 Task: Measure the distance and displacement between El Paso and Guadalupe Mountains National Park.
Action: Mouse moved to (85, 84)
Screenshot: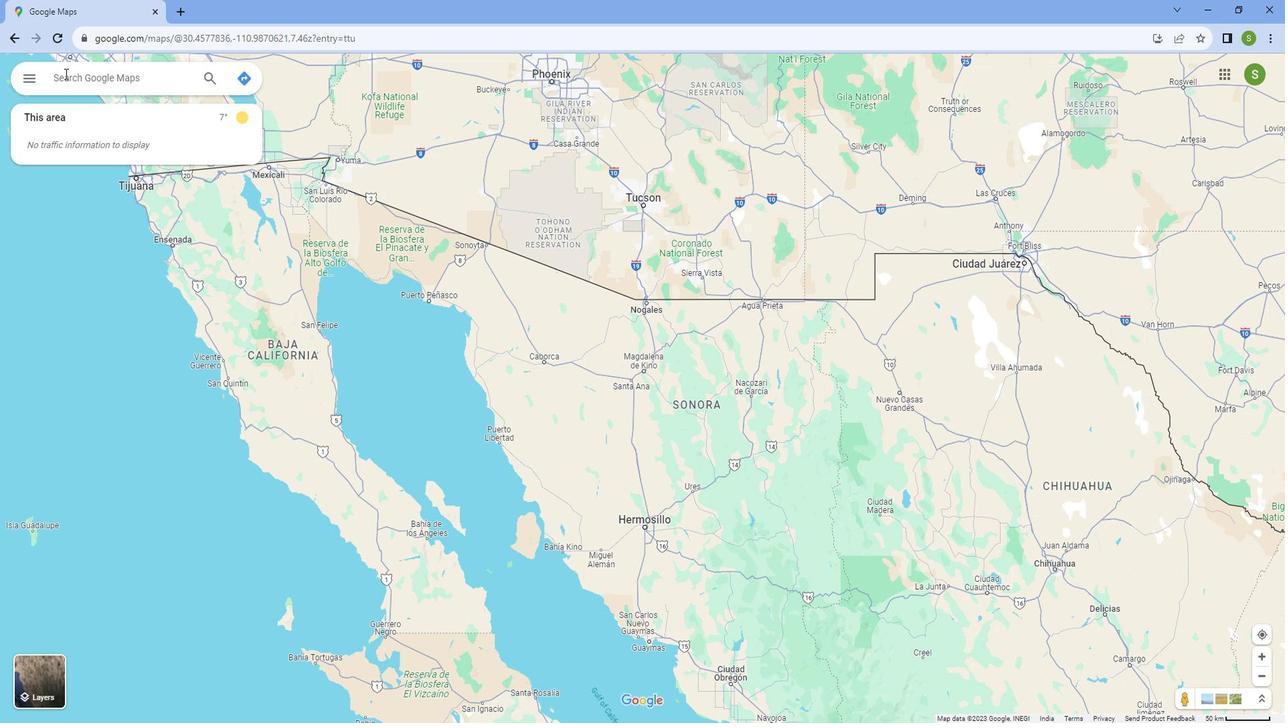 
Action: Mouse pressed left at (85, 84)
Screenshot: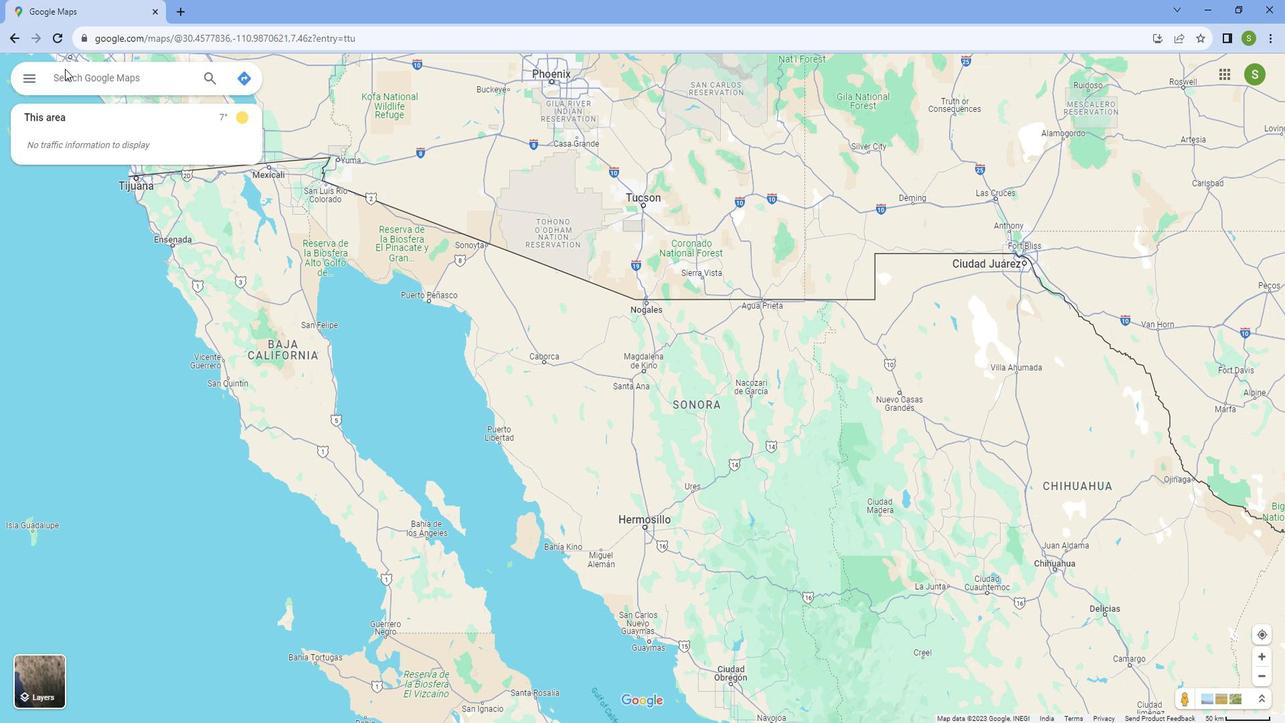 
Action: Mouse moved to (87, 91)
Screenshot: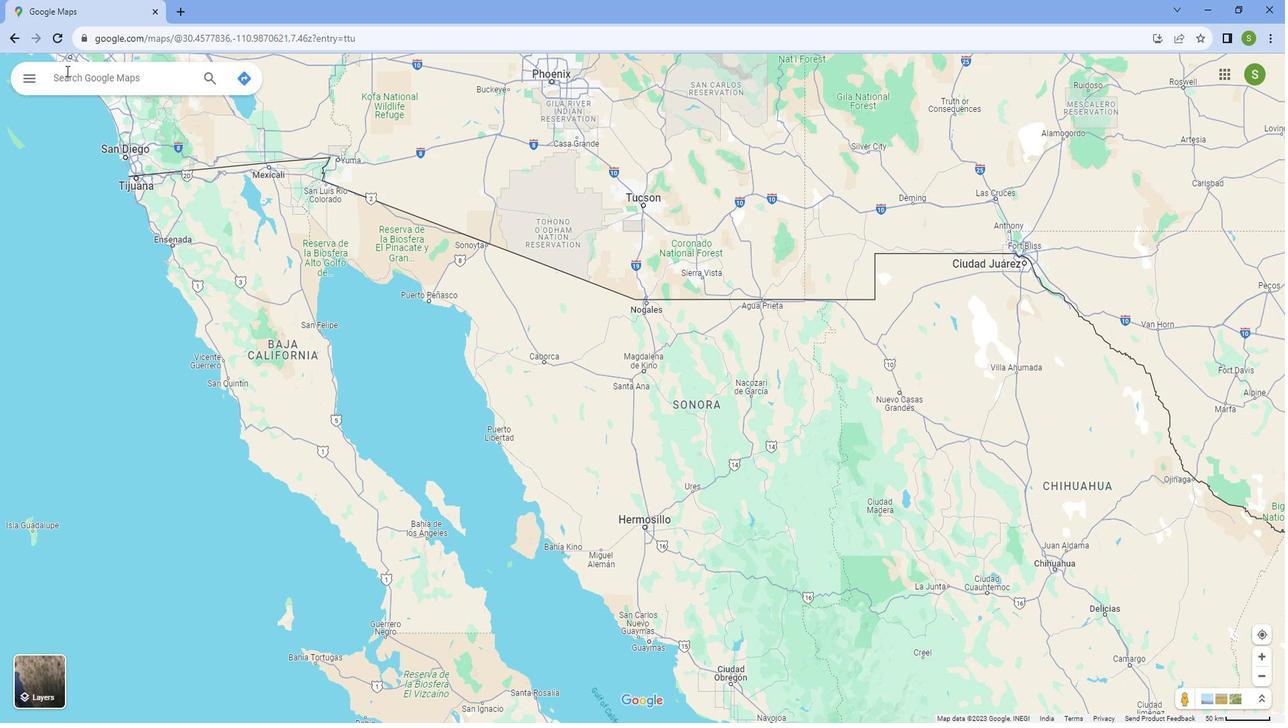 
Action: Mouse pressed left at (87, 91)
Screenshot: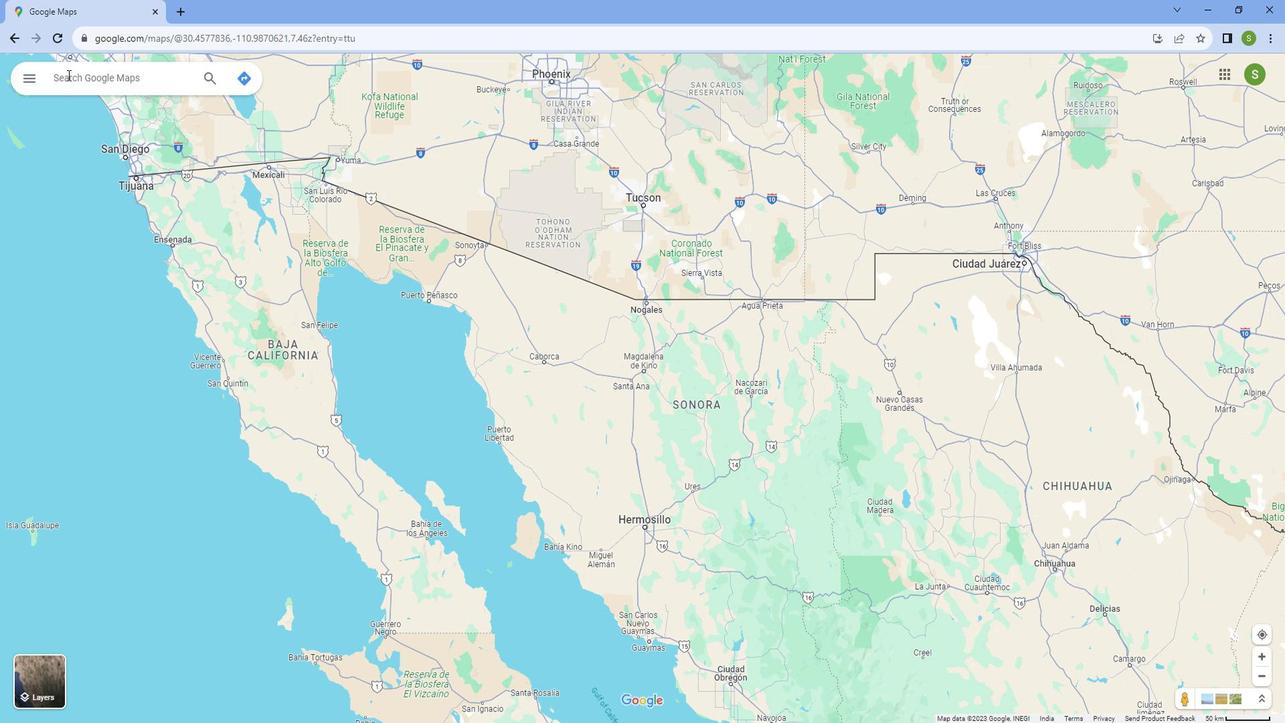
Action: Mouse moved to (263, 97)
Screenshot: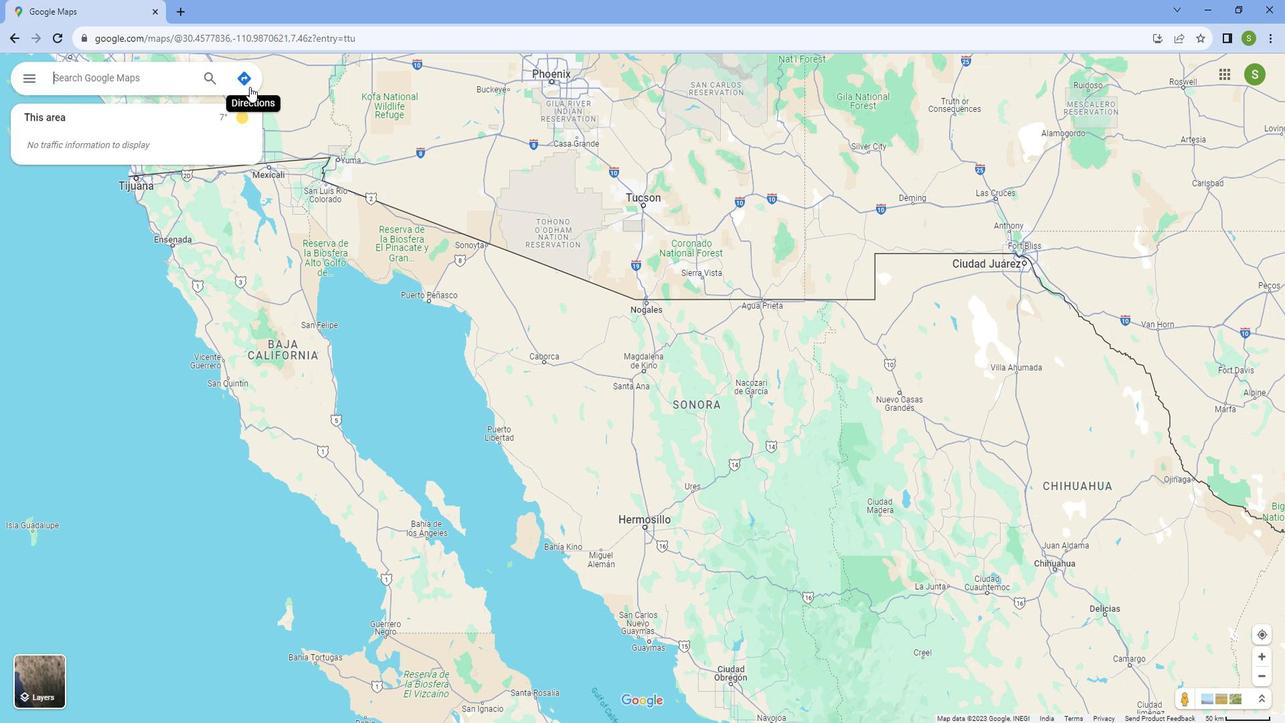 
Action: Mouse pressed left at (263, 97)
Screenshot: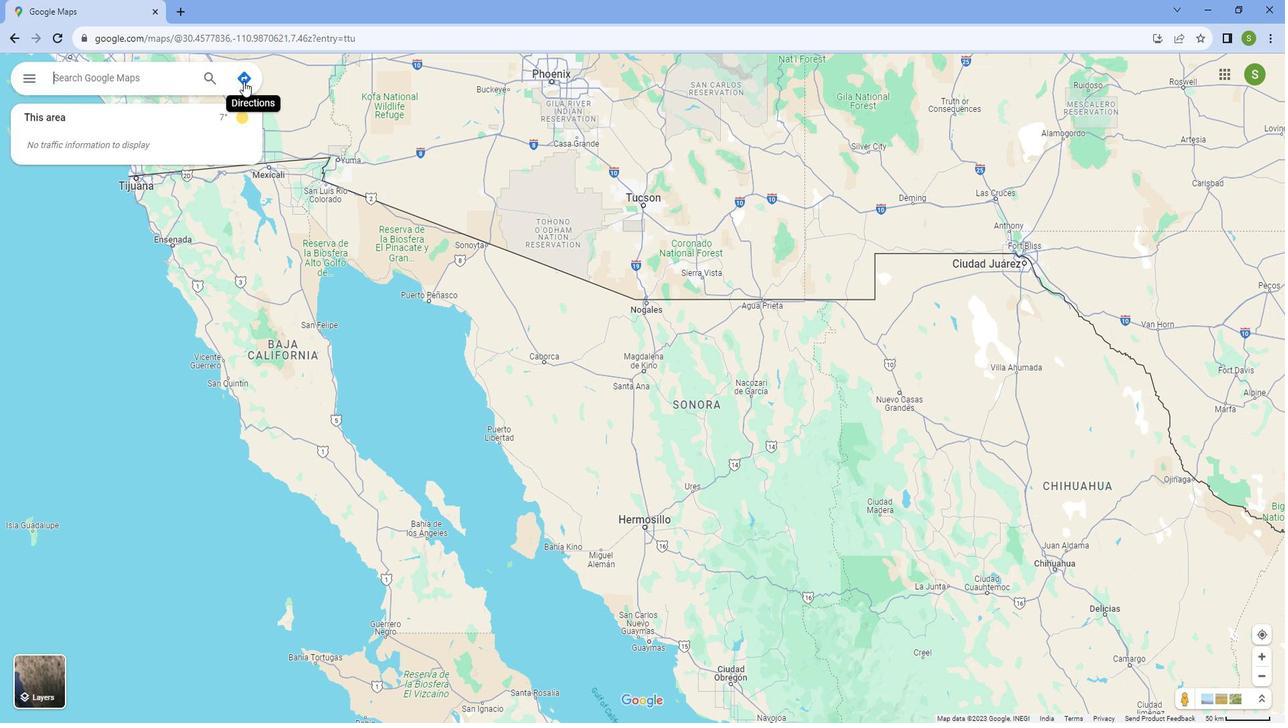 
Action: Mouse moved to (156, 130)
Screenshot: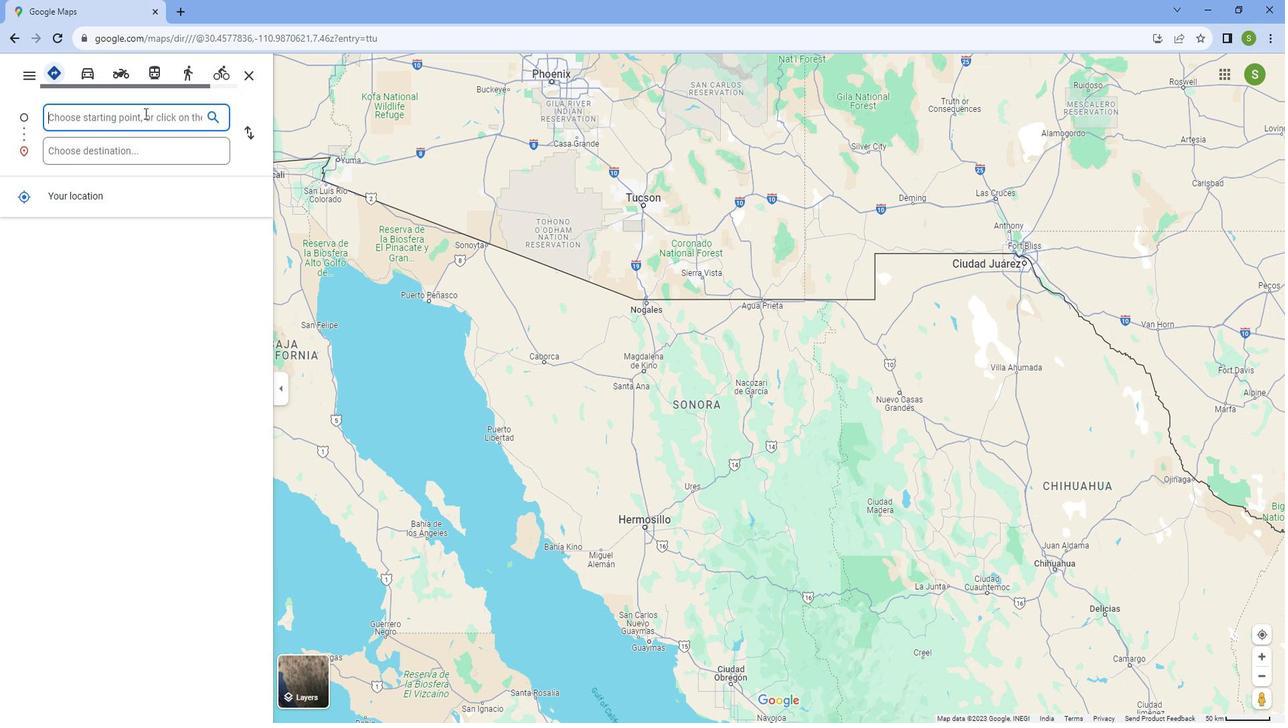 
Action: Mouse pressed left at (156, 130)
Screenshot: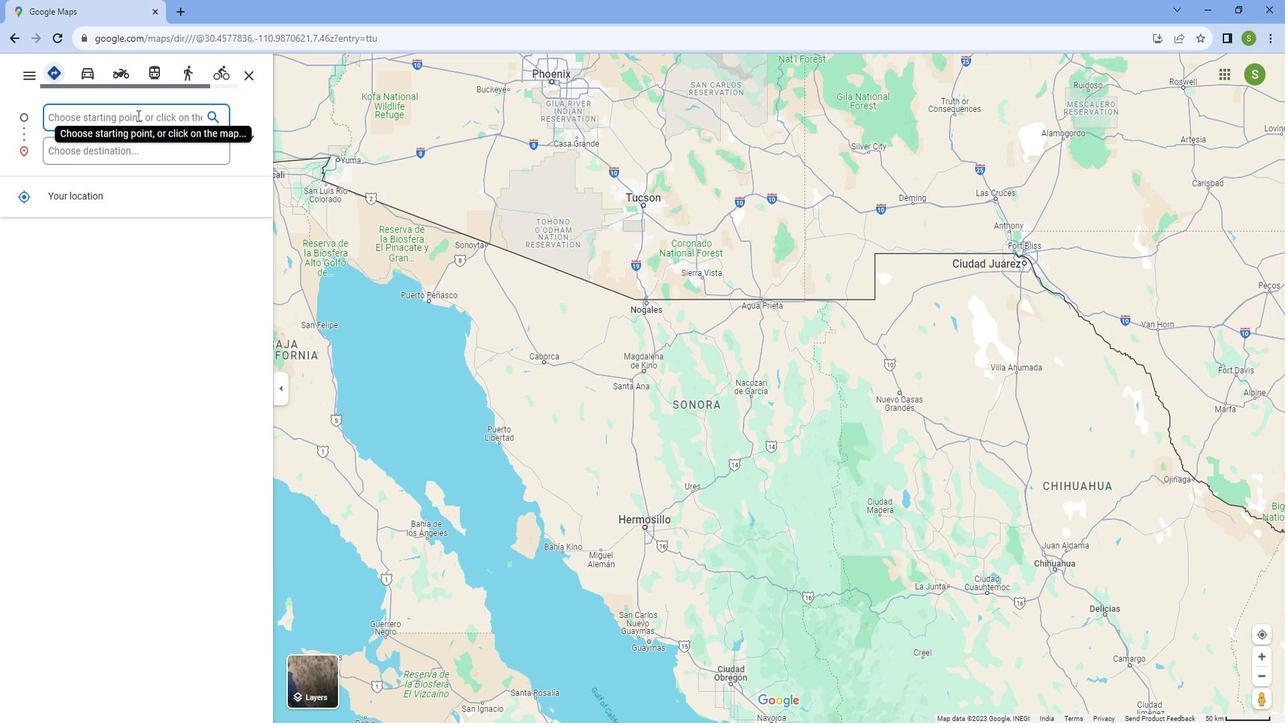 
Action: Mouse moved to (156, 129)
Screenshot: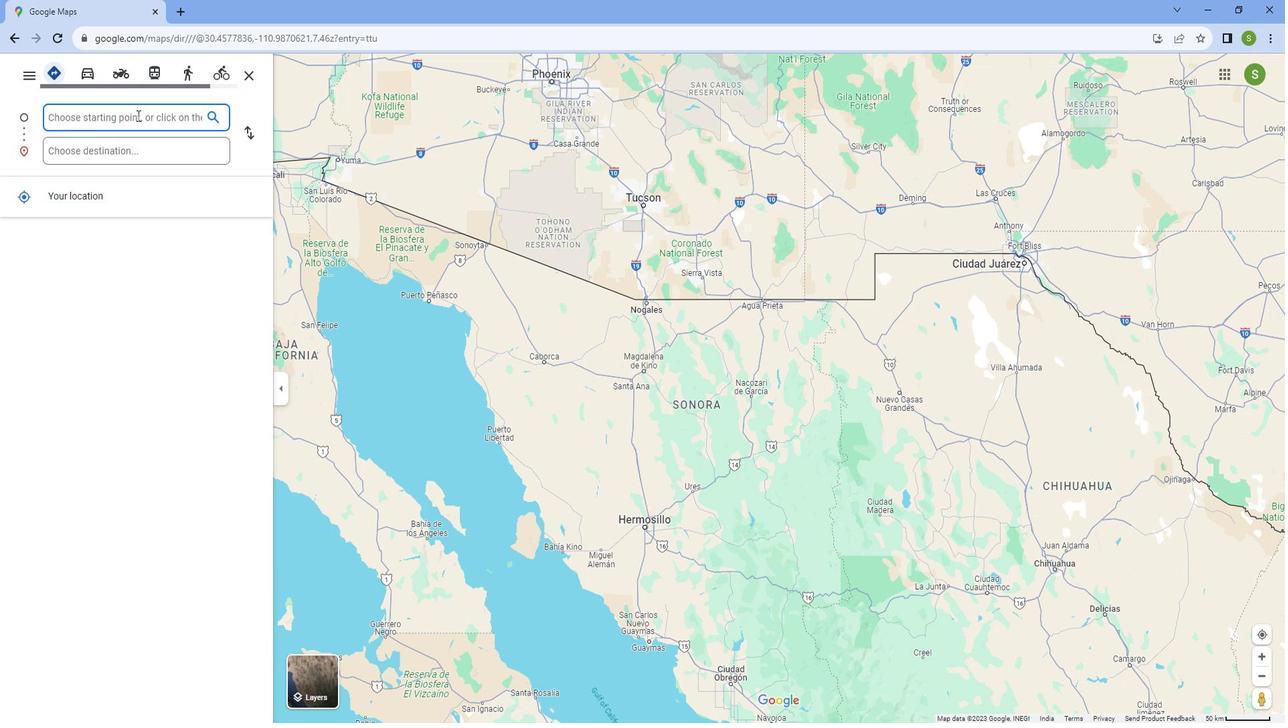 
Action: Key pressed <Key.caps_lock>E<Key.caps_lock>l<Key.space><Key.caps_lock>P<Key.caps_lock>aso
Screenshot: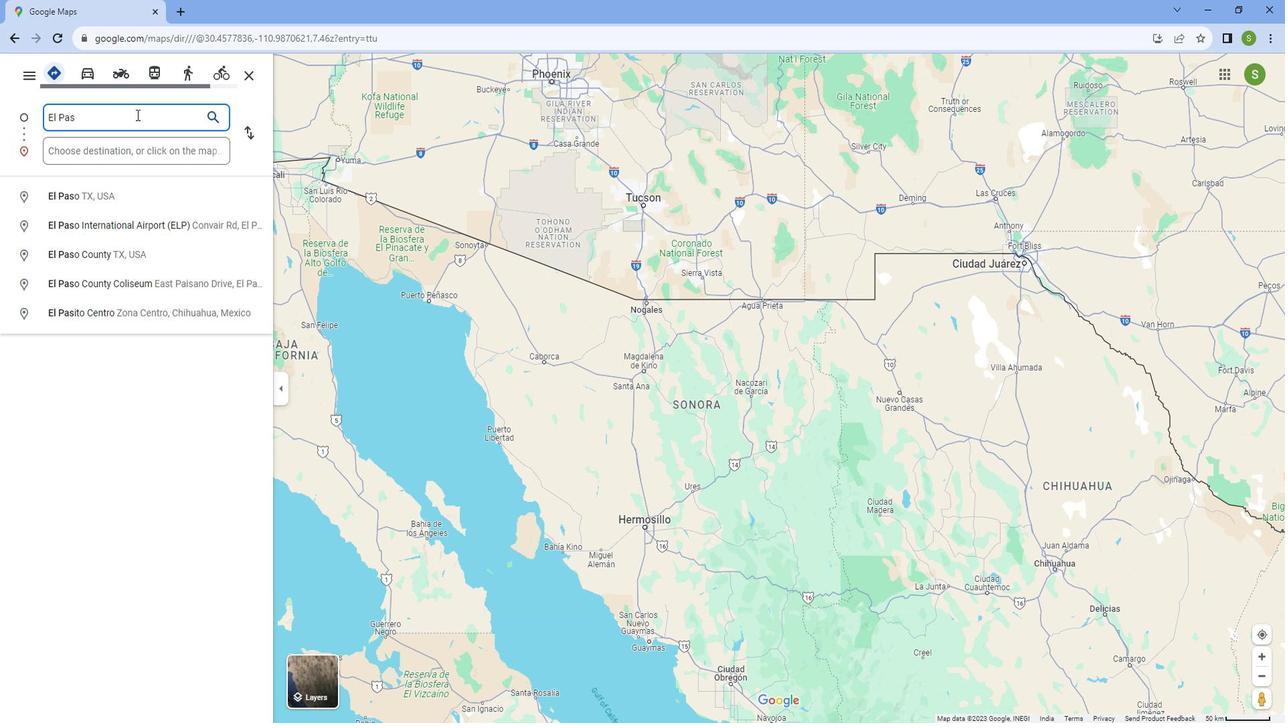 
Action: Mouse moved to (136, 204)
Screenshot: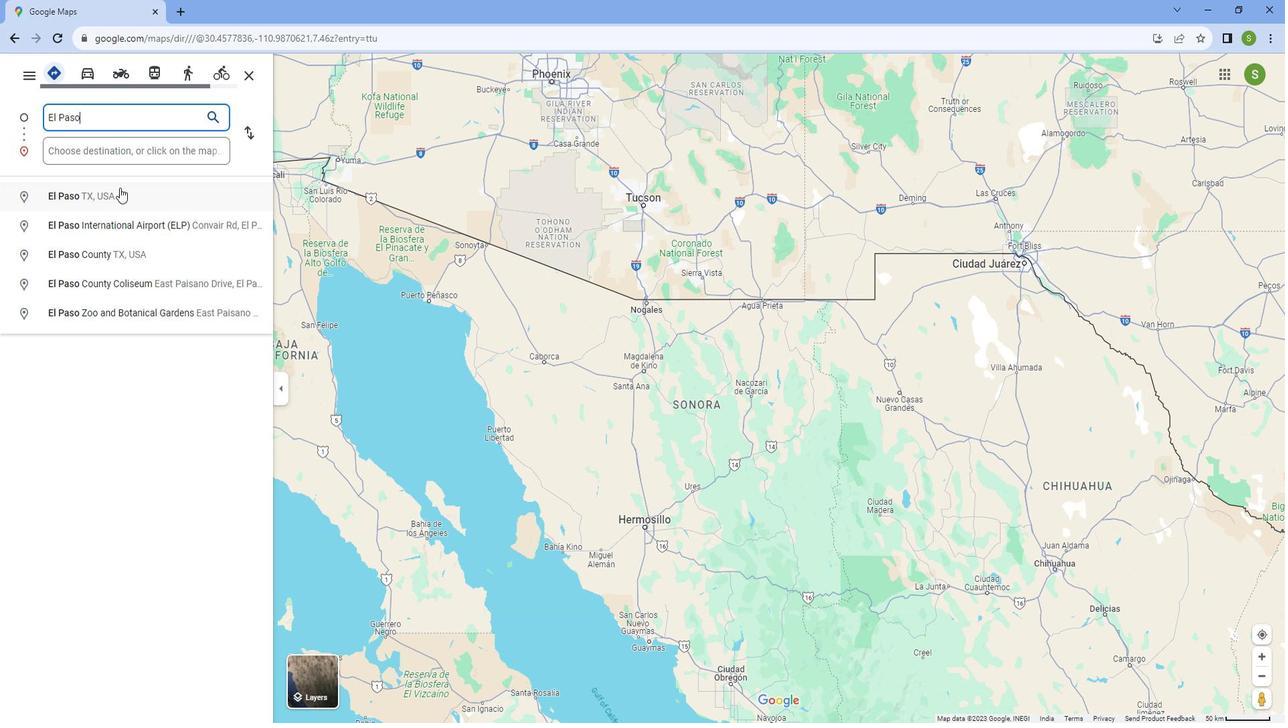 
Action: Mouse pressed left at (136, 204)
Screenshot: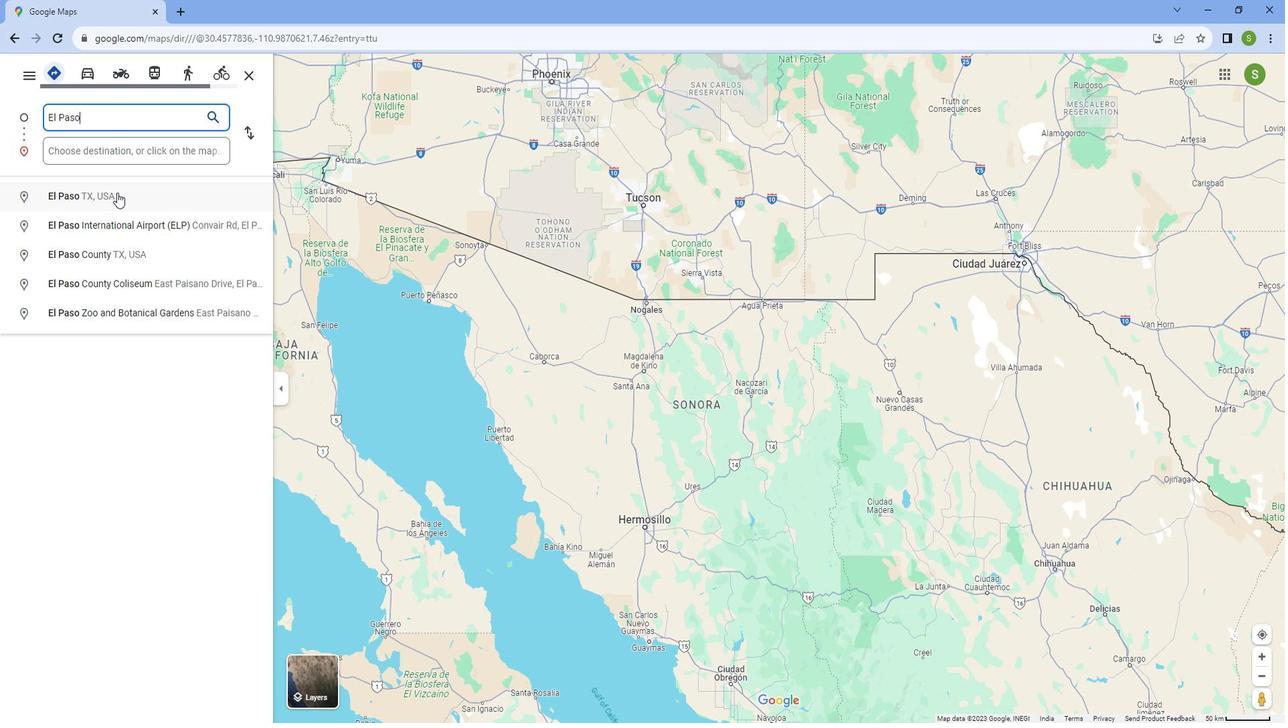 
Action: Mouse moved to (111, 167)
Screenshot: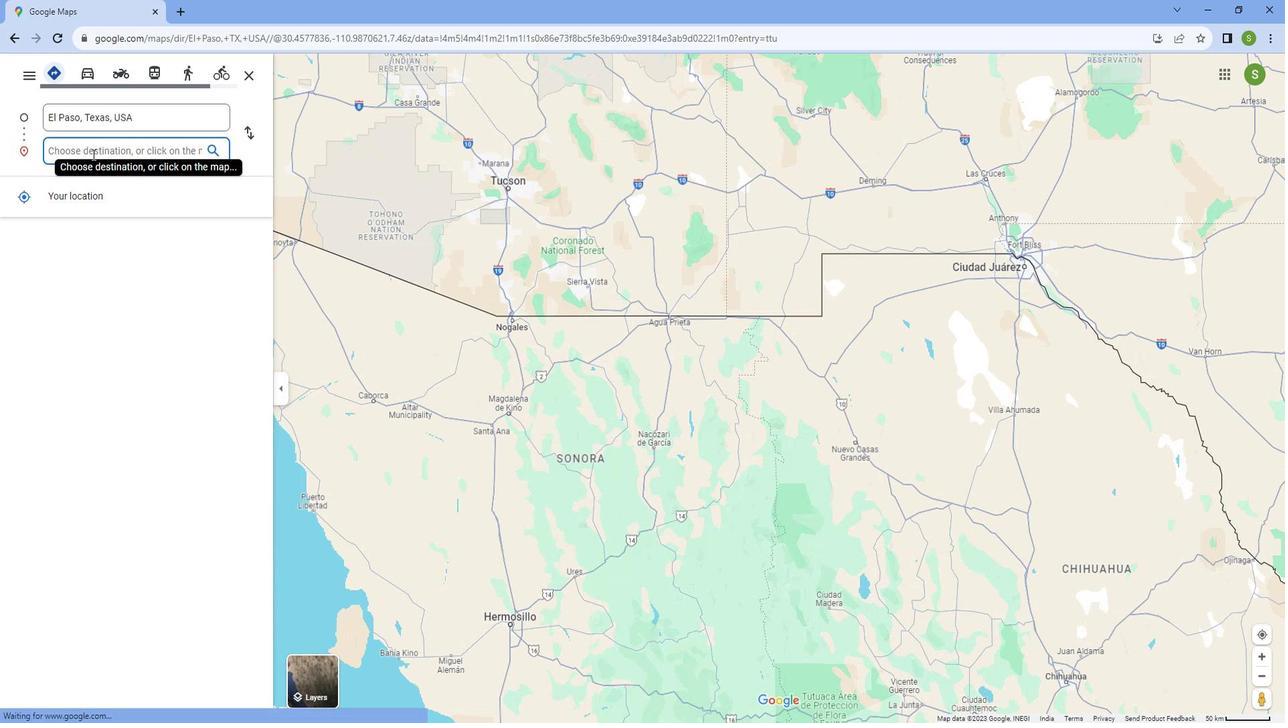 
Action: Mouse pressed left at (111, 167)
Screenshot: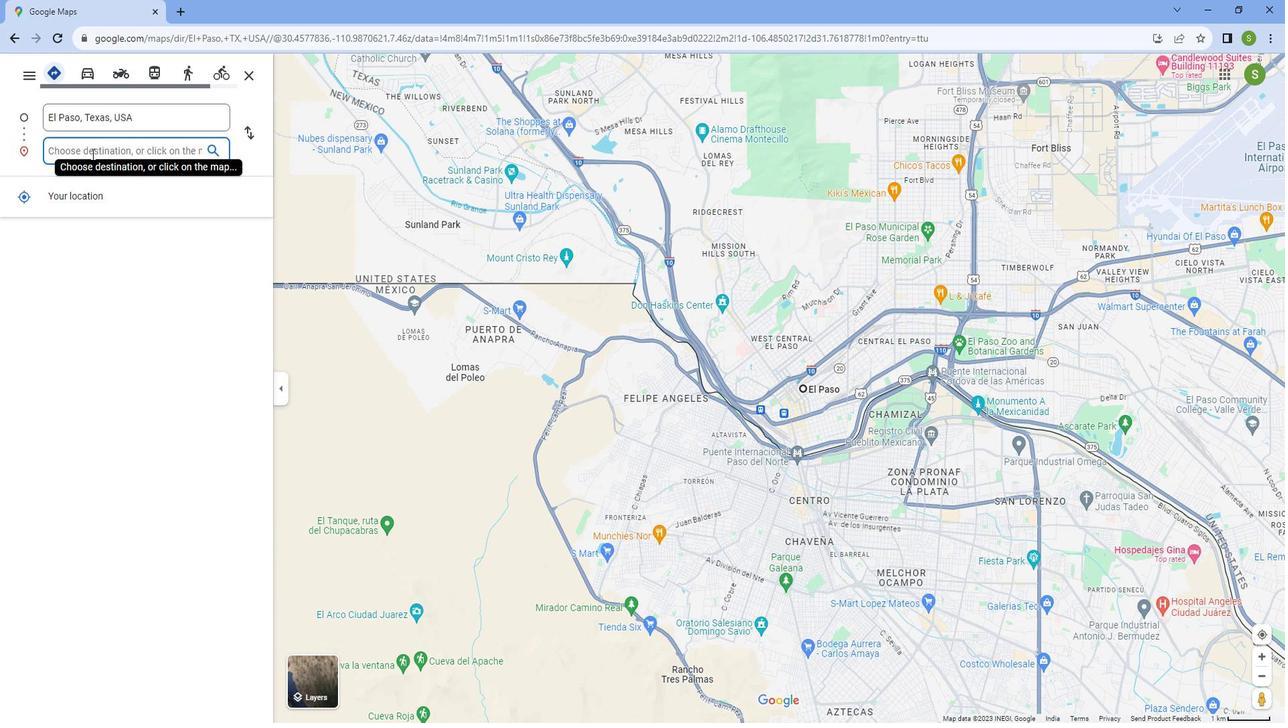 
Action: Key pressed <Key.caps_lock>G<Key.caps_lock>uadalupe<Key.space><Key.caps_lock>M<Key.caps_lock>ouna<Key.backspace>tains<Key.space><Key.caps_lock>N<Key.caps_lock>ational<Key.space><Key.caps_lock>P<Key.caps_lock>ark
Screenshot: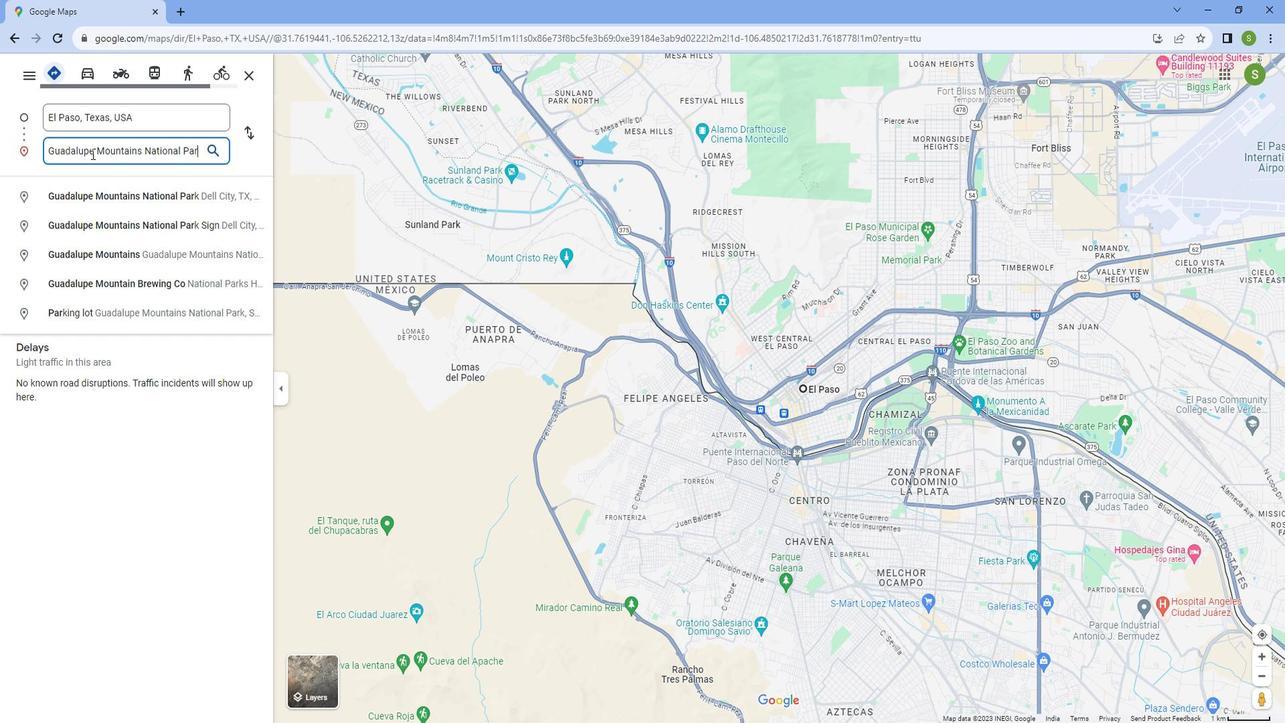 
Action: Mouse moved to (115, 205)
Screenshot: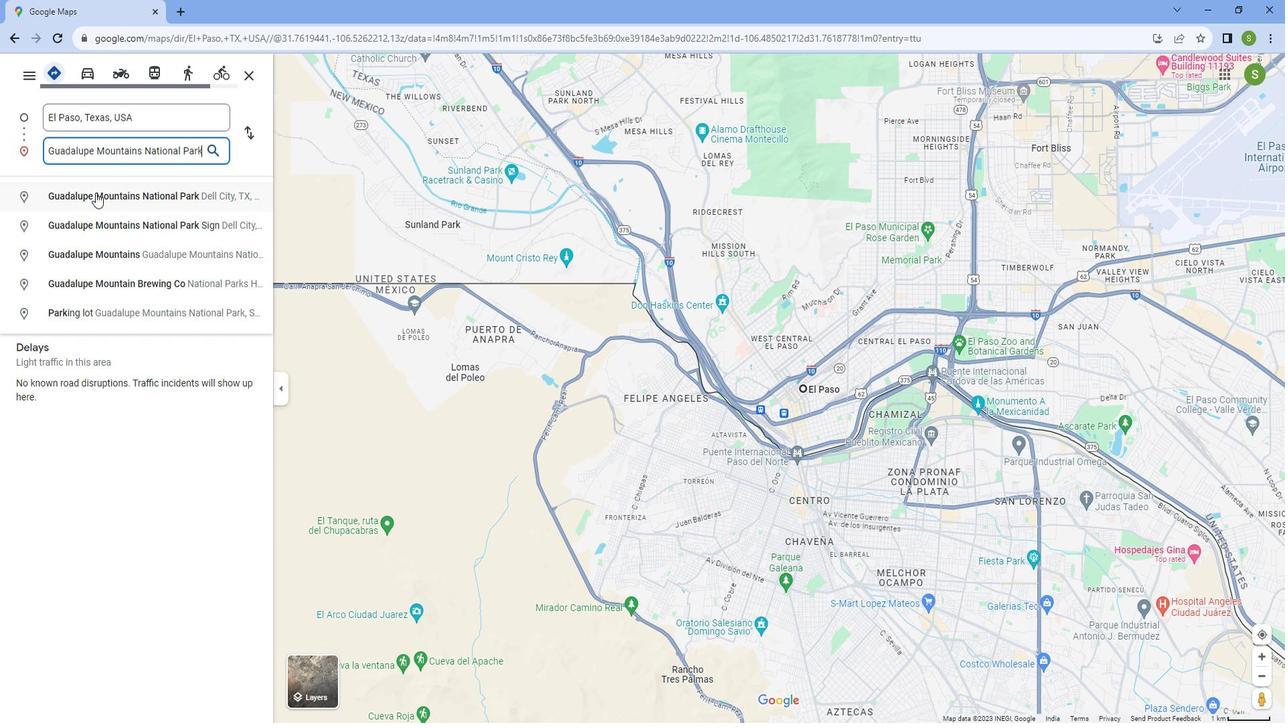 
Action: Mouse pressed left at (115, 205)
Screenshot: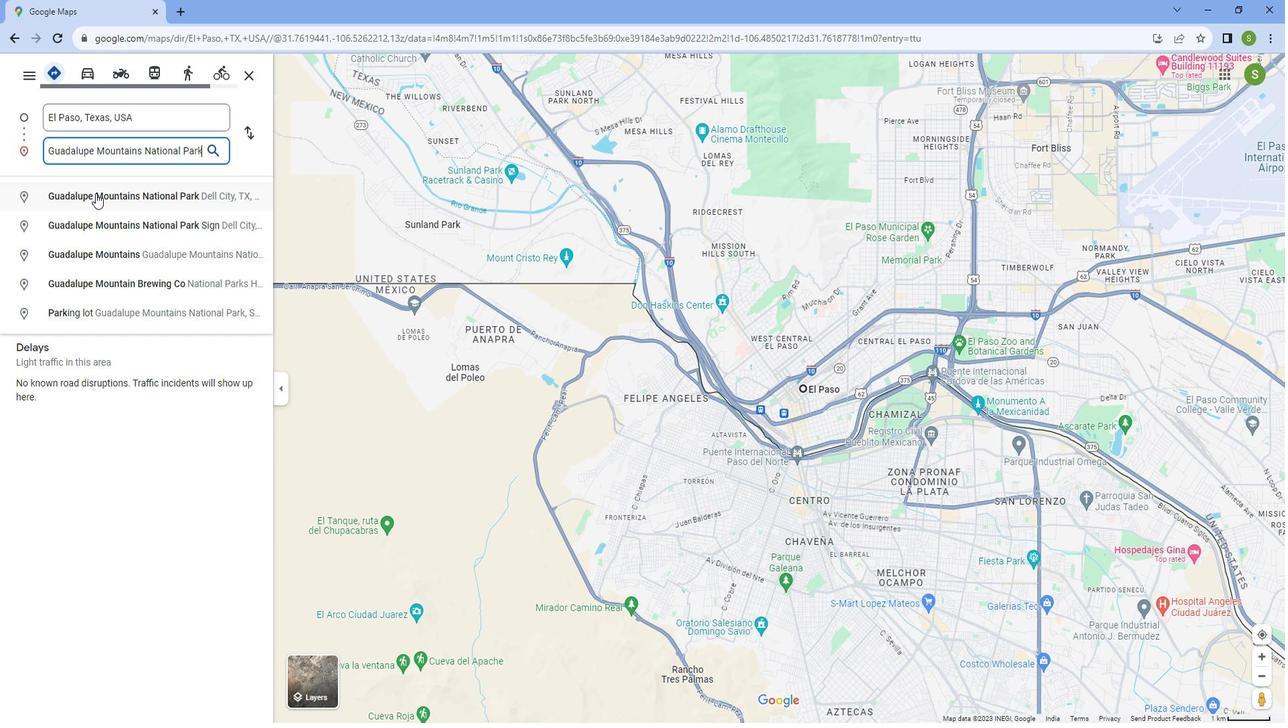 
Action: Mouse moved to (545, 665)
Screenshot: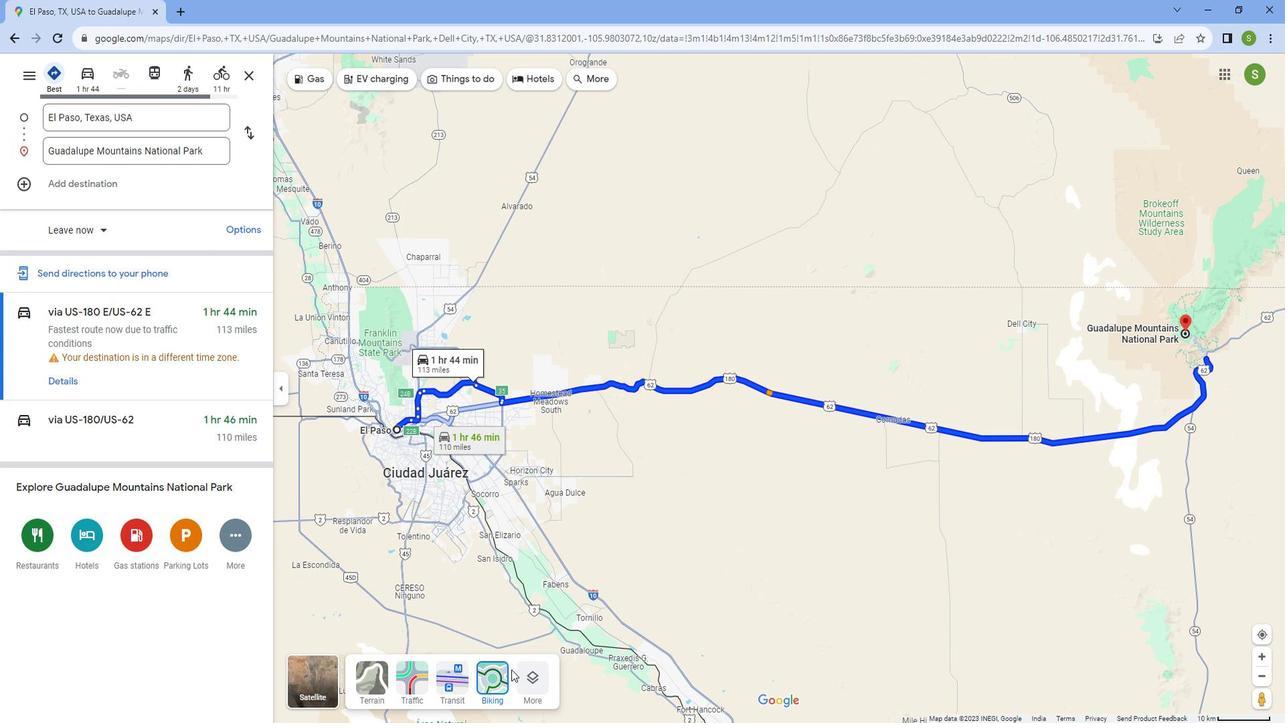 
Action: Mouse pressed left at (545, 665)
Screenshot: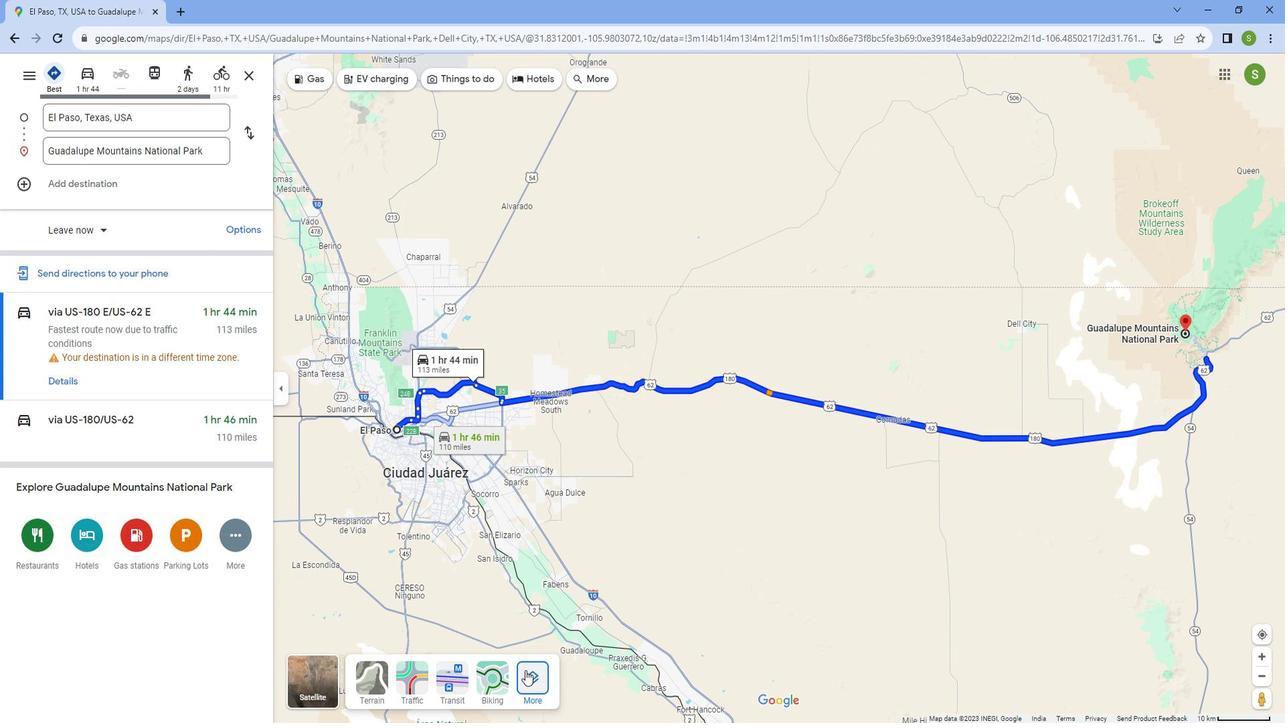 
Action: Mouse moved to (443, 559)
Screenshot: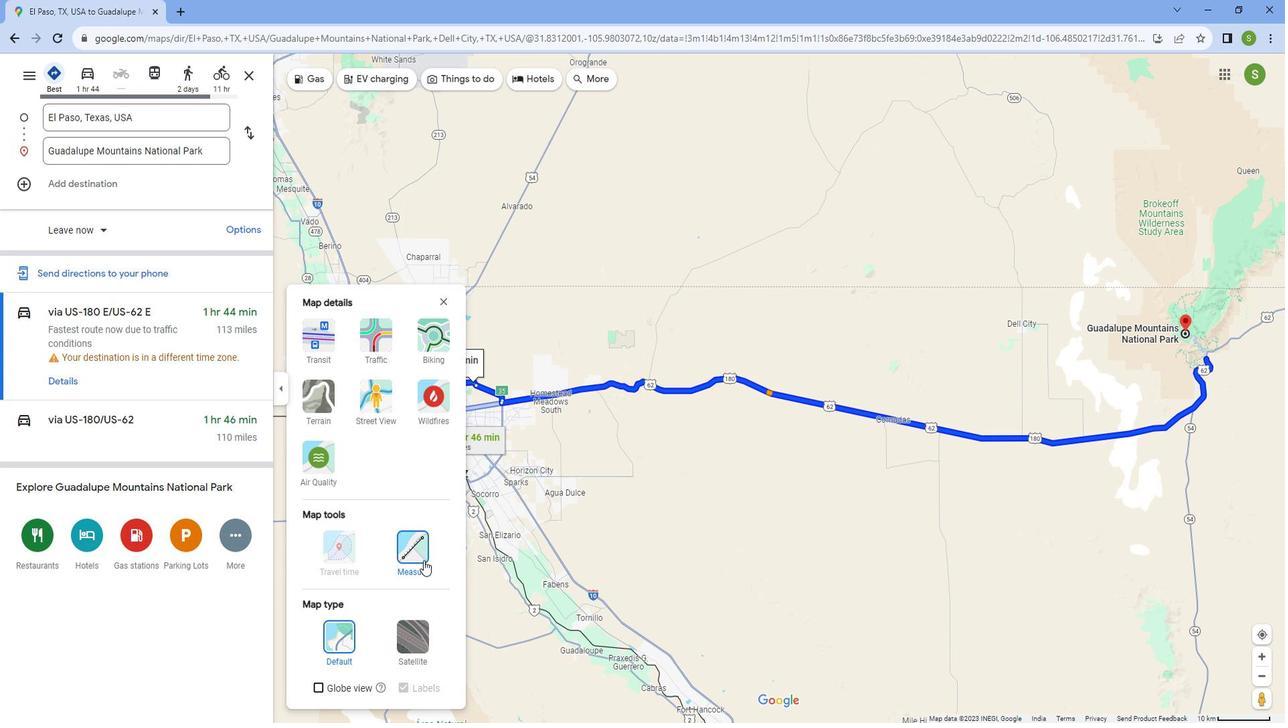 
Action: Mouse pressed left at (443, 559)
Screenshot: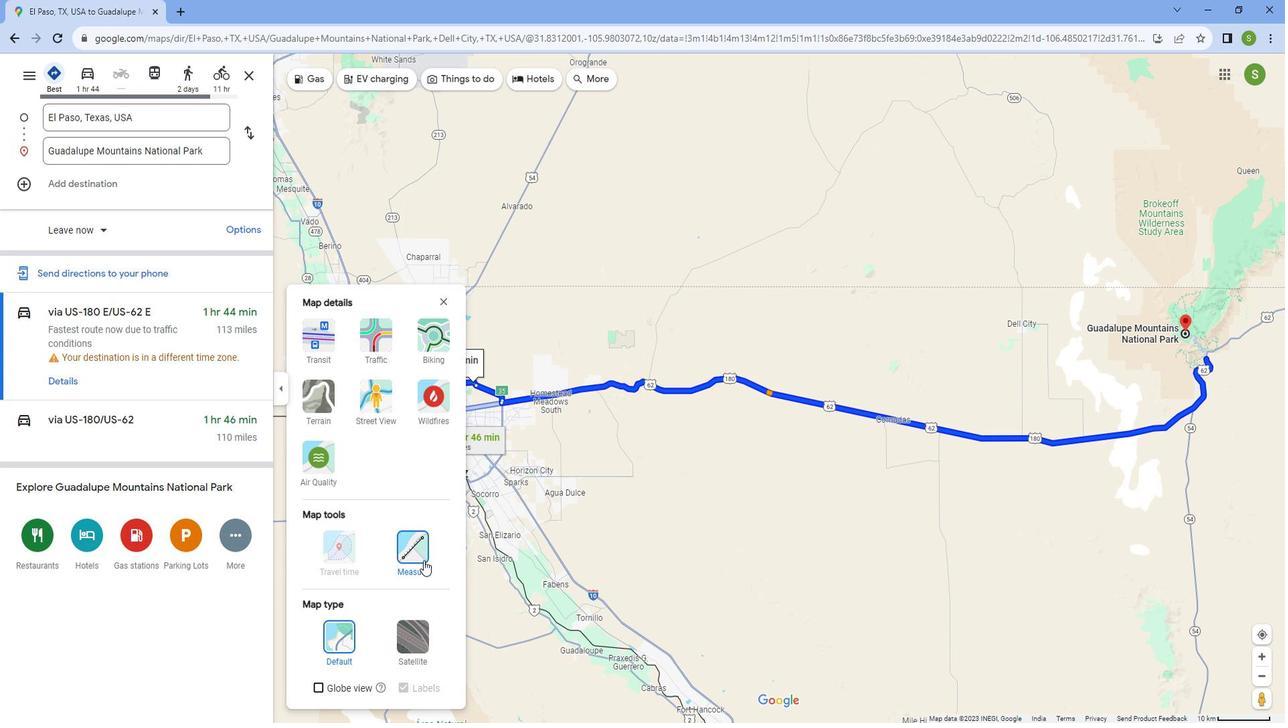 
Action: Mouse moved to (533, 490)
Screenshot: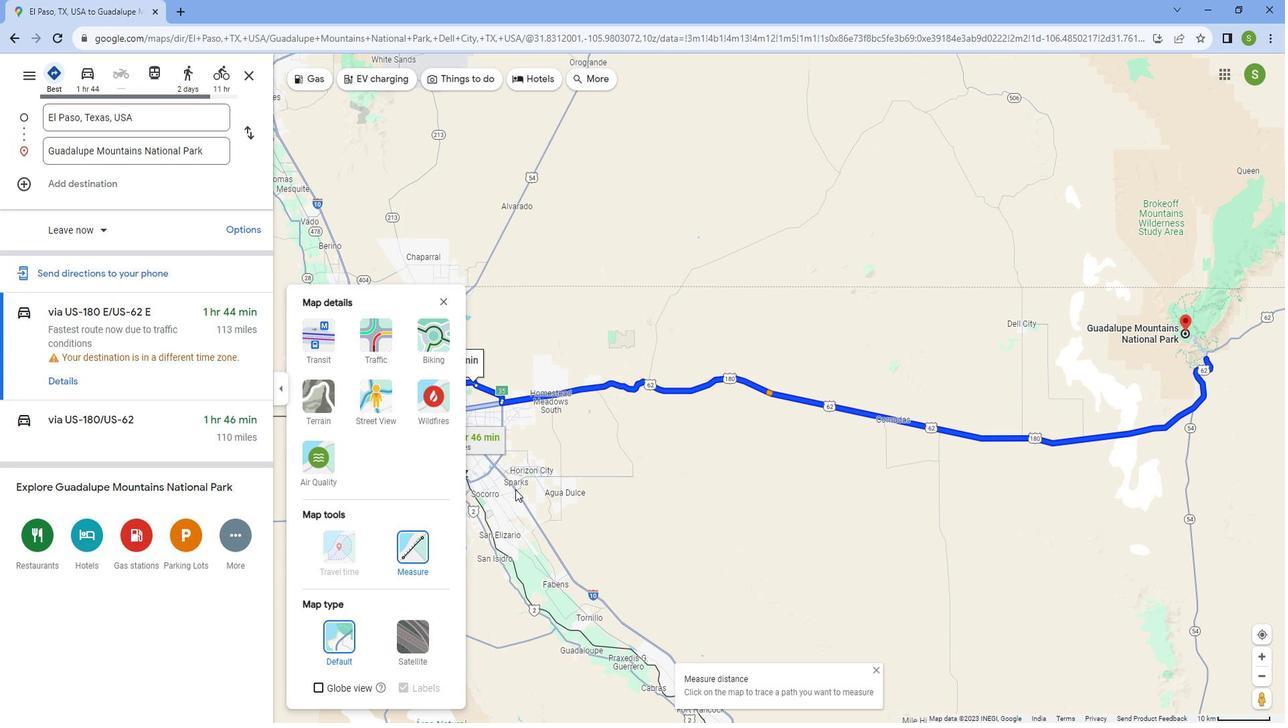 
Action: Mouse scrolled (533, 491) with delta (0, 0)
Screenshot: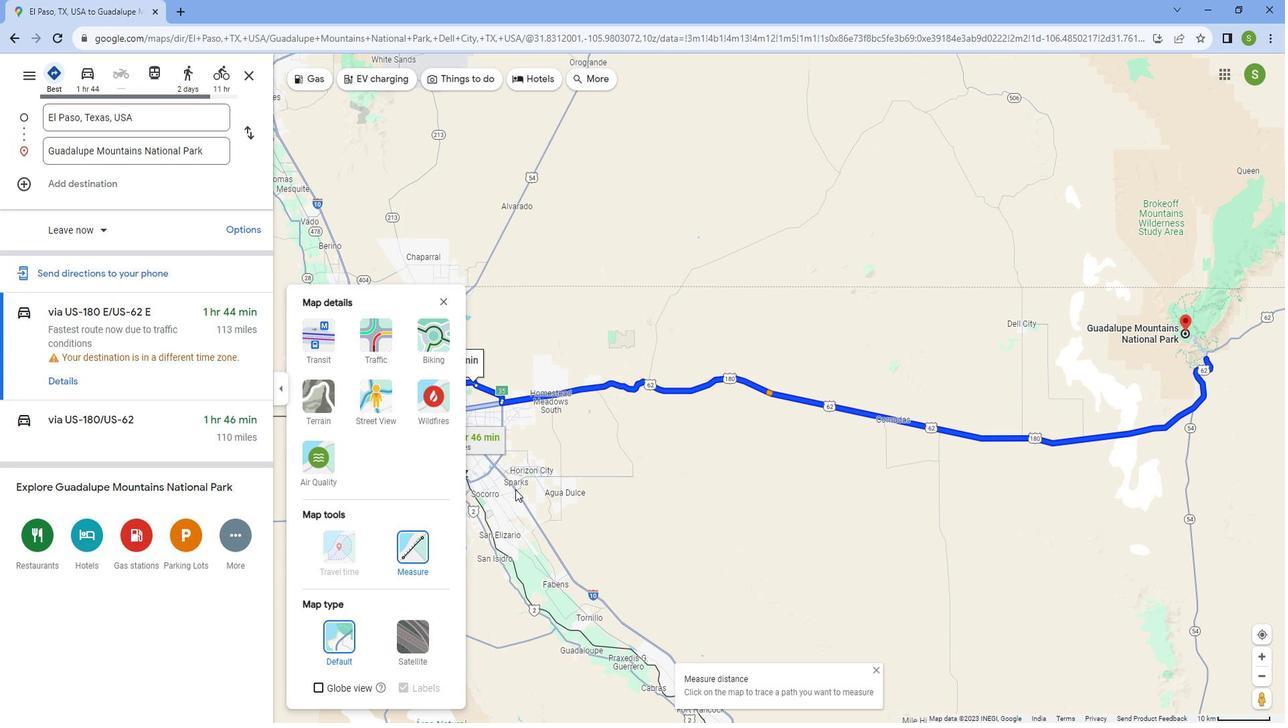 
Action: Mouse moved to (529, 489)
Screenshot: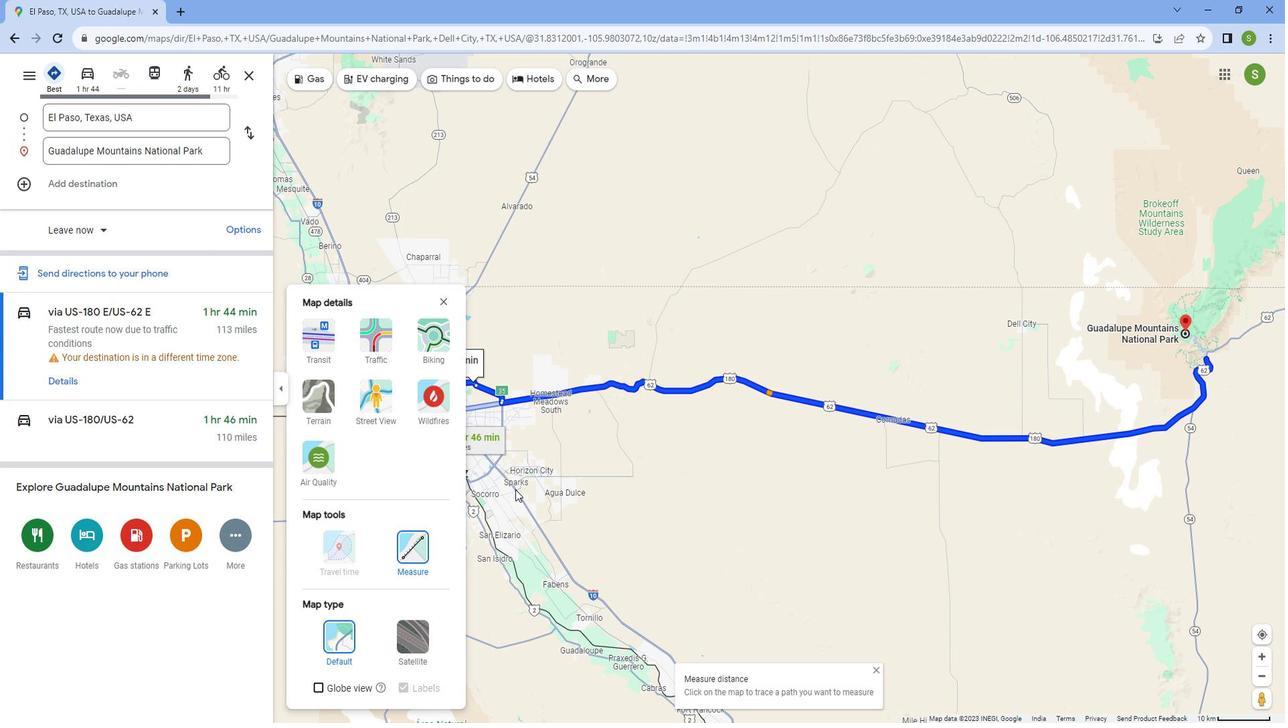 
Action: Mouse scrolled (529, 490) with delta (0, 0)
Screenshot: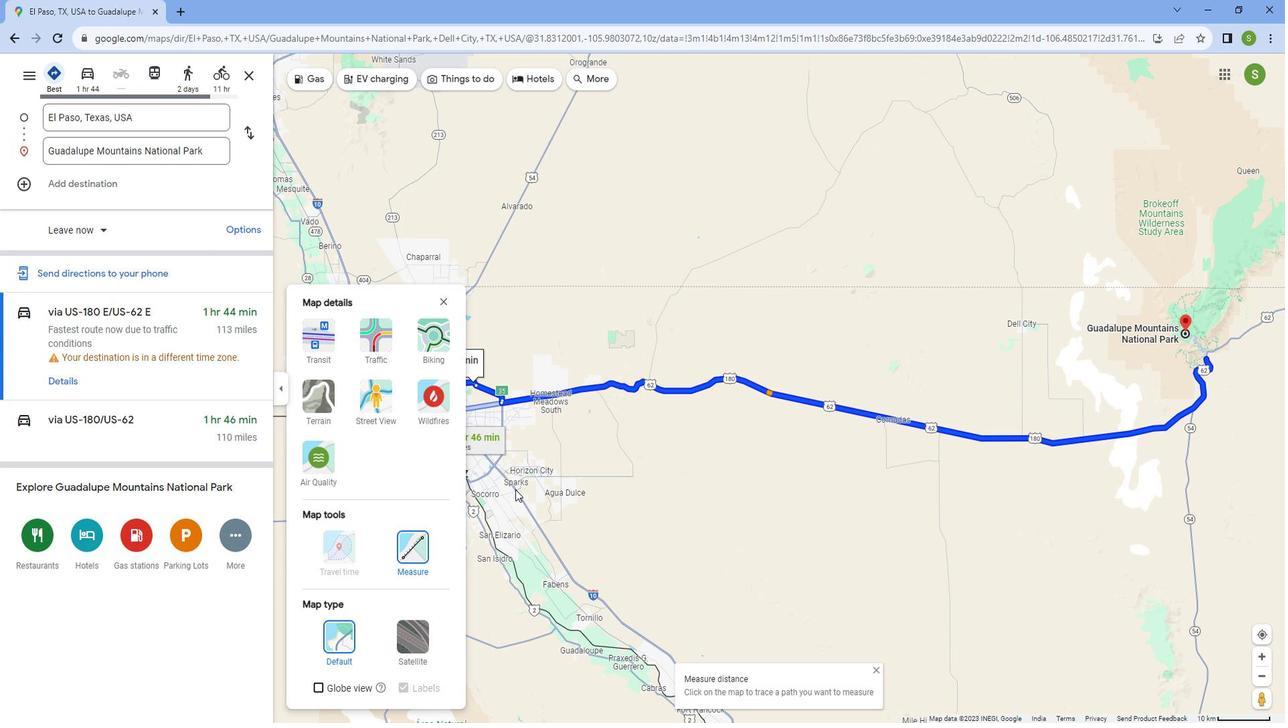 
Action: Mouse moved to (526, 488)
Screenshot: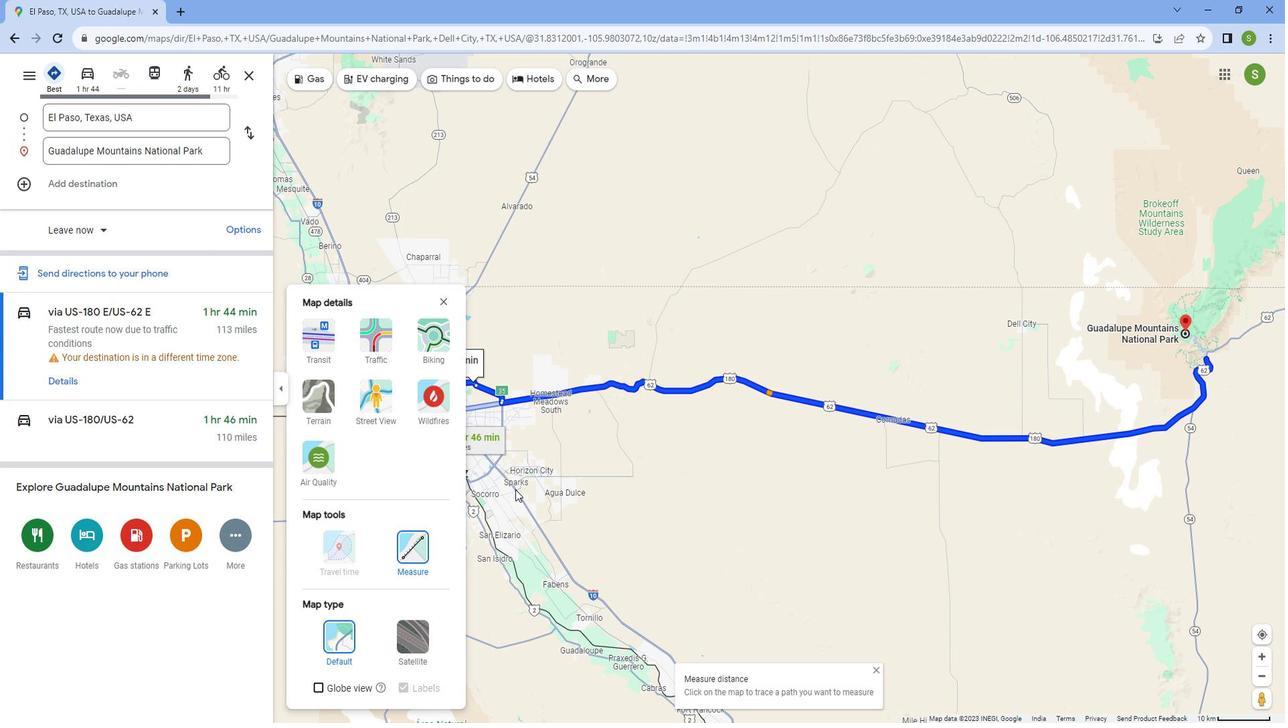 
Action: Mouse scrolled (526, 488) with delta (0, 0)
Screenshot: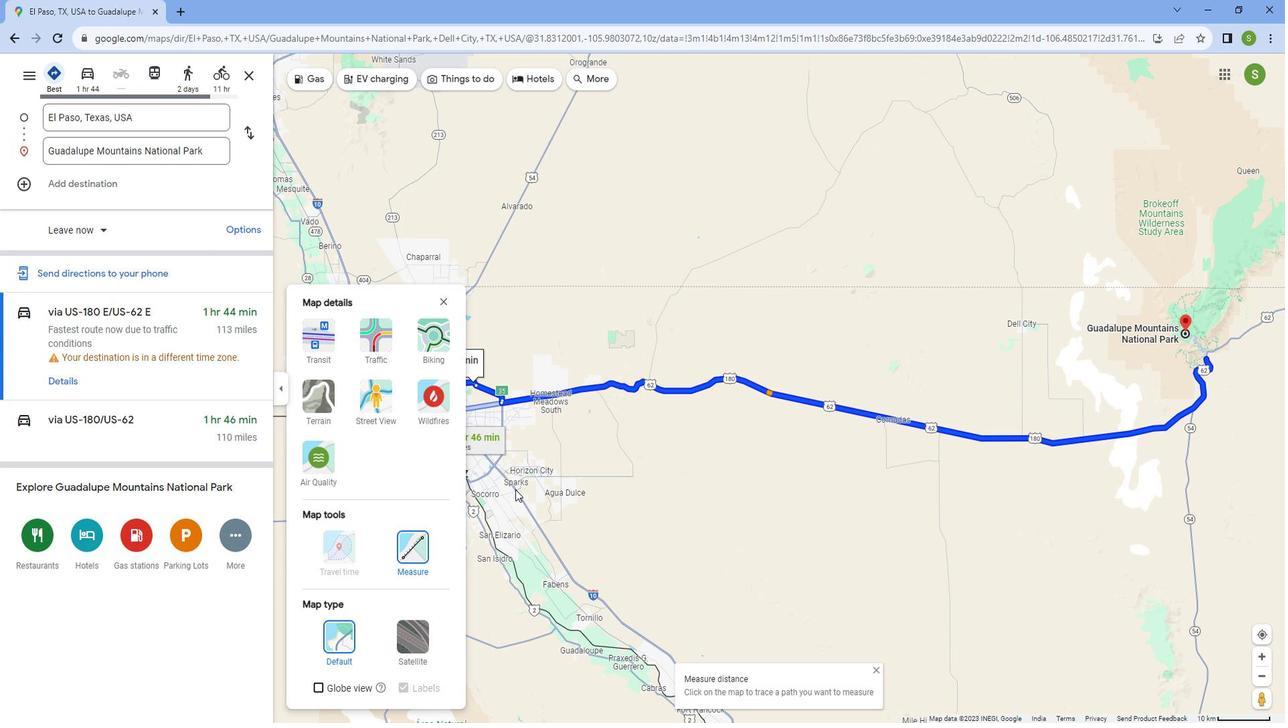 
Action: Mouse moved to (525, 487)
Screenshot: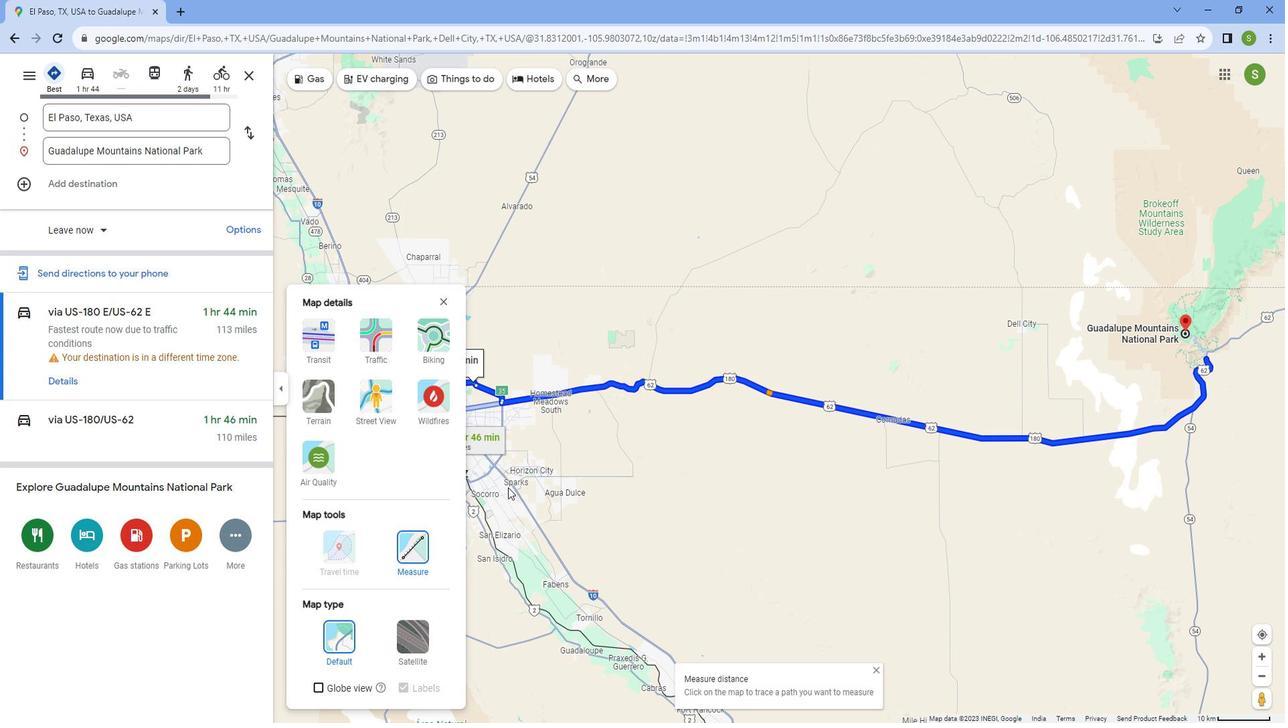 
Action: Mouse scrolled (525, 488) with delta (0, 0)
Screenshot: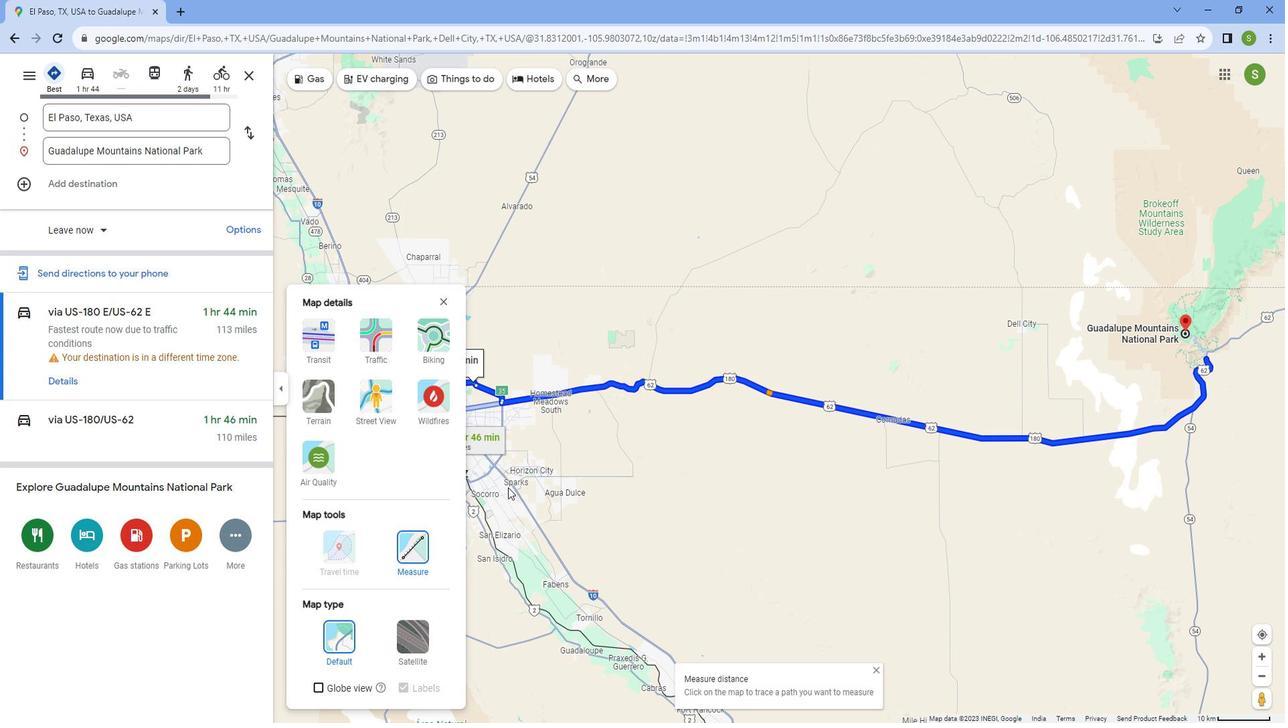 
Action: Mouse moved to (524, 487)
Screenshot: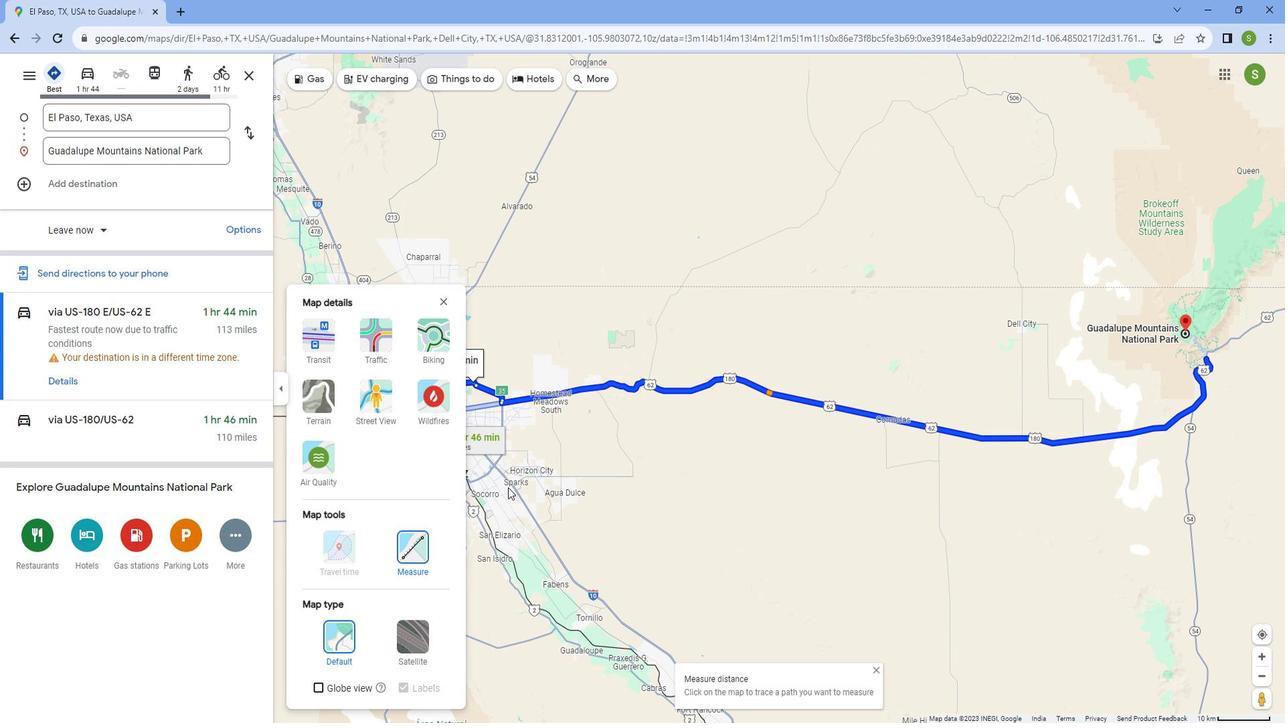 
Action: Mouse scrolled (524, 488) with delta (0, 0)
Screenshot: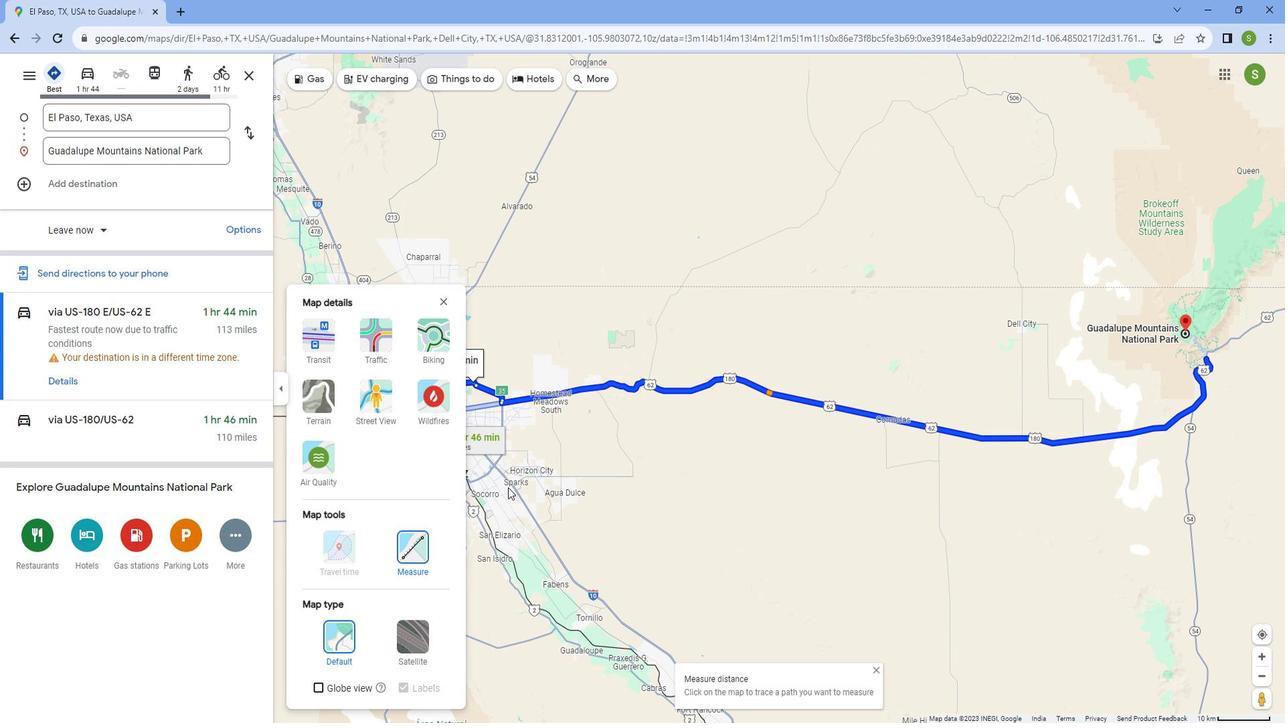 
Action: Mouse scrolled (524, 488) with delta (0, 0)
Screenshot: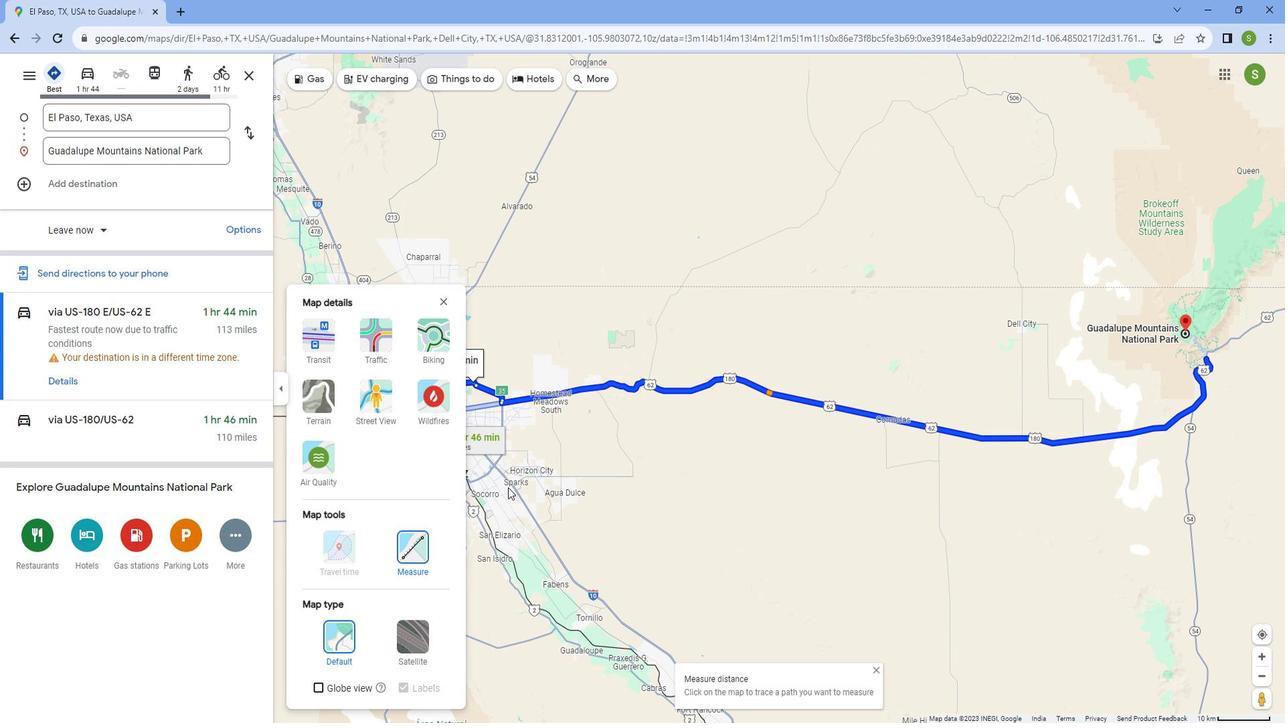 
Action: Mouse scrolled (524, 488) with delta (0, 0)
Screenshot: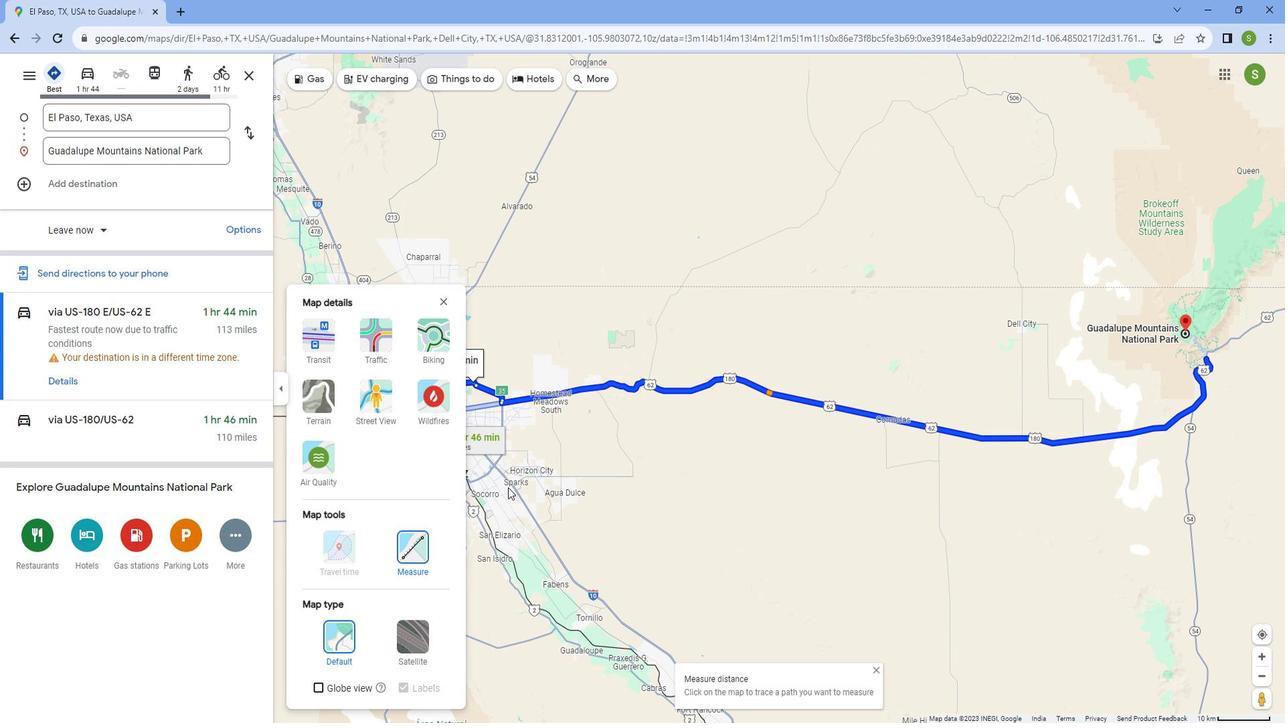
Action: Mouse moved to (523, 487)
Screenshot: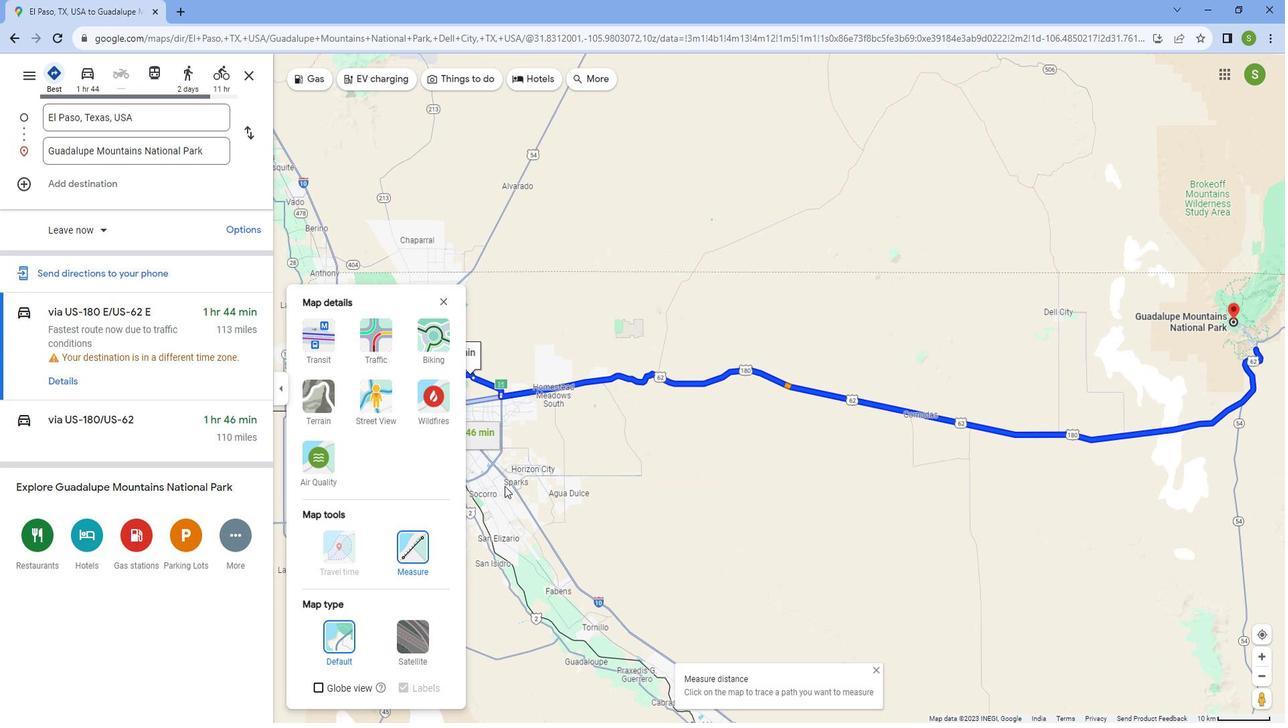 
Action: Mouse scrolled (523, 488) with delta (0, 0)
Screenshot: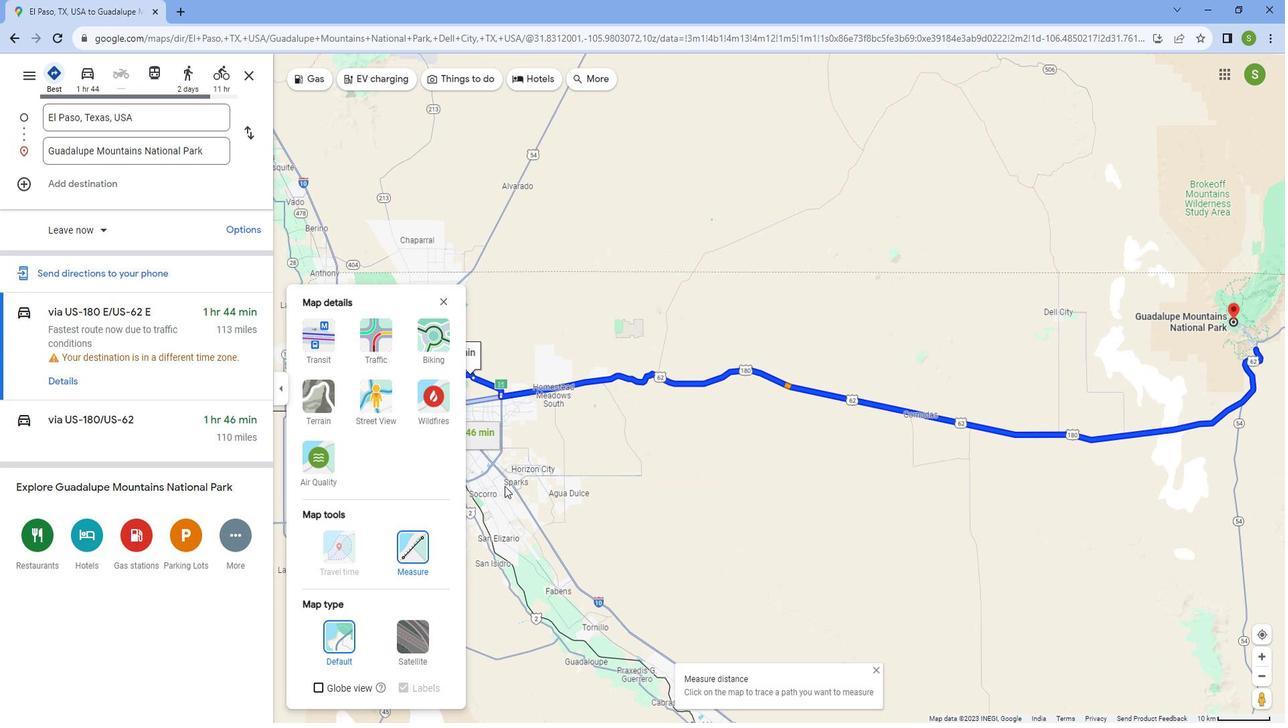 
Action: Mouse moved to (539, 417)
Screenshot: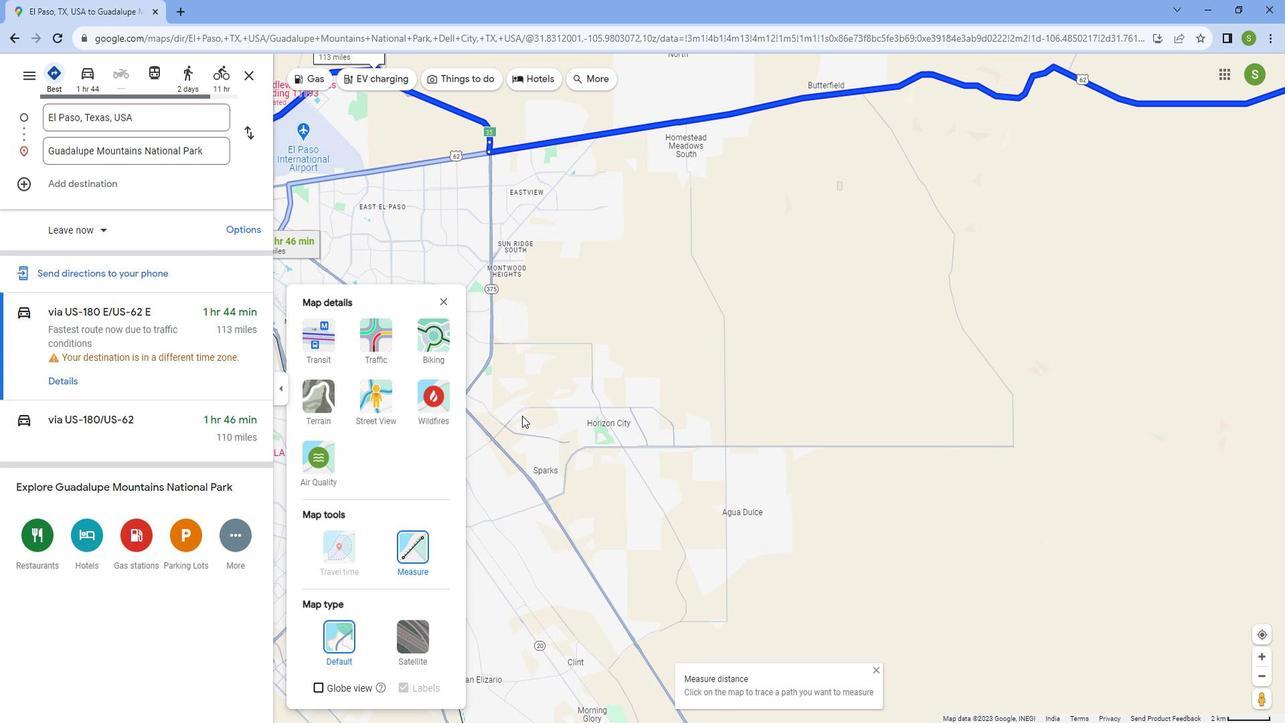 
Action: Mouse pressed left at (539, 417)
Screenshot: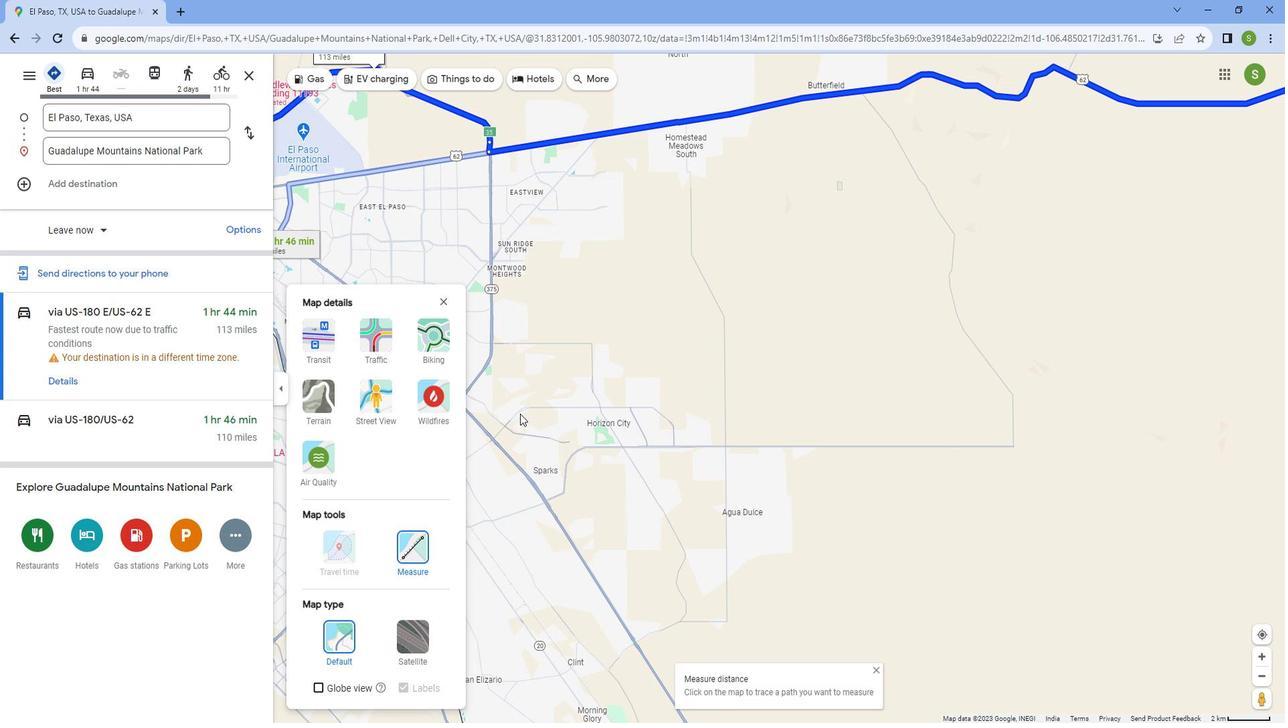 
Action: Mouse moved to (695, 348)
Screenshot: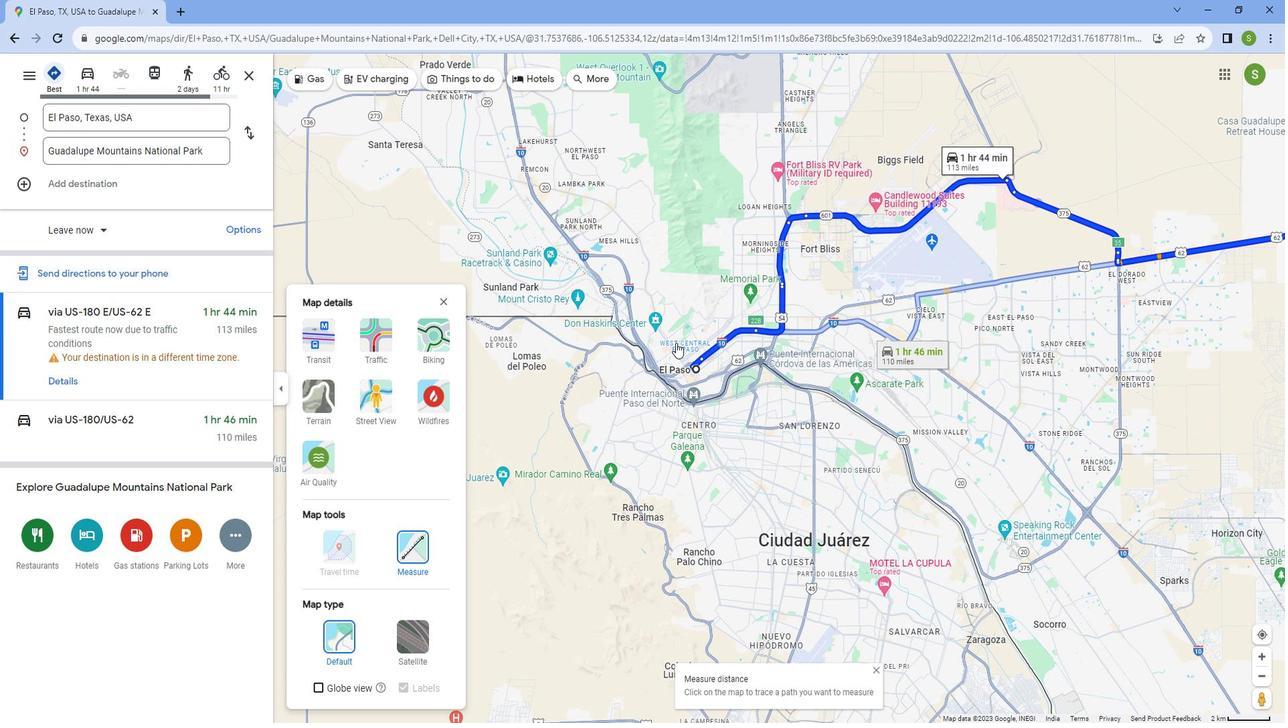 
Action: Mouse scrolled (695, 349) with delta (0, 0)
Screenshot: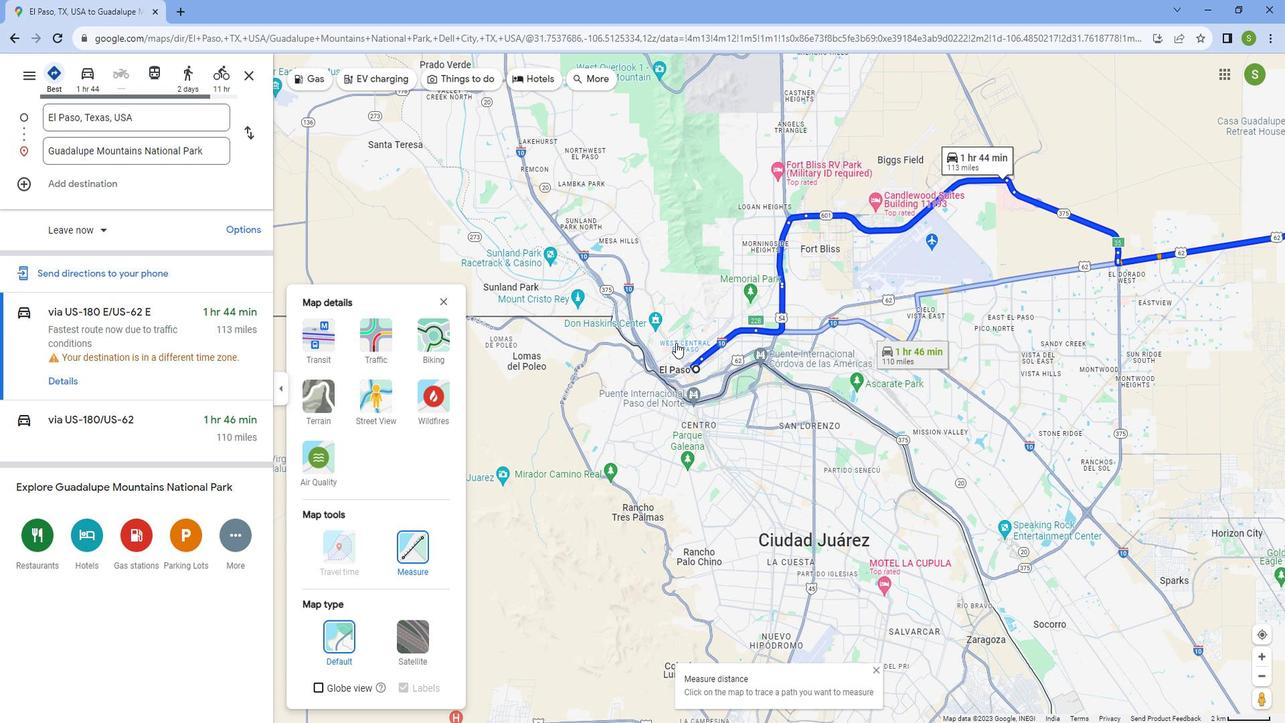 
Action: Mouse scrolled (695, 349) with delta (0, 0)
Screenshot: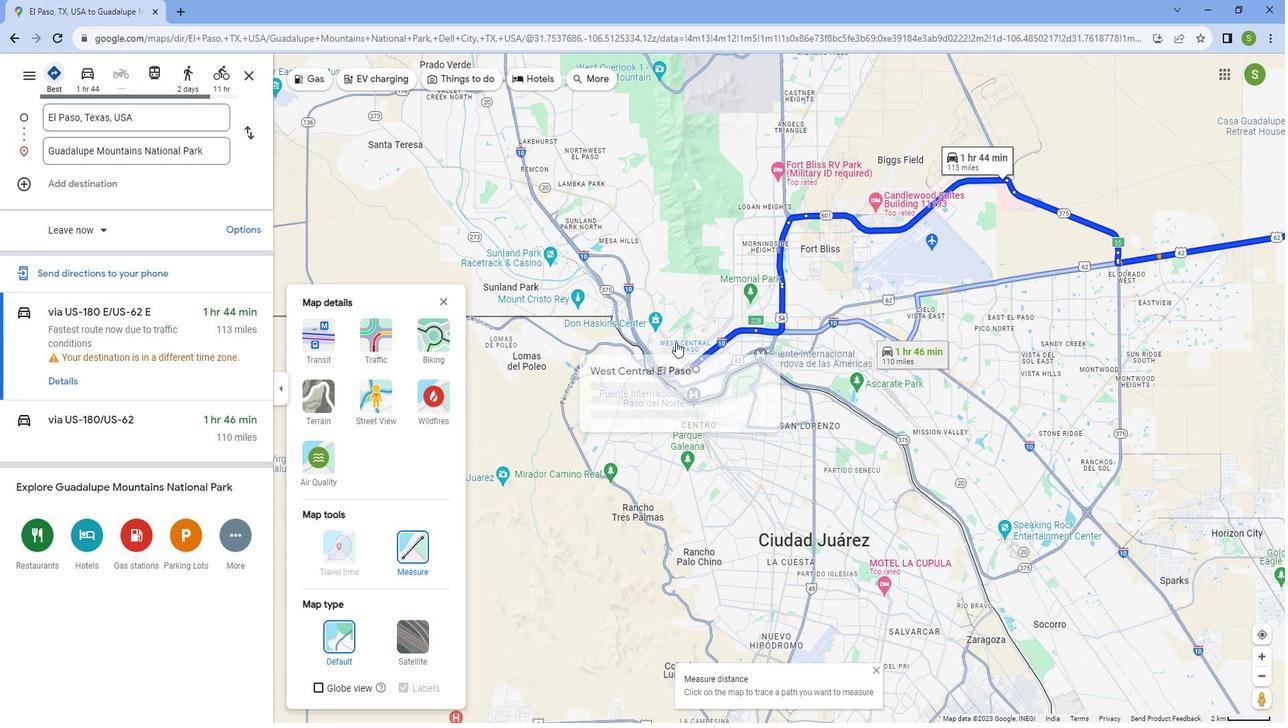 
Action: Mouse scrolled (695, 349) with delta (0, 0)
Screenshot: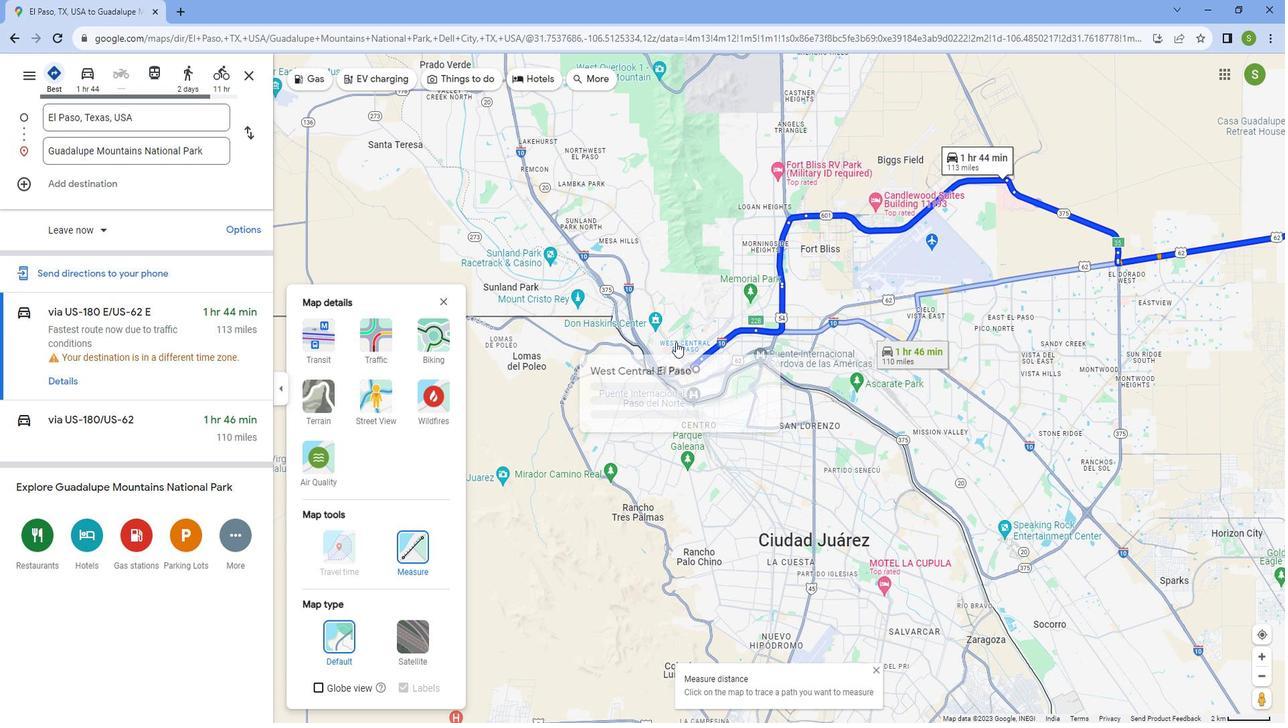 
Action: Mouse scrolled (695, 349) with delta (0, 0)
Screenshot: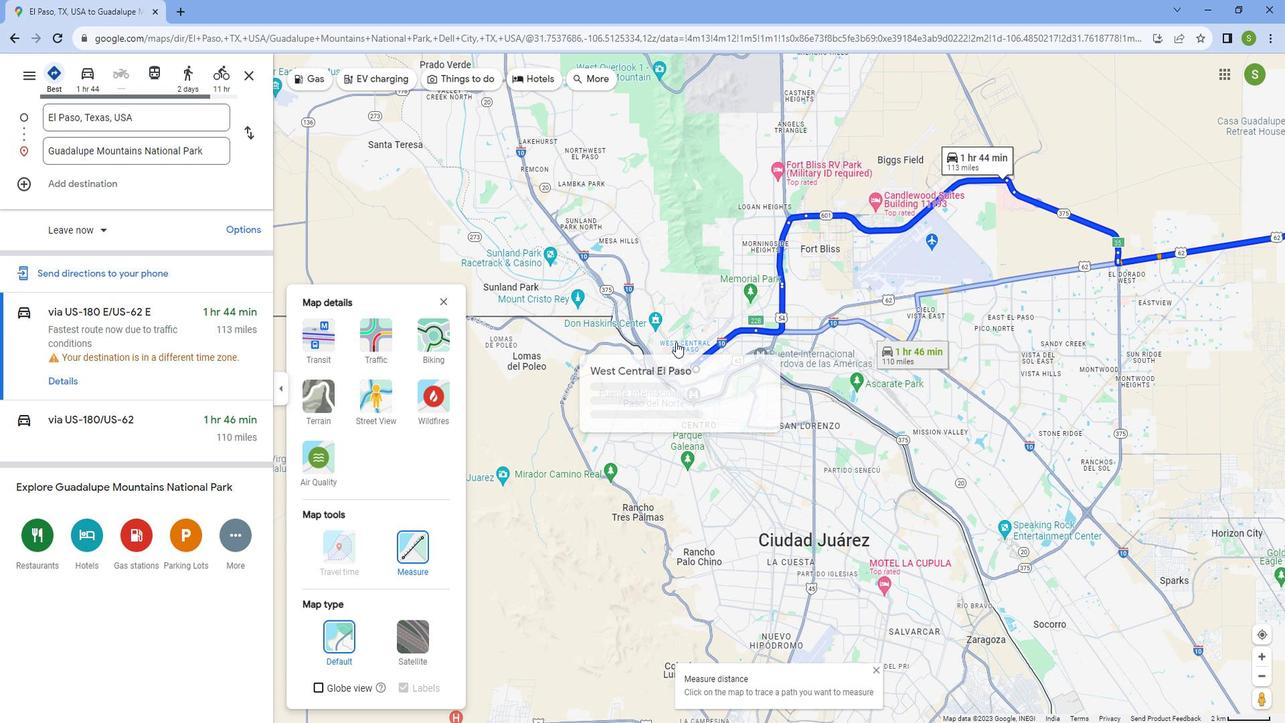 
Action: Mouse scrolled (695, 349) with delta (0, 0)
Screenshot: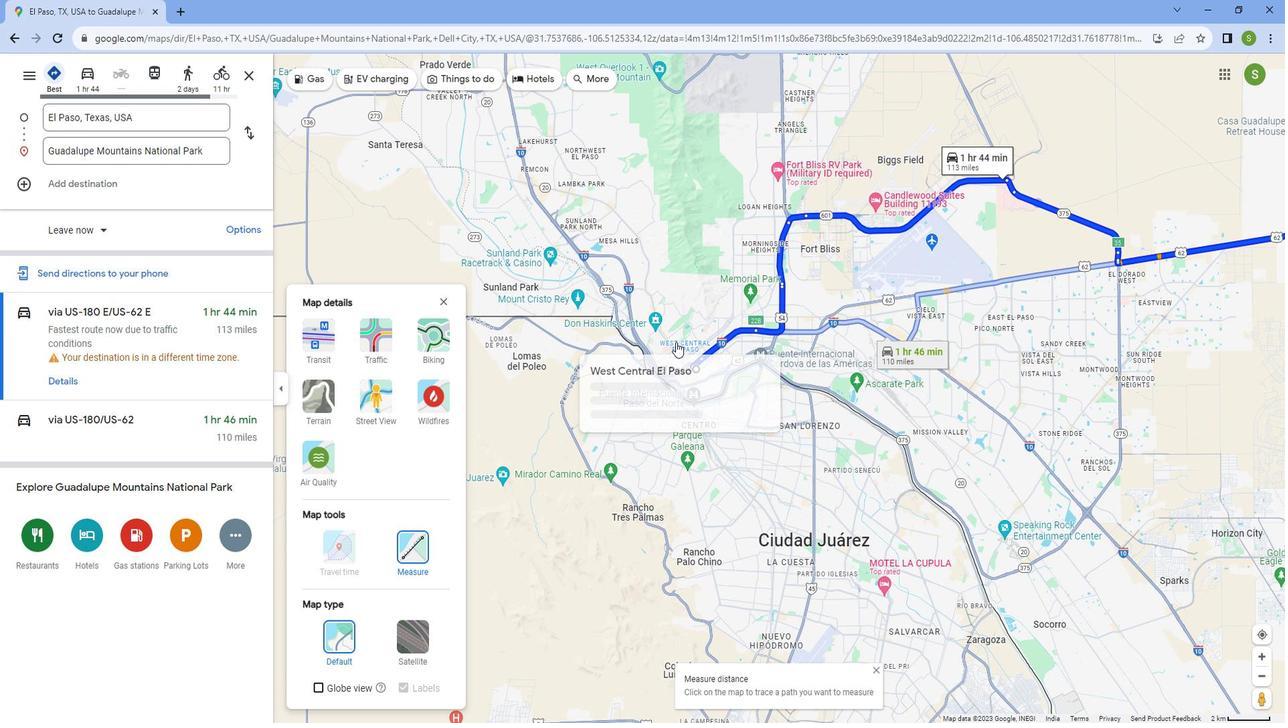 
Action: Mouse scrolled (695, 349) with delta (0, 0)
Screenshot: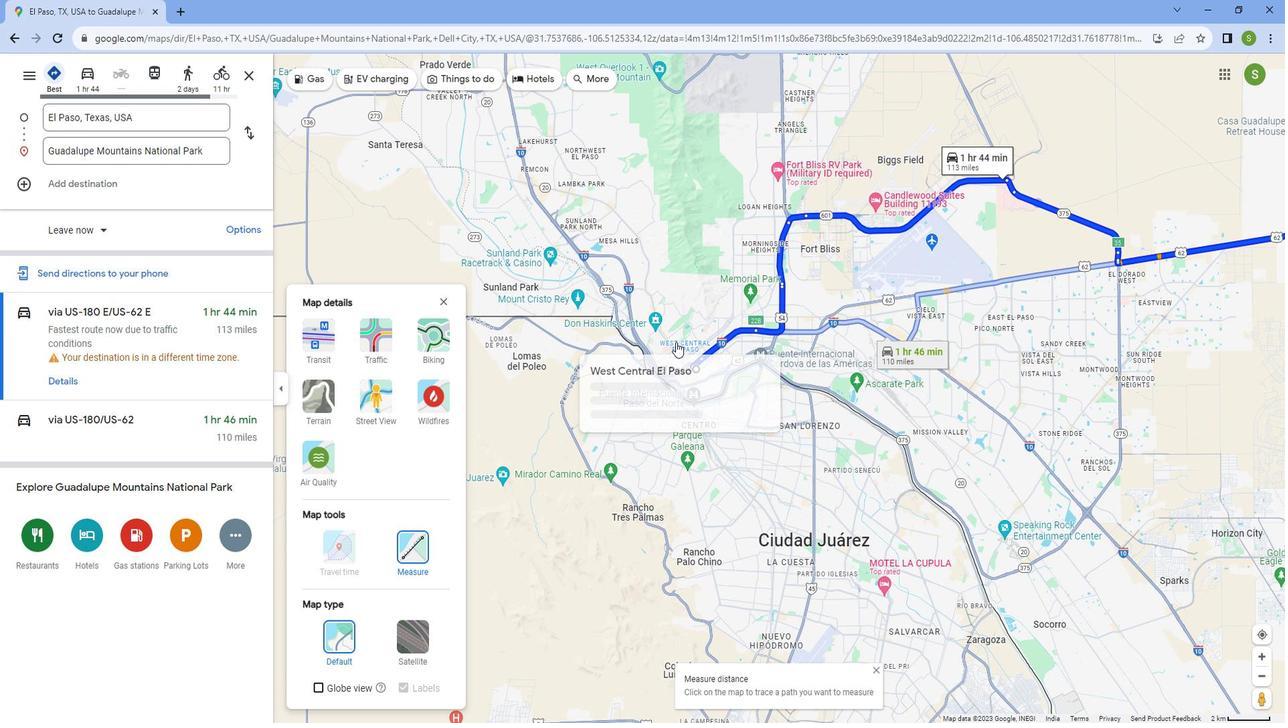 
Action: Mouse scrolled (695, 349) with delta (0, 0)
Screenshot: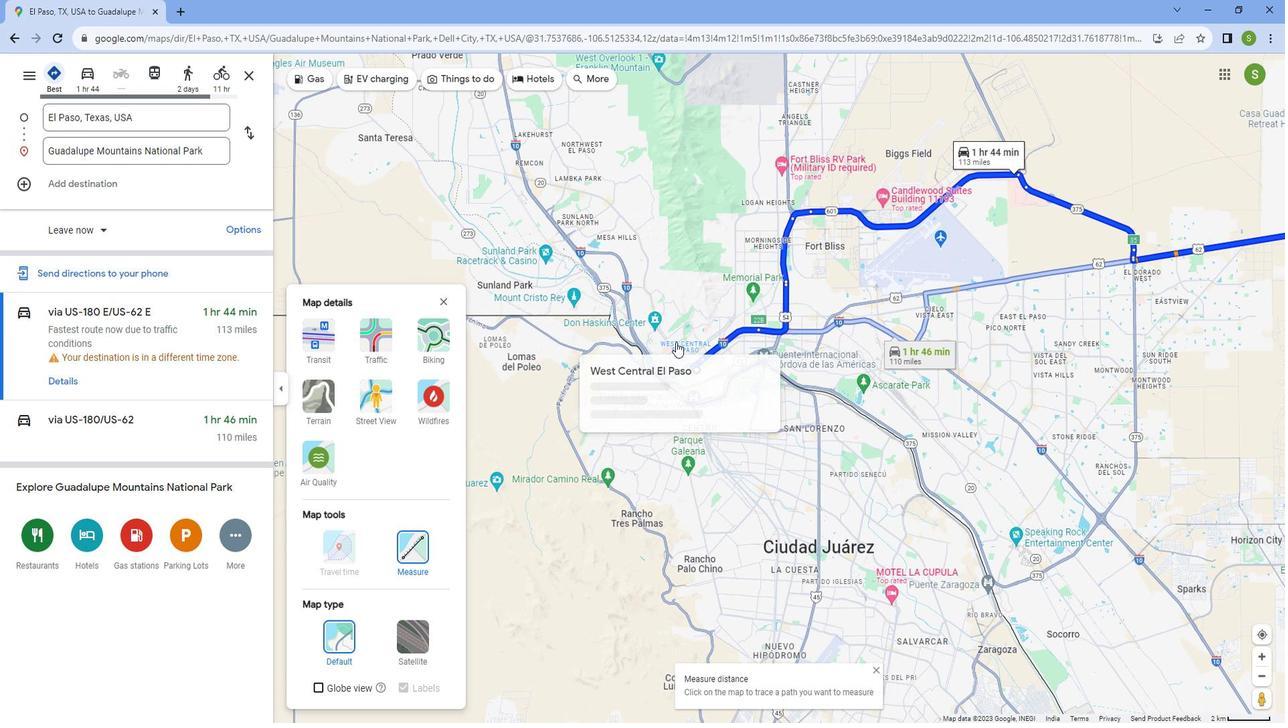 
Action: Mouse moved to (763, 436)
Screenshot: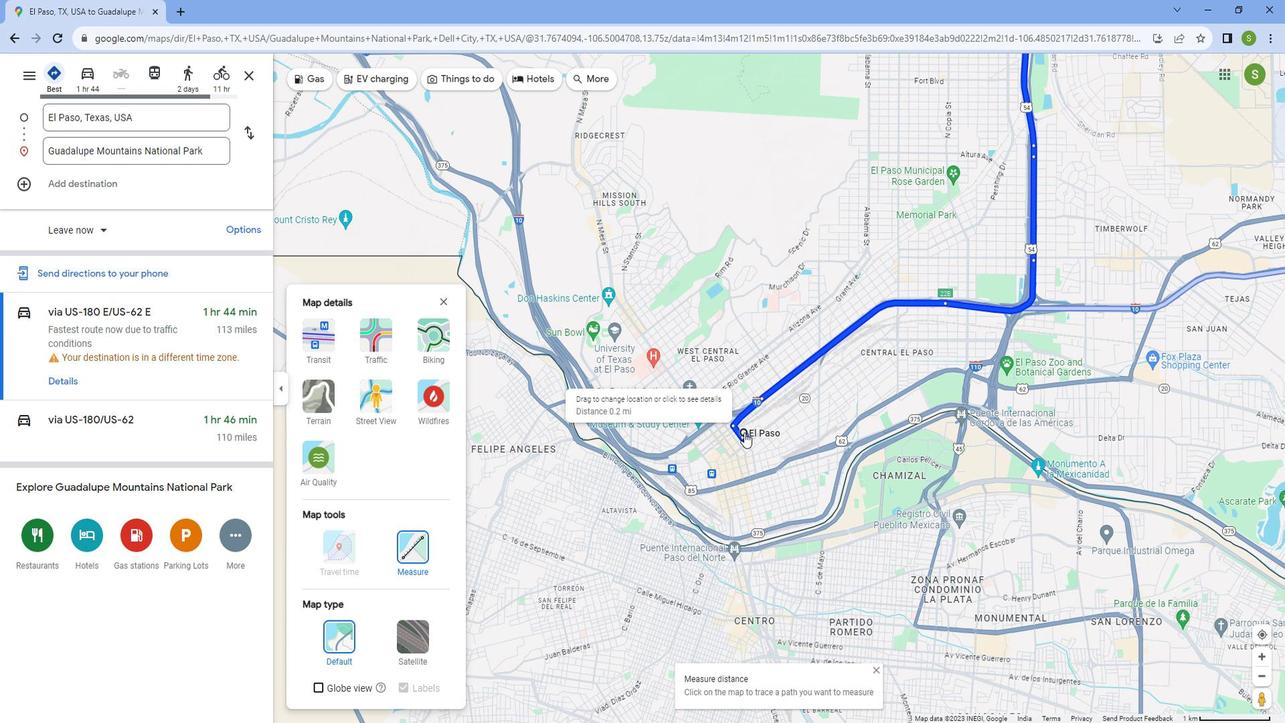 
Action: Mouse pressed left at (763, 436)
Screenshot: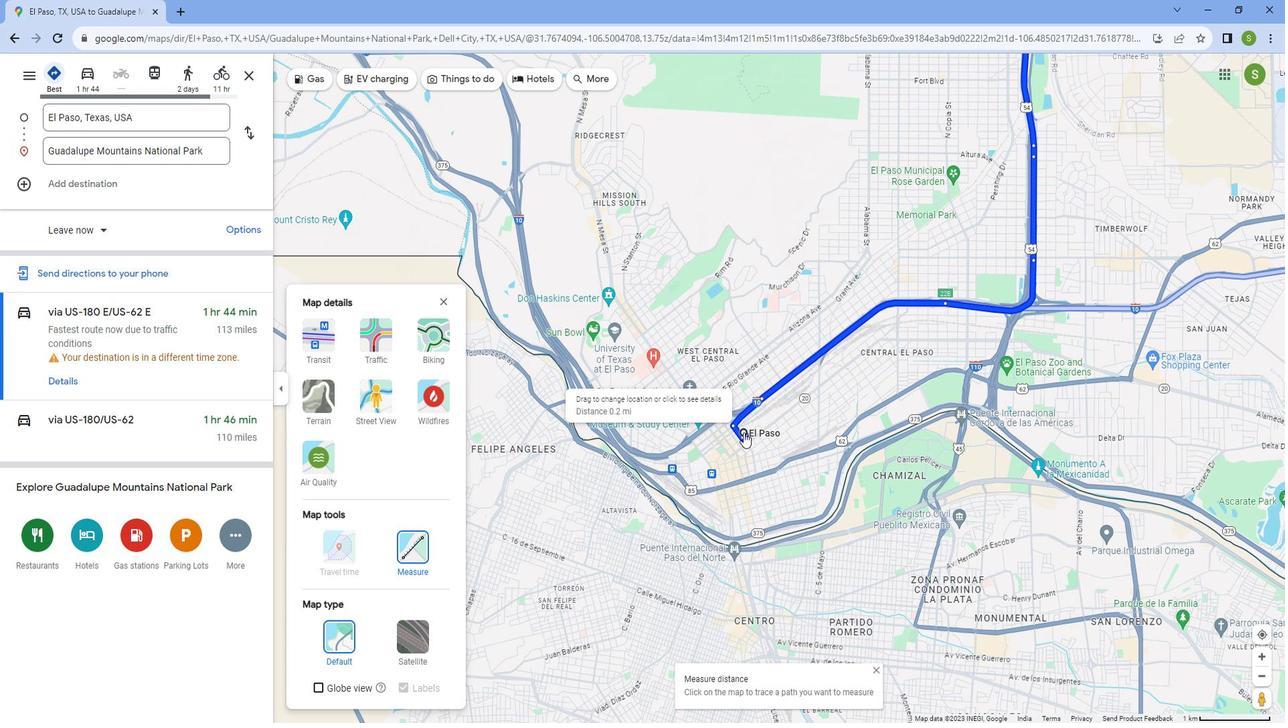 
Action: Mouse moved to (489, 277)
Screenshot: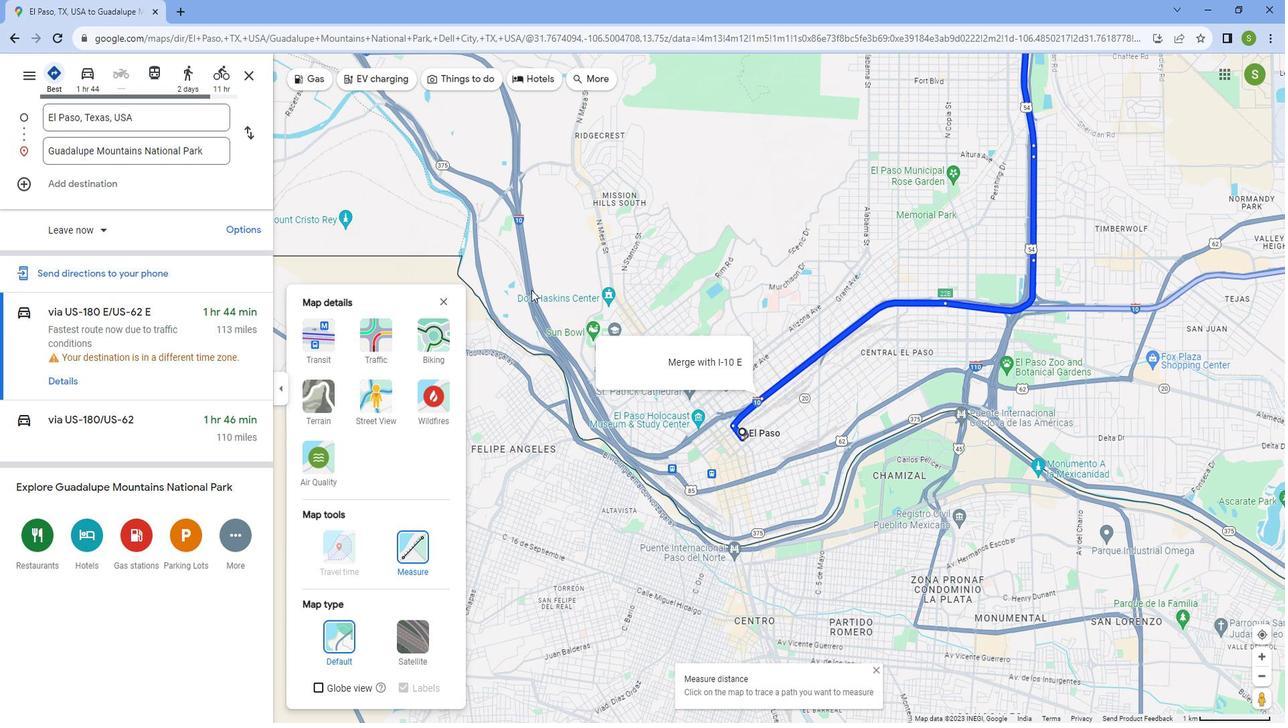 
Action: Mouse scrolled (489, 277) with delta (0, 0)
Screenshot: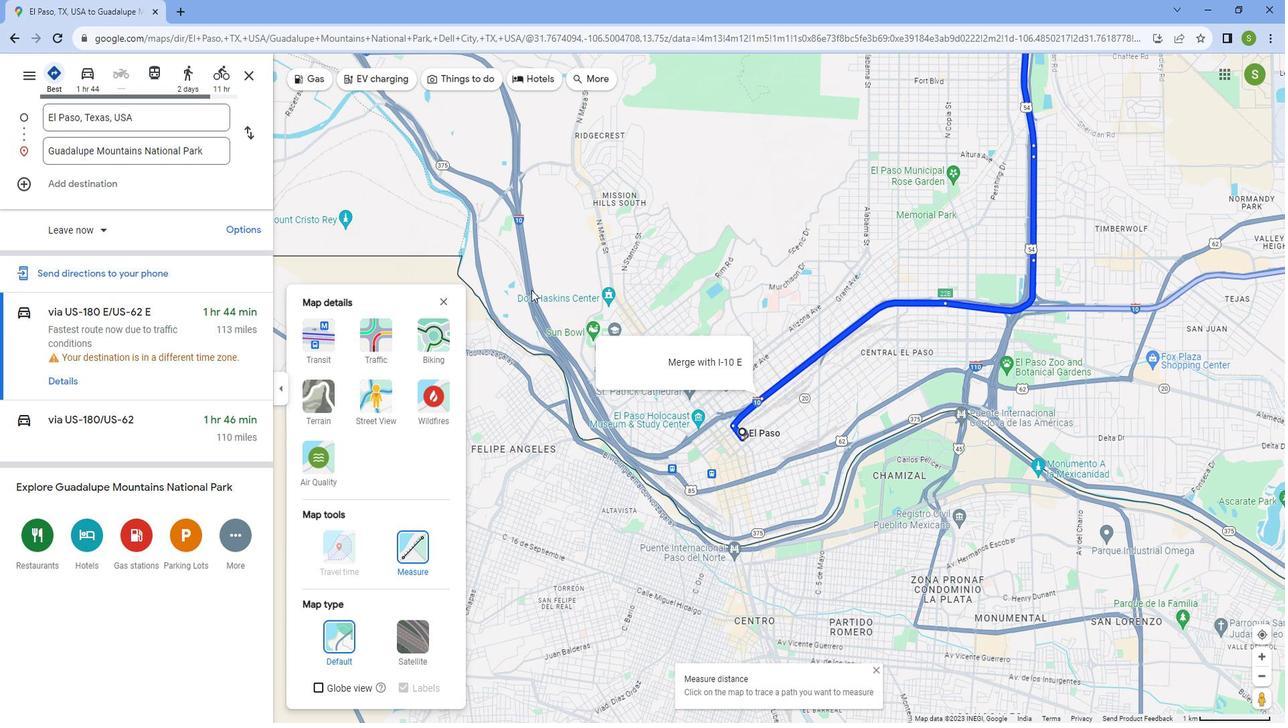 
Action: Mouse scrolled (489, 277) with delta (0, 0)
Screenshot: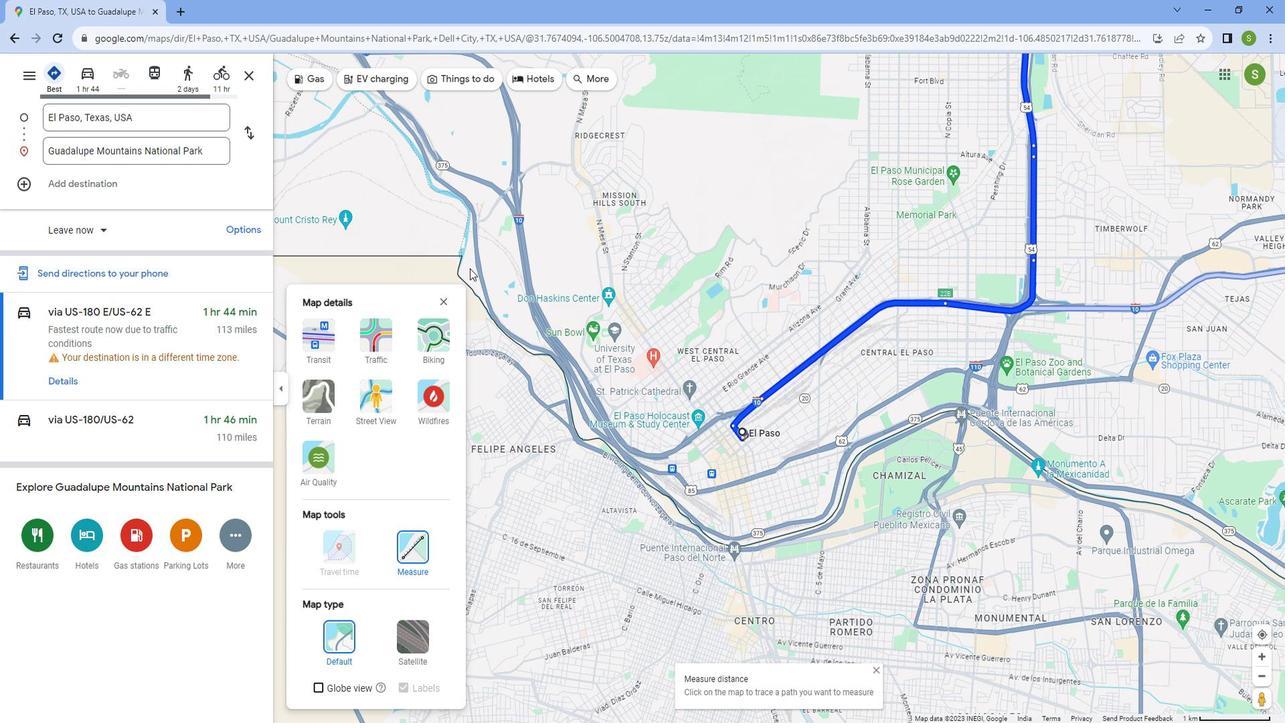 
Action: Mouse scrolled (489, 277) with delta (0, 0)
Screenshot: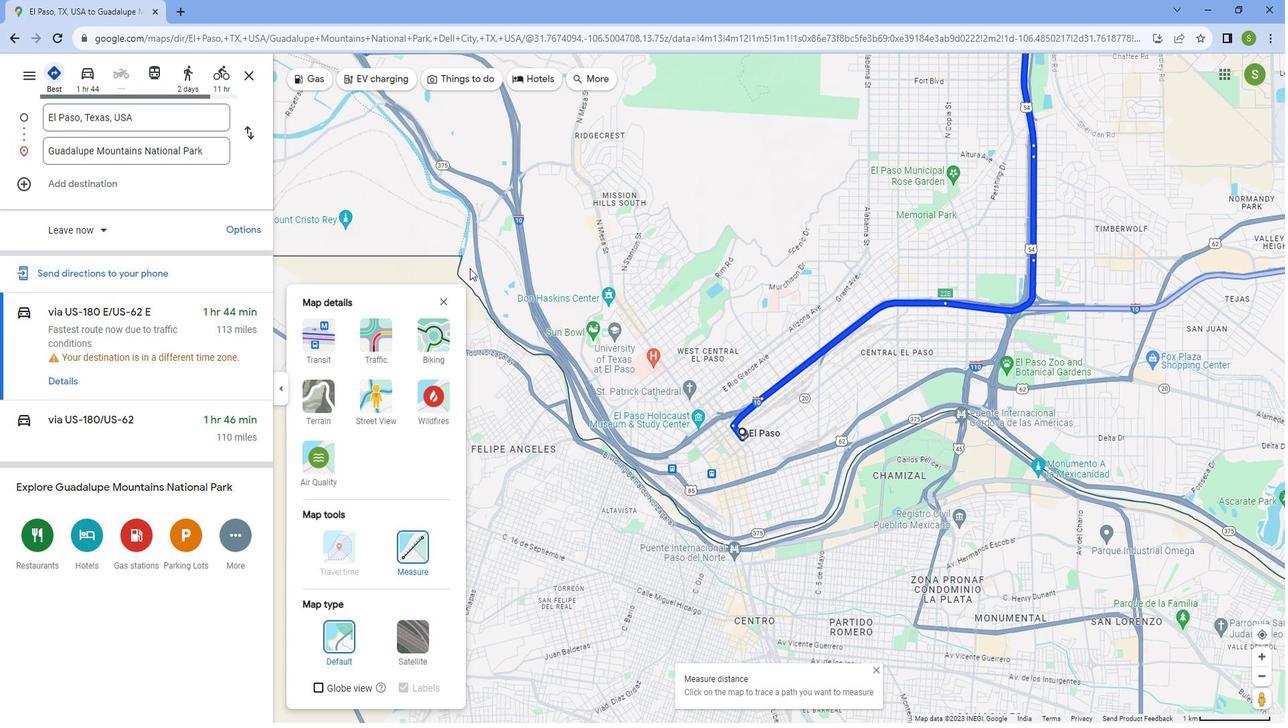
Action: Mouse scrolled (489, 277) with delta (0, 0)
Screenshot: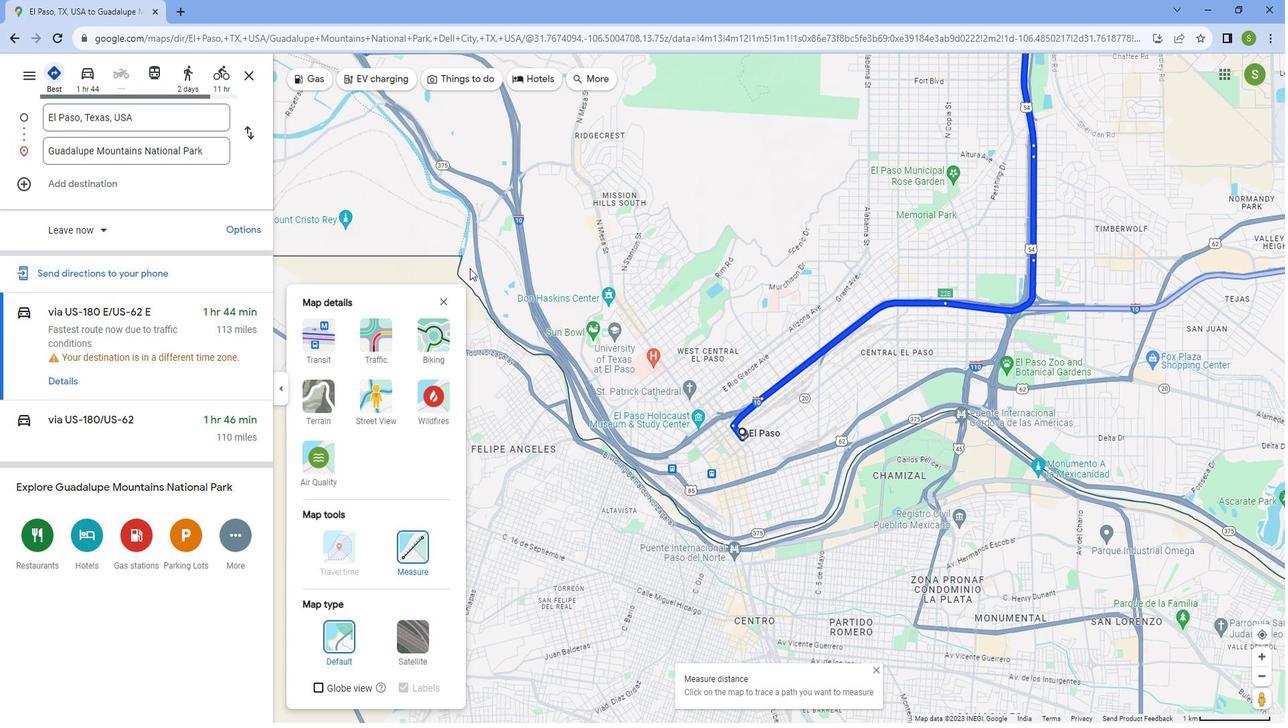 
Action: Mouse scrolled (489, 277) with delta (0, 0)
Screenshot: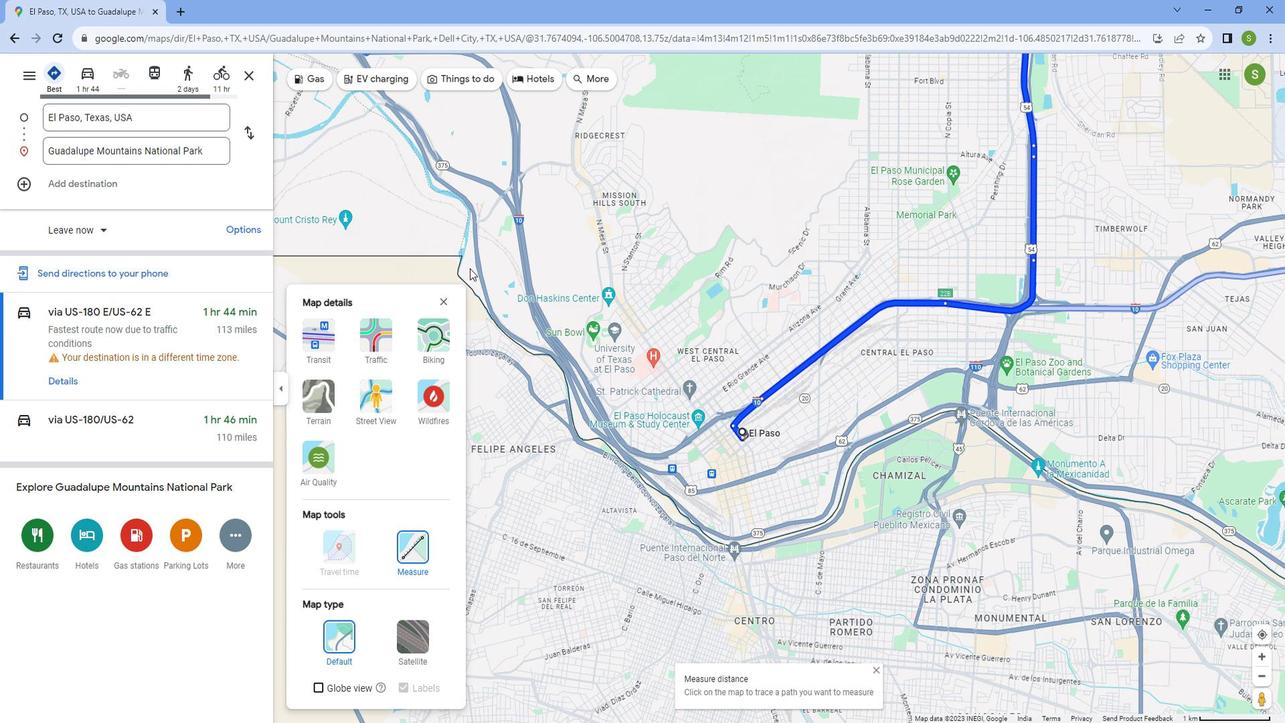 
Action: Mouse scrolled (489, 277) with delta (0, 0)
Screenshot: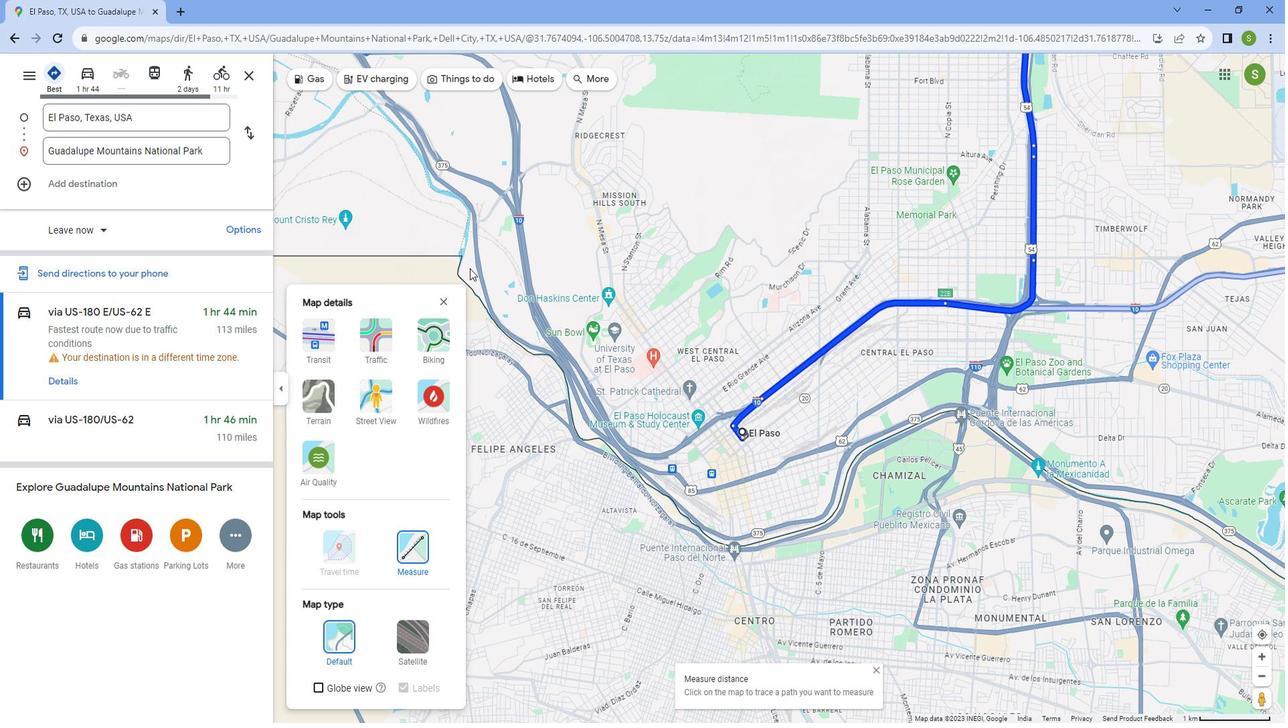 
Action: Mouse moved to (657, 296)
Screenshot: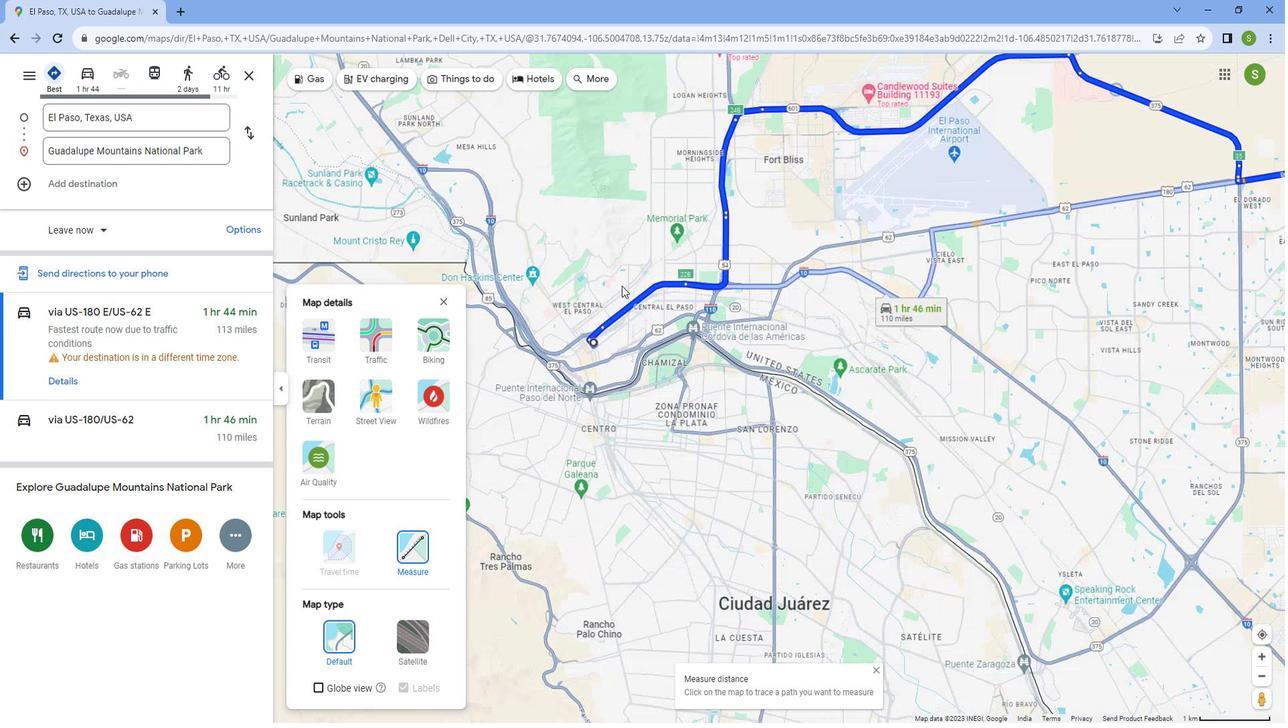 
Action: Mouse scrolled (657, 296) with delta (0, 0)
Screenshot: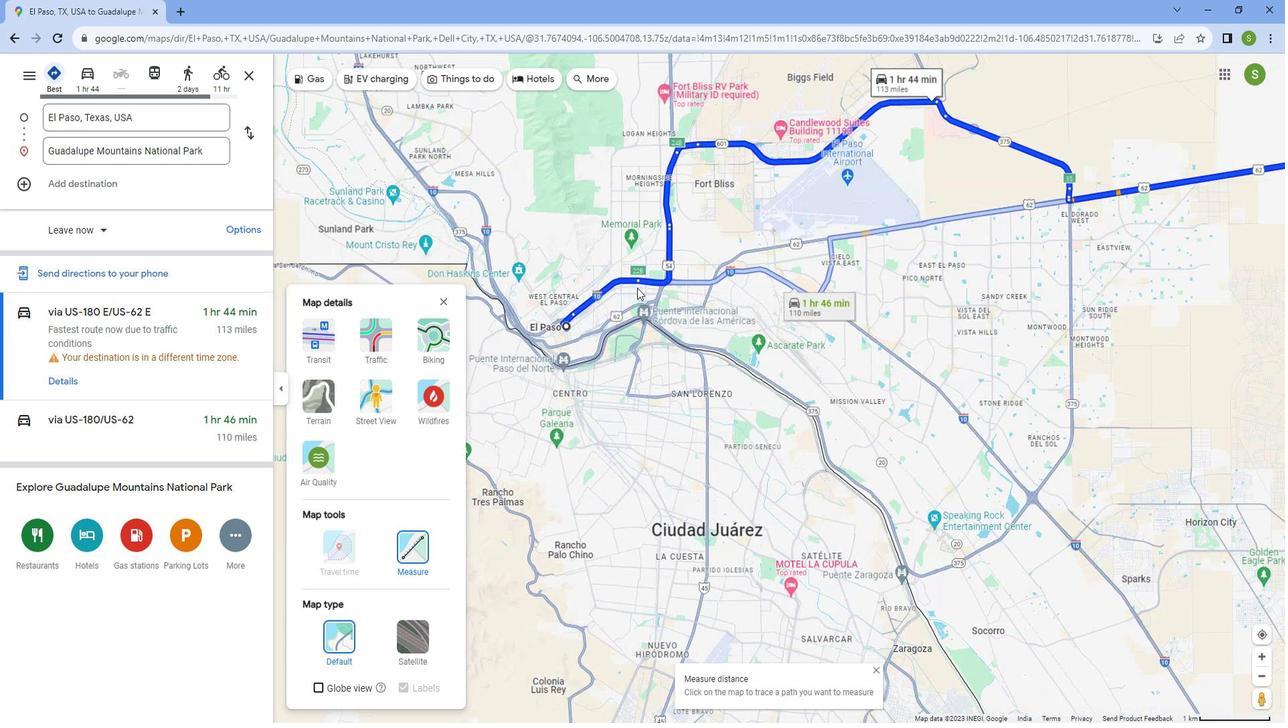 
Action: Mouse scrolled (657, 296) with delta (0, 0)
Screenshot: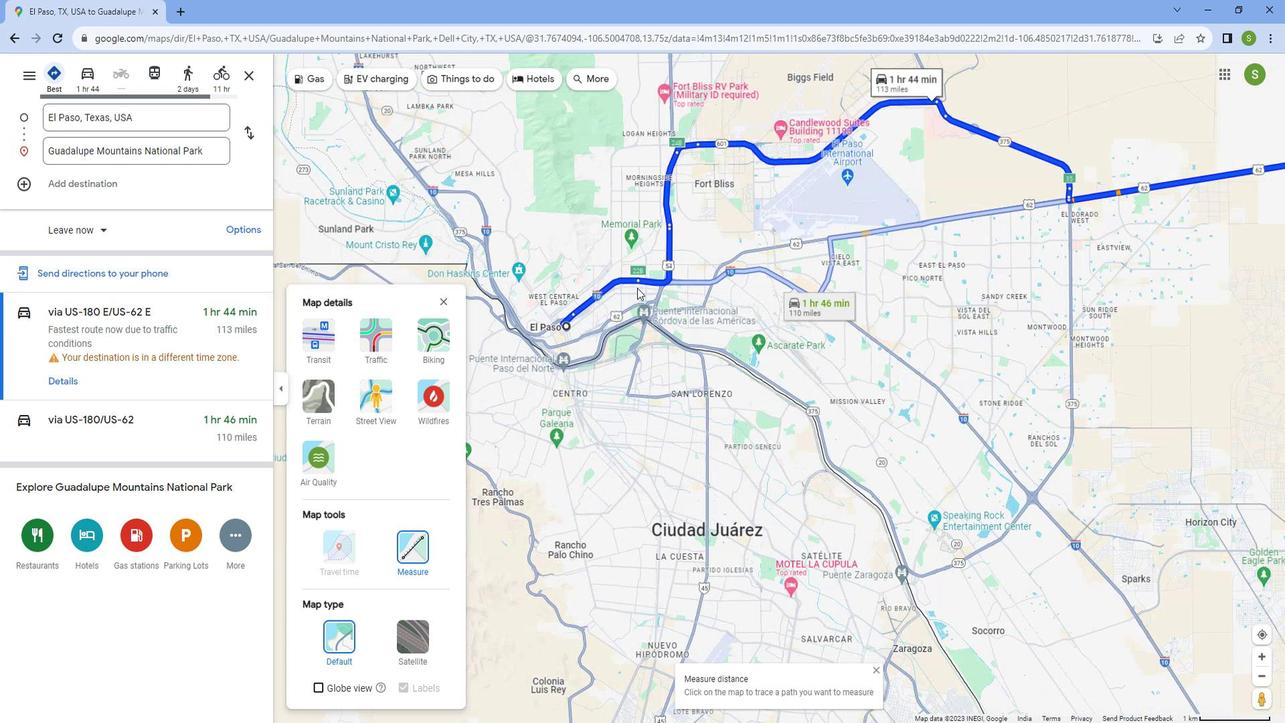 
Action: Mouse scrolled (657, 296) with delta (0, 0)
Screenshot: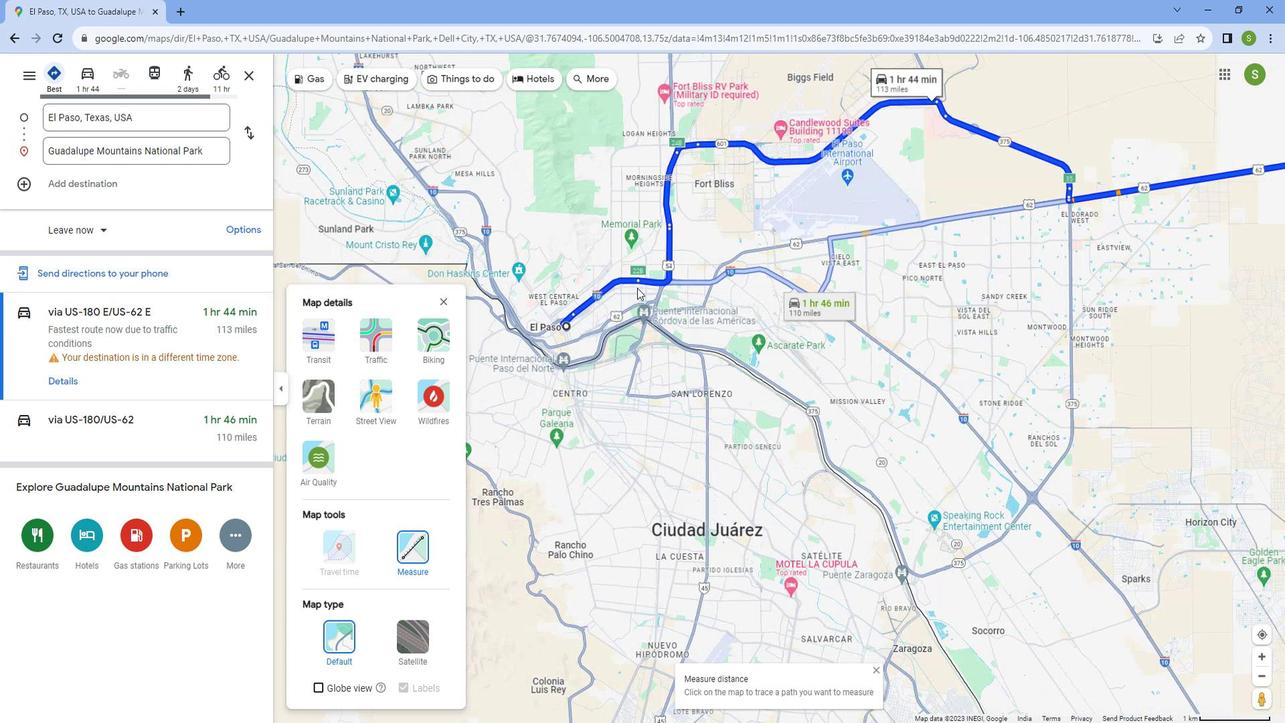 
Action: Mouse scrolled (657, 296) with delta (0, 0)
Screenshot: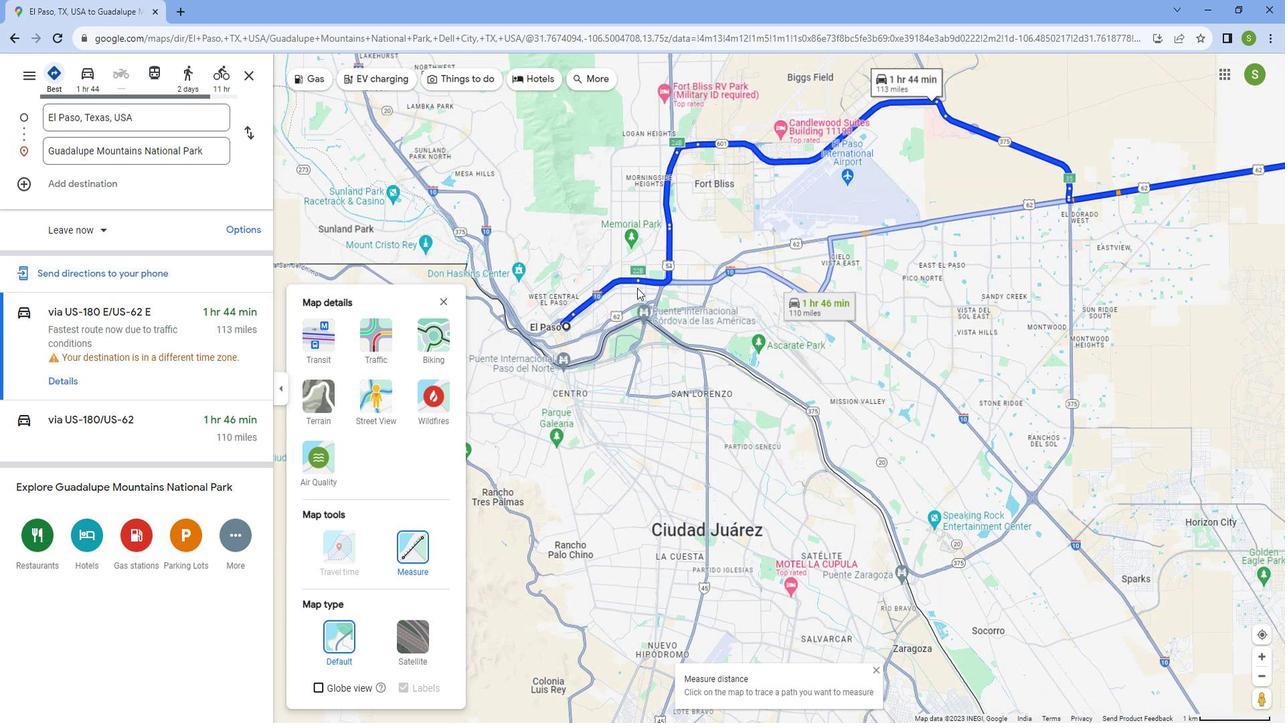 
Action: Mouse scrolled (657, 296) with delta (0, 0)
Screenshot: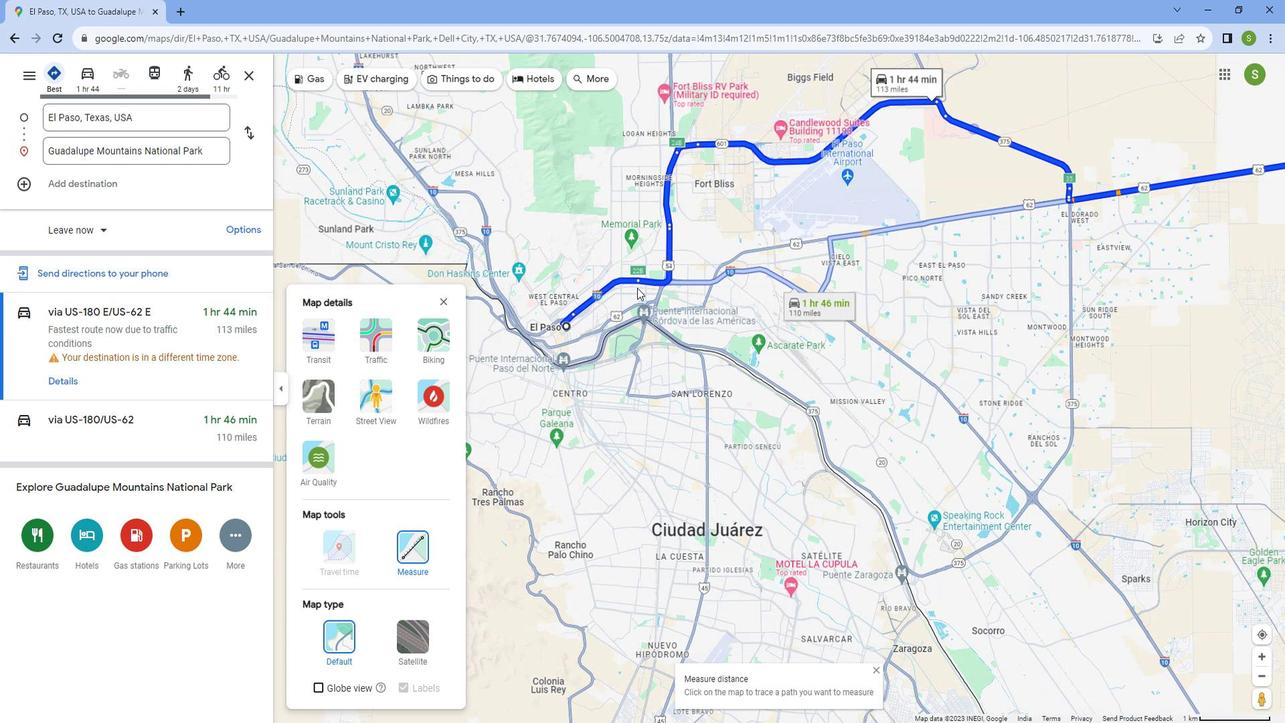
Action: Mouse scrolled (657, 296) with delta (0, 0)
Screenshot: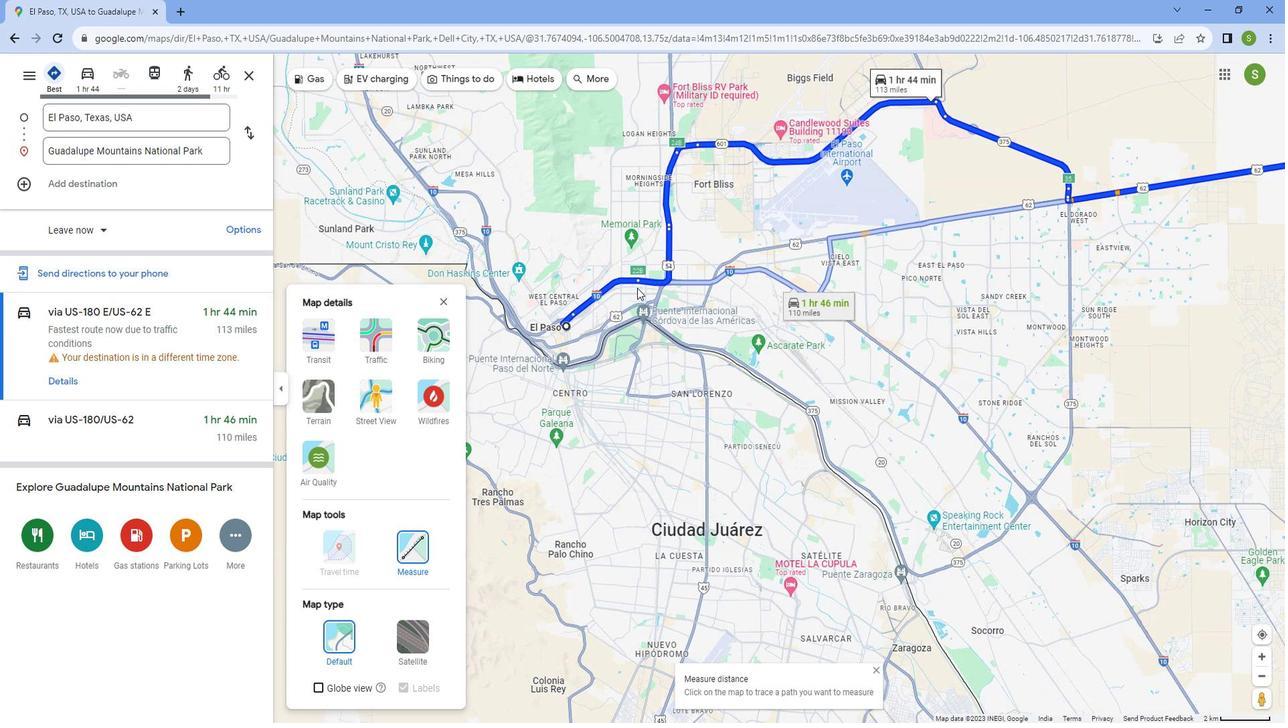 
Action: Mouse scrolled (657, 296) with delta (0, 0)
Screenshot: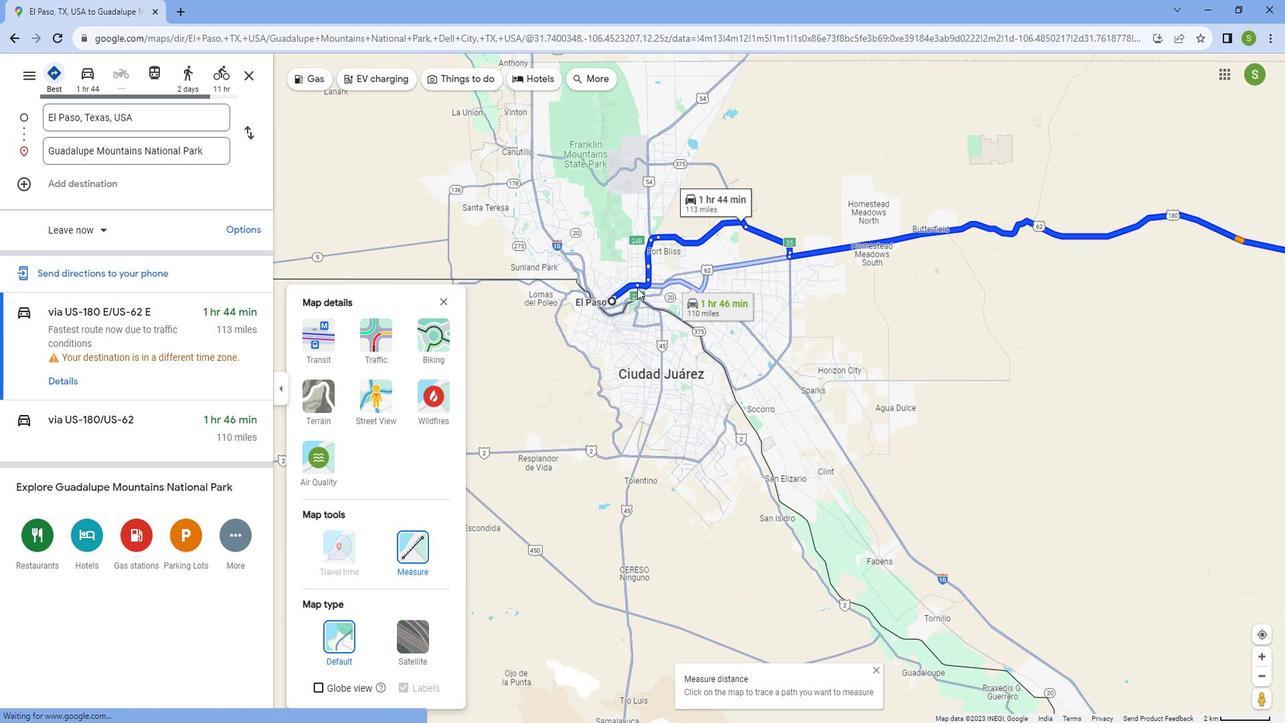 
Action: Mouse scrolled (657, 296) with delta (0, 0)
Screenshot: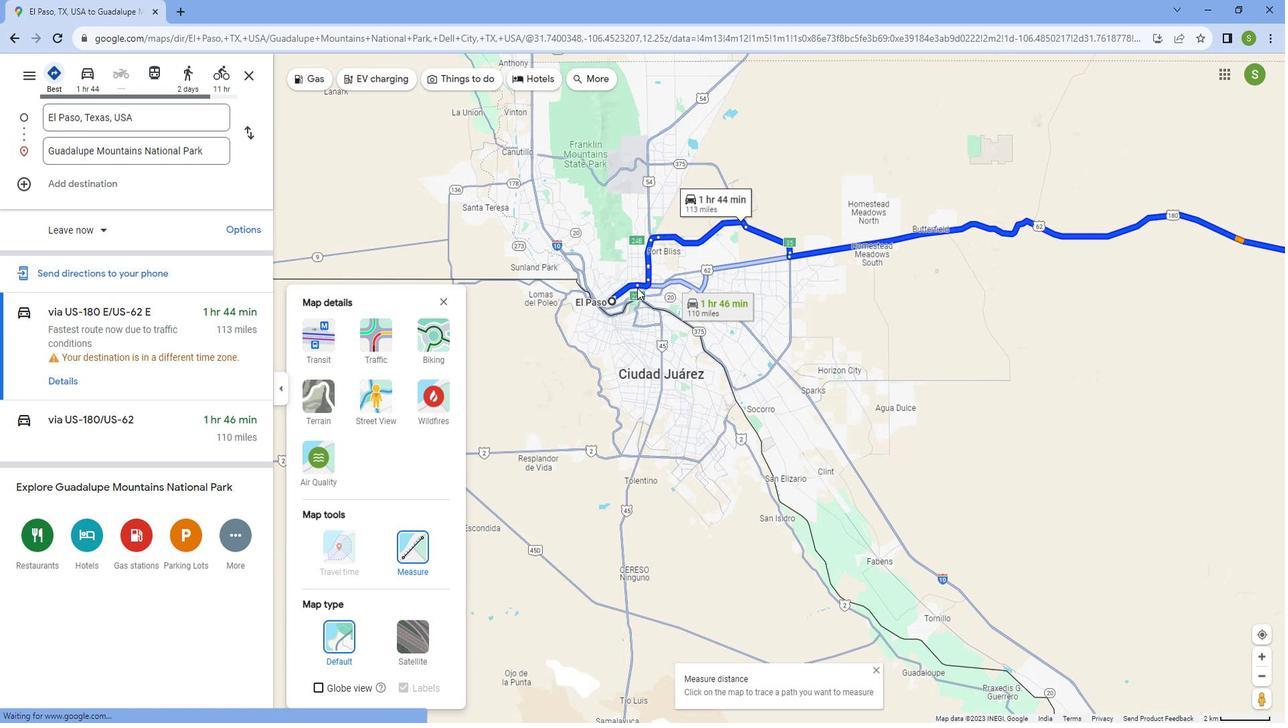 
Action: Mouse scrolled (657, 296) with delta (0, 0)
Screenshot: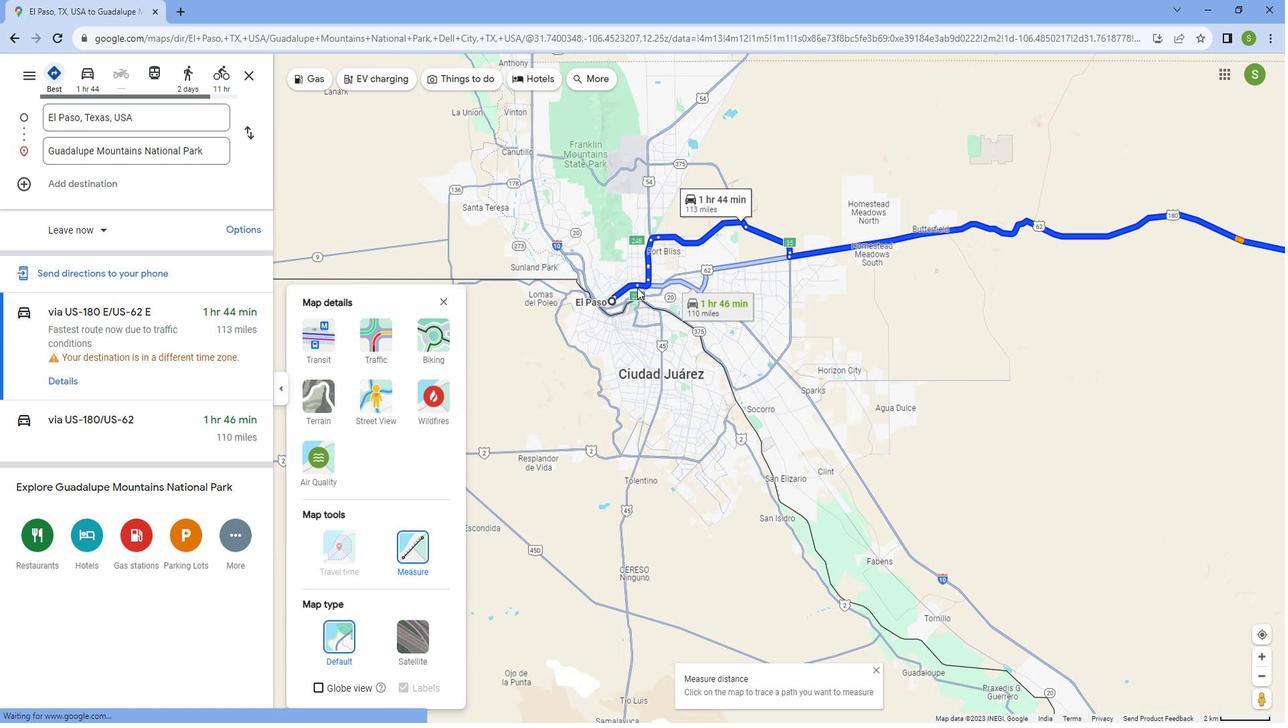 
Action: Mouse scrolled (657, 296) with delta (0, 0)
Screenshot: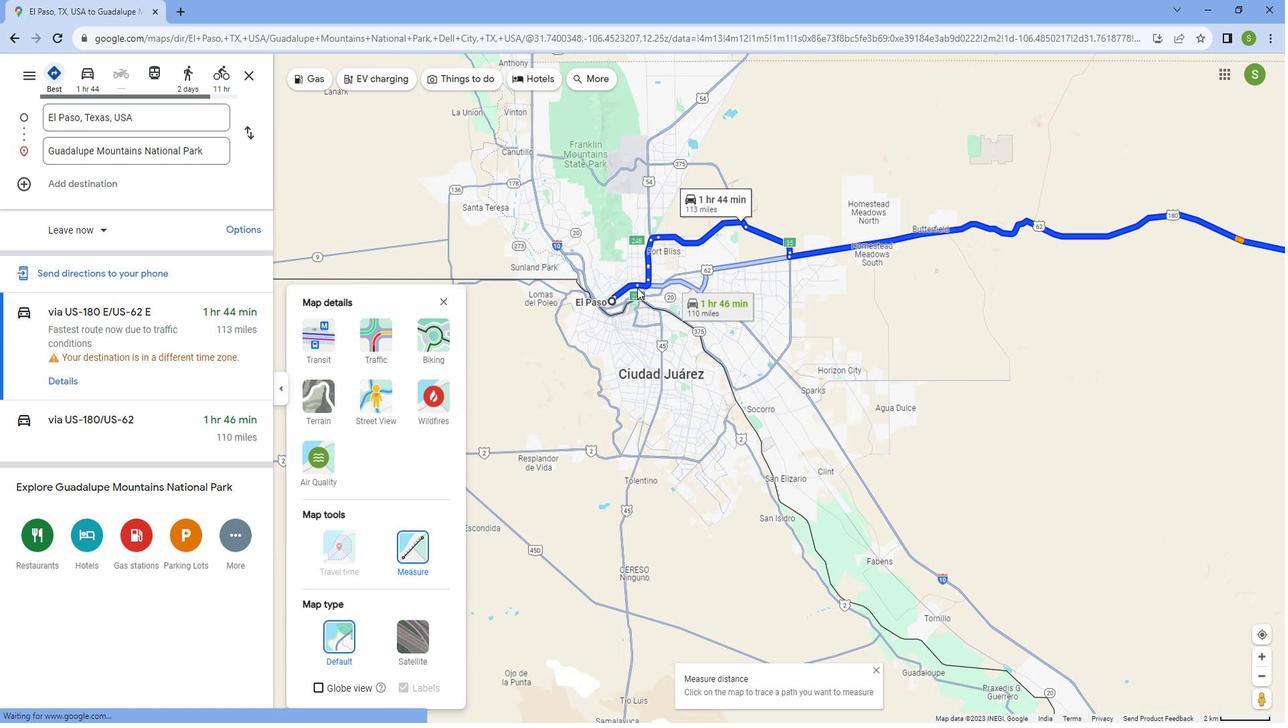 
Action: Mouse scrolled (657, 296) with delta (0, 0)
Screenshot: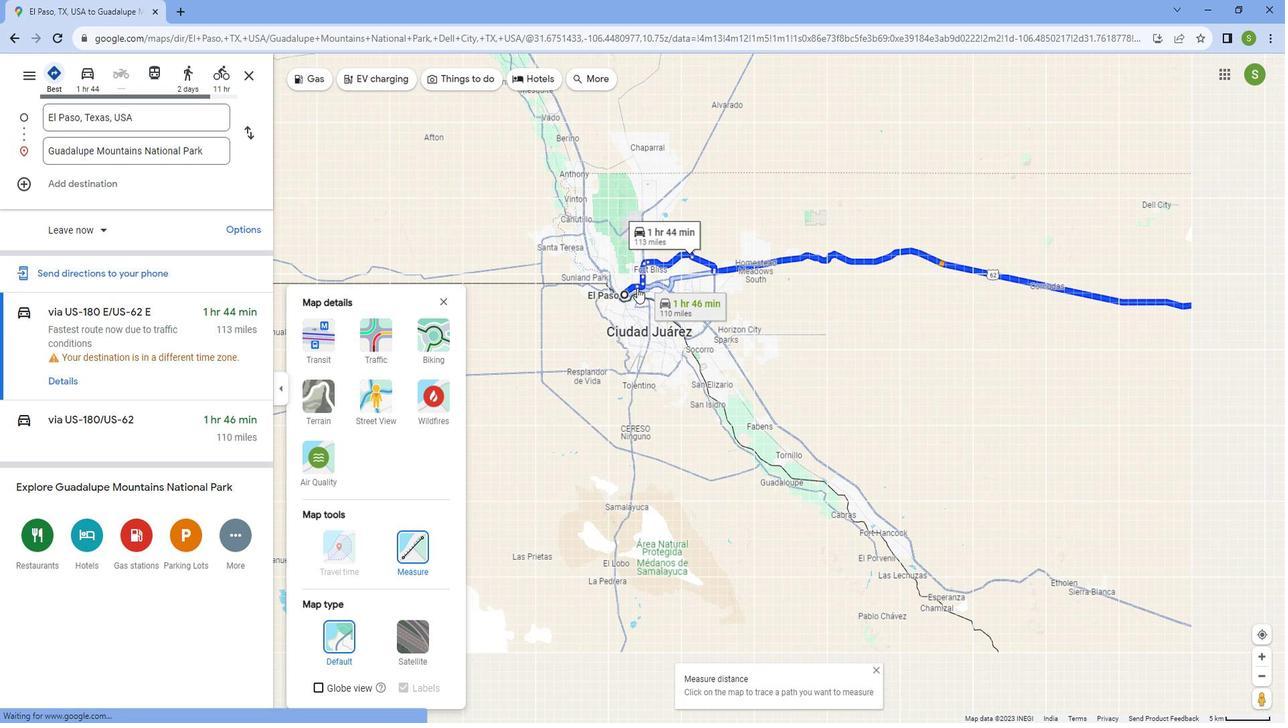 
Action: Mouse scrolled (657, 296) with delta (0, 0)
Screenshot: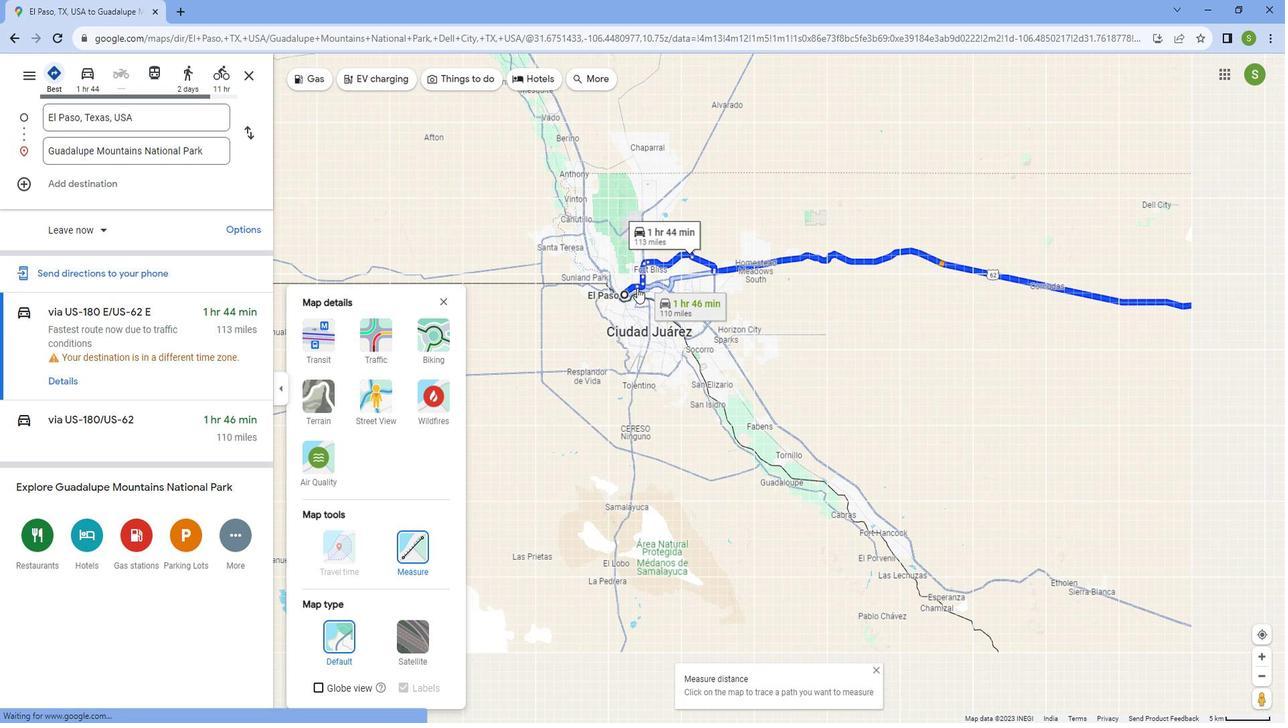 
Action: Mouse scrolled (657, 296) with delta (0, 0)
Screenshot: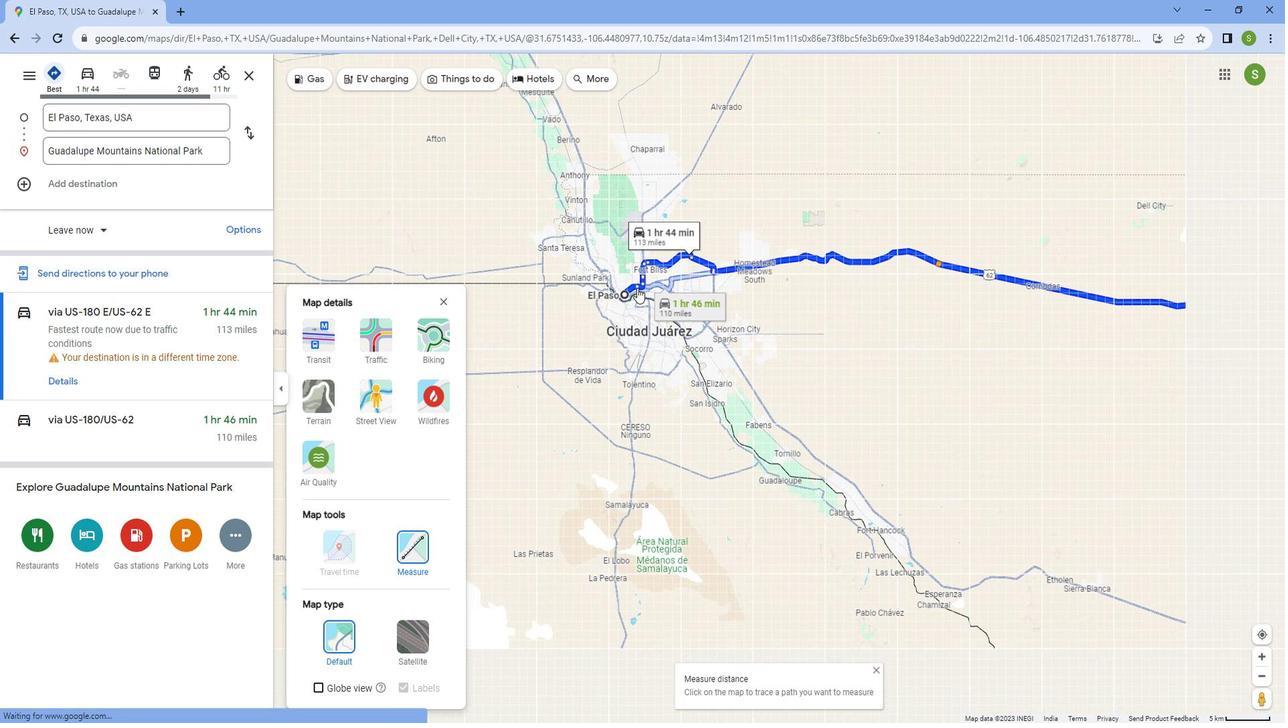 
Action: Mouse scrolled (657, 296) with delta (0, 0)
Screenshot: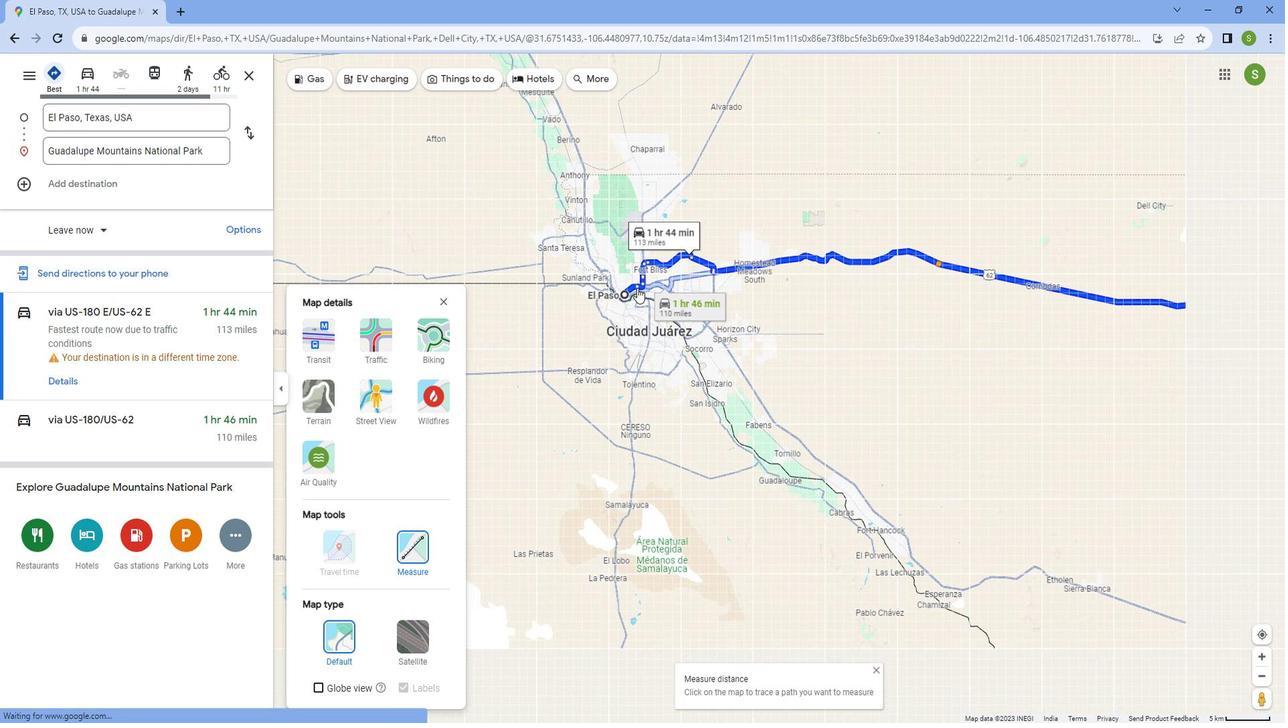 
Action: Mouse scrolled (657, 296) with delta (0, 0)
Screenshot: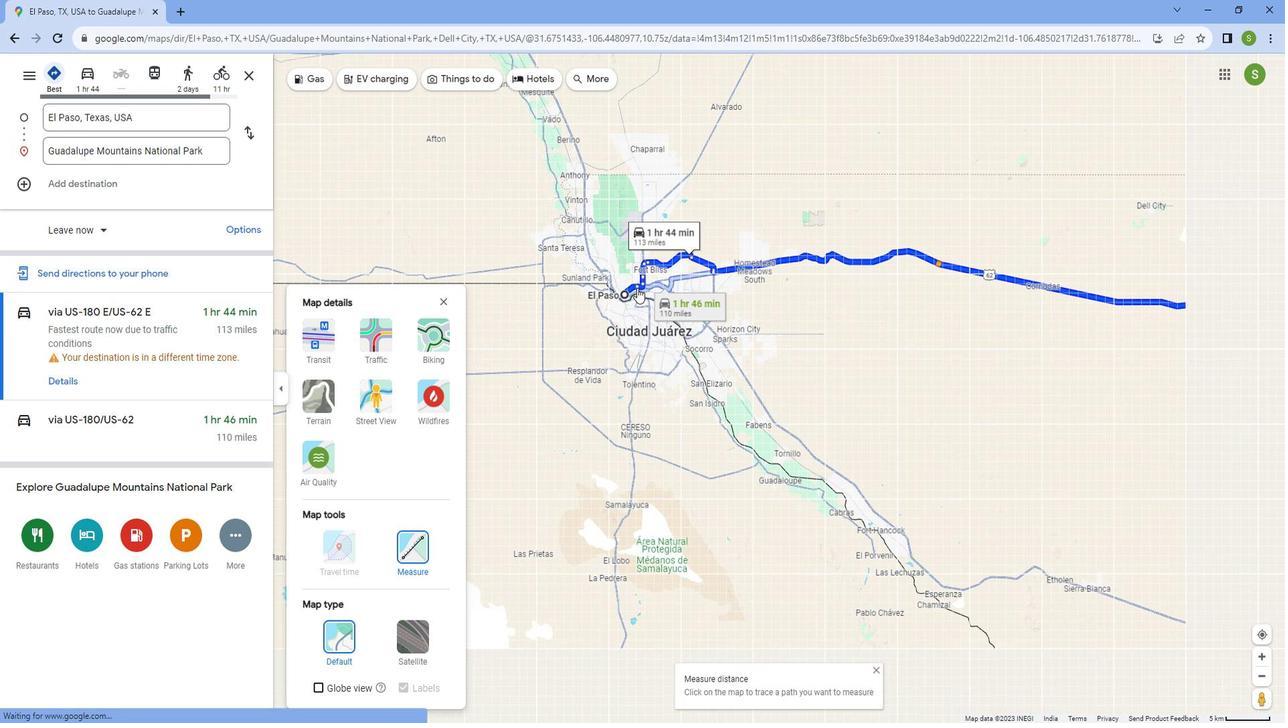
Action: Mouse scrolled (657, 296) with delta (0, 0)
Screenshot: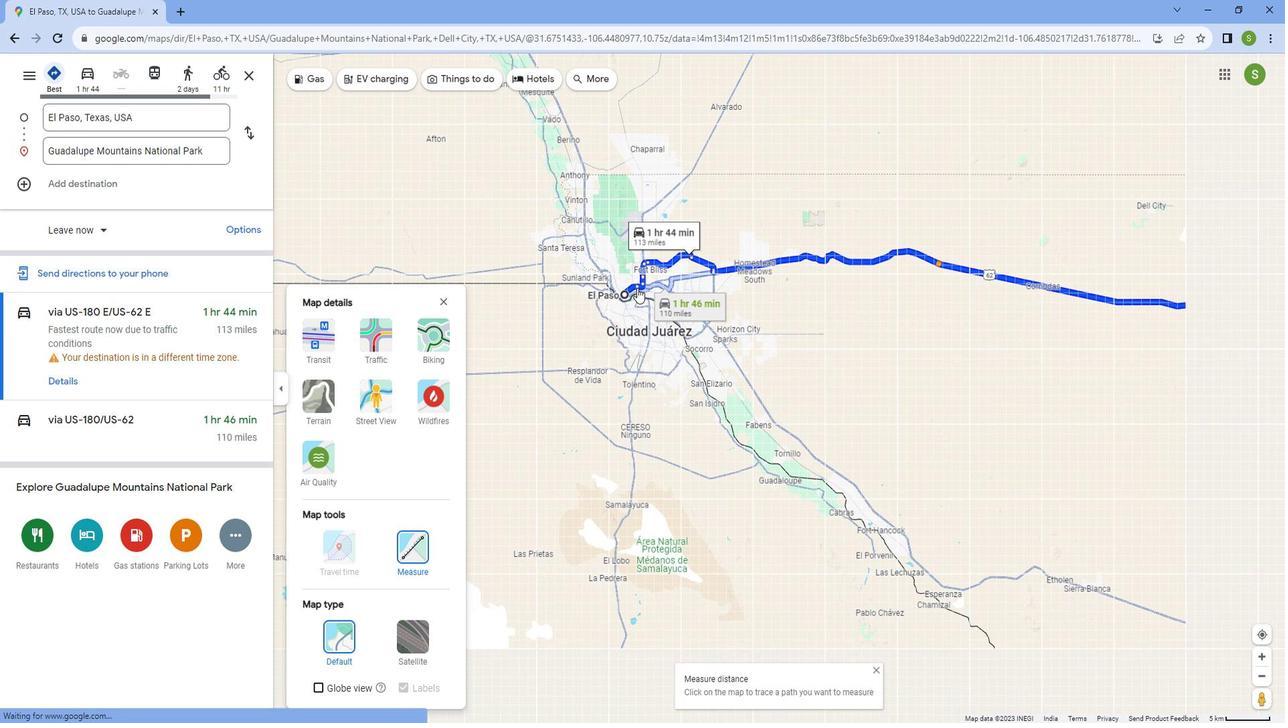 
Action: Mouse moved to (1139, 298)
Screenshot: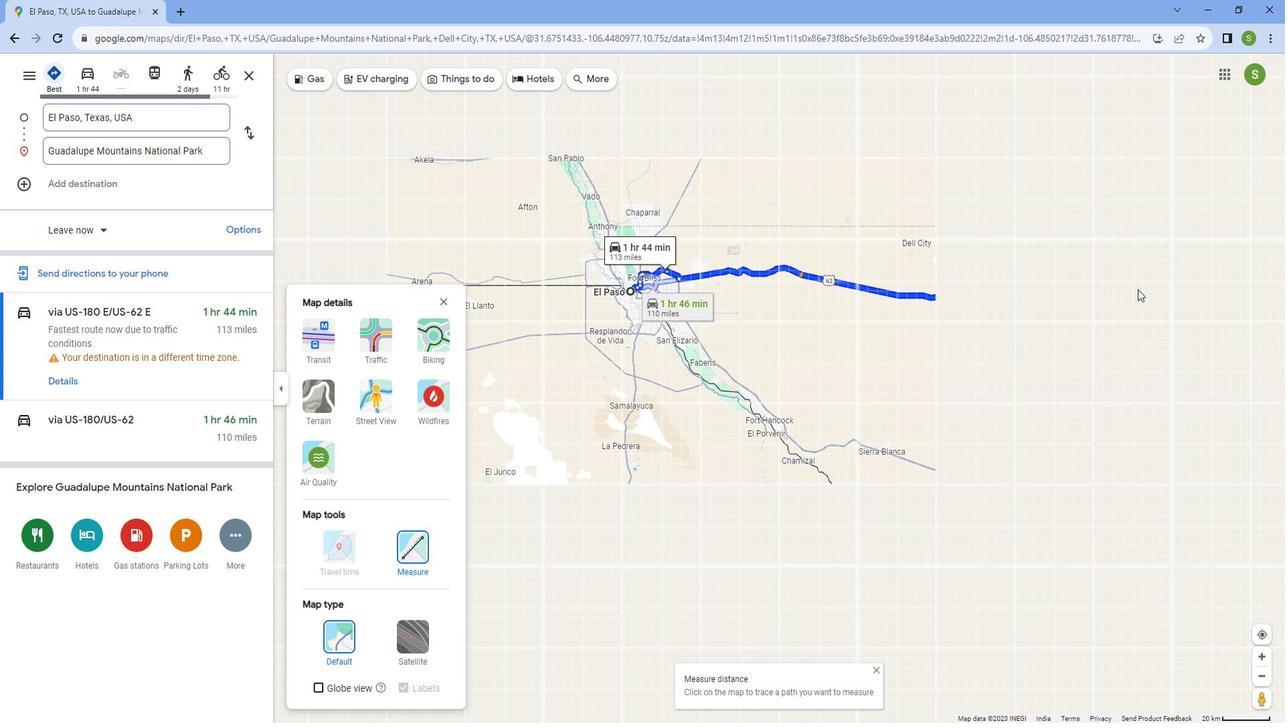
Action: Mouse scrolled (1139, 298) with delta (0, 0)
Screenshot: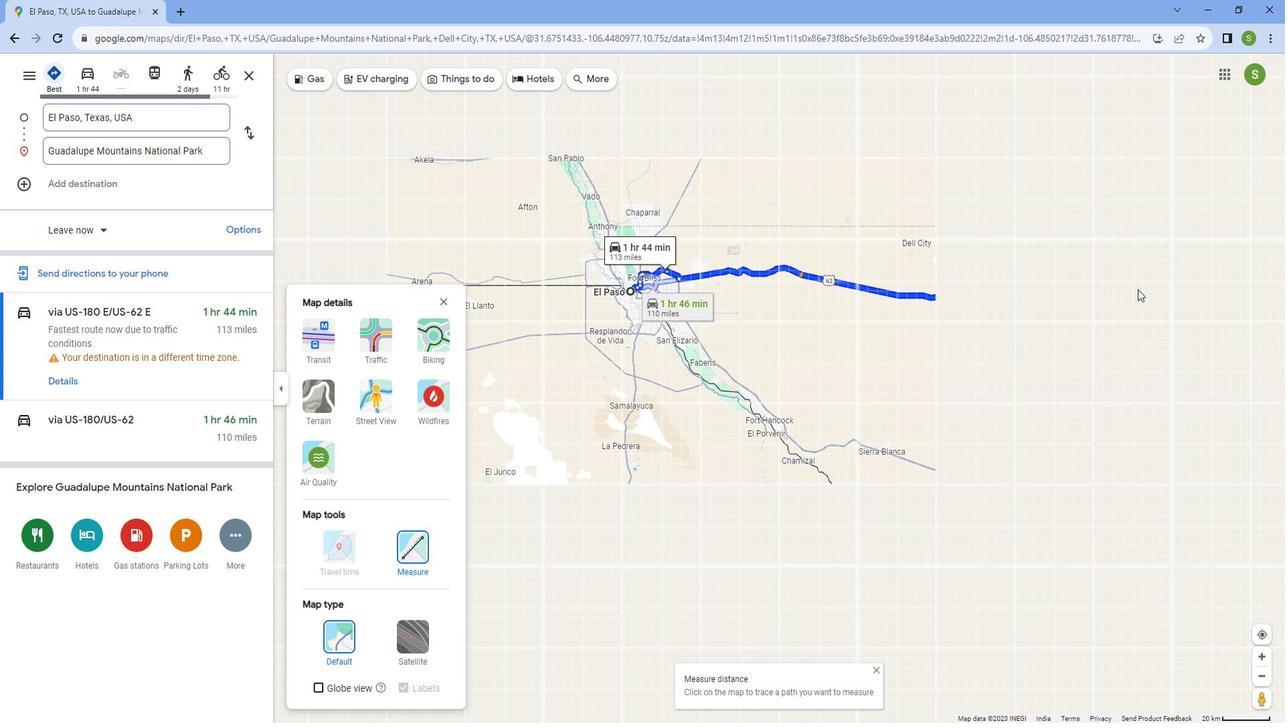 
Action: Mouse moved to (1135, 299)
Screenshot: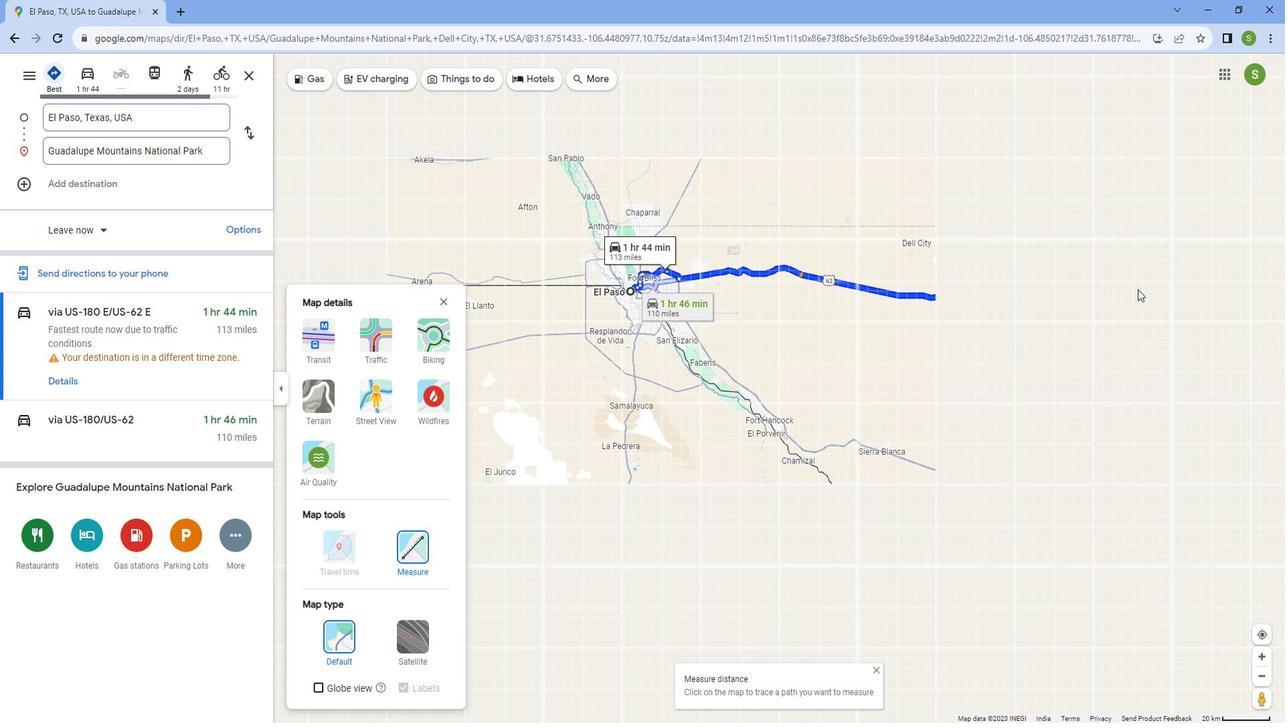 
Action: Mouse scrolled (1135, 300) with delta (0, 0)
Screenshot: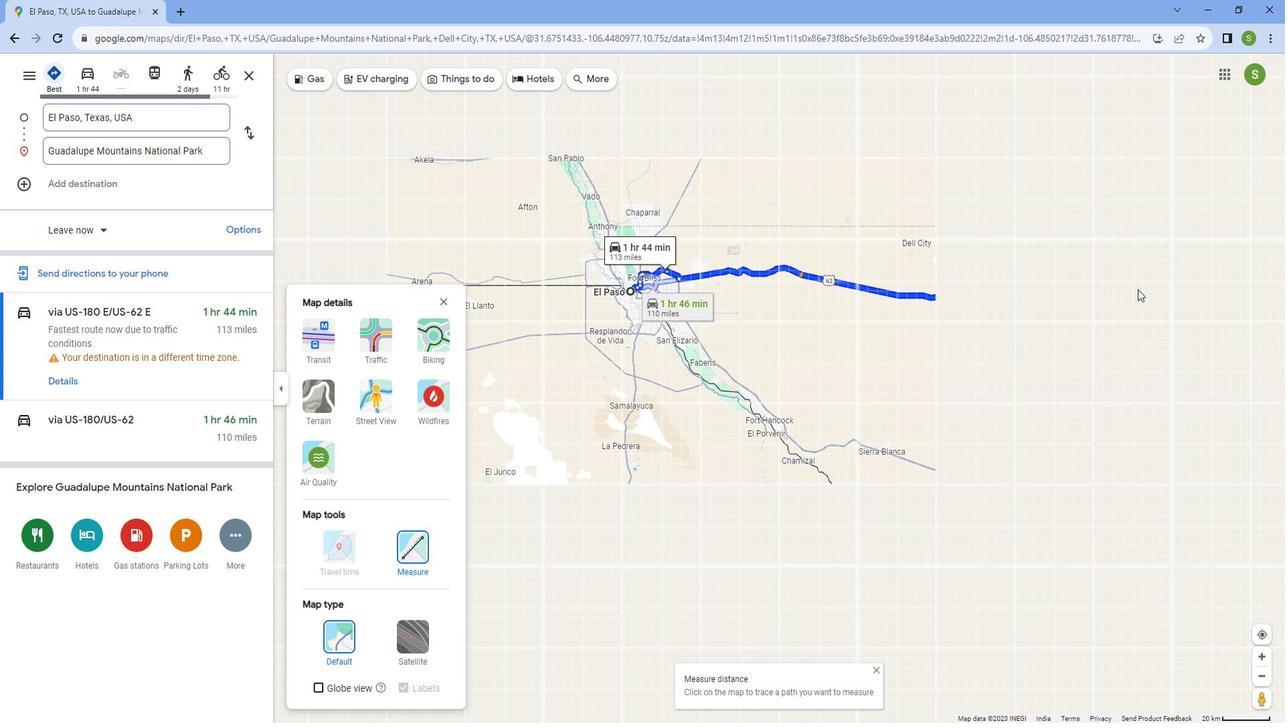 
Action: Mouse moved to (1133, 299)
Screenshot: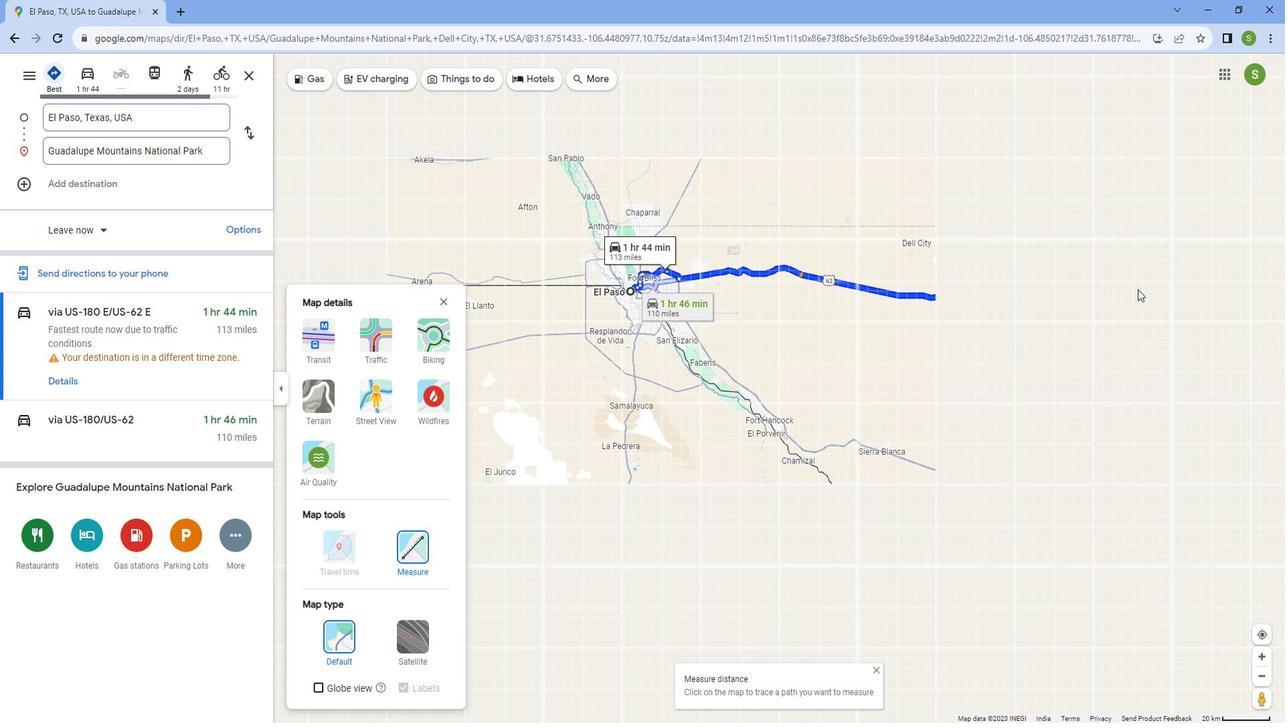 
Action: Mouse scrolled (1133, 300) with delta (0, 0)
Screenshot: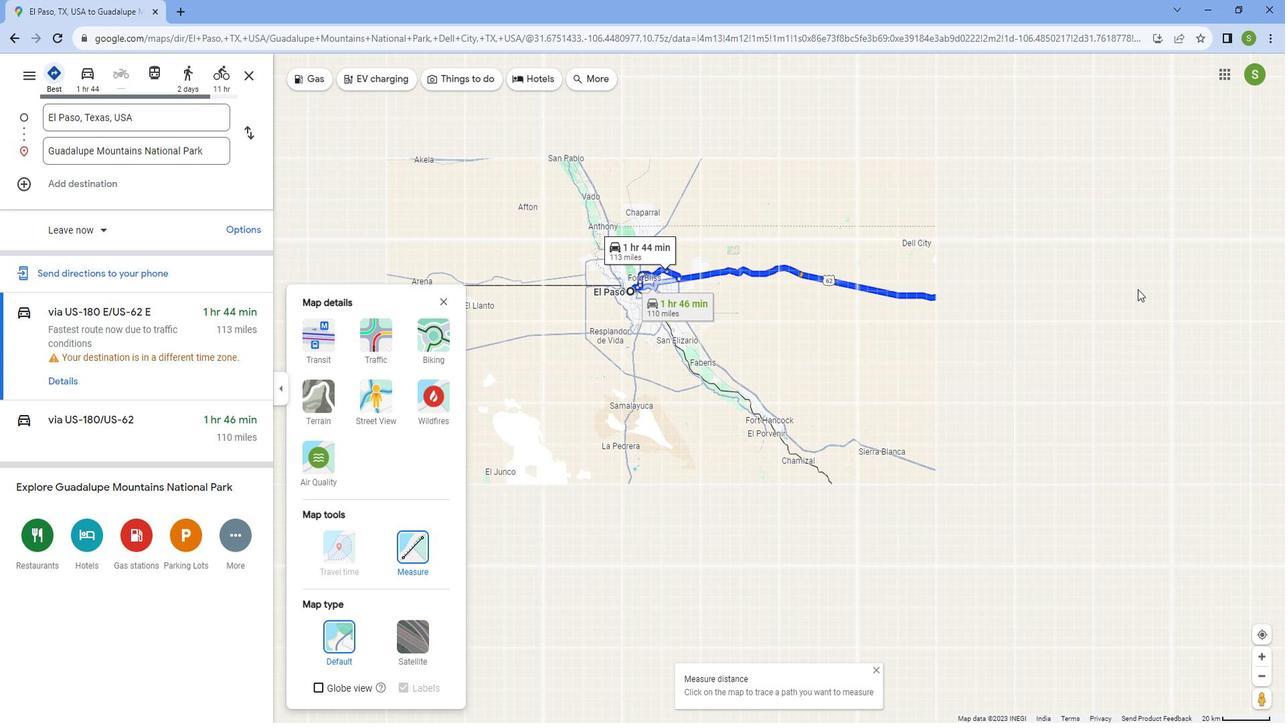 
Action: Mouse moved to (1131, 300)
Screenshot: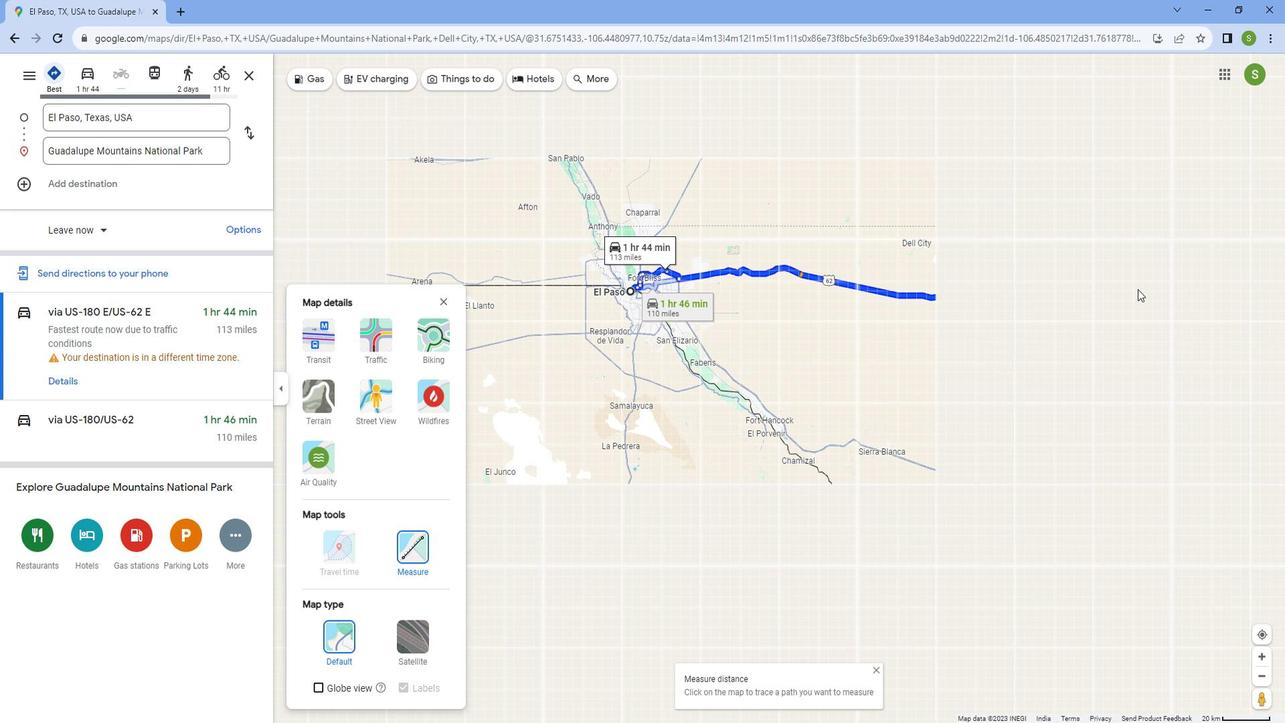
Action: Mouse scrolled (1131, 300) with delta (0, 0)
Screenshot: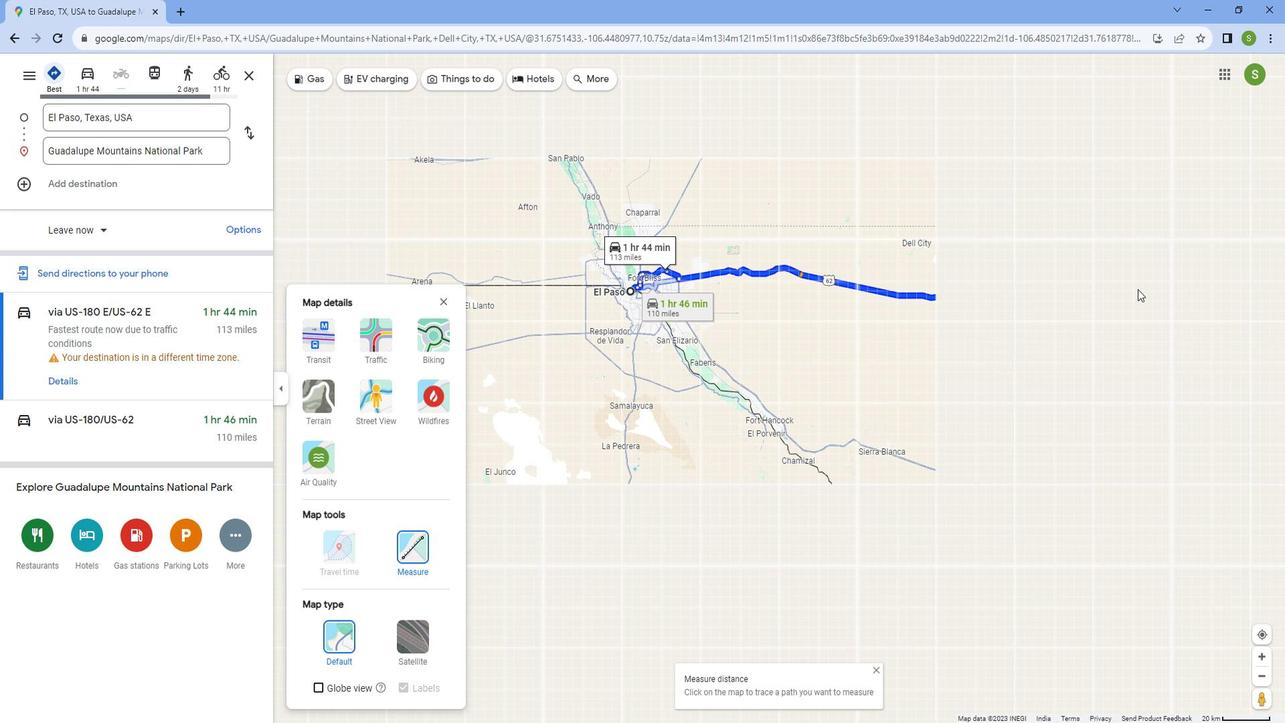 
Action: Mouse moved to (1129, 300)
Screenshot: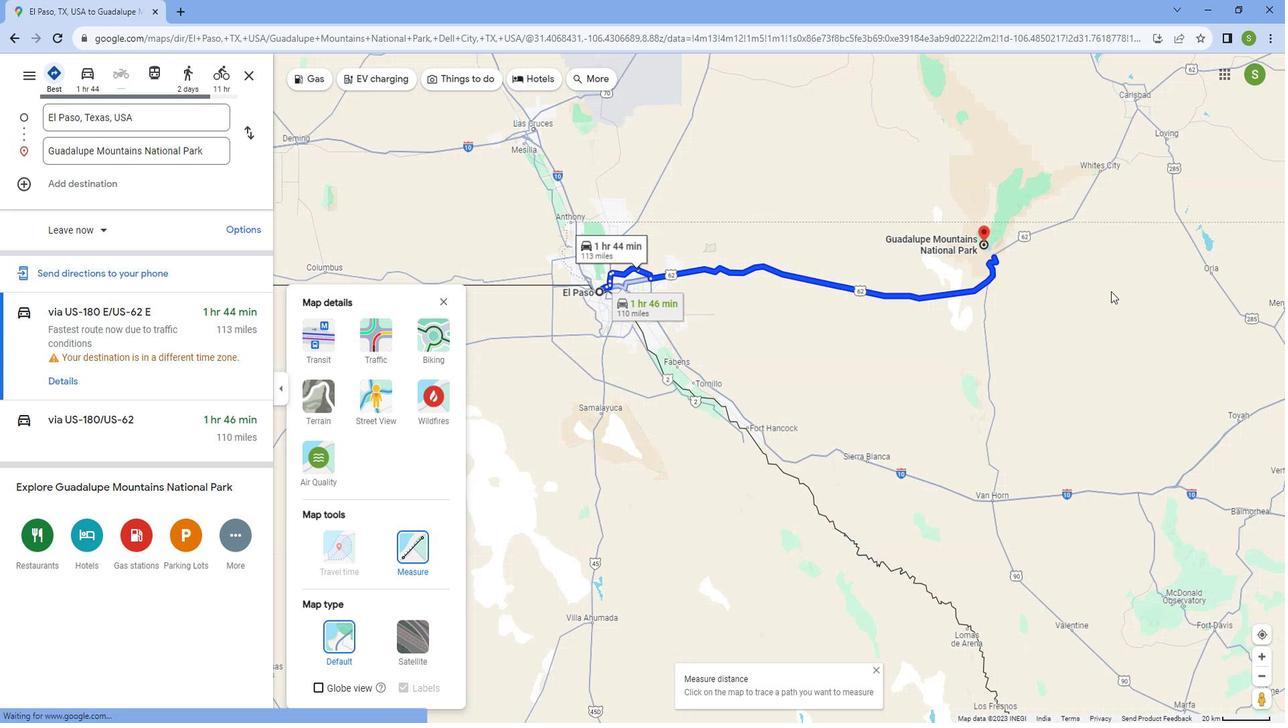 
Action: Mouse scrolled (1129, 301) with delta (0, 0)
Screenshot: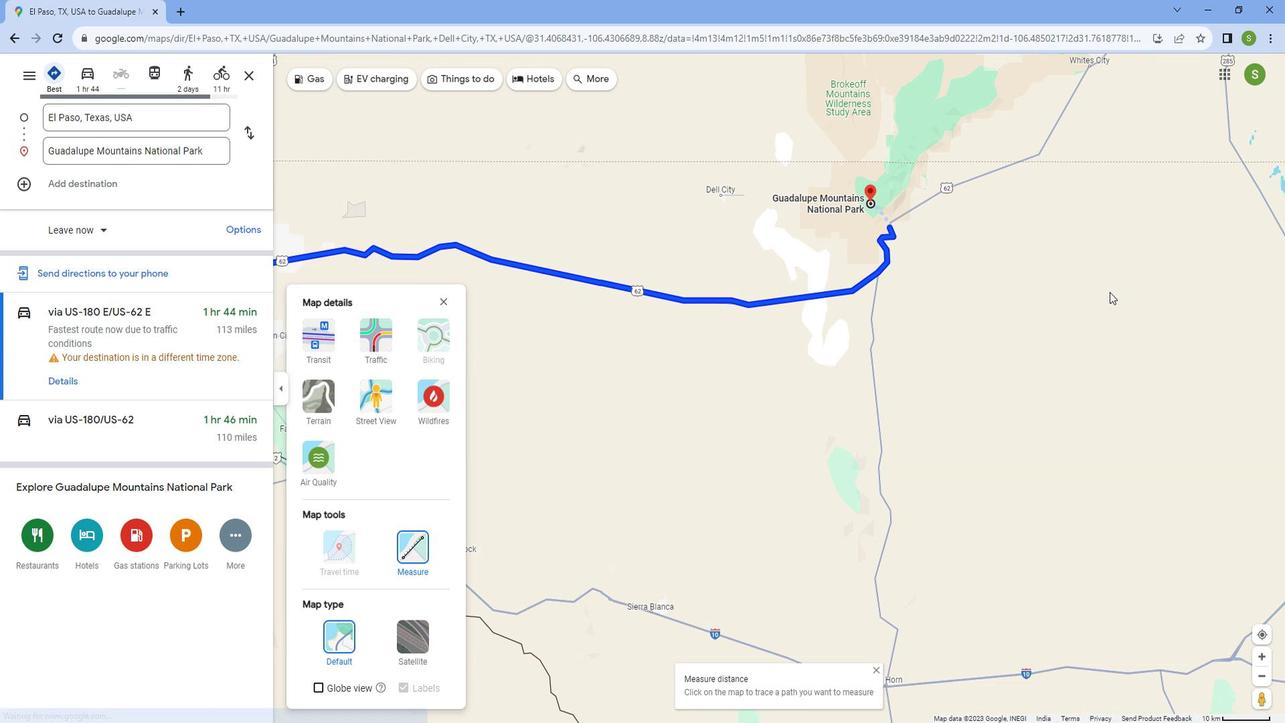 
Action: Mouse scrolled (1129, 301) with delta (0, 0)
Screenshot: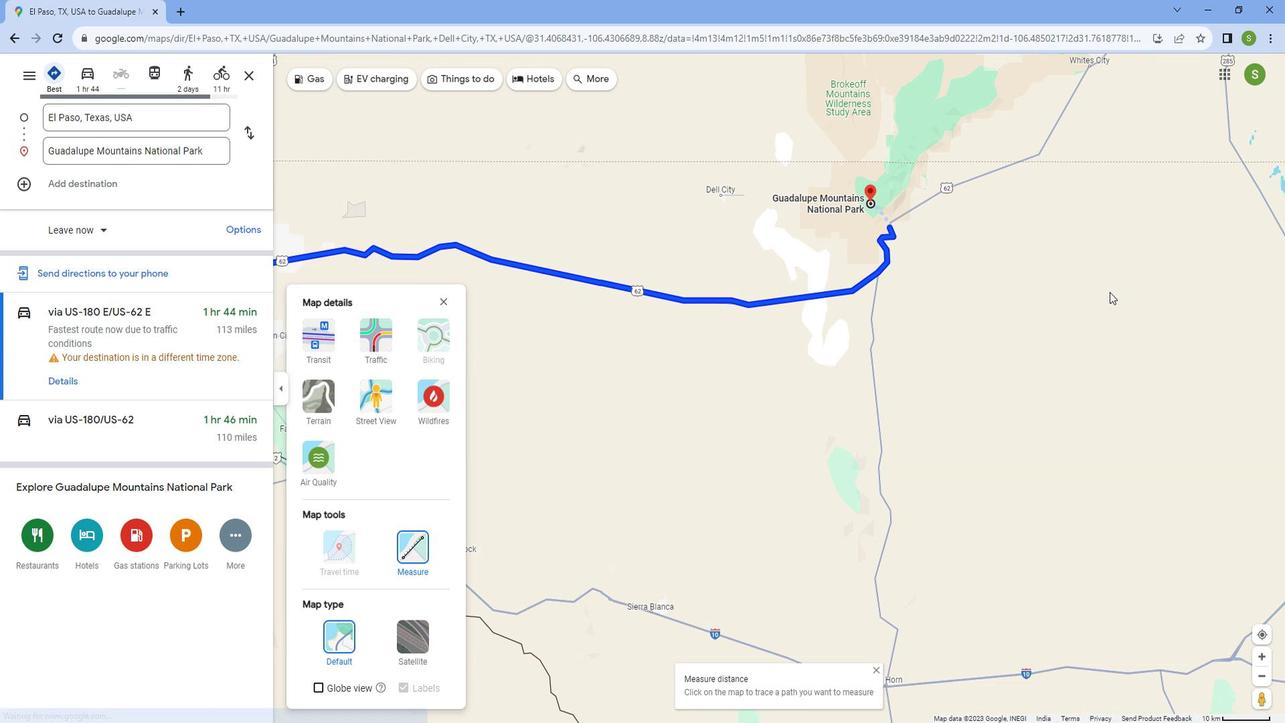 
Action: Mouse scrolled (1129, 301) with delta (0, 0)
Screenshot: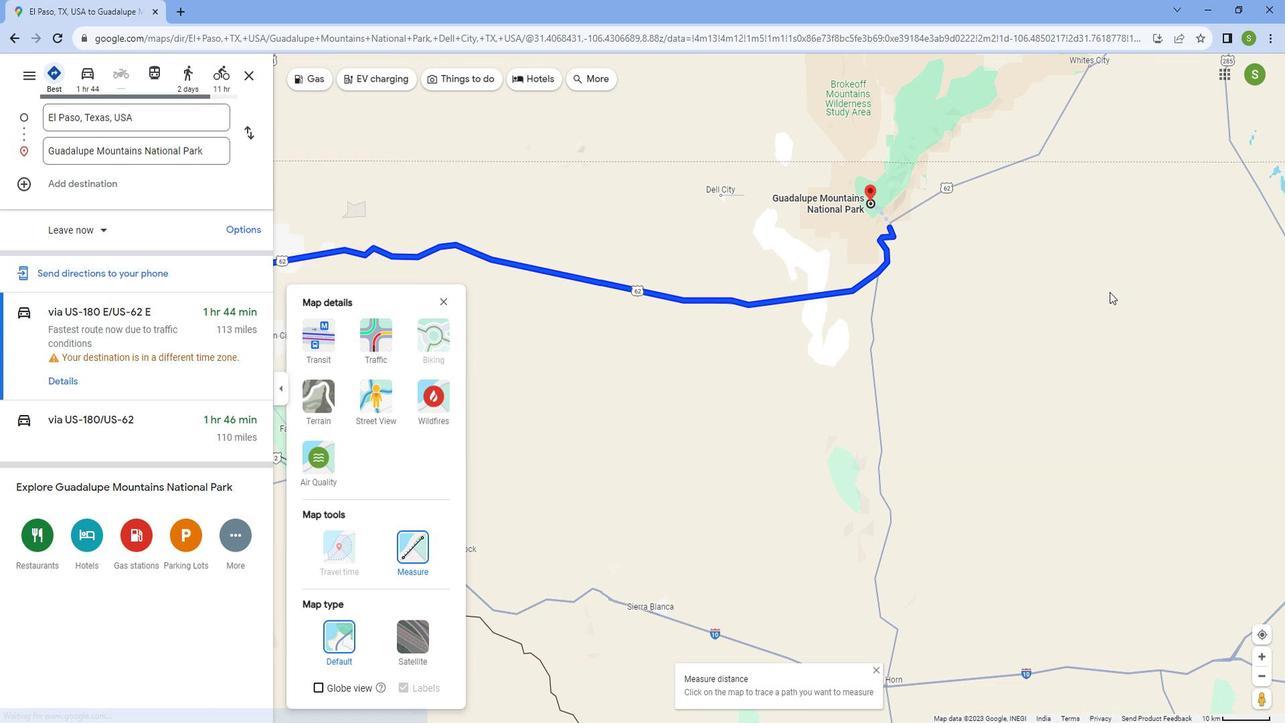 
Action: Mouse moved to (748, 129)
Screenshot: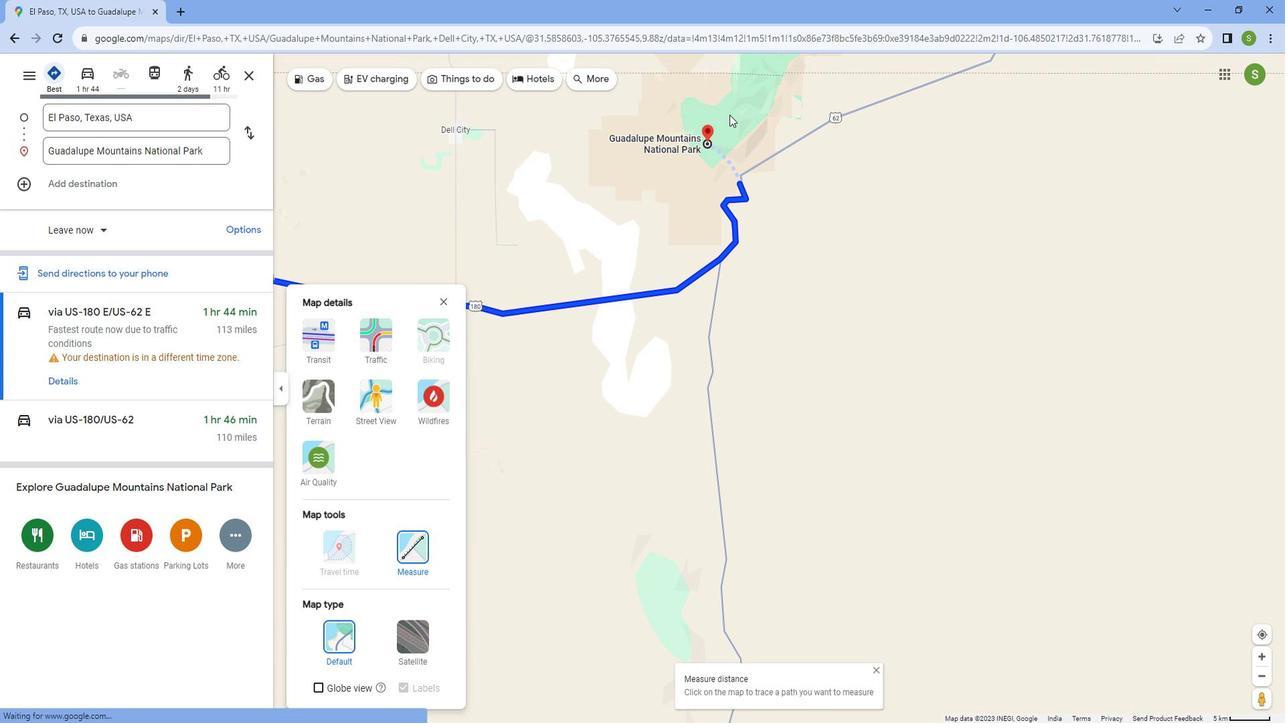 
Action: Mouse scrolled (748, 130) with delta (0, 0)
Screenshot: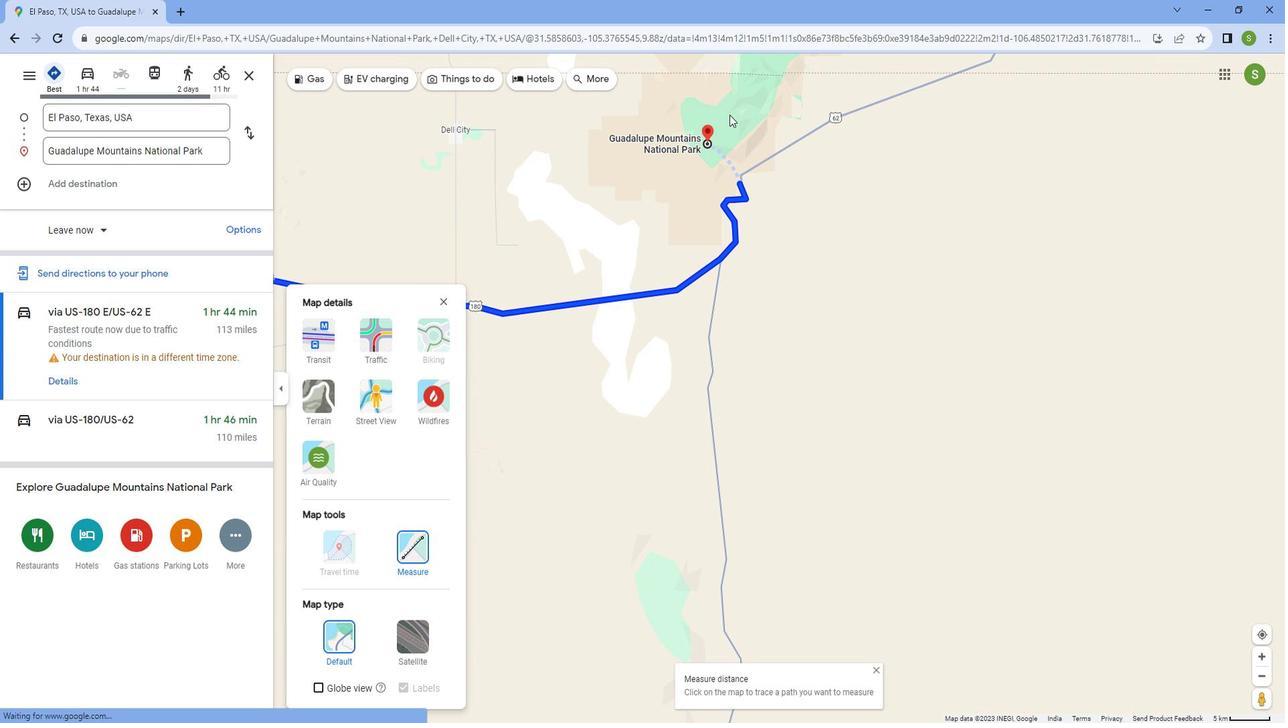 
Action: Mouse scrolled (748, 130) with delta (0, 0)
Screenshot: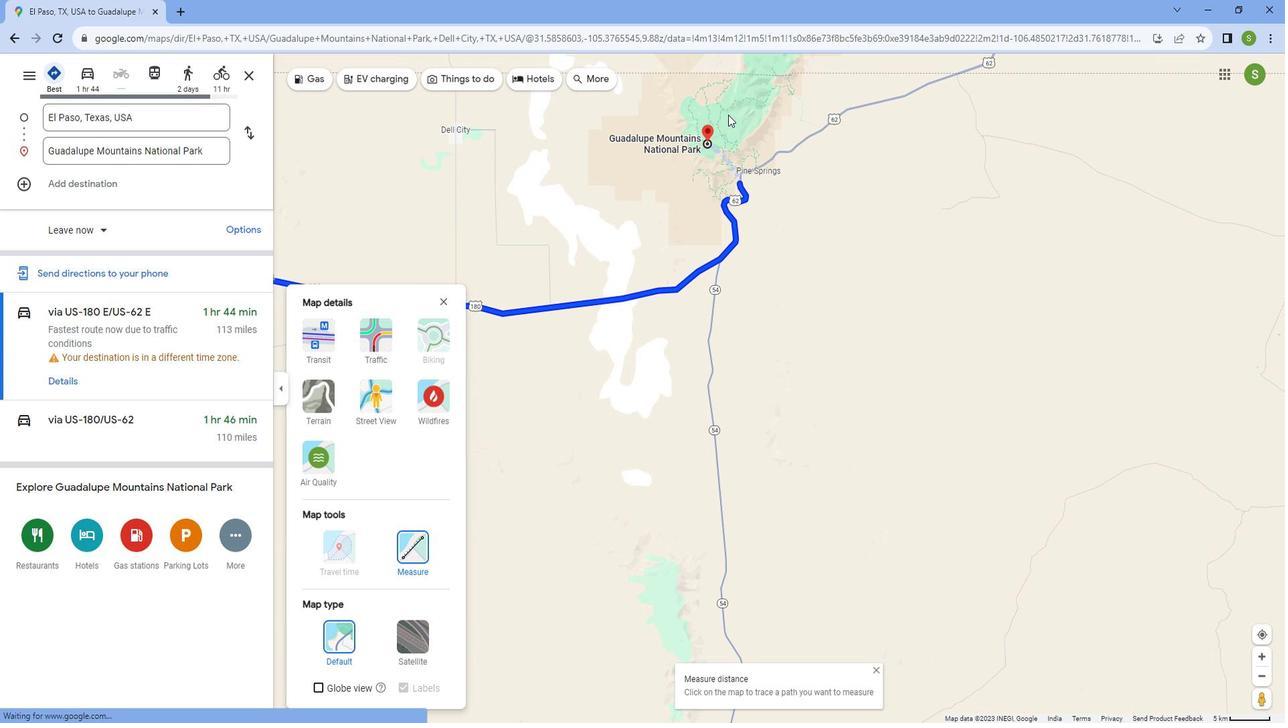 
Action: Mouse scrolled (748, 130) with delta (0, 0)
Screenshot: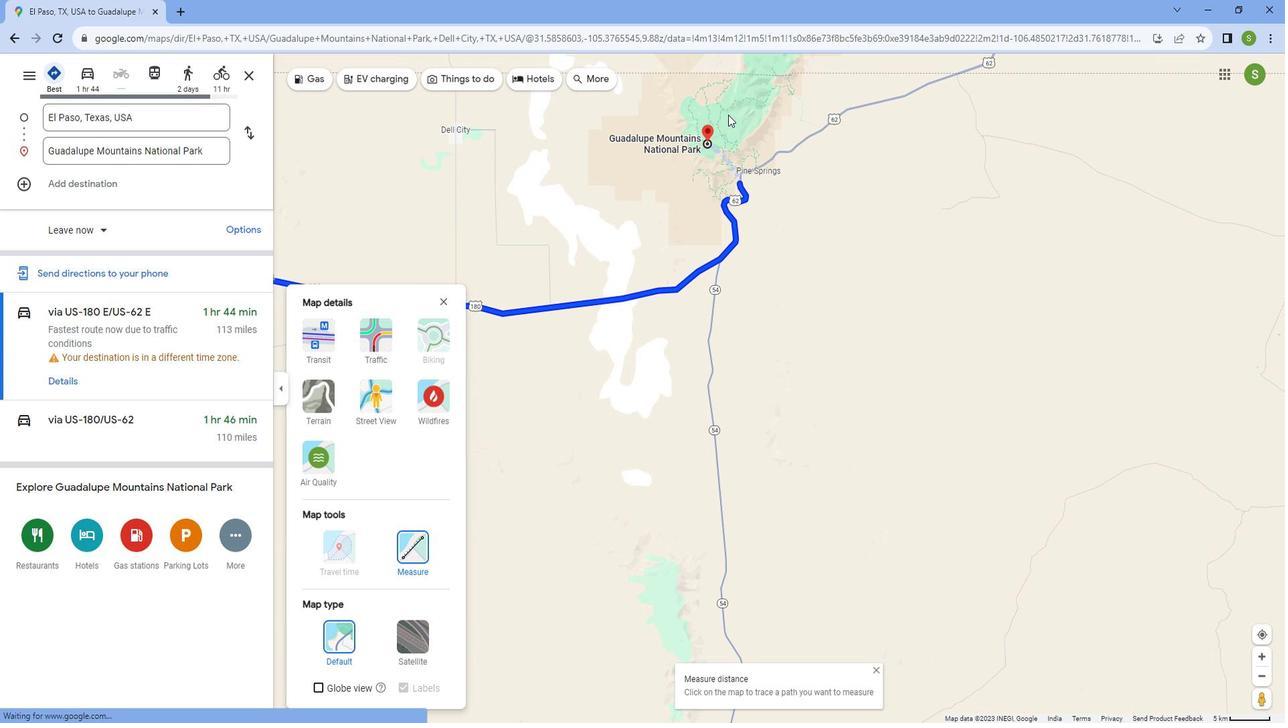 
Action: Mouse scrolled (748, 130) with delta (0, 0)
Screenshot: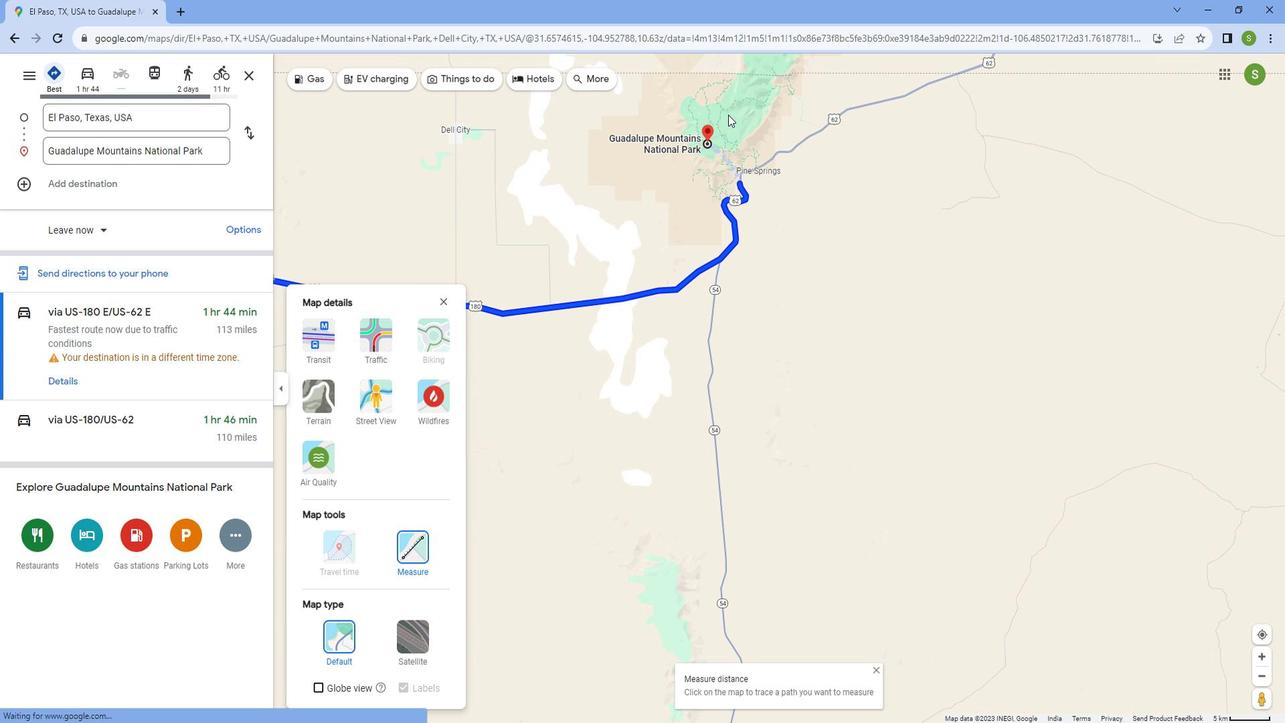 
Action: Mouse moved to (725, 154)
Screenshot: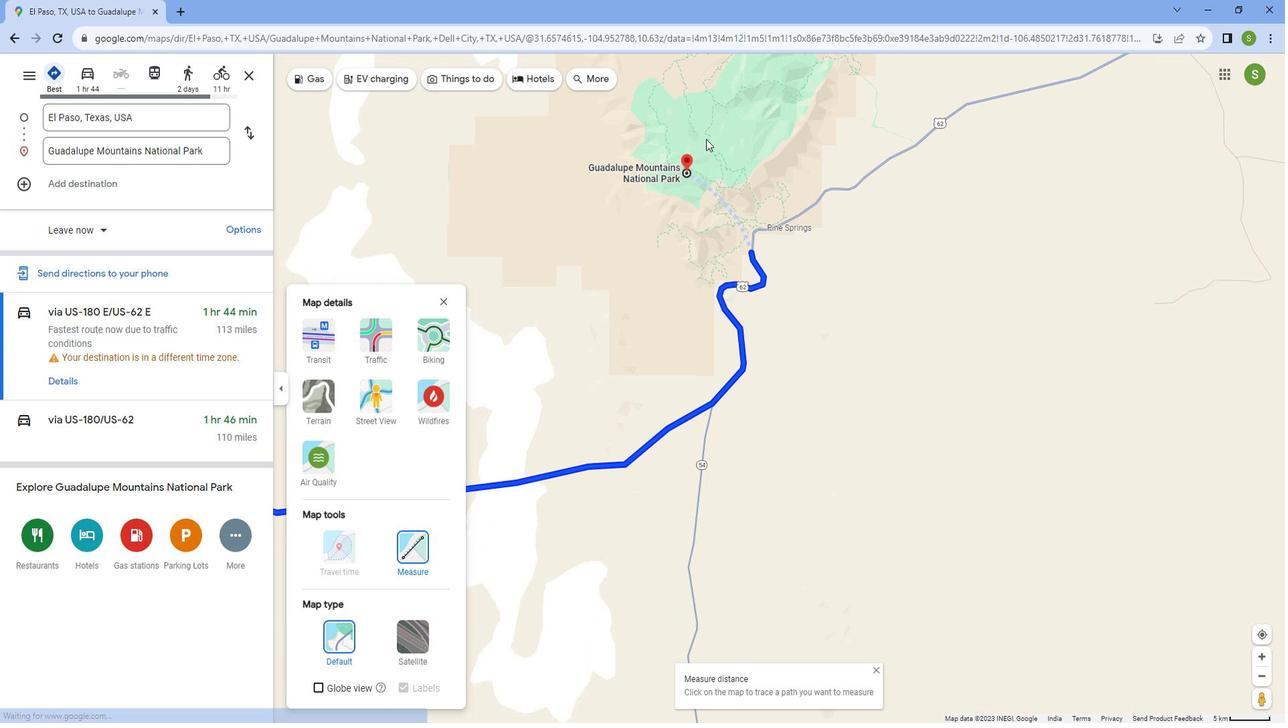 
Action: Mouse scrolled (725, 154) with delta (0, 0)
Screenshot: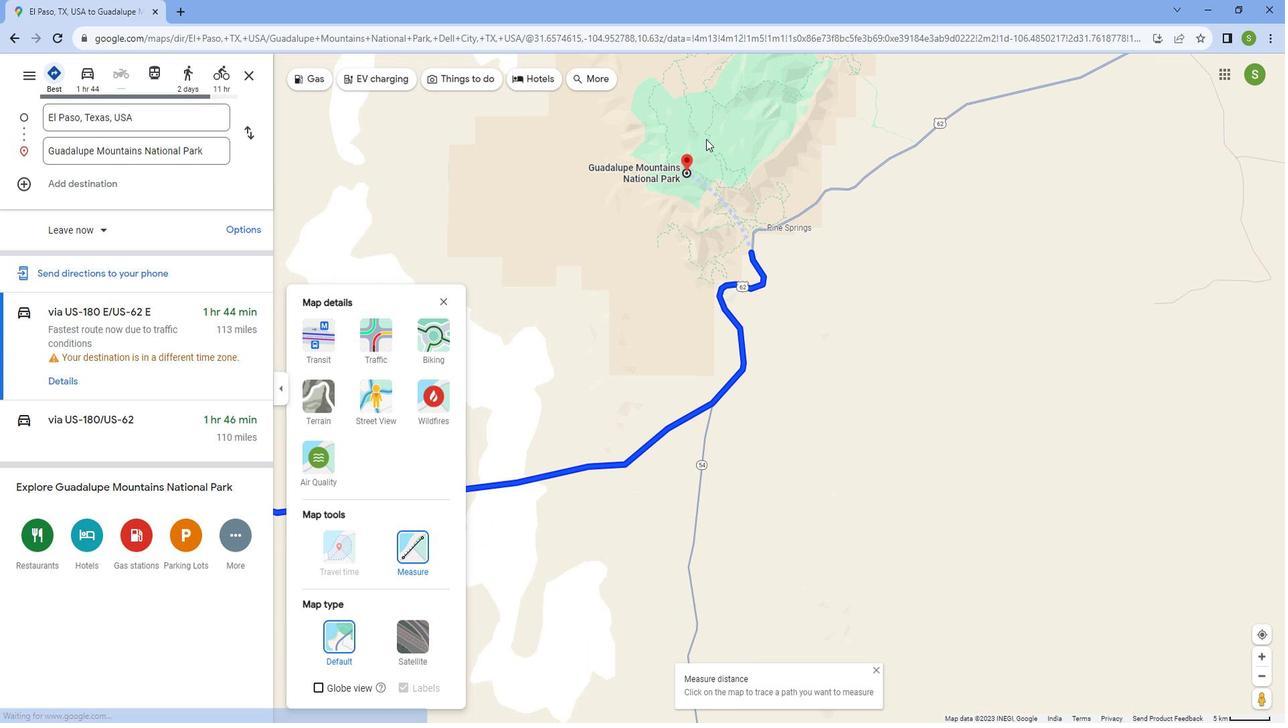 
Action: Mouse scrolled (725, 154) with delta (0, 0)
Screenshot: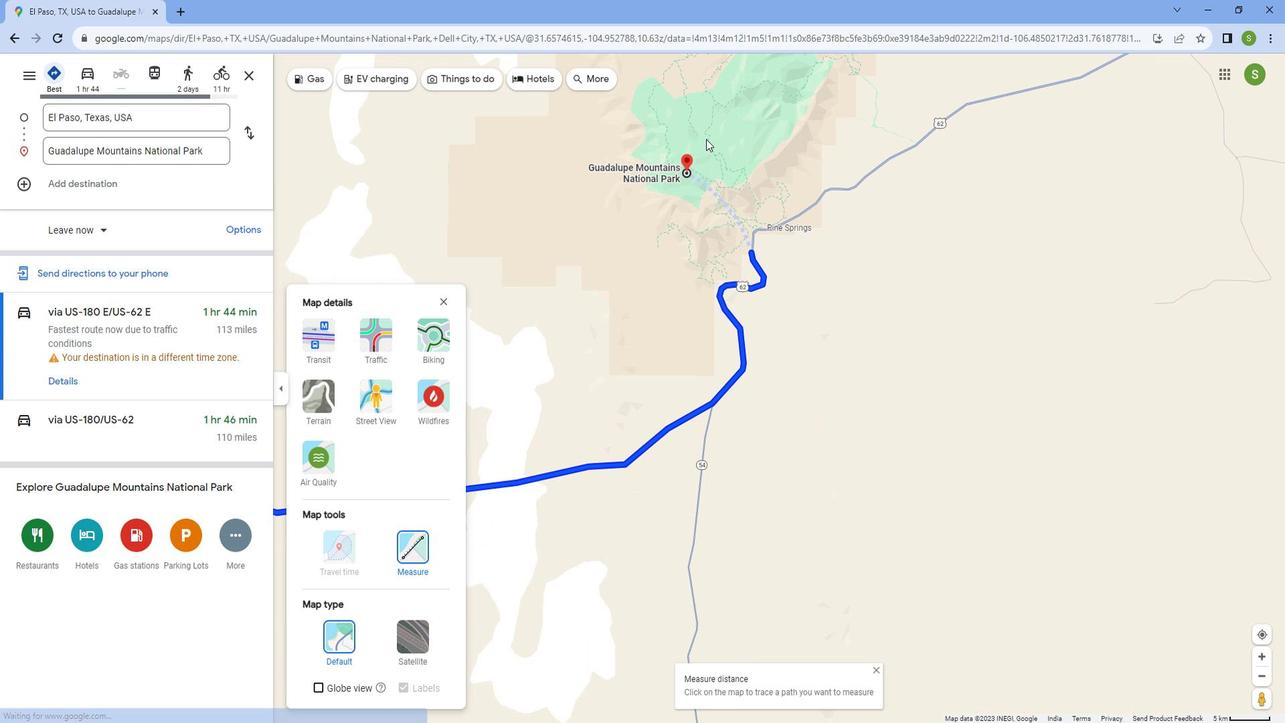 
Action: Mouse scrolled (725, 154) with delta (0, 0)
Screenshot: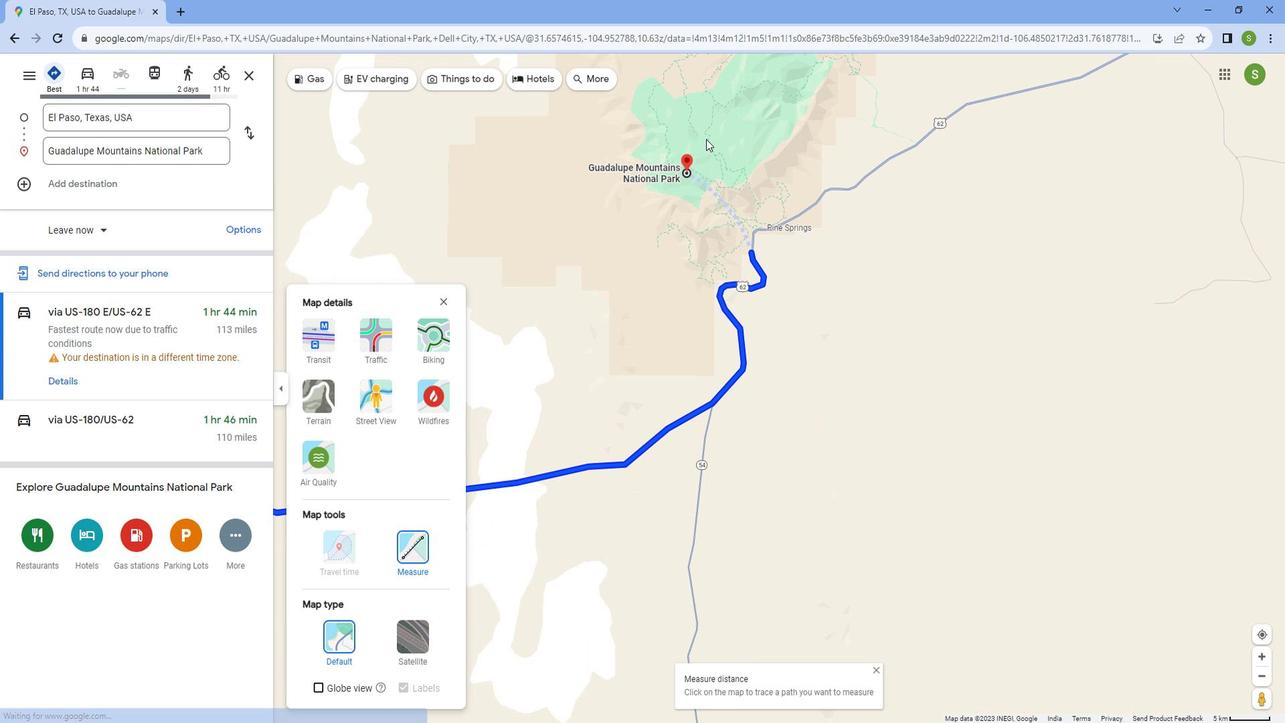
Action: Mouse scrolled (725, 154) with delta (0, 0)
Screenshot: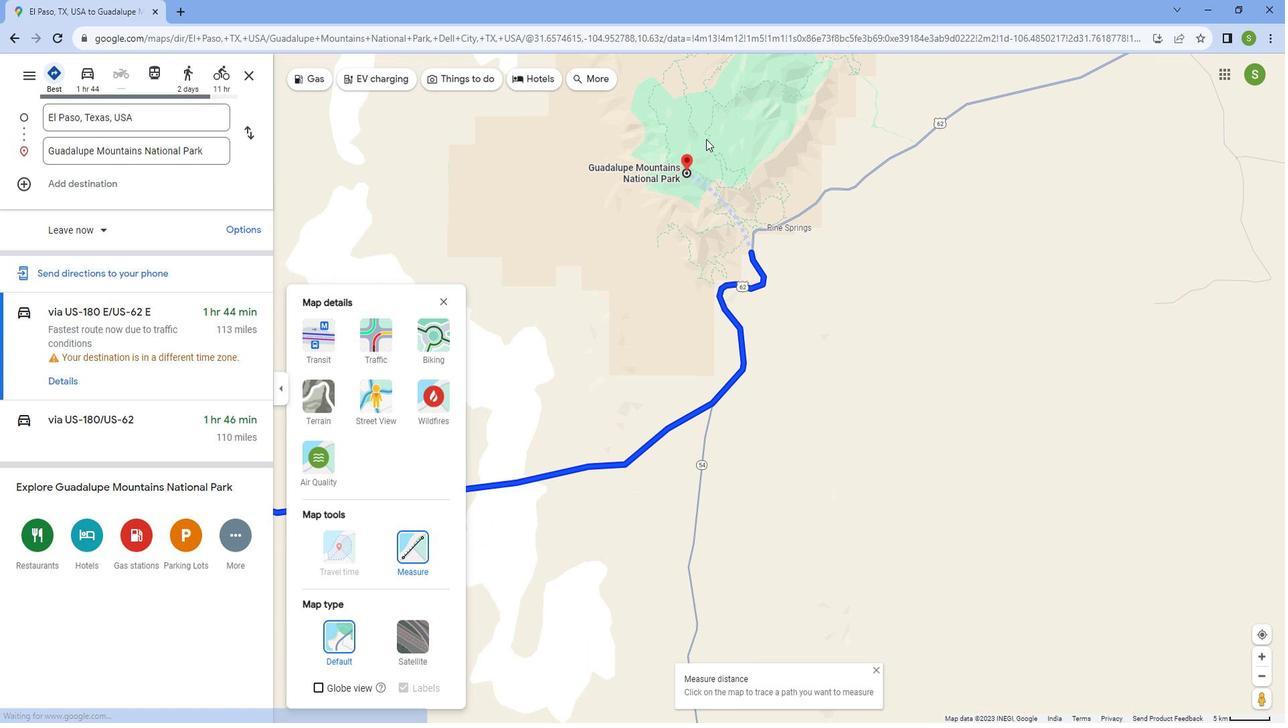 
Action: Mouse scrolled (725, 154) with delta (0, 0)
Screenshot: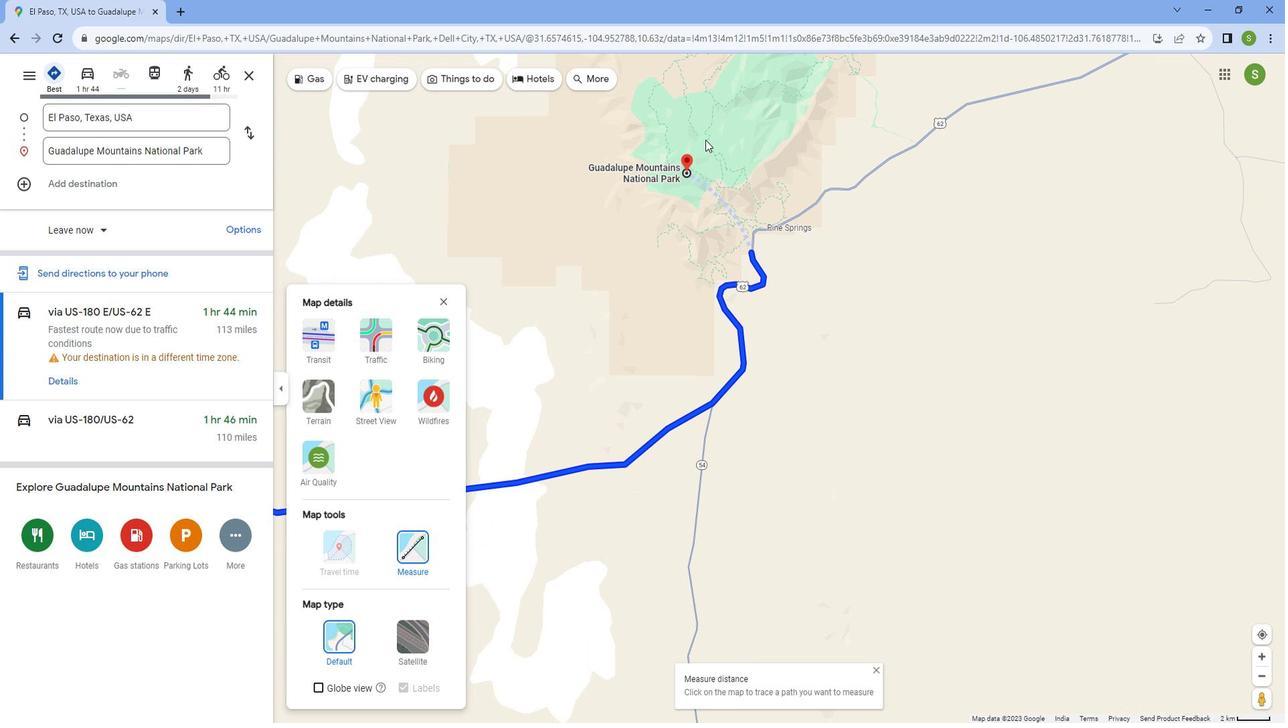 
Action: Mouse scrolled (725, 154) with delta (0, 0)
Screenshot: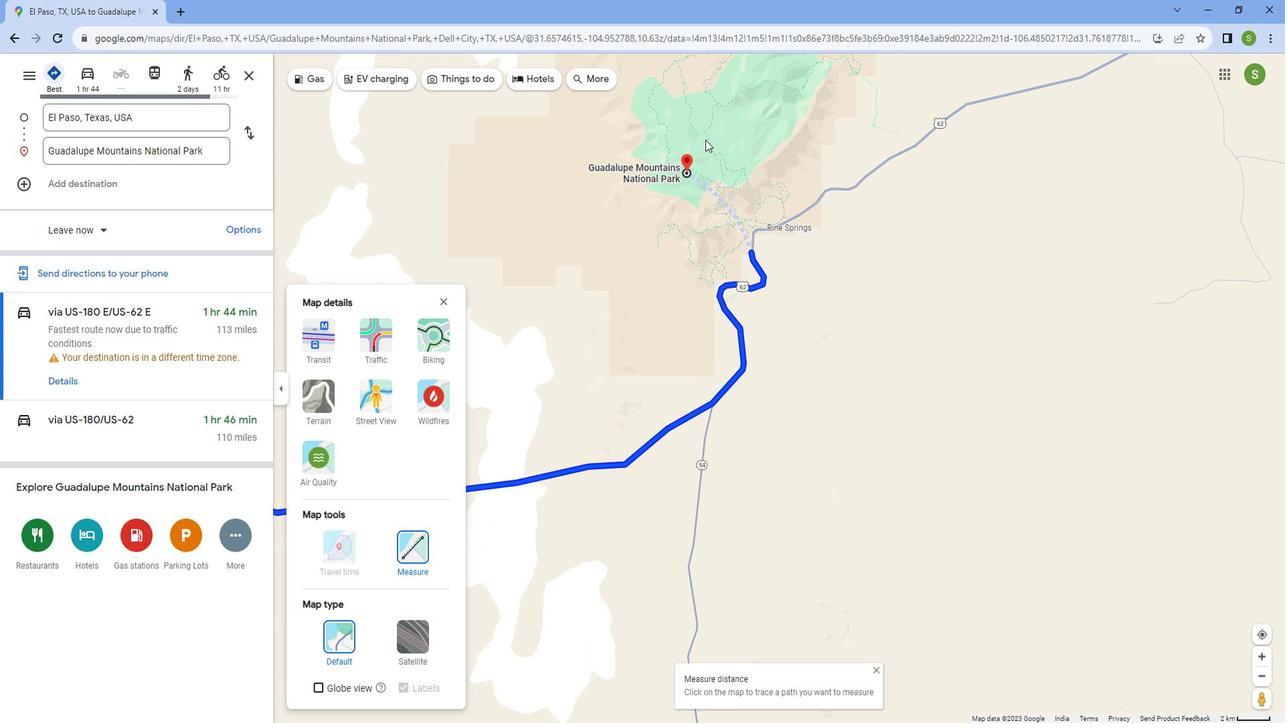 
Action: Mouse scrolled (725, 154) with delta (0, 0)
Screenshot: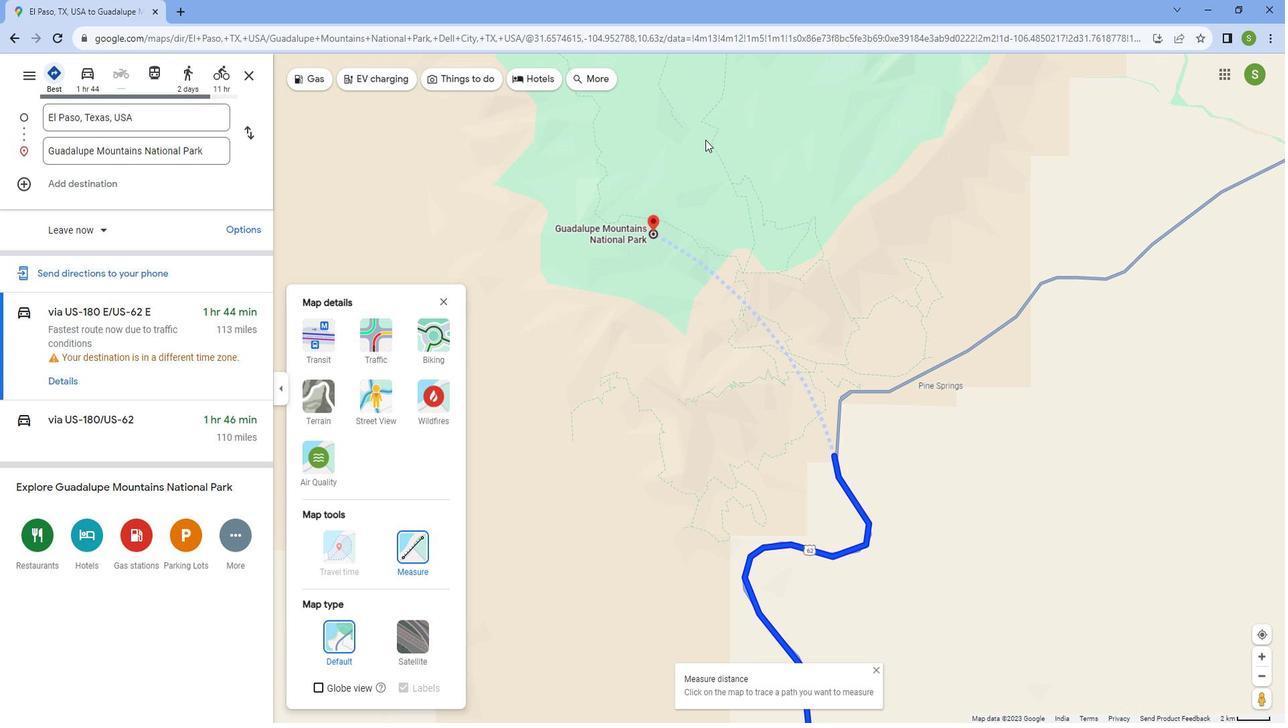 
Action: Mouse scrolled (725, 154) with delta (0, 0)
Screenshot: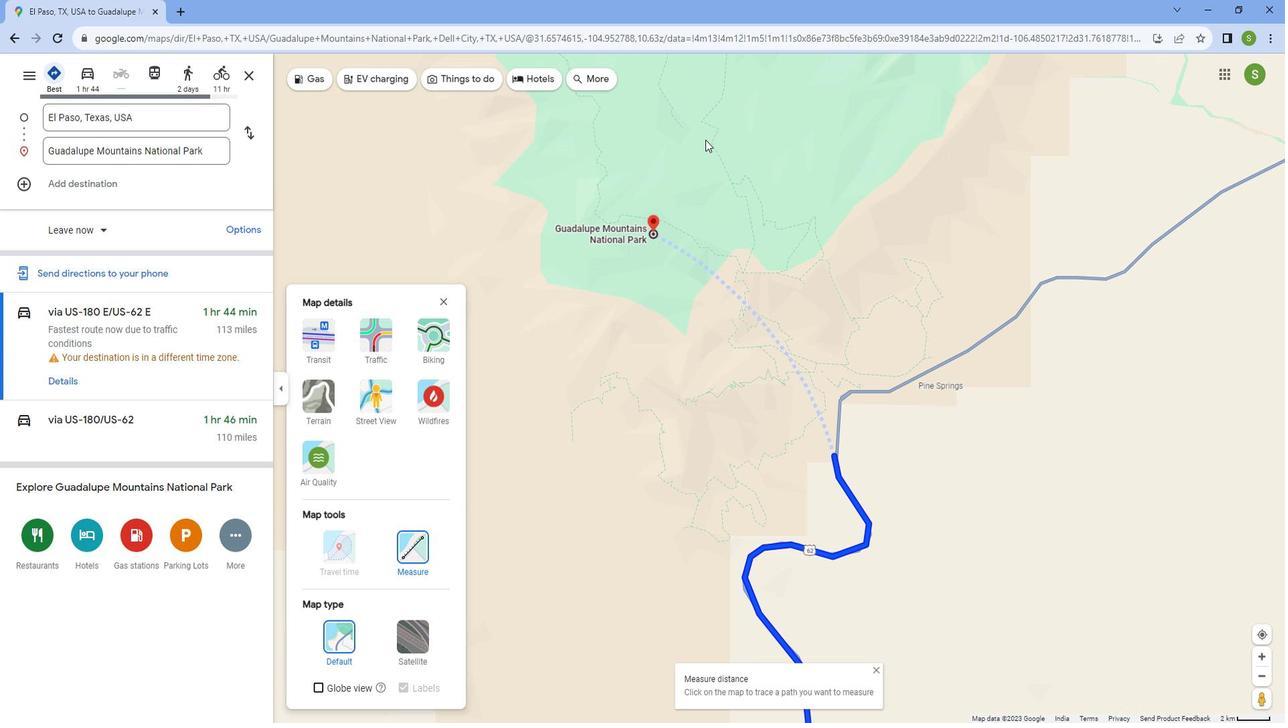 
Action: Mouse scrolled (725, 154) with delta (0, 0)
Screenshot: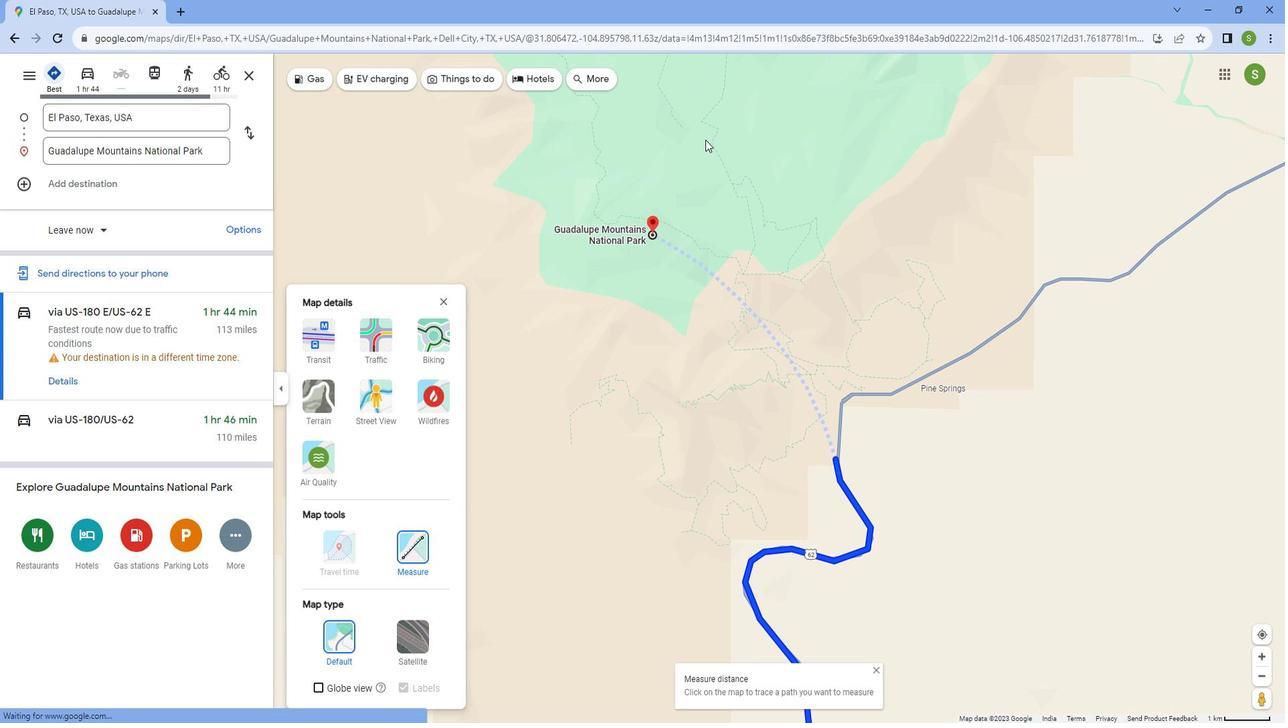 
Action: Mouse scrolled (725, 154) with delta (0, 0)
Screenshot: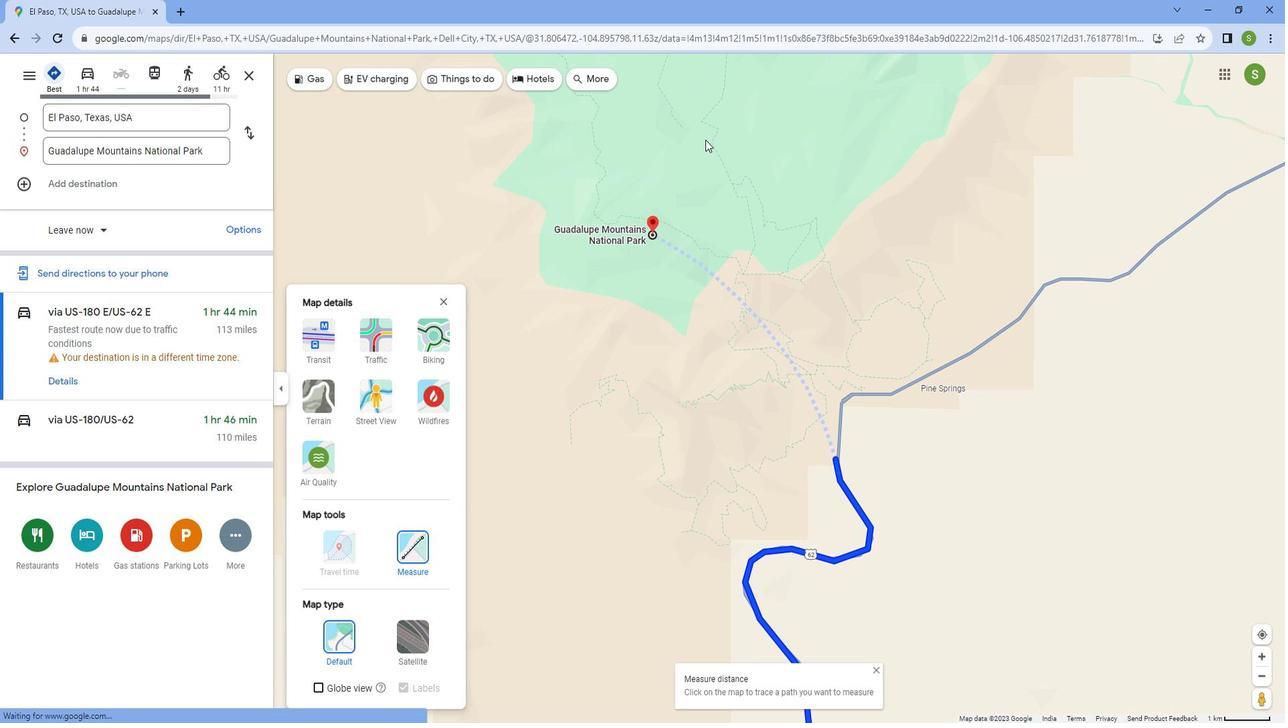 
Action: Mouse scrolled (725, 154) with delta (0, 0)
Screenshot: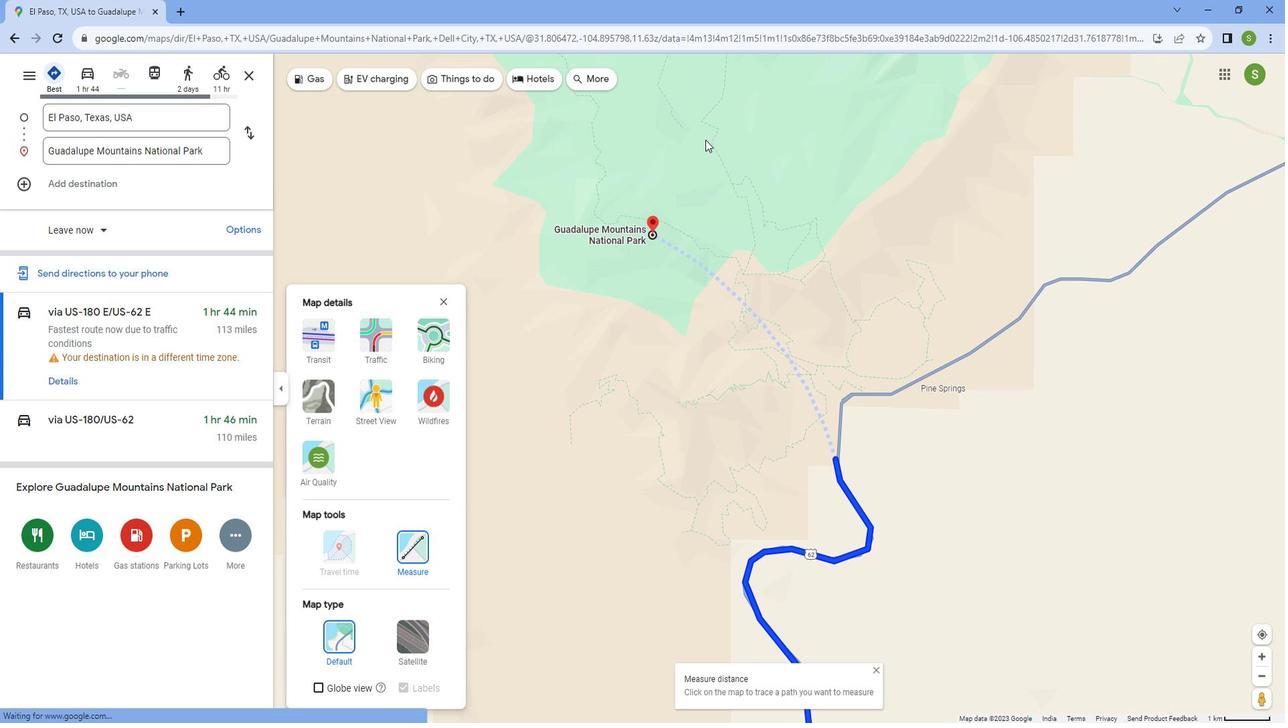 
Action: Mouse scrolled (725, 154) with delta (0, 0)
Screenshot: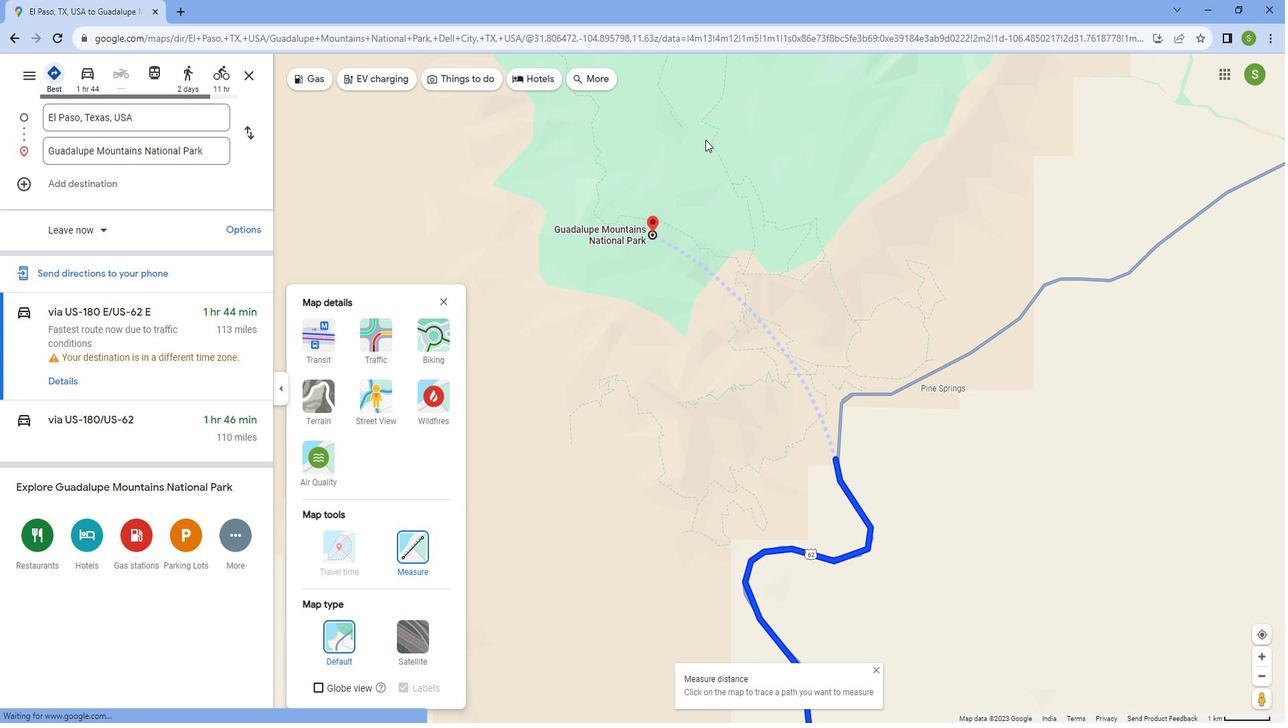 
Action: Mouse moved to (576, 413)
Screenshot: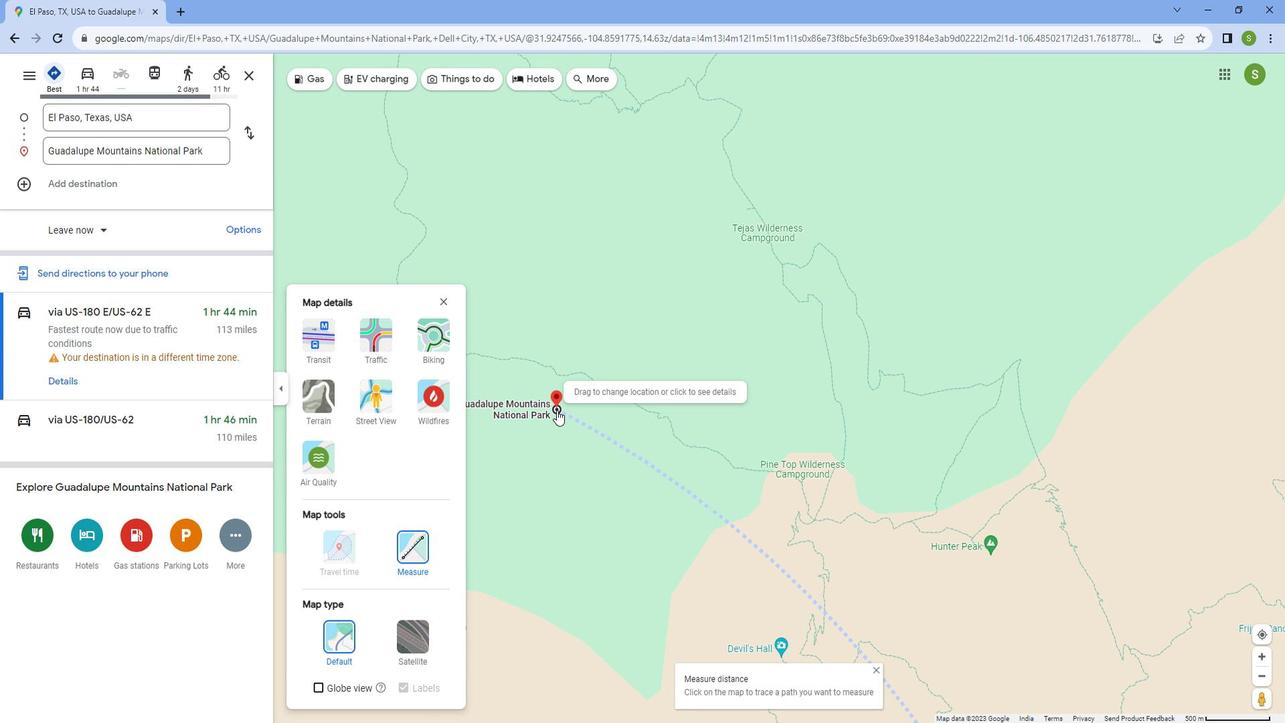 
Action: Mouse pressed left at (576, 413)
Screenshot: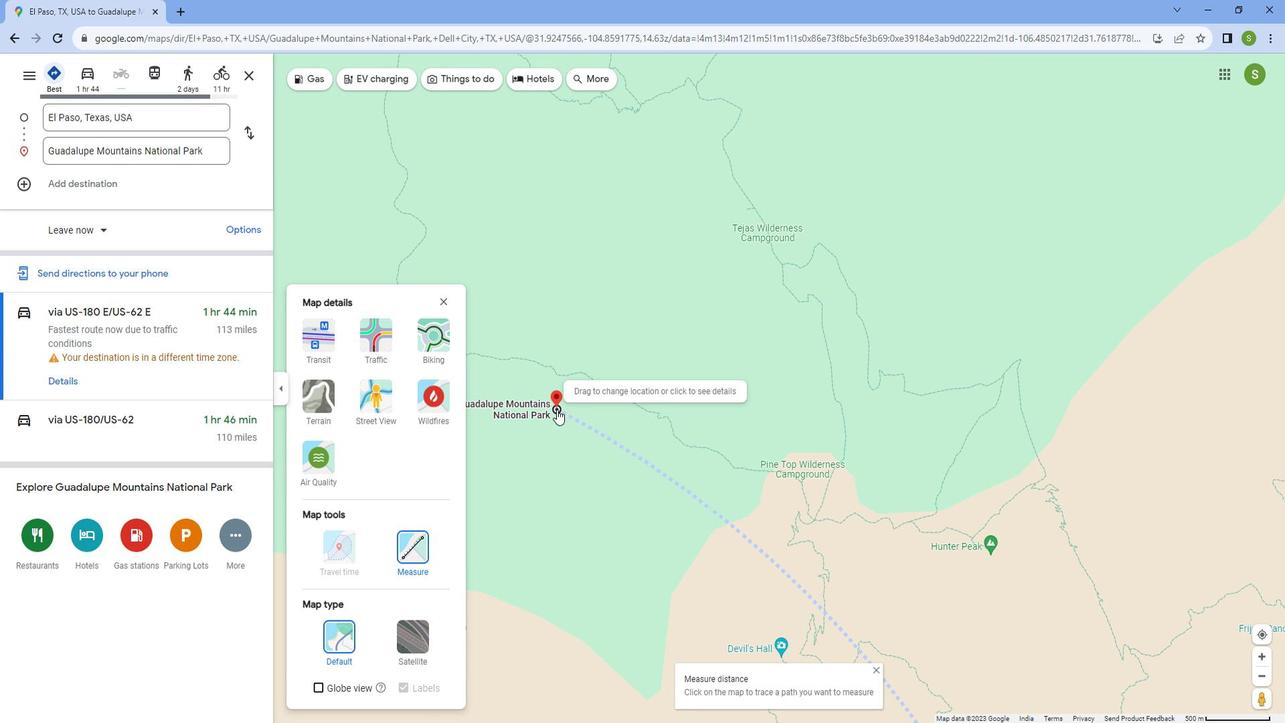 
Action: Mouse moved to (602, 409)
Screenshot: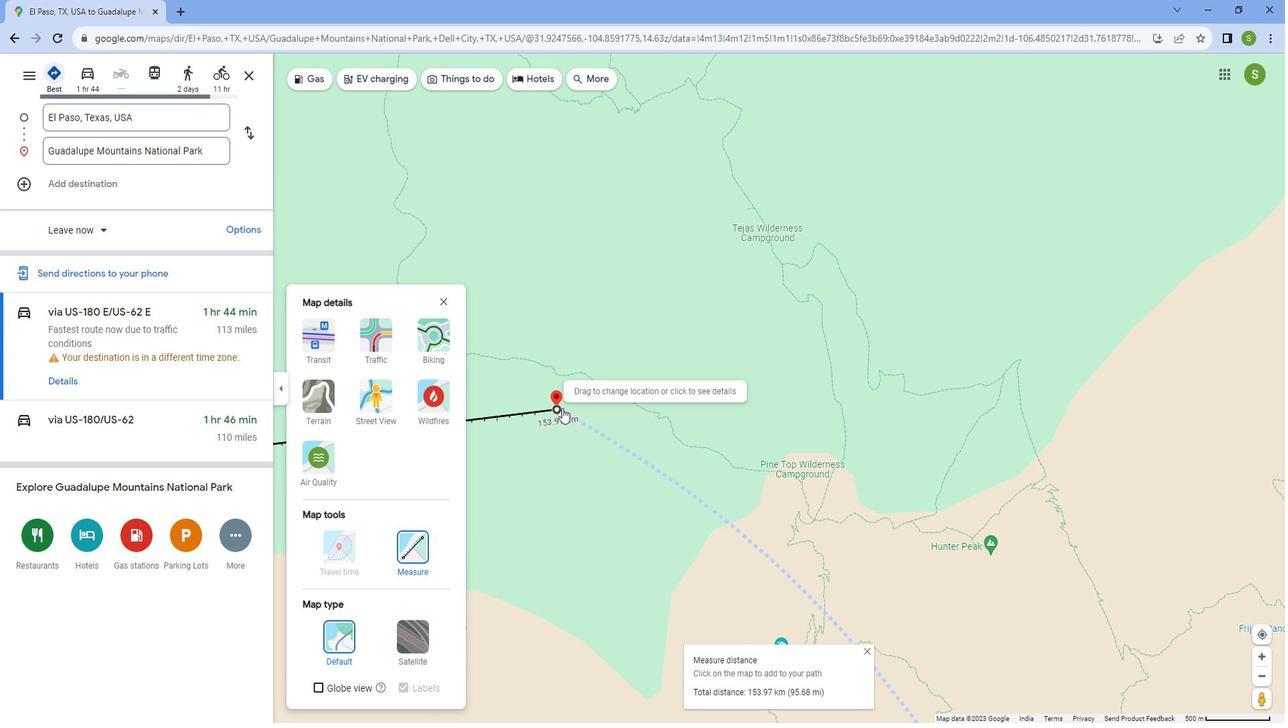 
Action: Mouse scrolled (602, 408) with delta (0, 0)
Screenshot: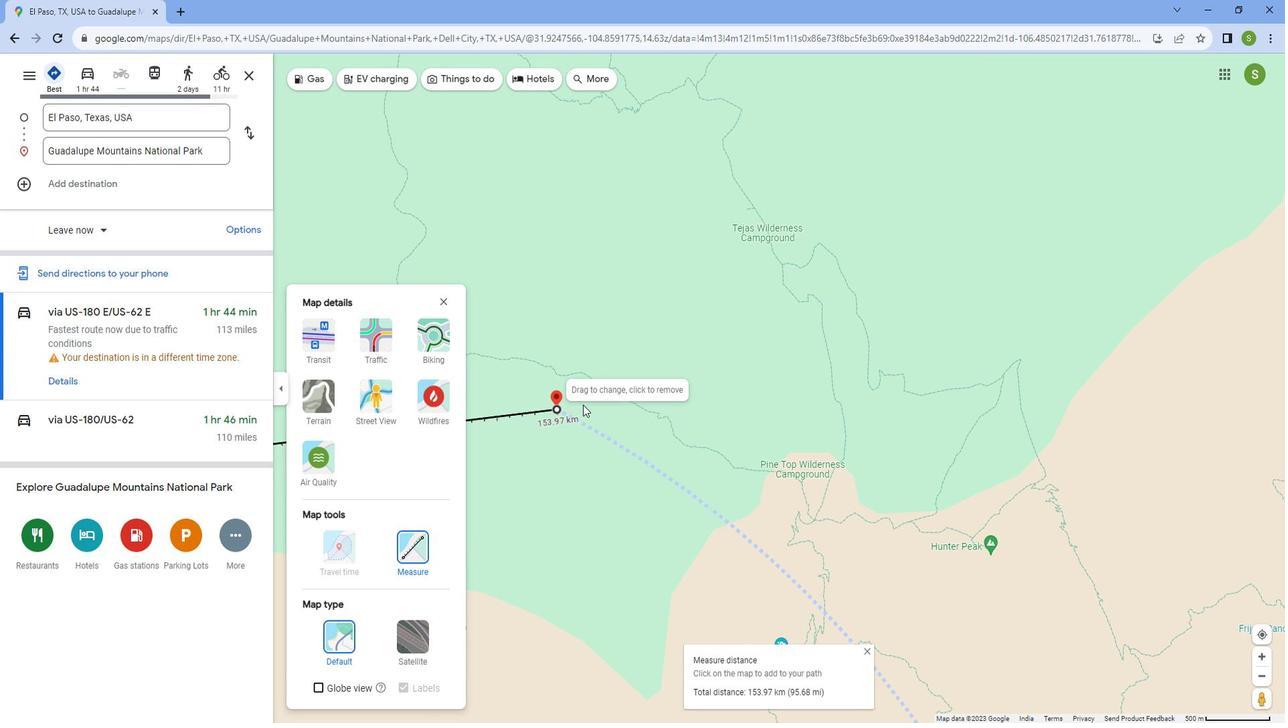 
Action: Mouse scrolled (602, 408) with delta (0, 0)
Screenshot: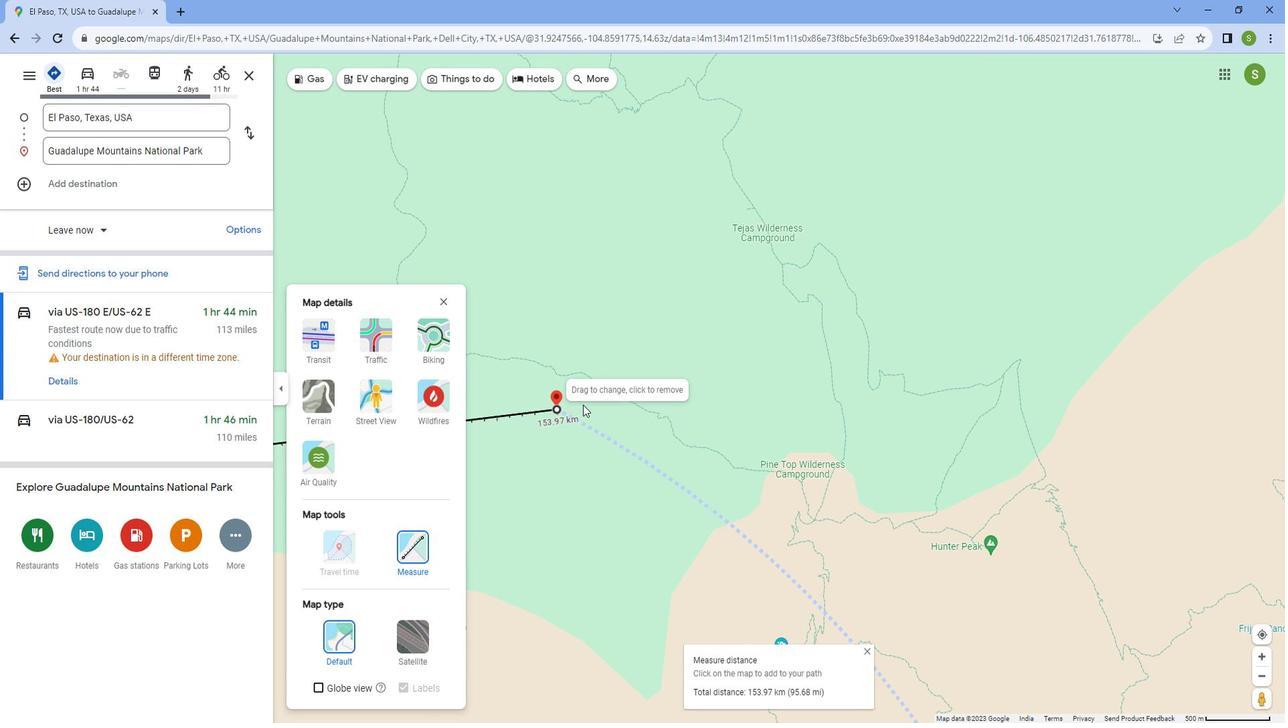 
Action: Mouse scrolled (602, 408) with delta (0, 0)
Screenshot: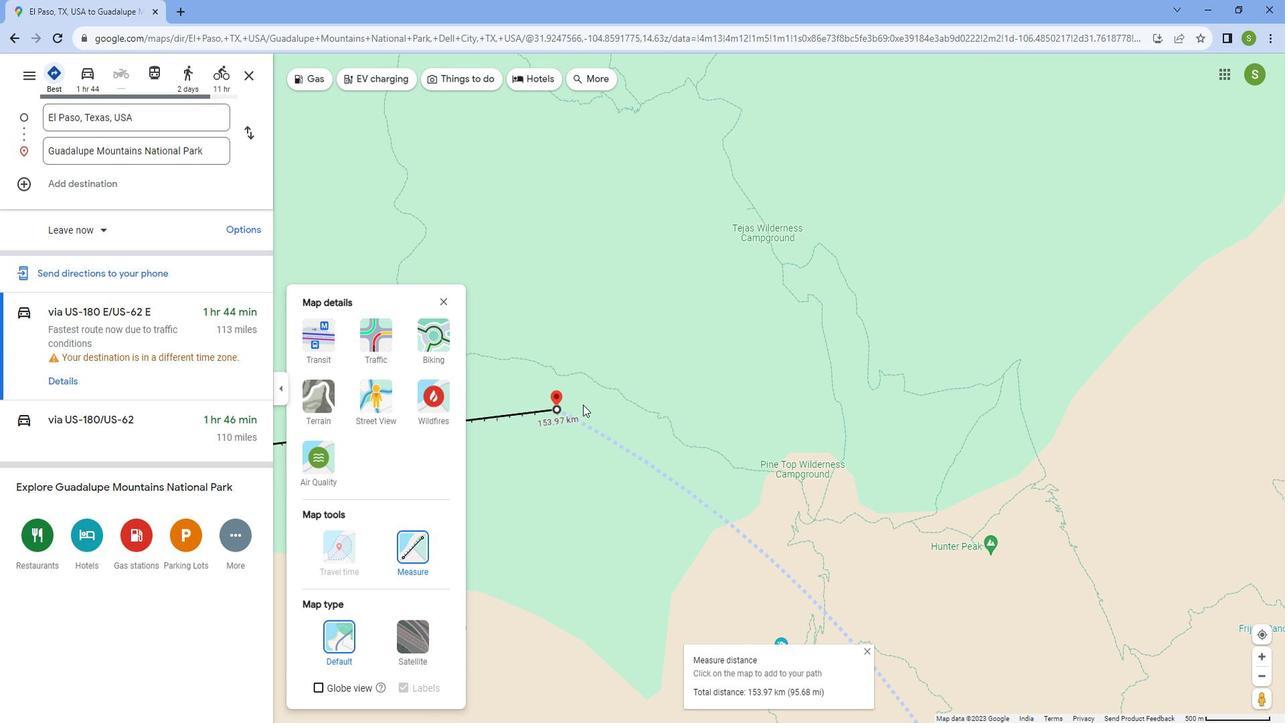 
Action: Mouse scrolled (602, 408) with delta (0, 0)
Screenshot: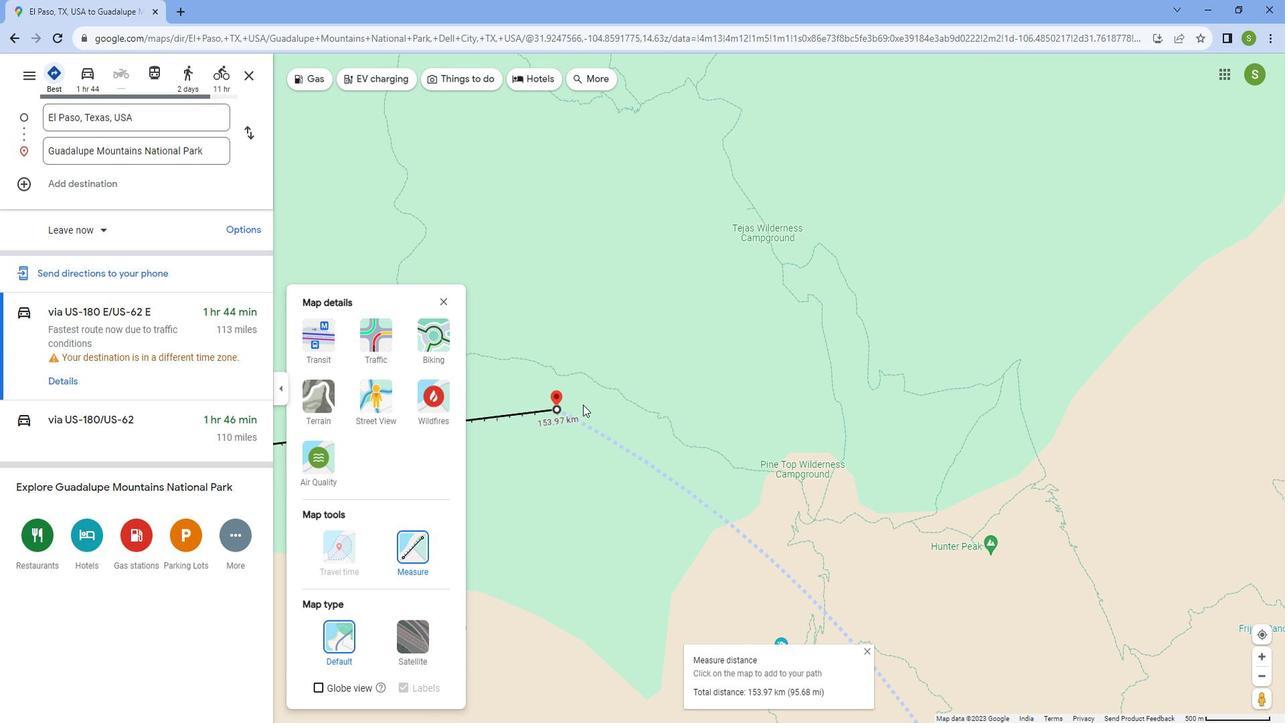 
Action: Mouse scrolled (602, 408) with delta (0, 0)
Screenshot: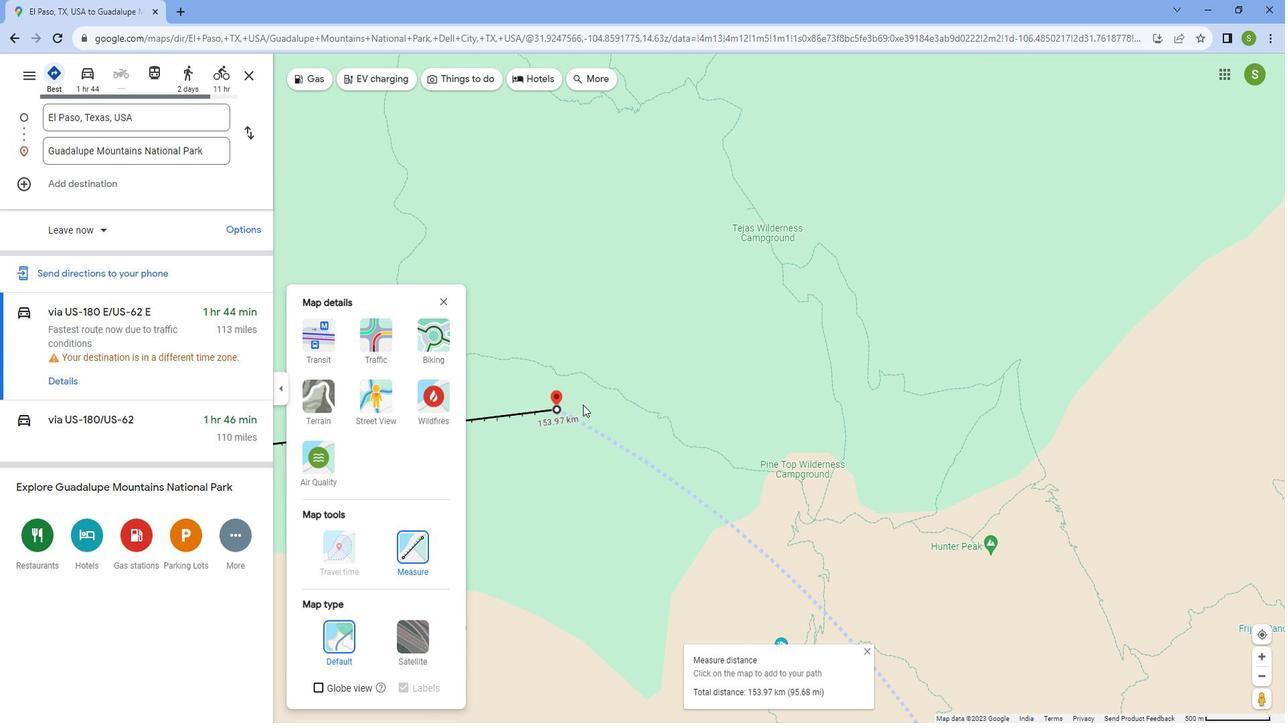 
Action: Mouse scrolled (602, 408) with delta (0, 0)
Screenshot: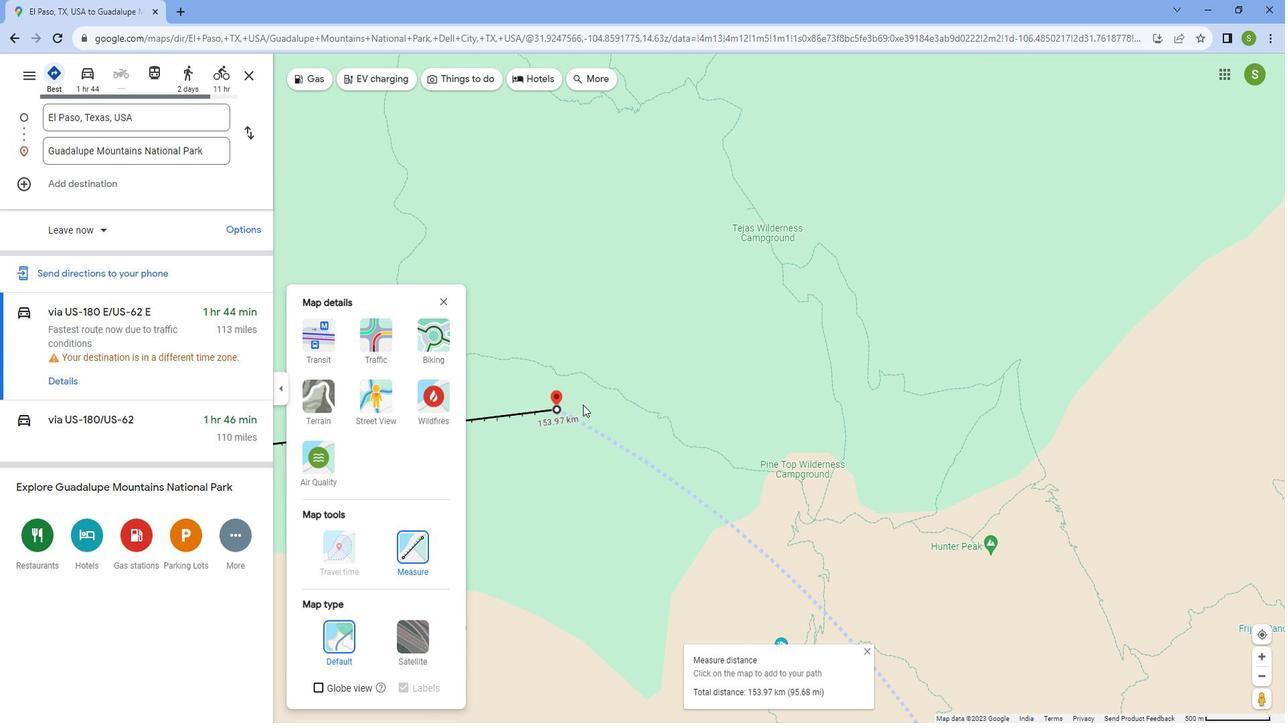 
Action: Mouse scrolled (602, 408) with delta (0, 0)
Screenshot: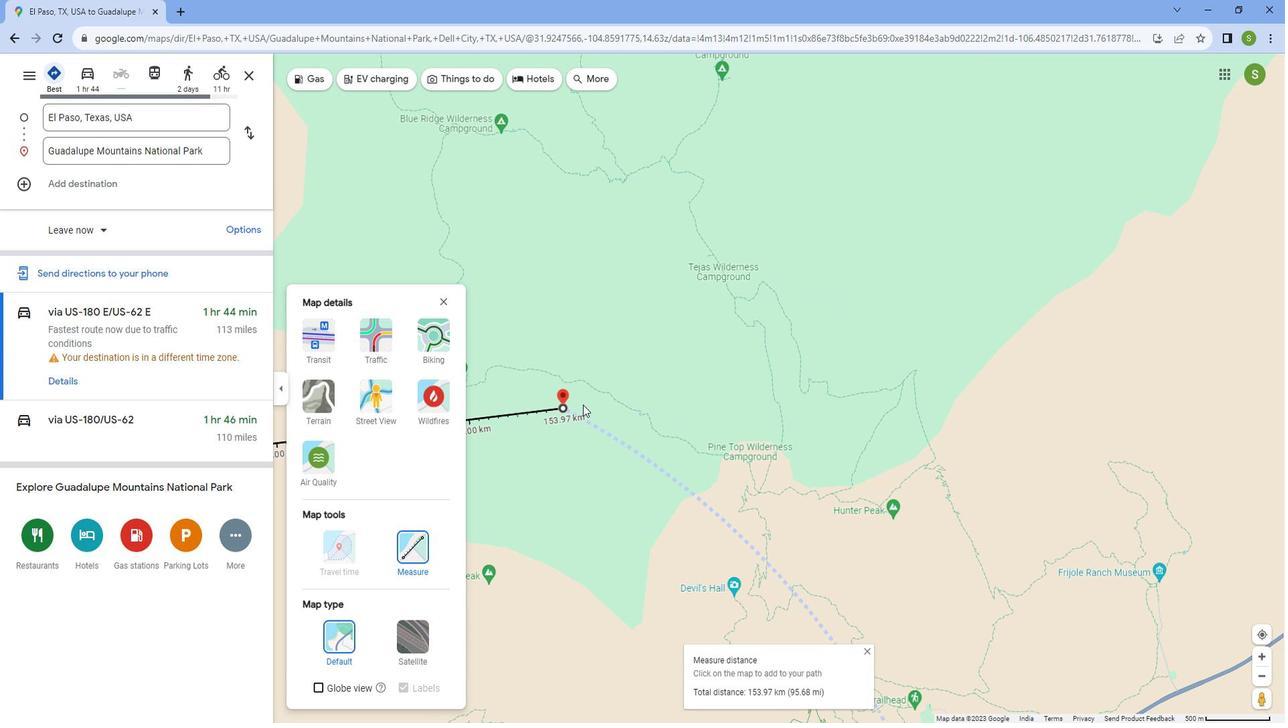 
Action: Mouse scrolled (602, 408) with delta (0, 0)
Screenshot: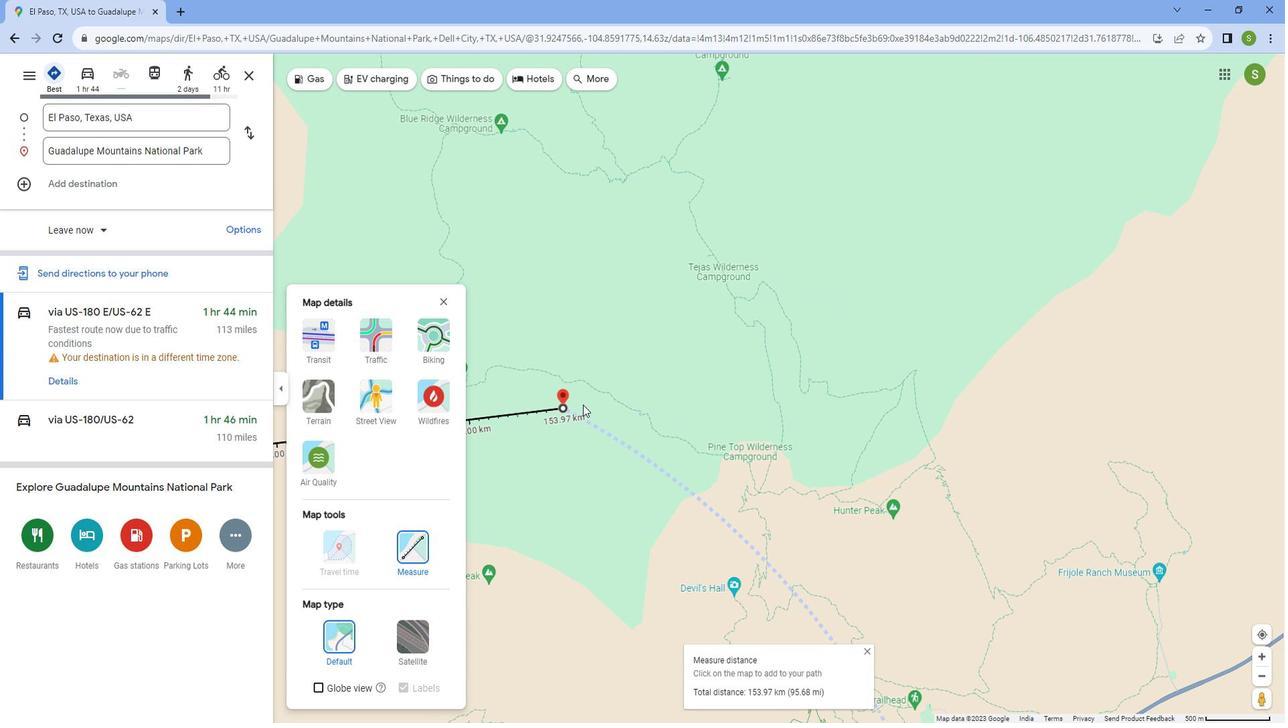 
Action: Mouse scrolled (602, 408) with delta (0, 0)
Screenshot: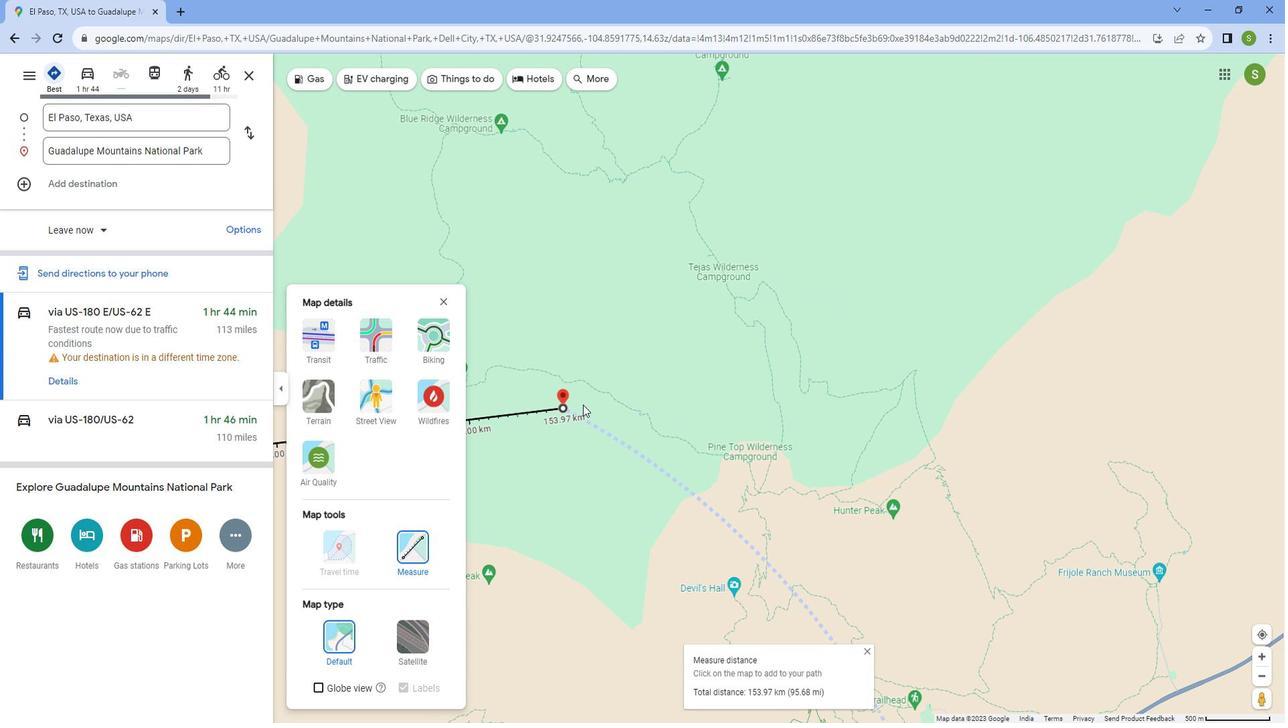 
Action: Mouse scrolled (602, 408) with delta (0, 0)
Screenshot: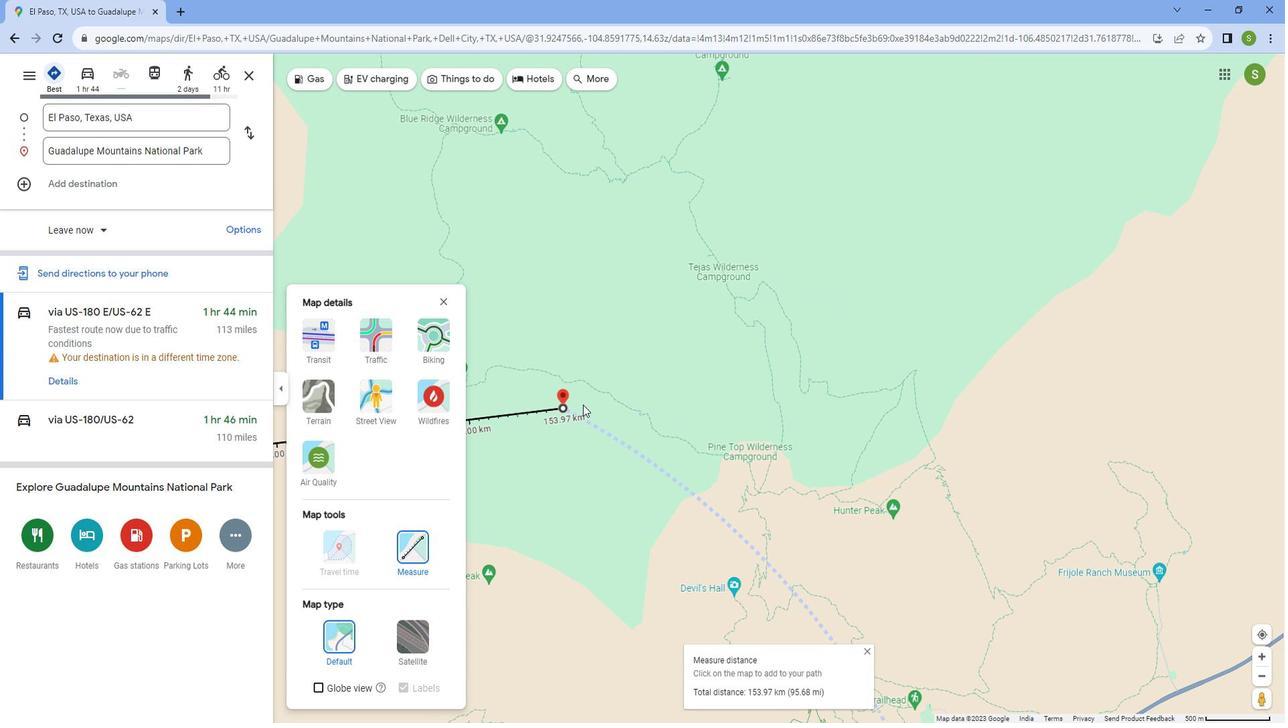 
Action: Mouse scrolled (602, 408) with delta (0, 0)
Screenshot: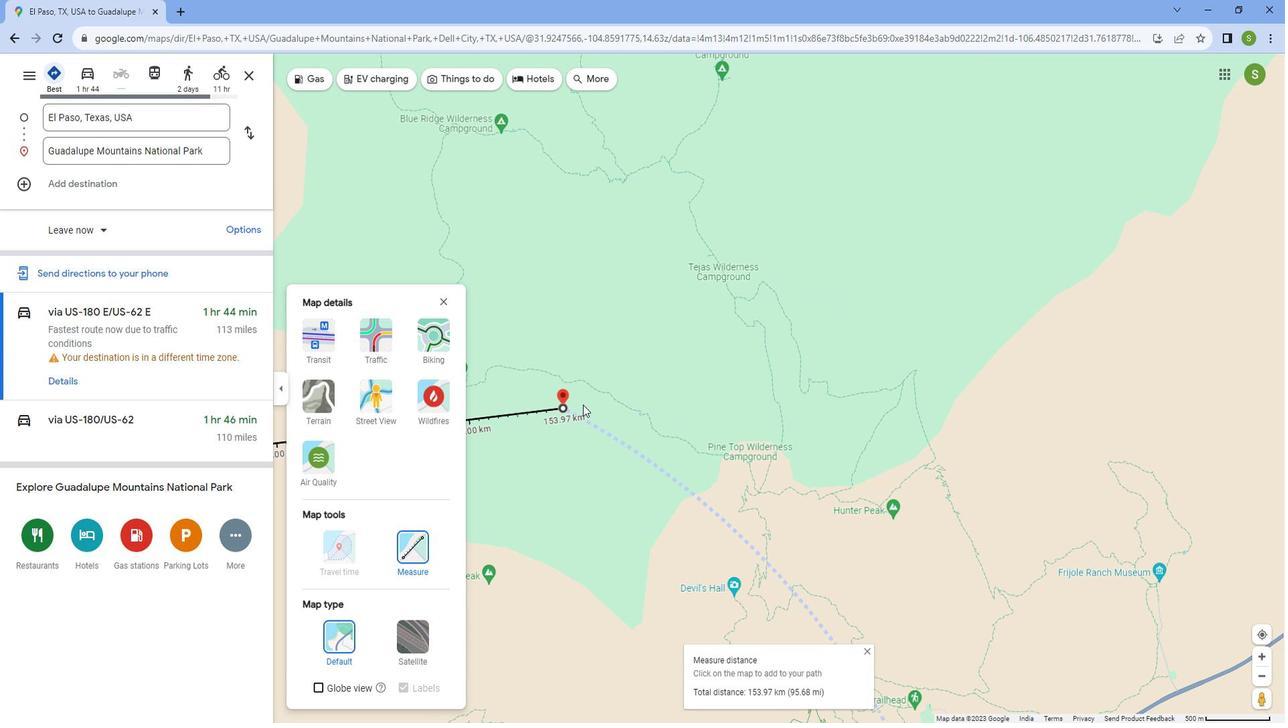 
Action: Mouse scrolled (602, 408) with delta (0, 0)
Screenshot: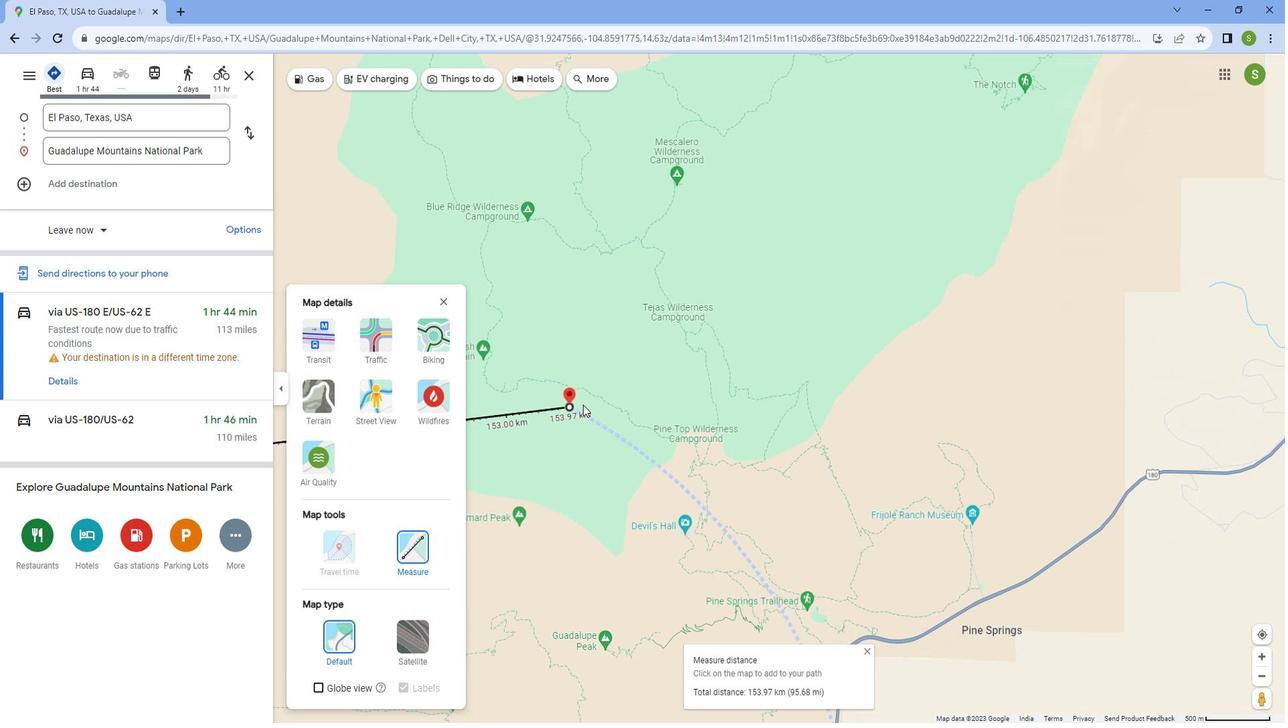 
Action: Mouse scrolled (602, 408) with delta (0, 0)
Screenshot: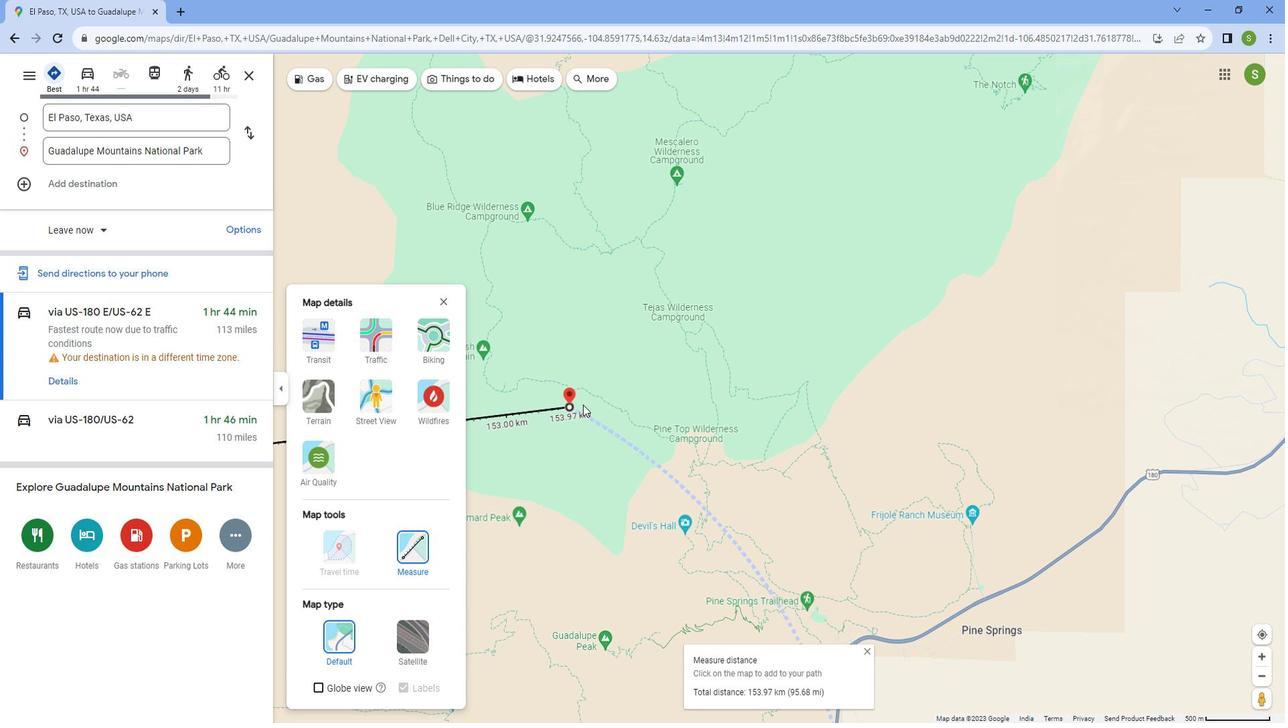 
Action: Mouse scrolled (602, 408) with delta (0, 0)
Screenshot: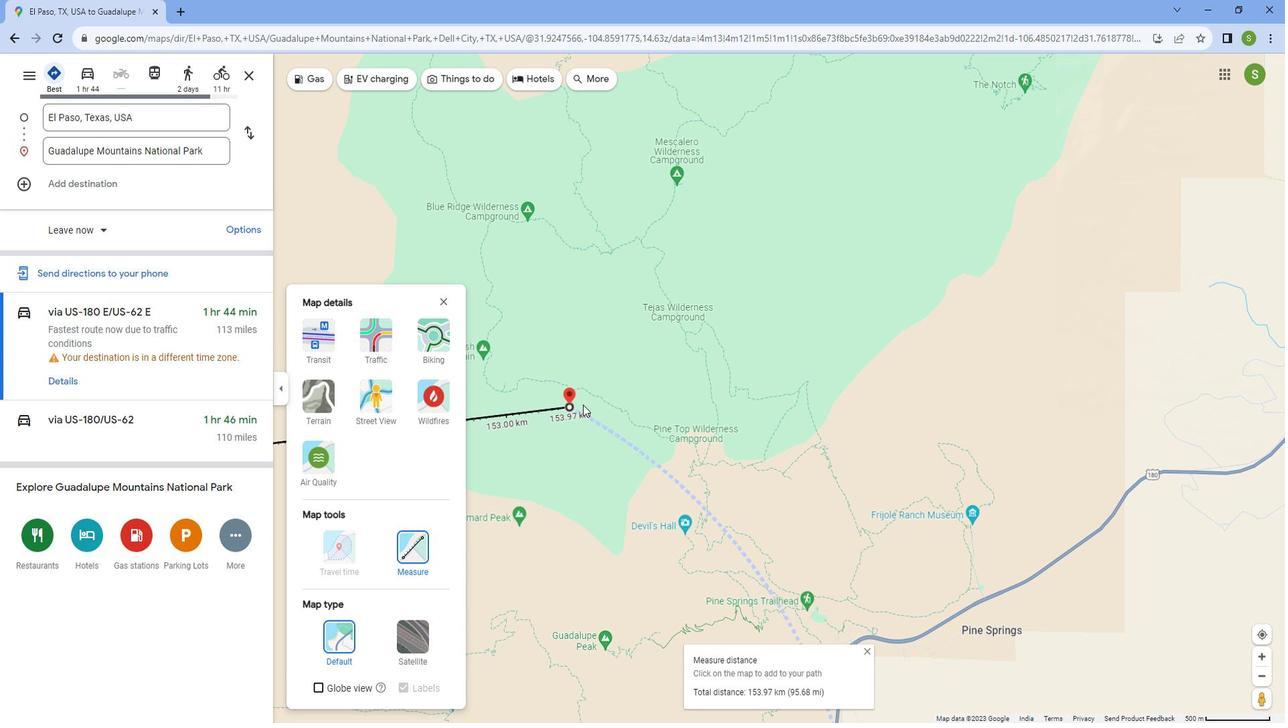 
Action: Mouse scrolled (602, 408) with delta (0, 0)
Screenshot: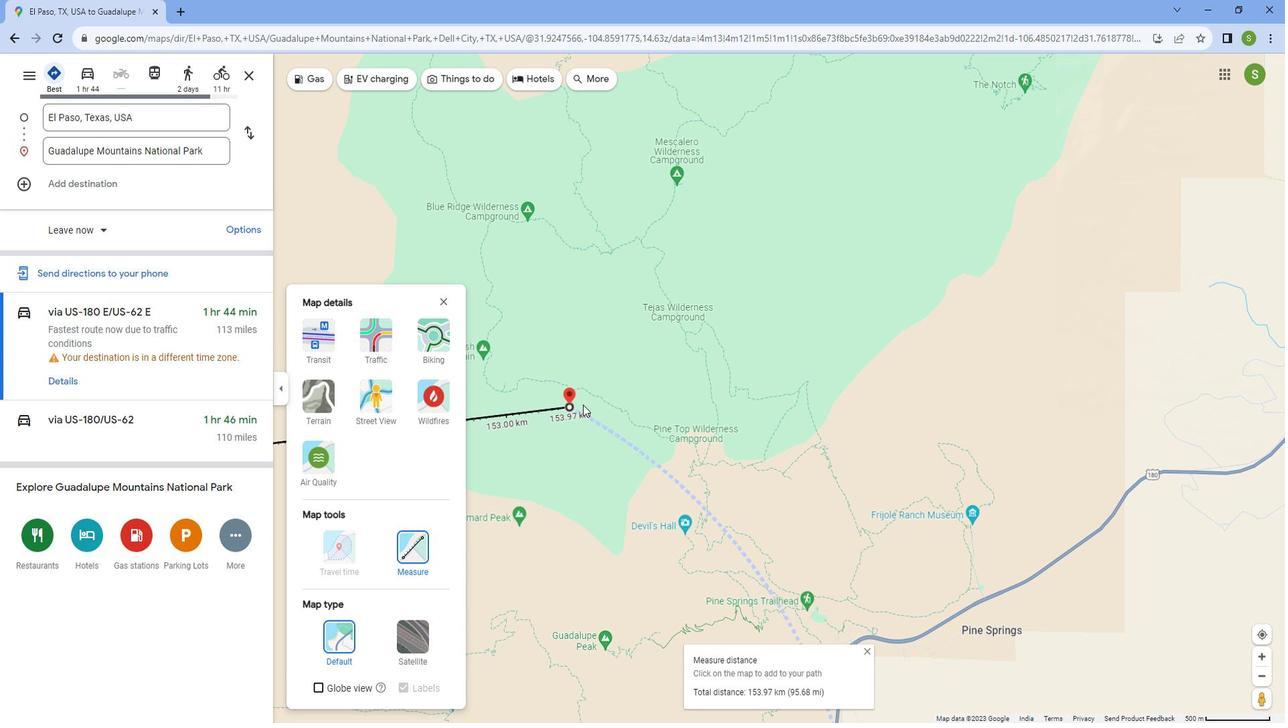 
Action: Mouse scrolled (602, 408) with delta (0, 0)
Screenshot: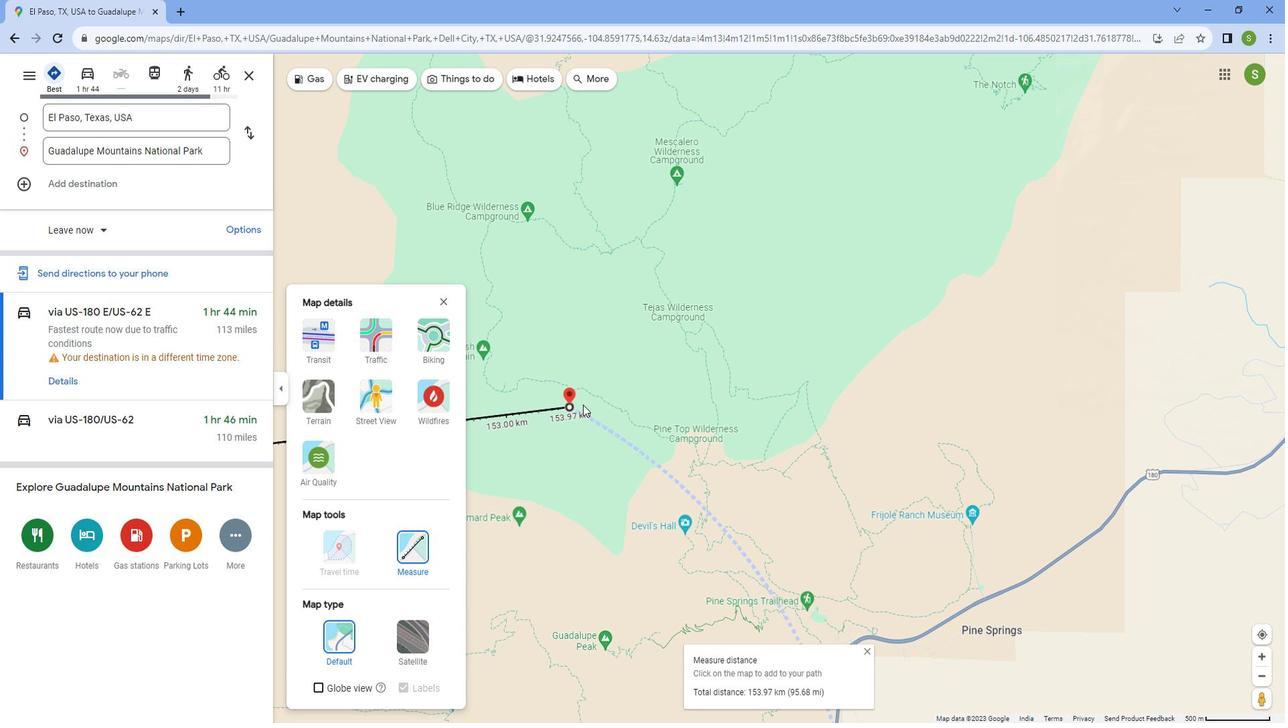 
Action: Mouse scrolled (602, 408) with delta (0, 0)
Screenshot: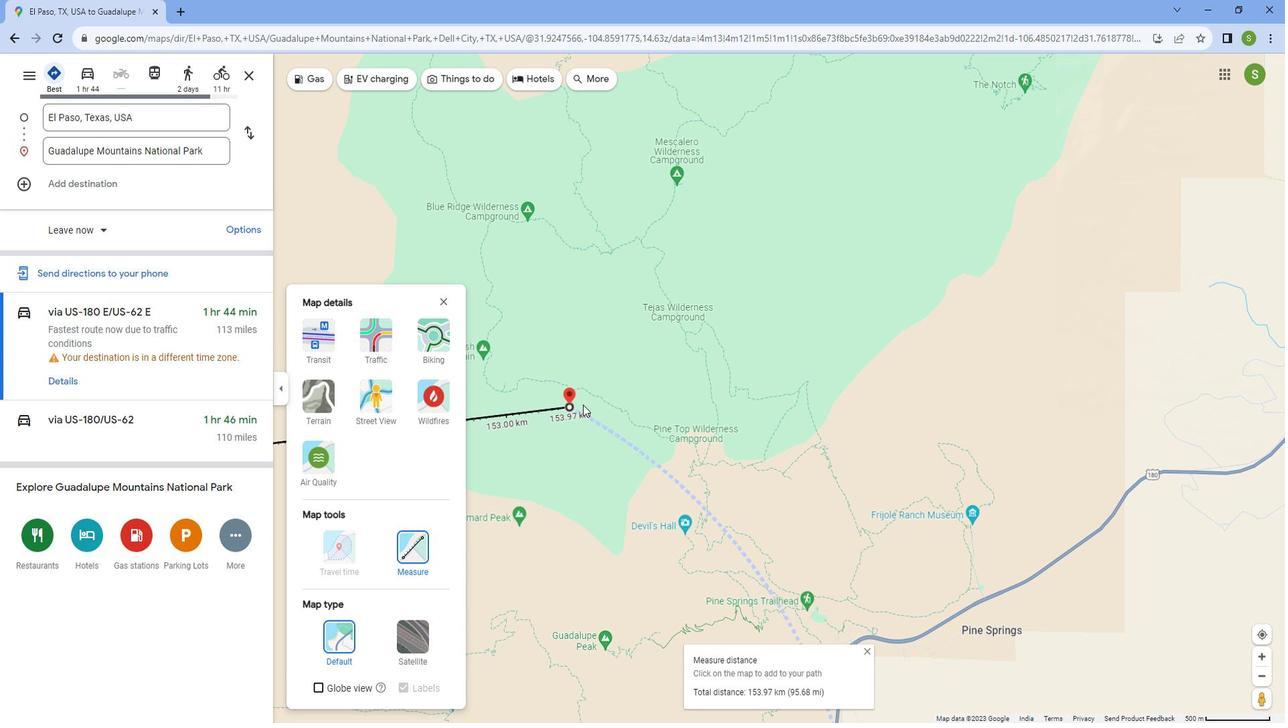 
Action: Mouse scrolled (602, 408) with delta (0, 0)
Screenshot: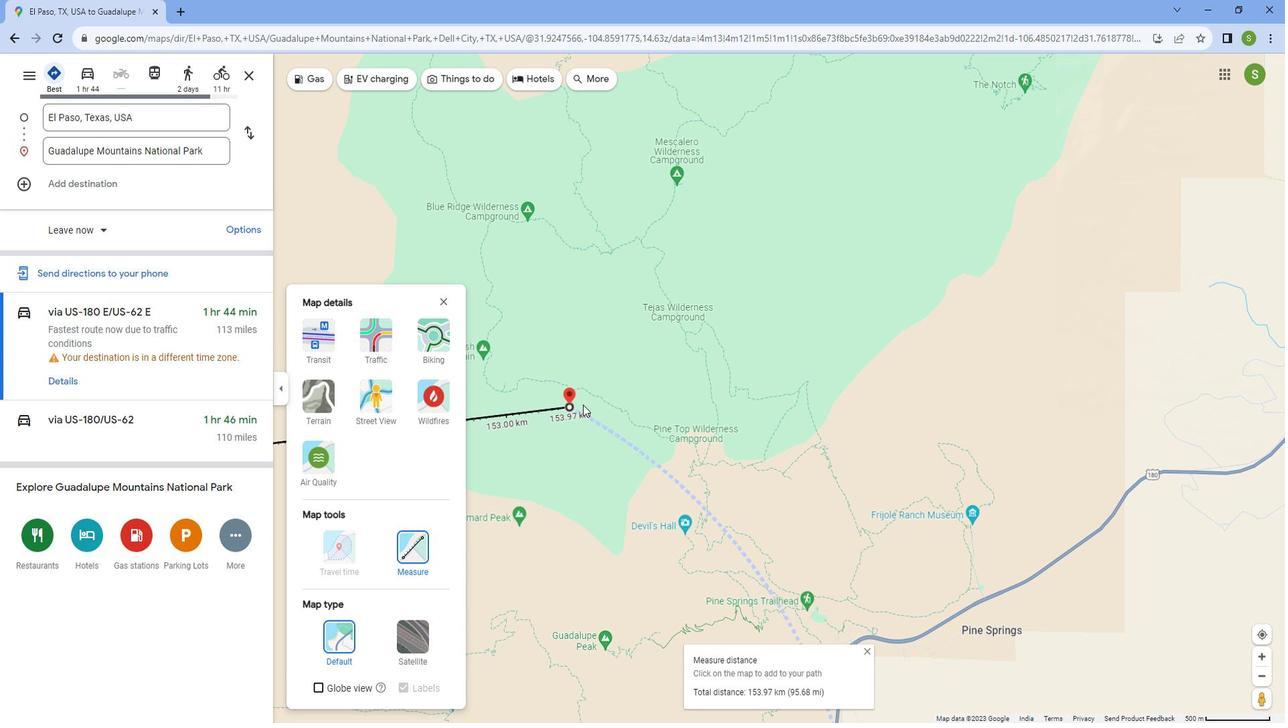 
Action: Mouse scrolled (602, 408) with delta (0, 0)
Screenshot: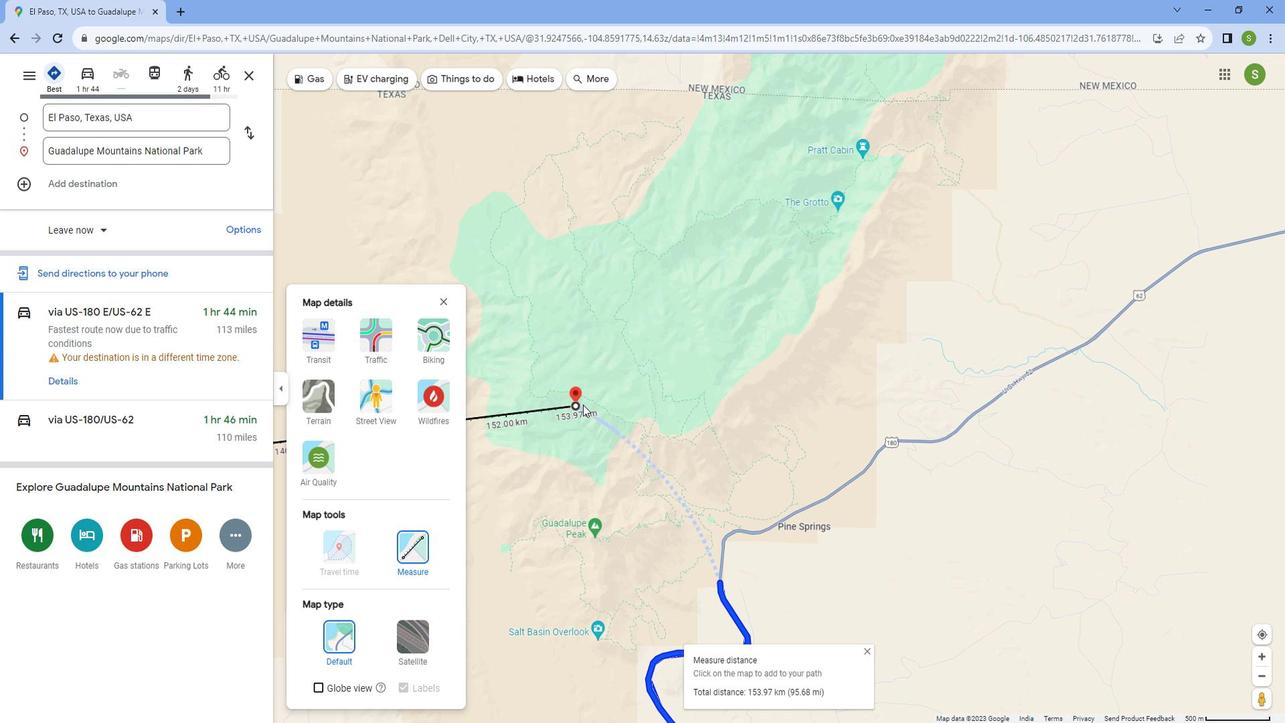 
Action: Mouse scrolled (602, 408) with delta (0, 0)
Screenshot: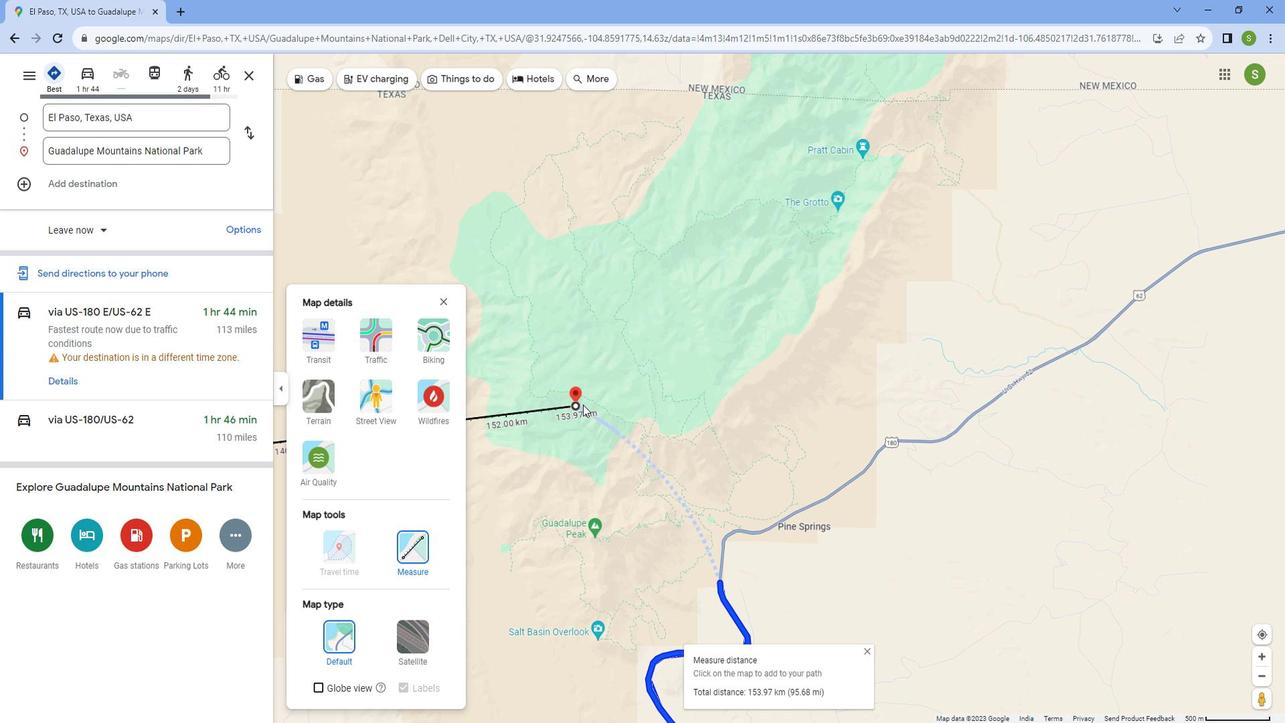 
Action: Mouse scrolled (602, 408) with delta (0, 0)
Screenshot: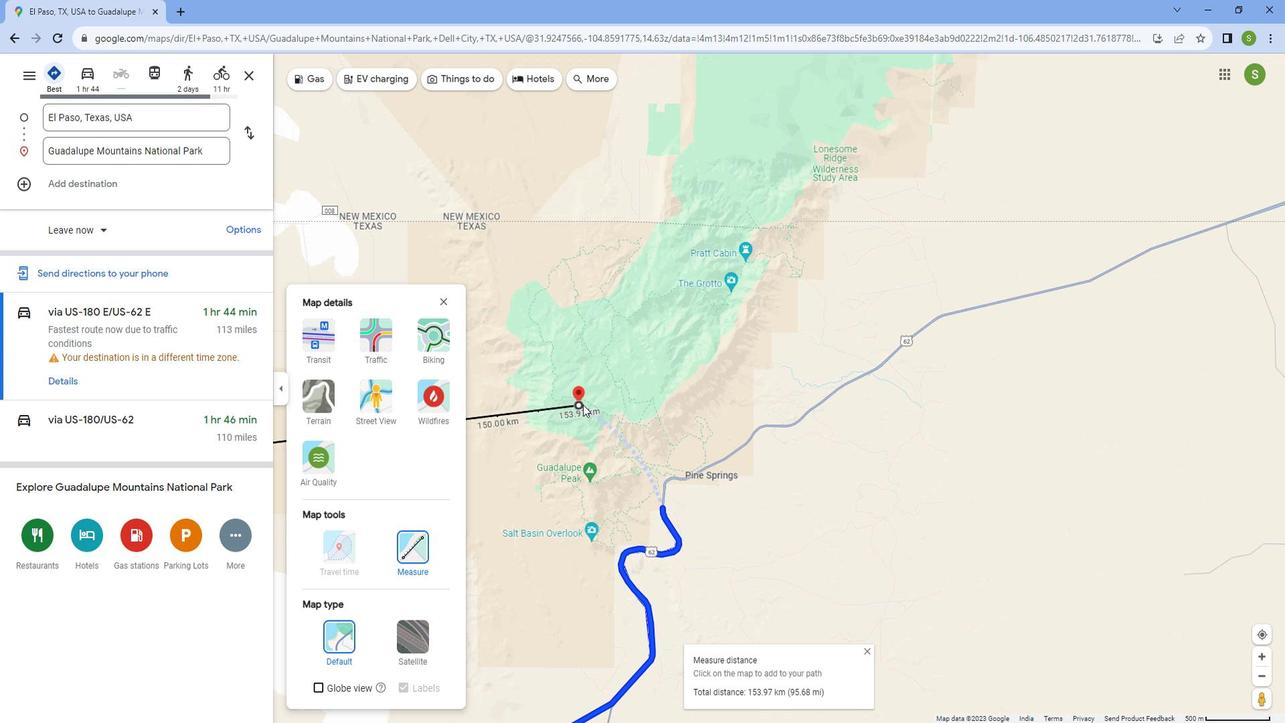 
Action: Mouse scrolled (602, 408) with delta (0, 0)
Screenshot: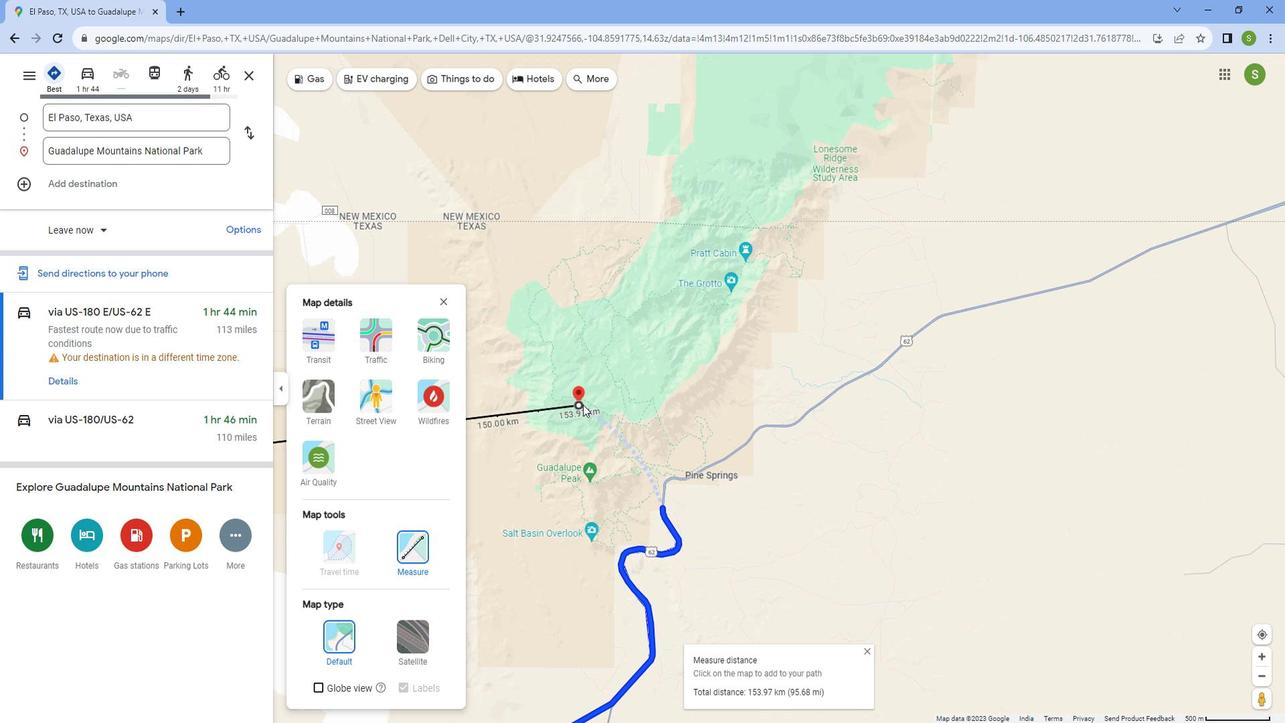 
Action: Mouse scrolled (602, 408) with delta (0, 0)
Screenshot: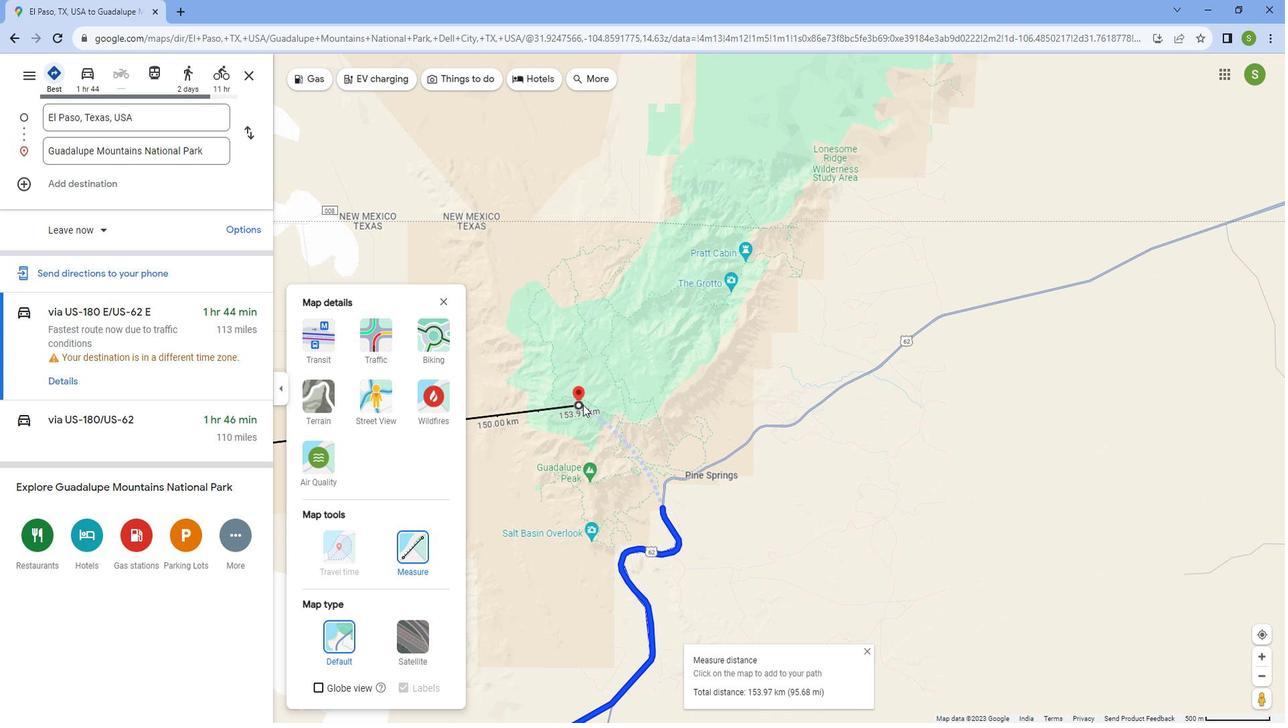 
Action: Mouse scrolled (602, 408) with delta (0, 0)
Screenshot: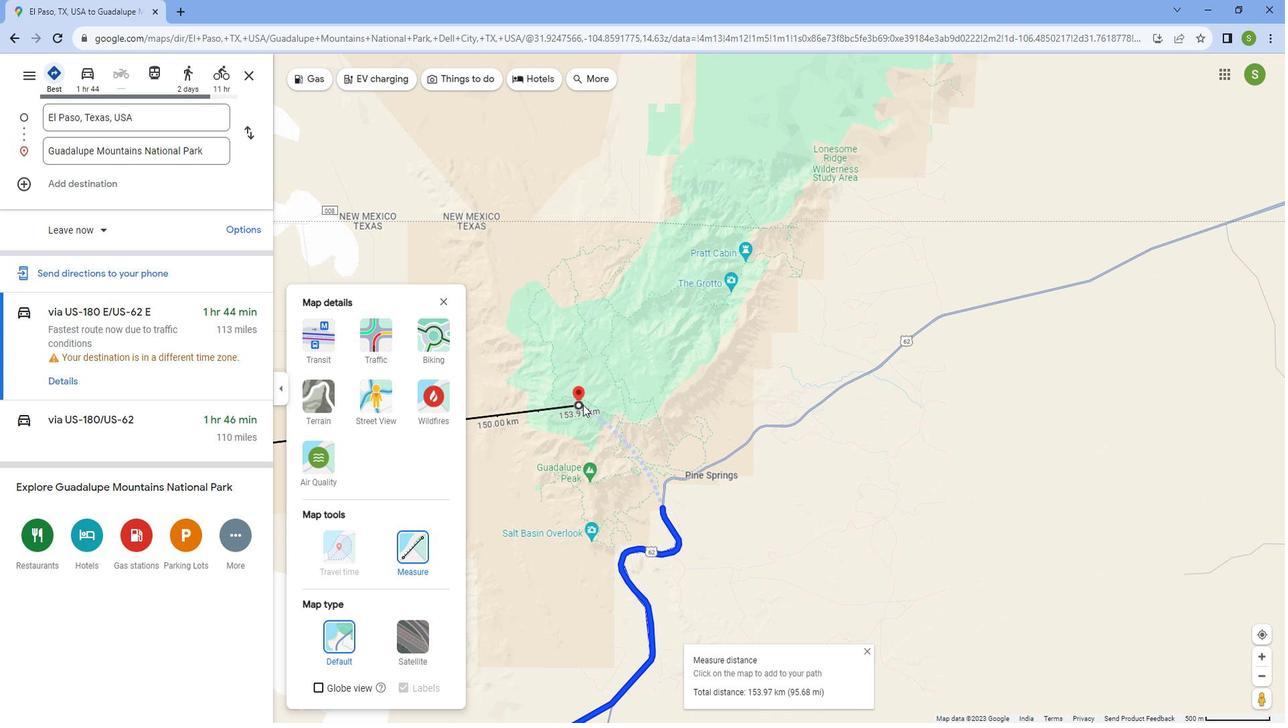 
Action: Mouse moved to (602, 407)
Screenshot: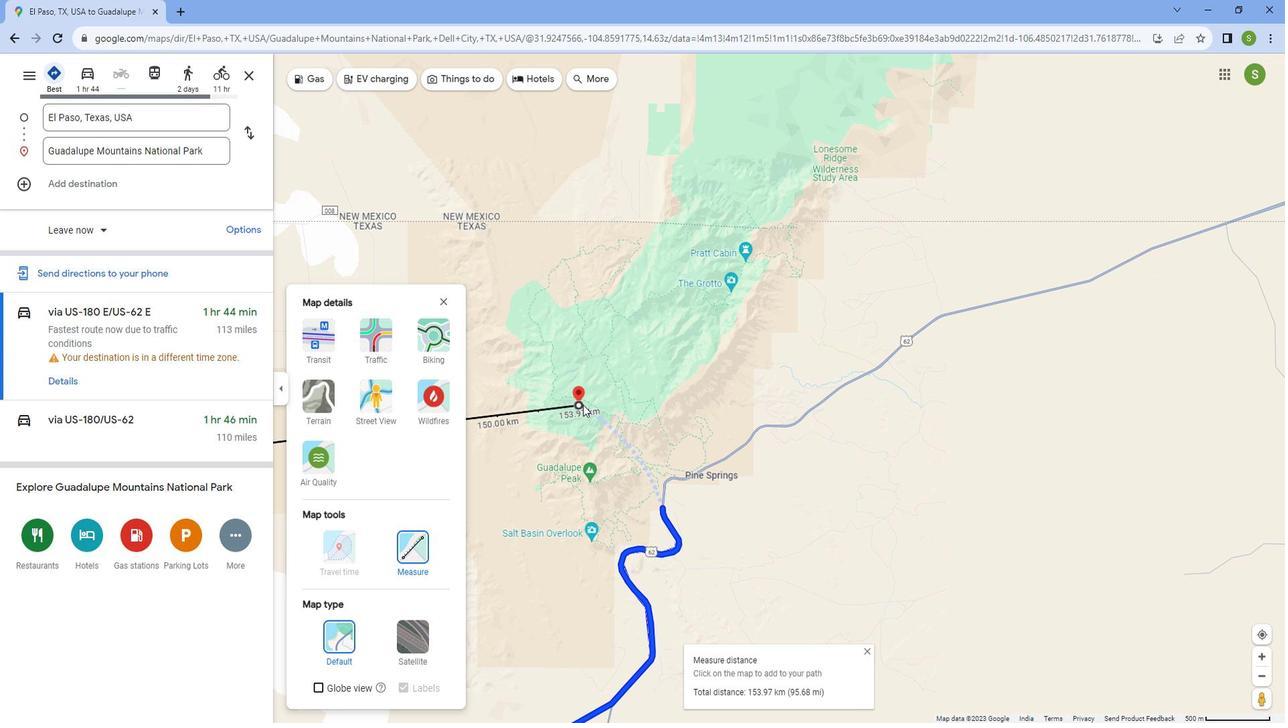 
Action: Mouse scrolled (602, 407) with delta (0, 0)
Screenshot: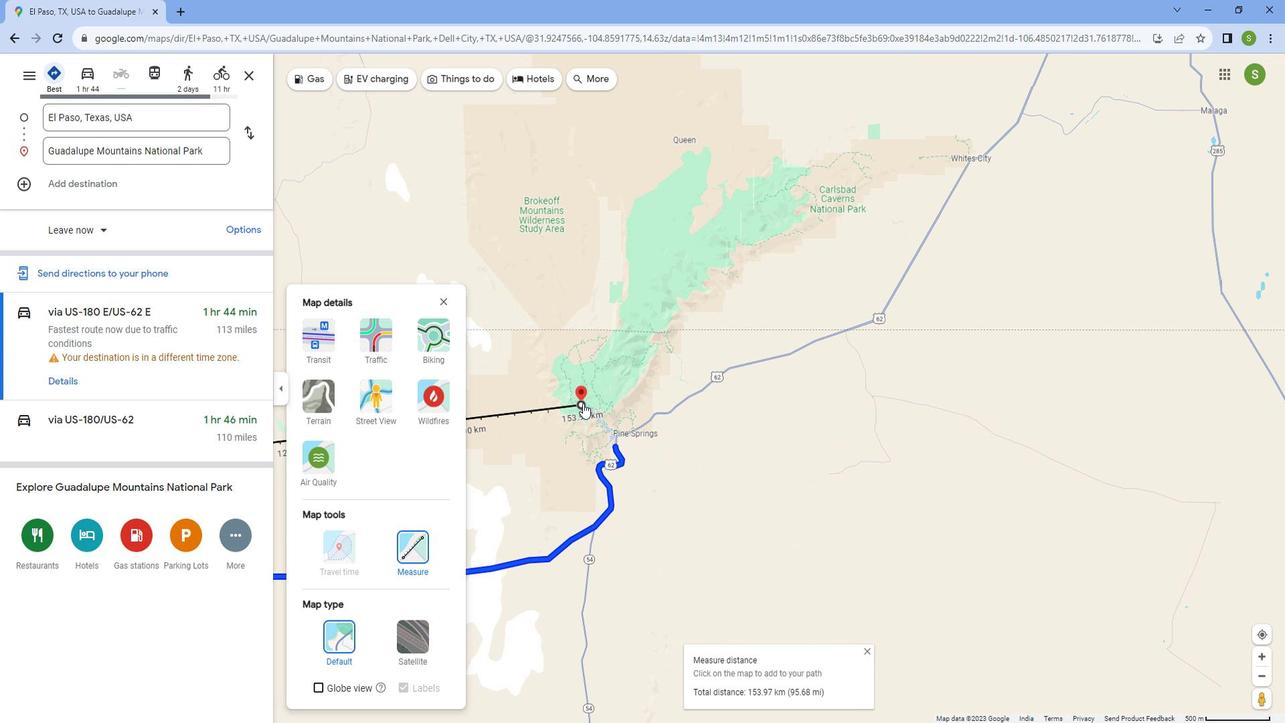 
Action: Mouse scrolled (602, 407) with delta (0, 0)
Screenshot: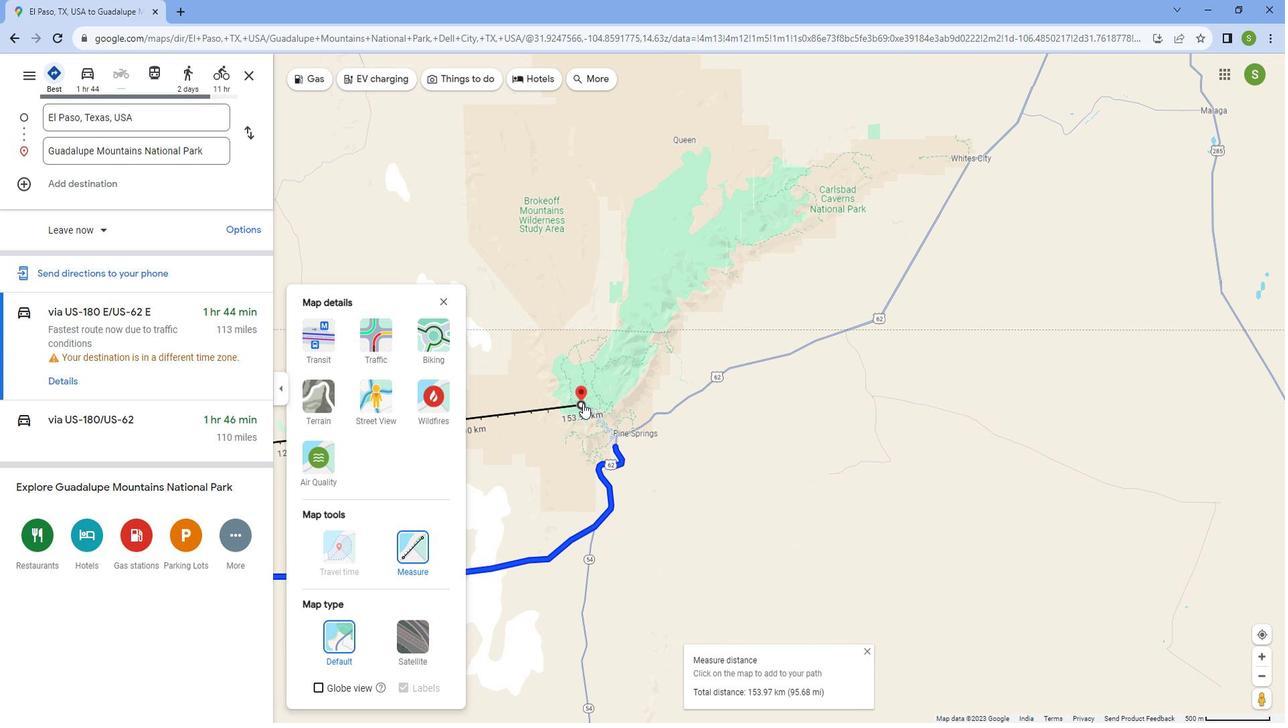 
Action: Mouse scrolled (602, 407) with delta (0, 0)
Screenshot: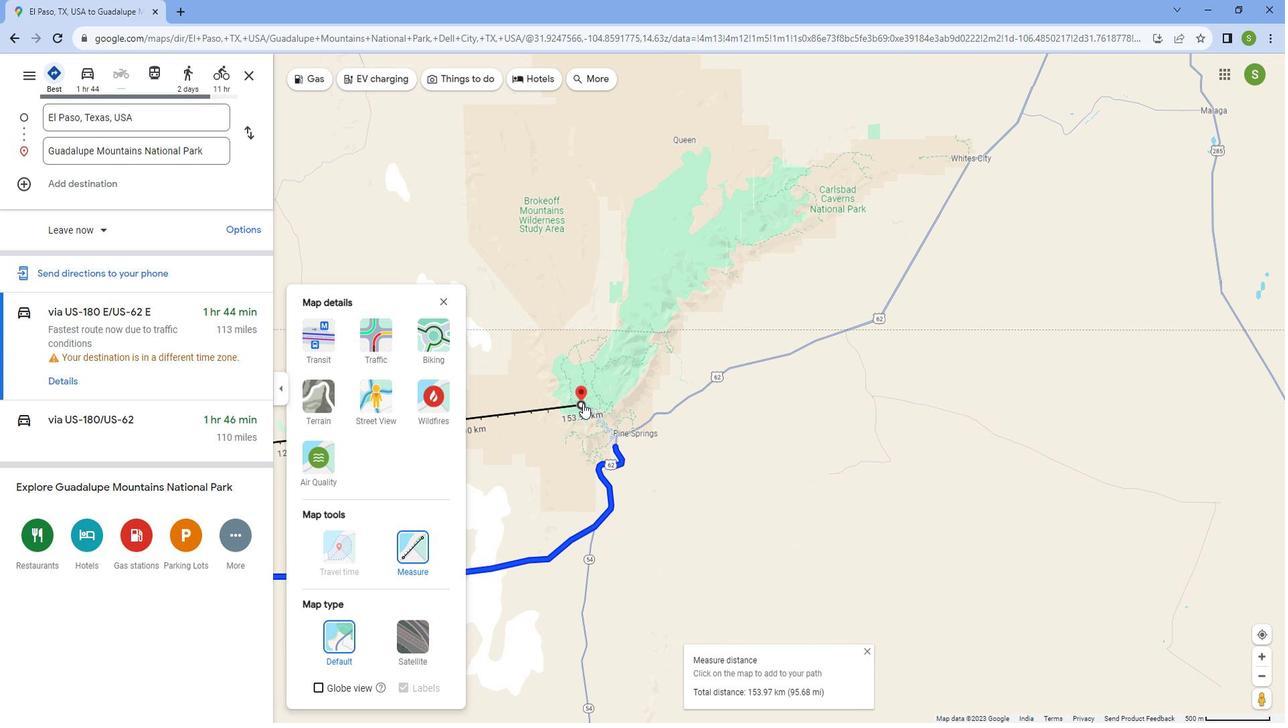 
Action: Mouse scrolled (602, 407) with delta (0, 0)
Screenshot: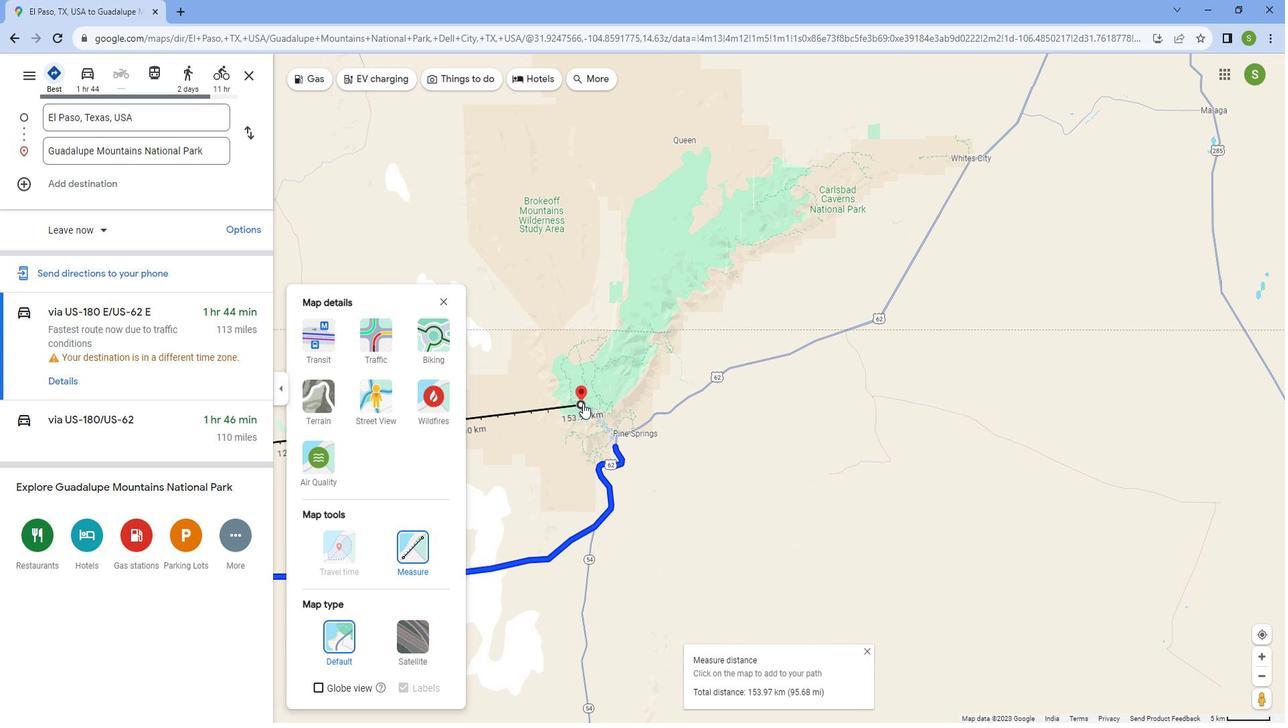 
Action: Mouse scrolled (602, 407) with delta (0, 0)
Screenshot: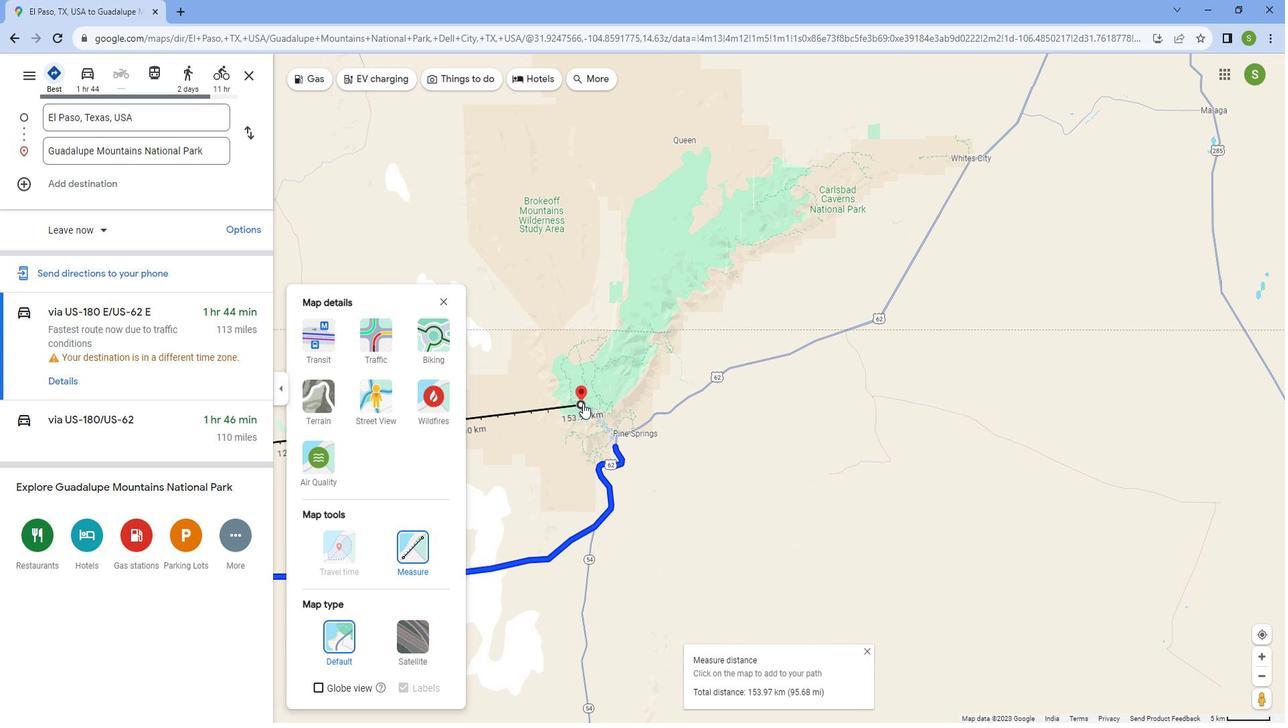 
Action: Mouse scrolled (602, 407) with delta (0, 0)
Screenshot: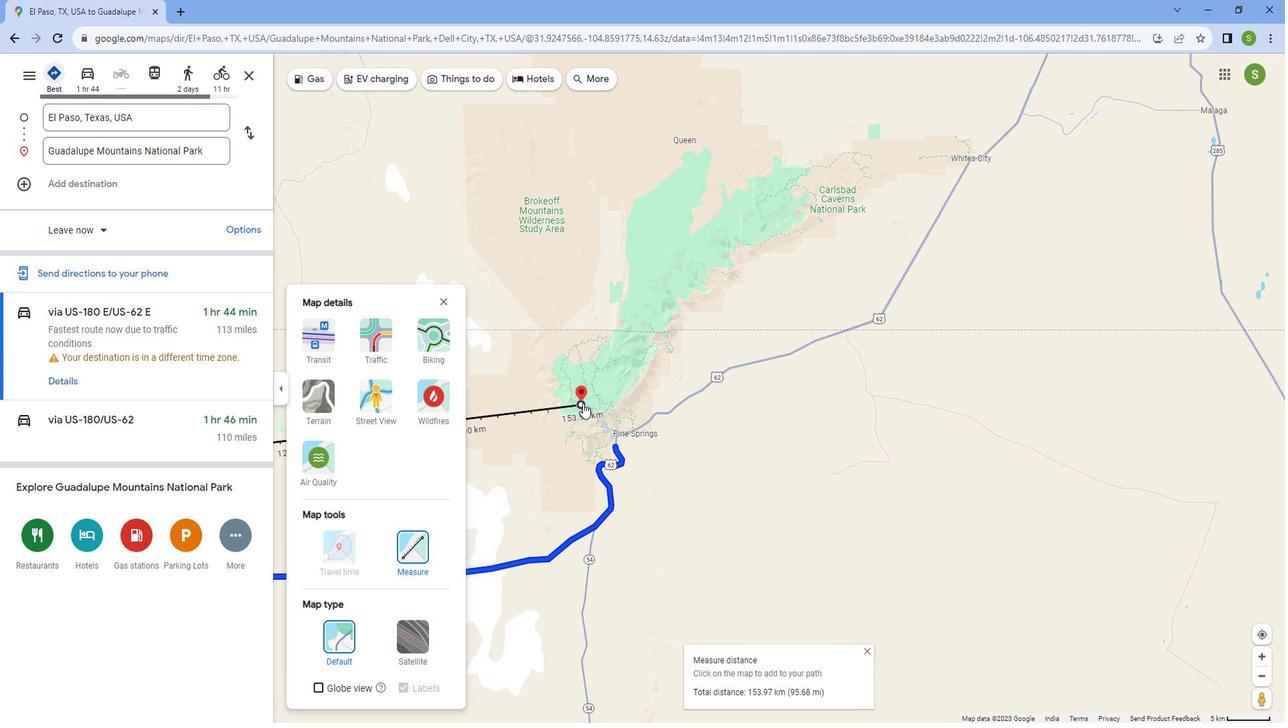 
Action: Mouse scrolled (602, 407) with delta (0, 0)
Screenshot: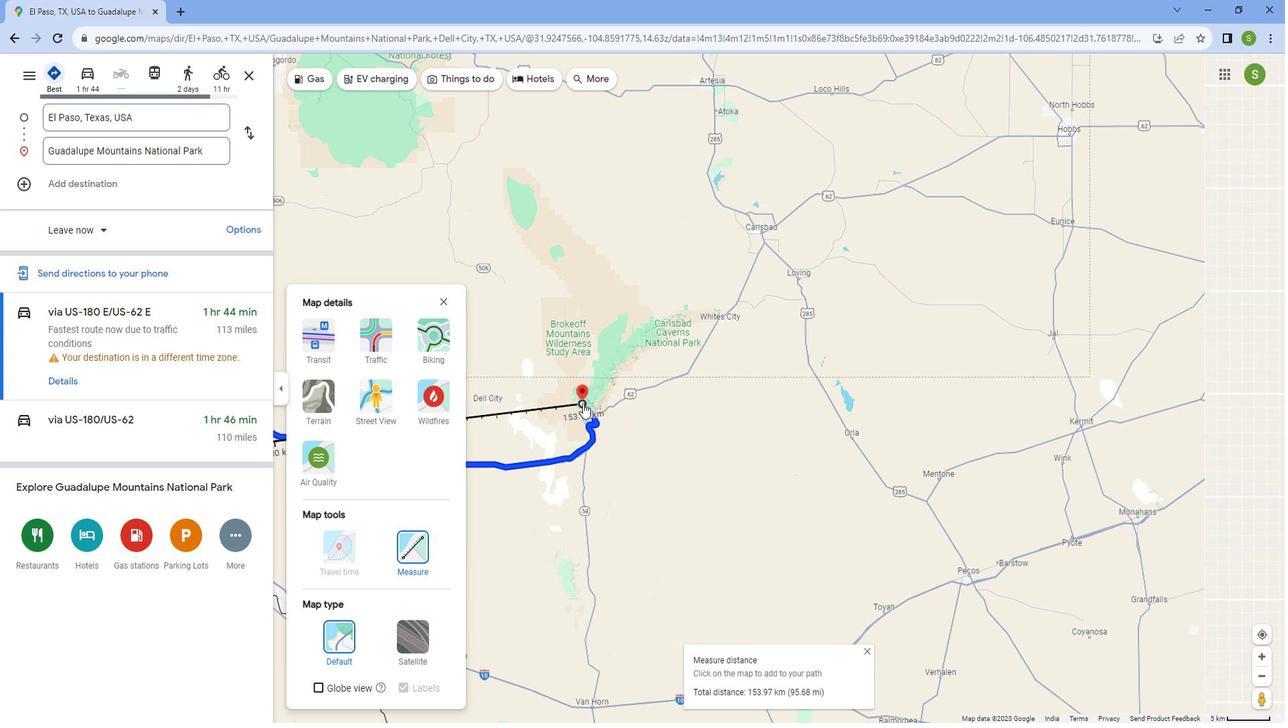 
Action: Mouse scrolled (602, 407) with delta (0, 0)
Screenshot: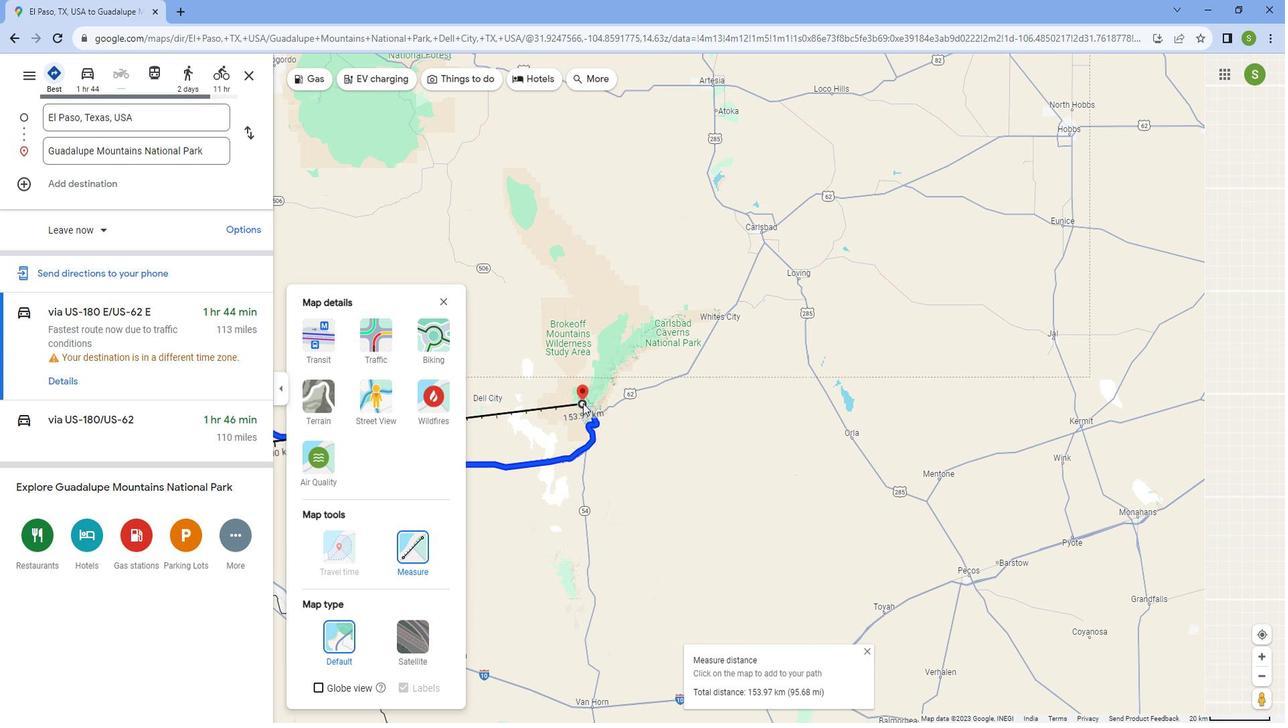 
Action: Mouse scrolled (602, 407) with delta (0, 0)
Screenshot: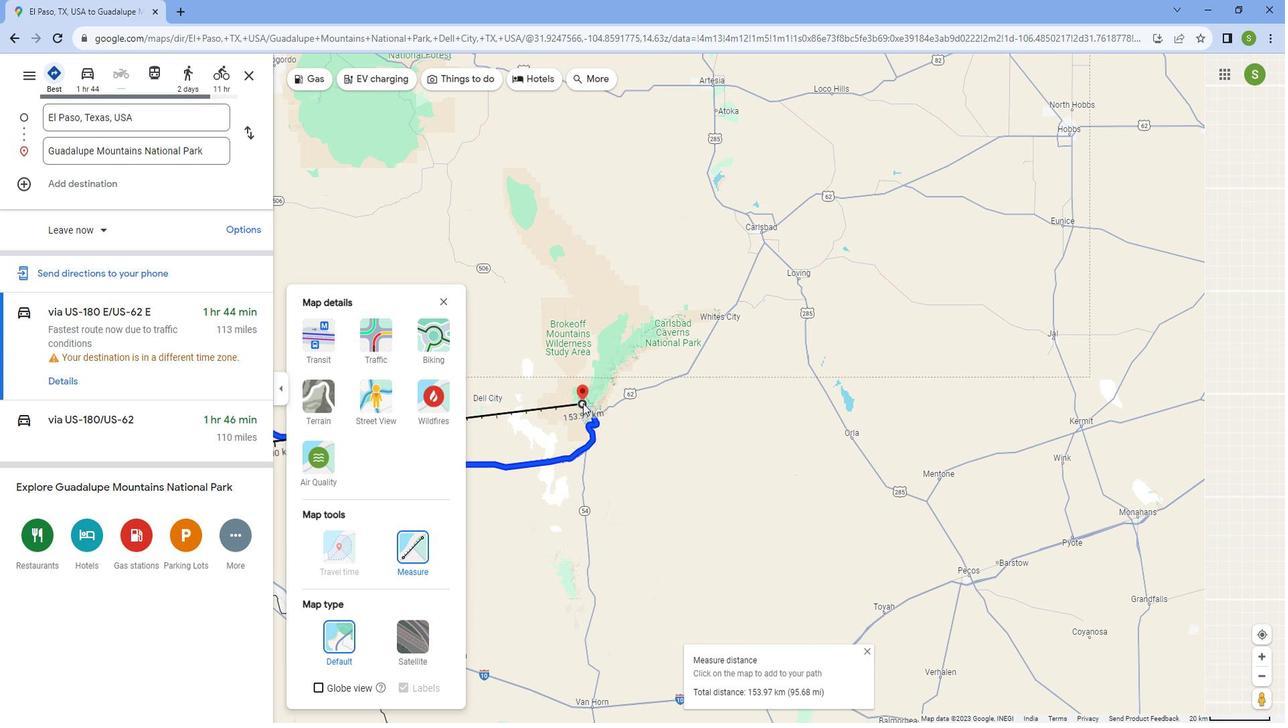
Action: Mouse scrolled (602, 407) with delta (0, 0)
Screenshot: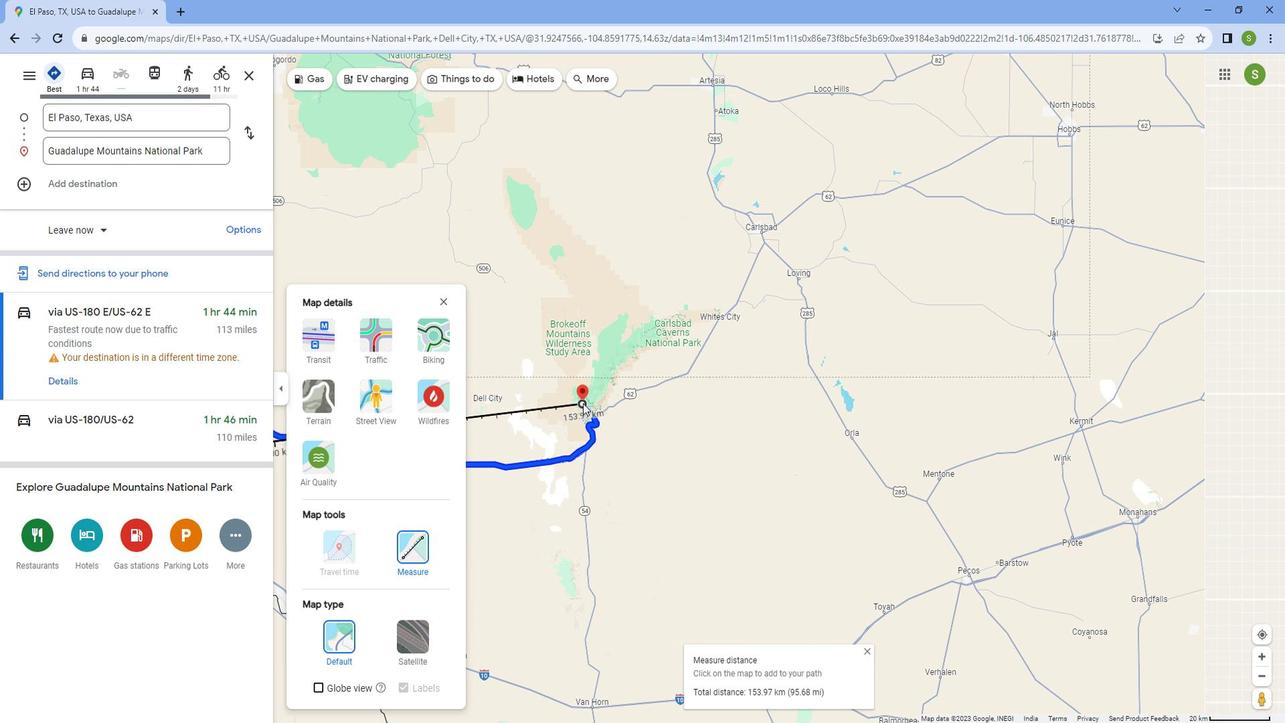 
Action: Mouse scrolled (602, 407) with delta (0, 0)
Screenshot: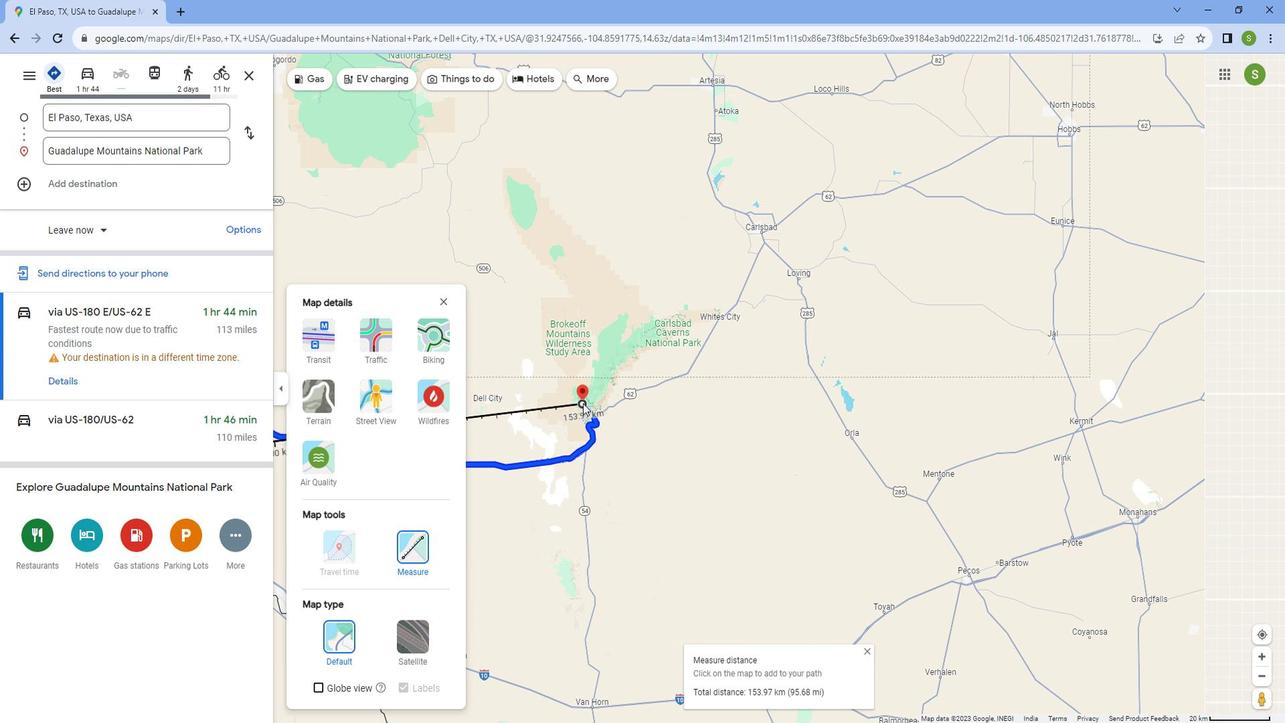 
Action: Mouse scrolled (602, 407) with delta (0, 0)
Screenshot: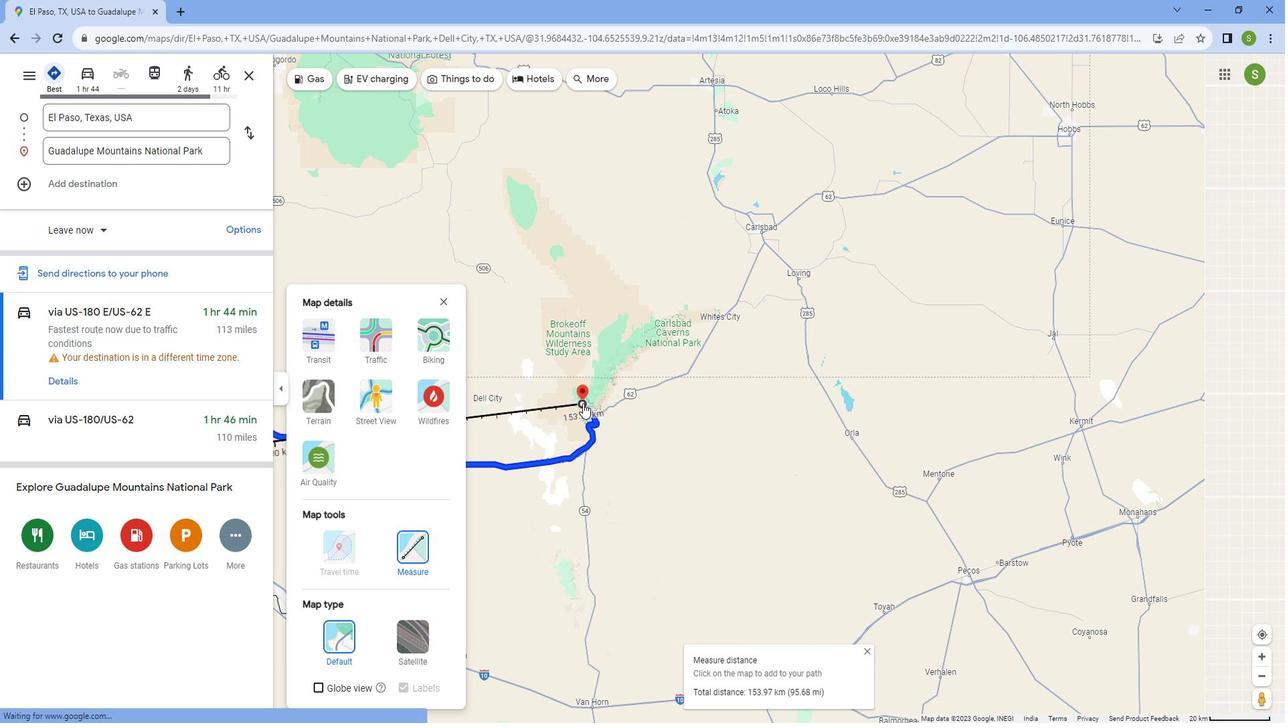 
Action: Mouse scrolled (602, 407) with delta (0, 0)
Screenshot: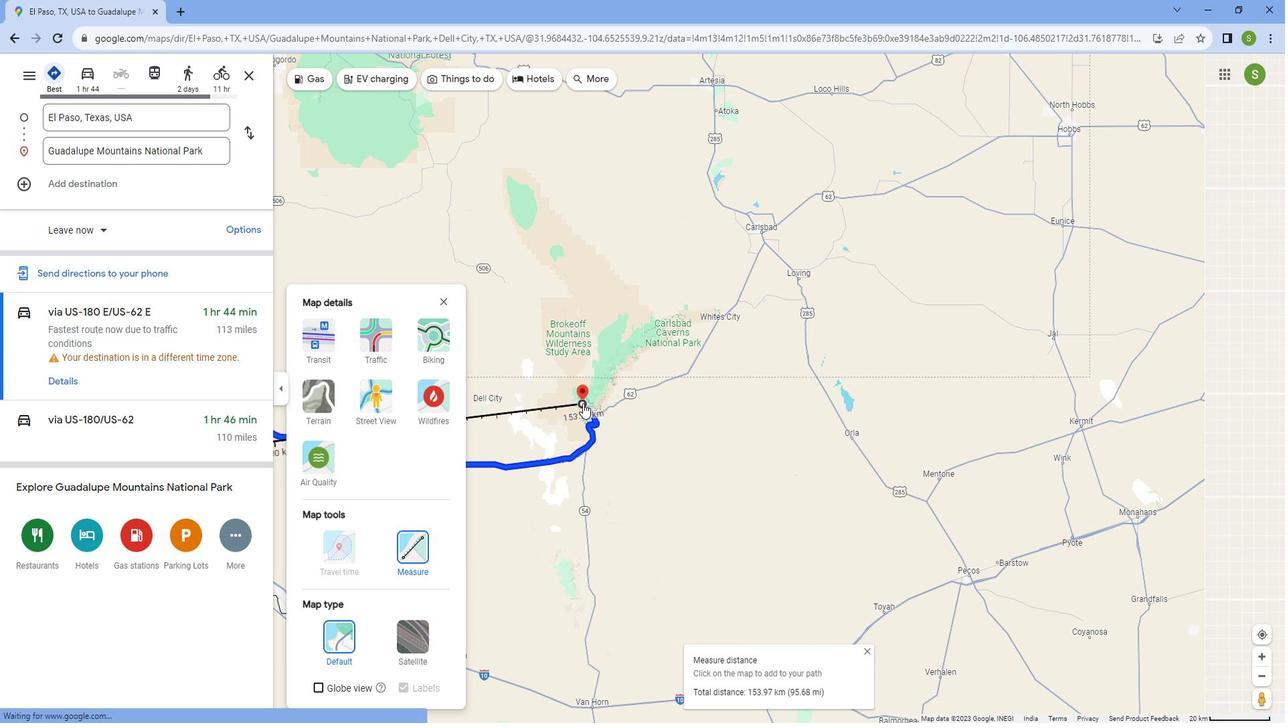 
Action: Mouse scrolled (602, 407) with delta (0, 0)
Screenshot: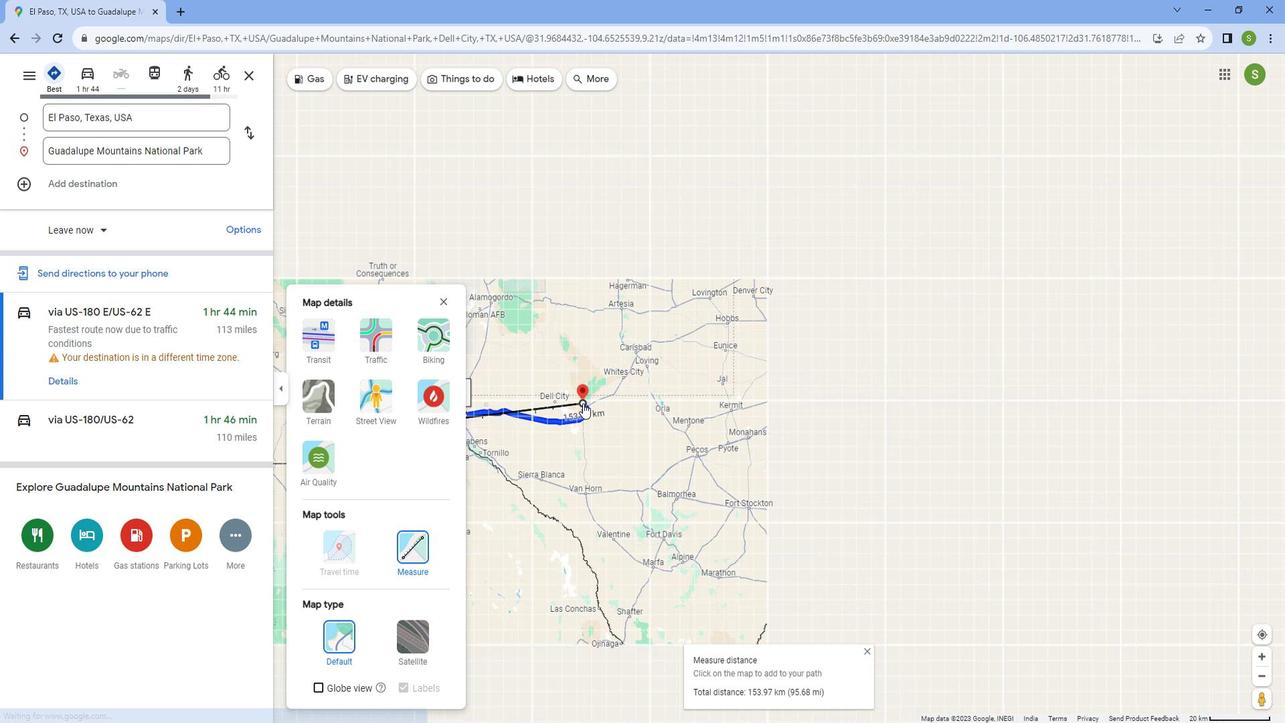
Action: Mouse scrolled (602, 407) with delta (0, 0)
Screenshot: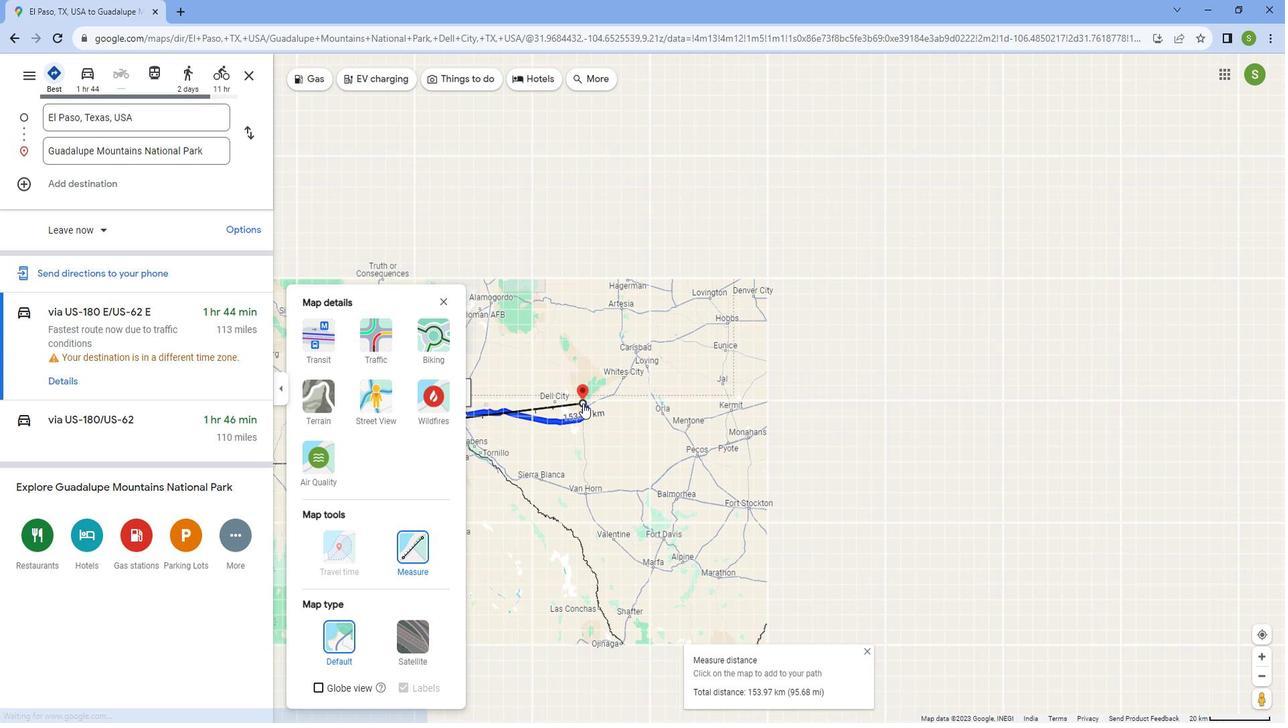 
Action: Mouse scrolled (602, 407) with delta (0, 0)
Screenshot: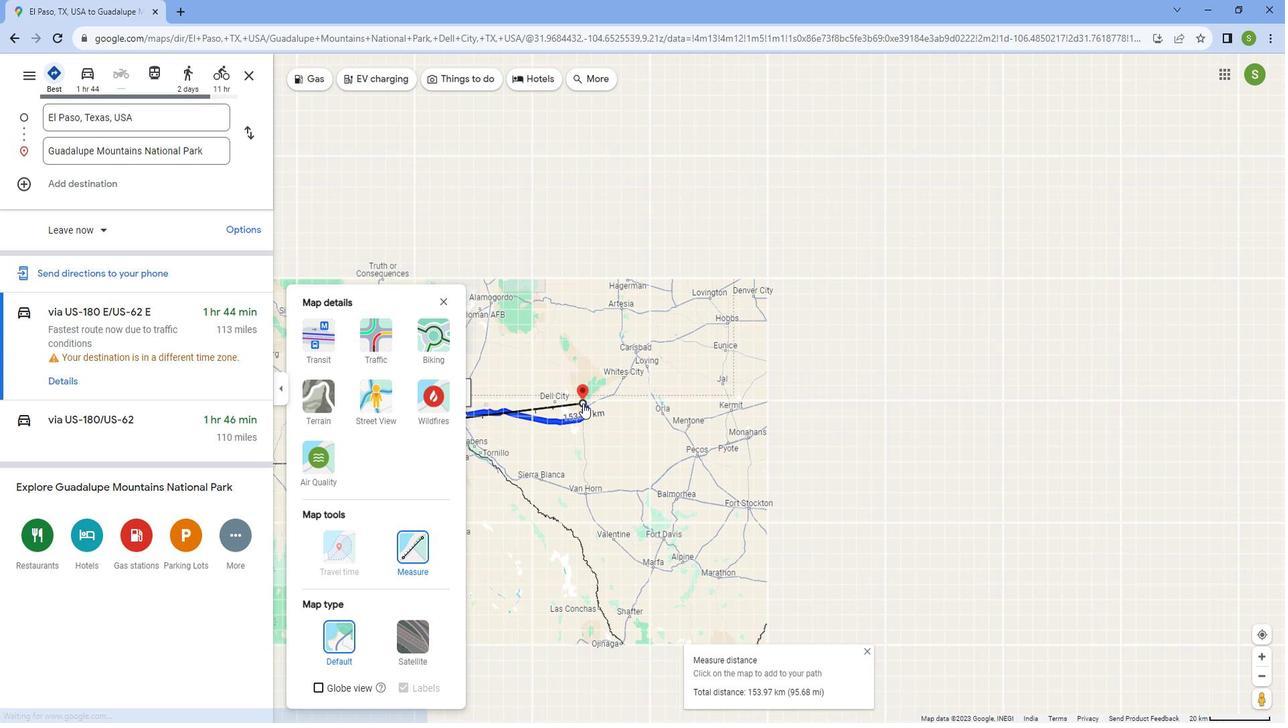 
Action: Mouse scrolled (602, 407) with delta (0, 0)
Screenshot: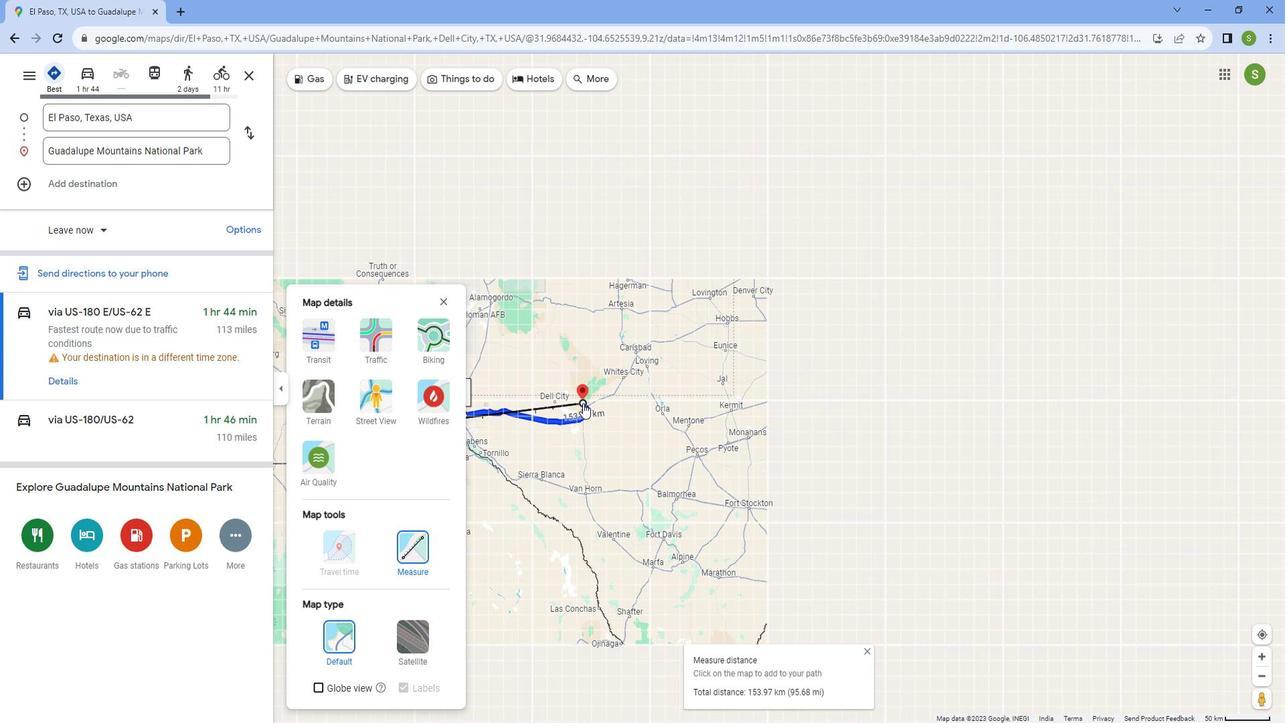 
Action: Mouse scrolled (602, 407) with delta (0, 0)
Screenshot: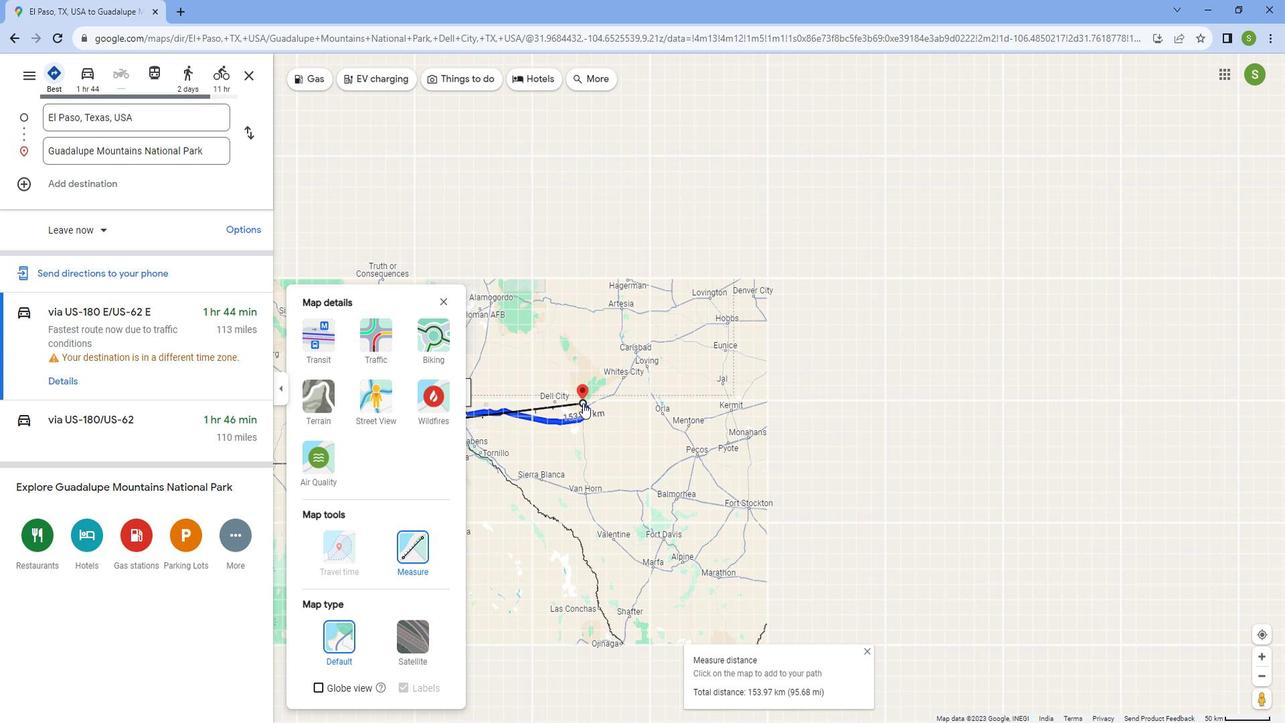 
Action: Mouse scrolled (602, 407) with delta (0, 0)
Screenshot: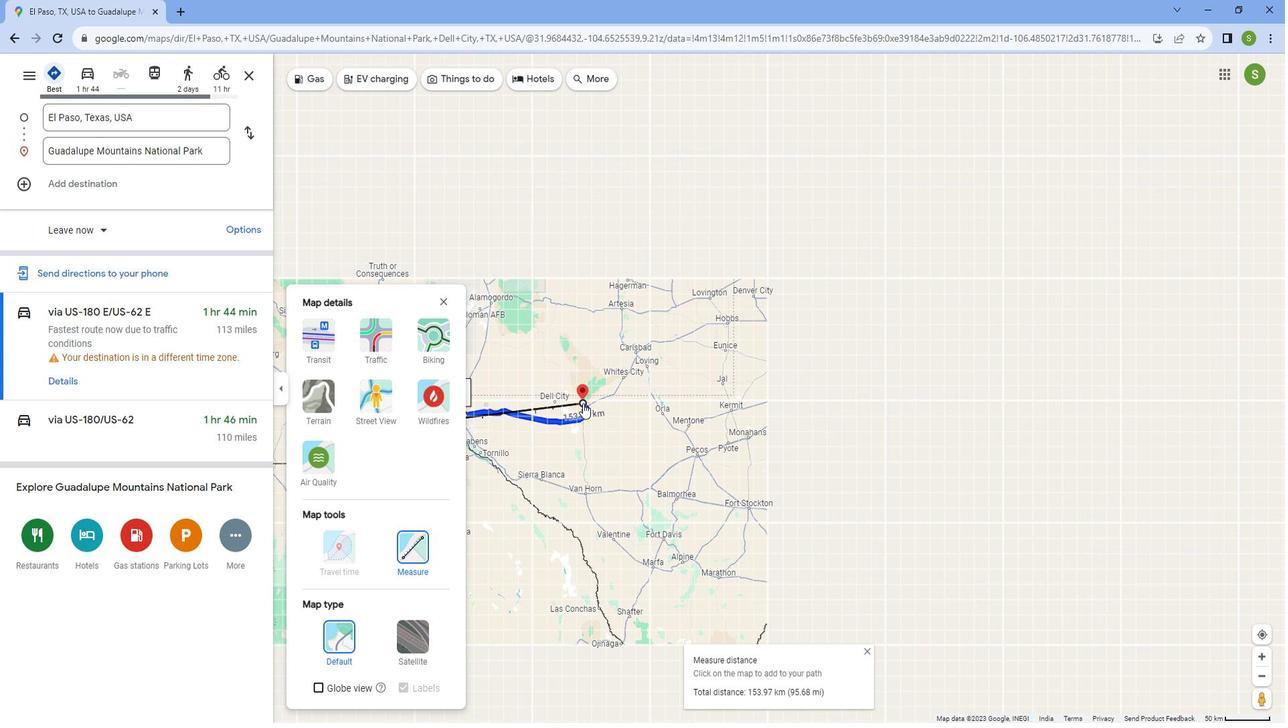 
Action: Mouse scrolled (602, 407) with delta (0, 0)
Screenshot: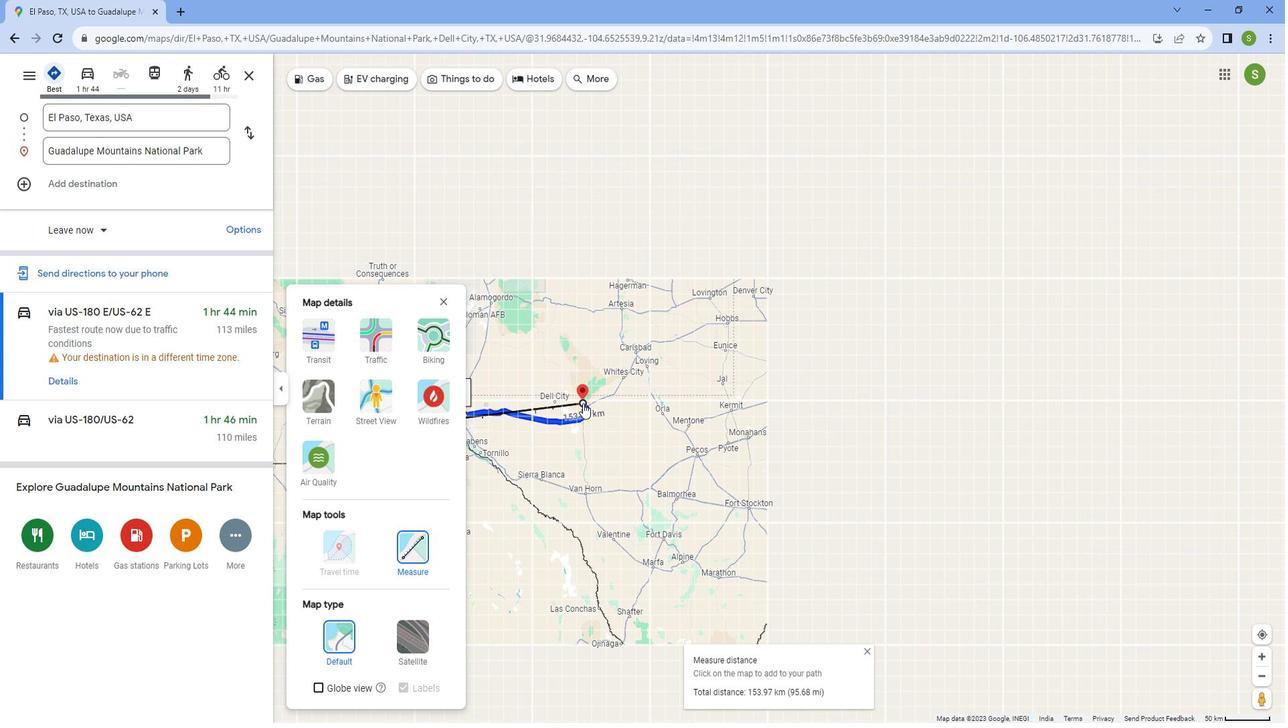 
Action: Mouse moved to (565, 387)
Screenshot: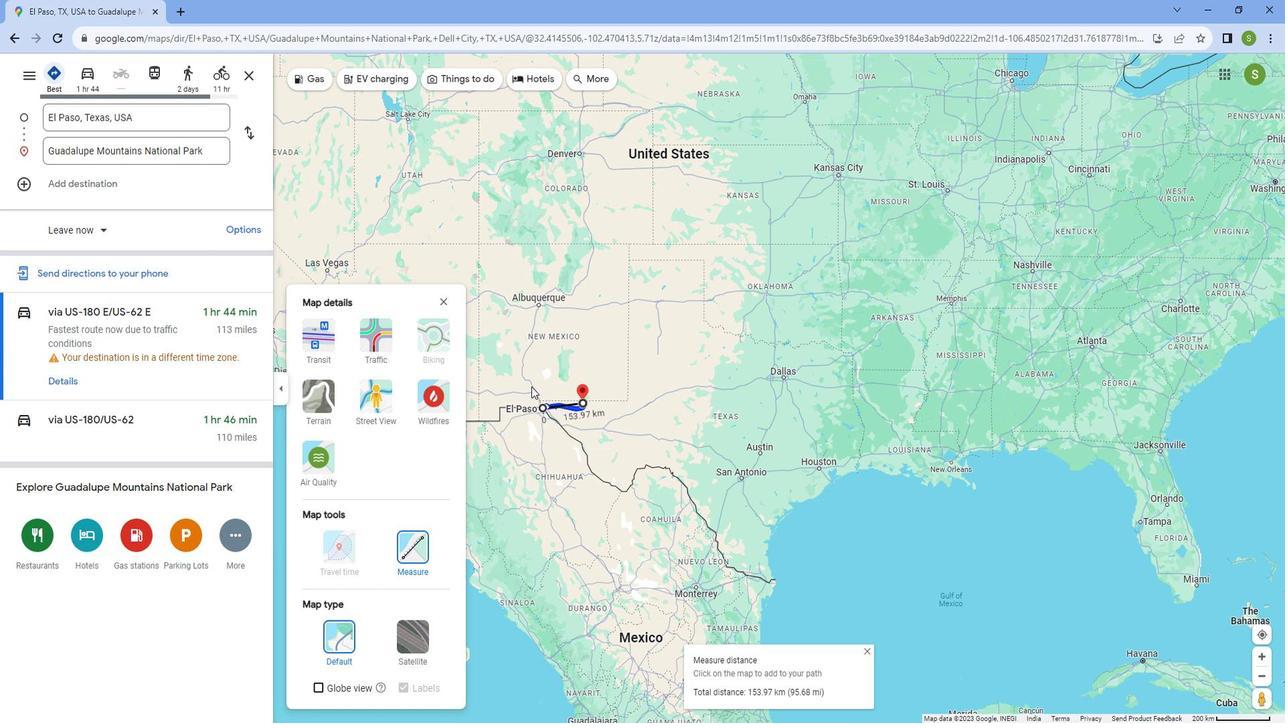 
Action: Mouse scrolled (565, 388) with delta (0, 0)
Screenshot: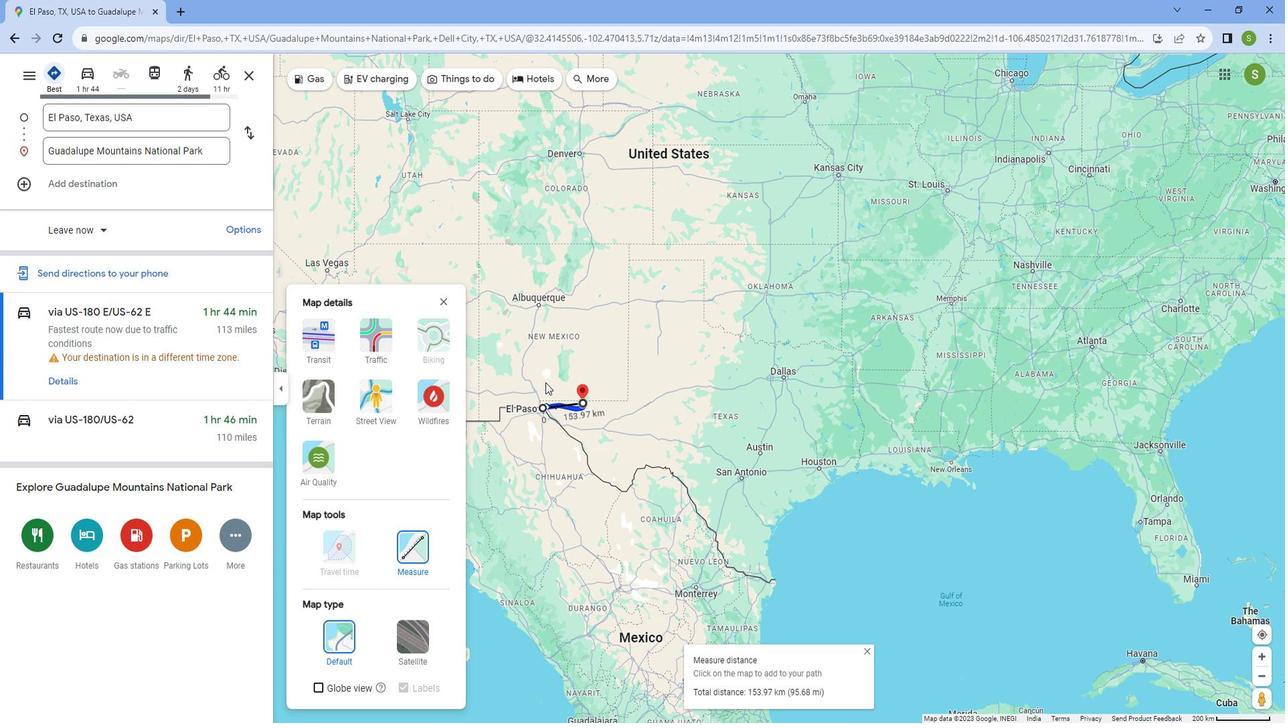 
Action: Mouse scrolled (565, 388) with delta (0, 0)
Screenshot: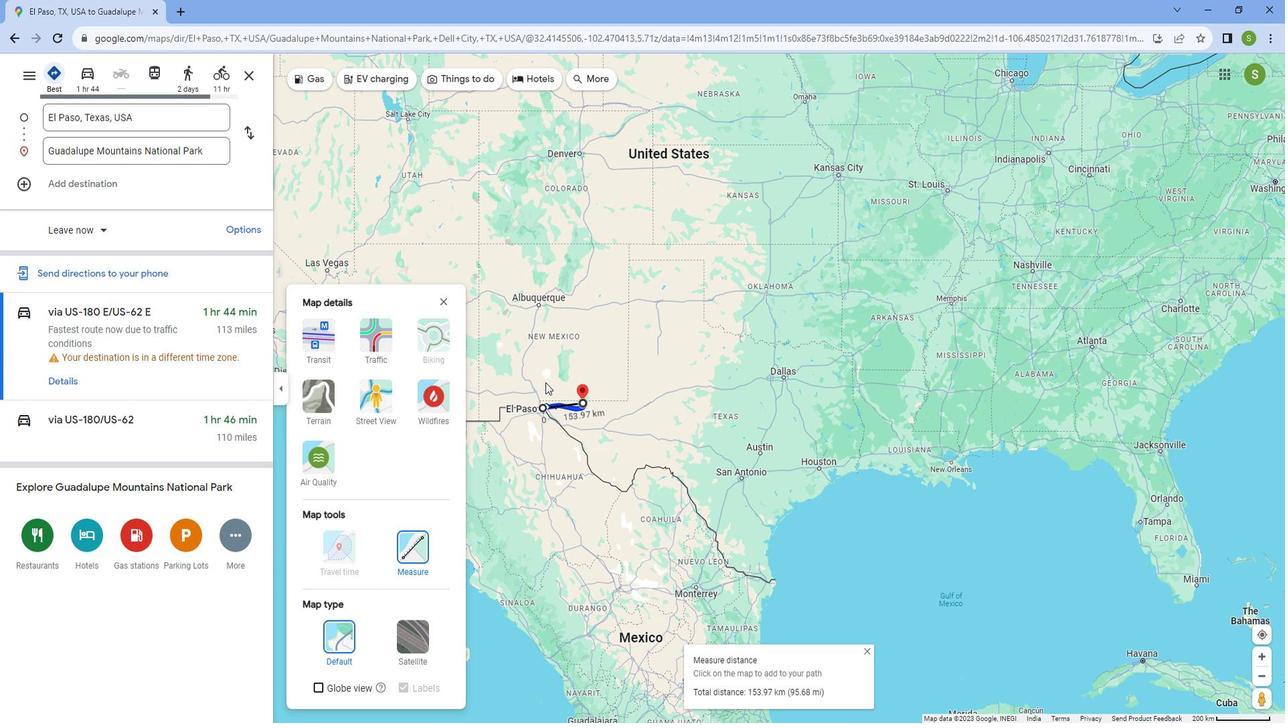 
Action: Mouse scrolled (565, 388) with delta (0, 0)
Screenshot: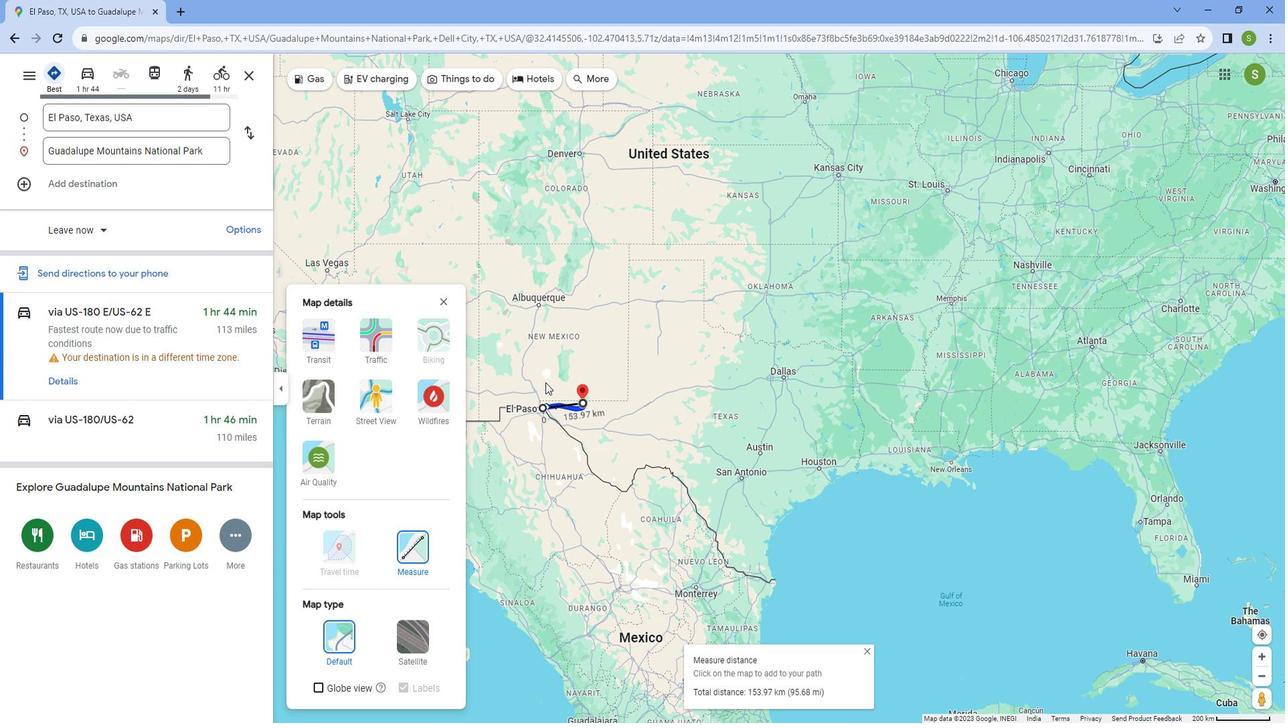 
Action: Mouse scrolled (565, 388) with delta (0, 0)
Screenshot: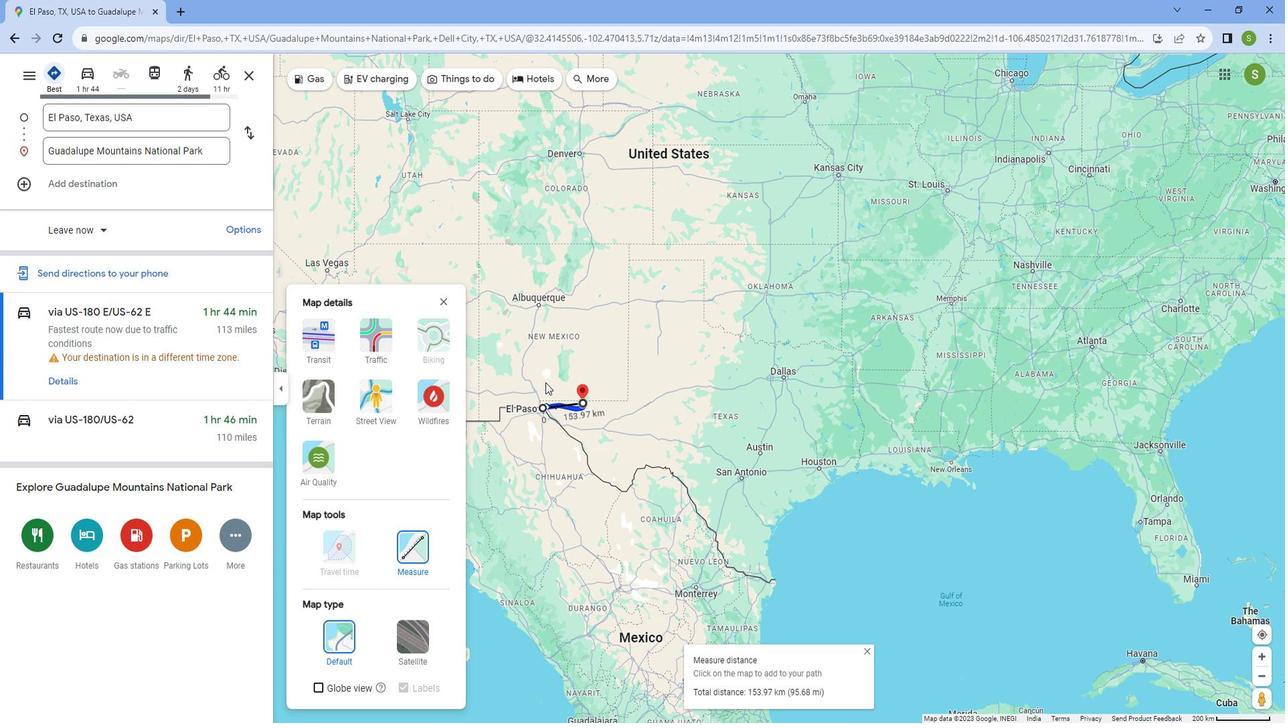 
Action: Mouse moved to (565, 411)
Screenshot: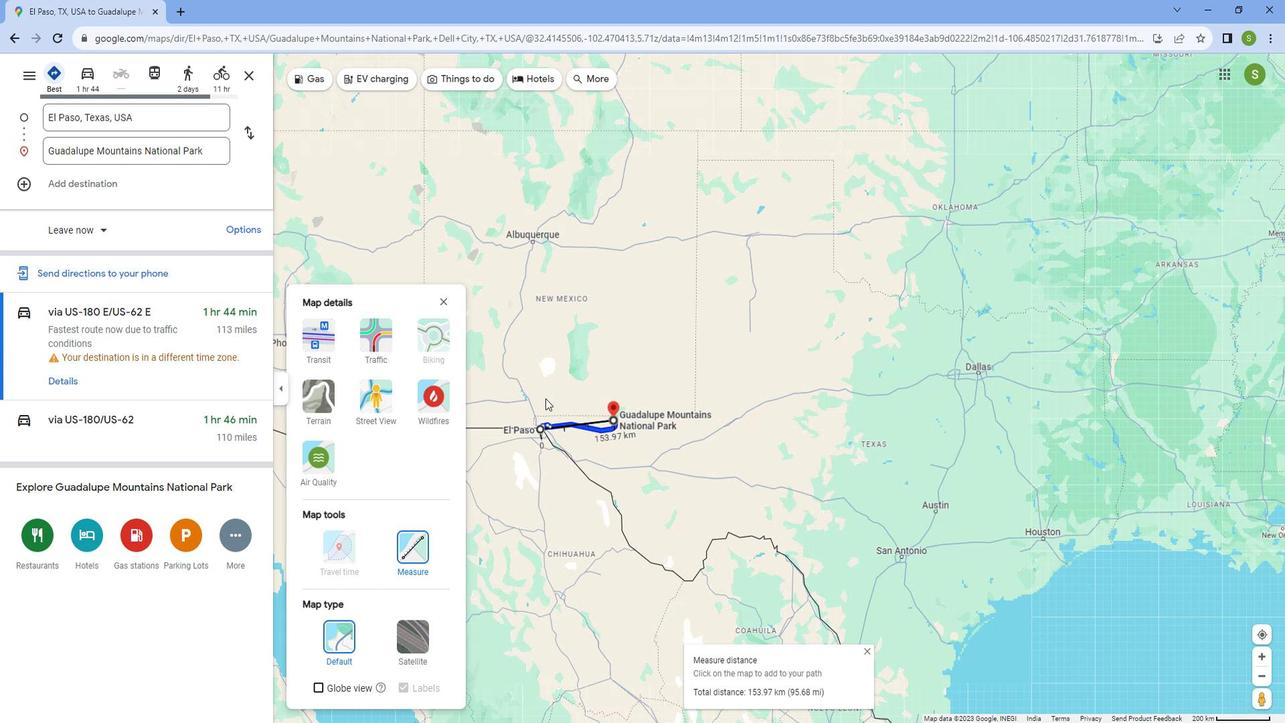 
Action: Mouse scrolled (565, 412) with delta (0, 0)
Screenshot: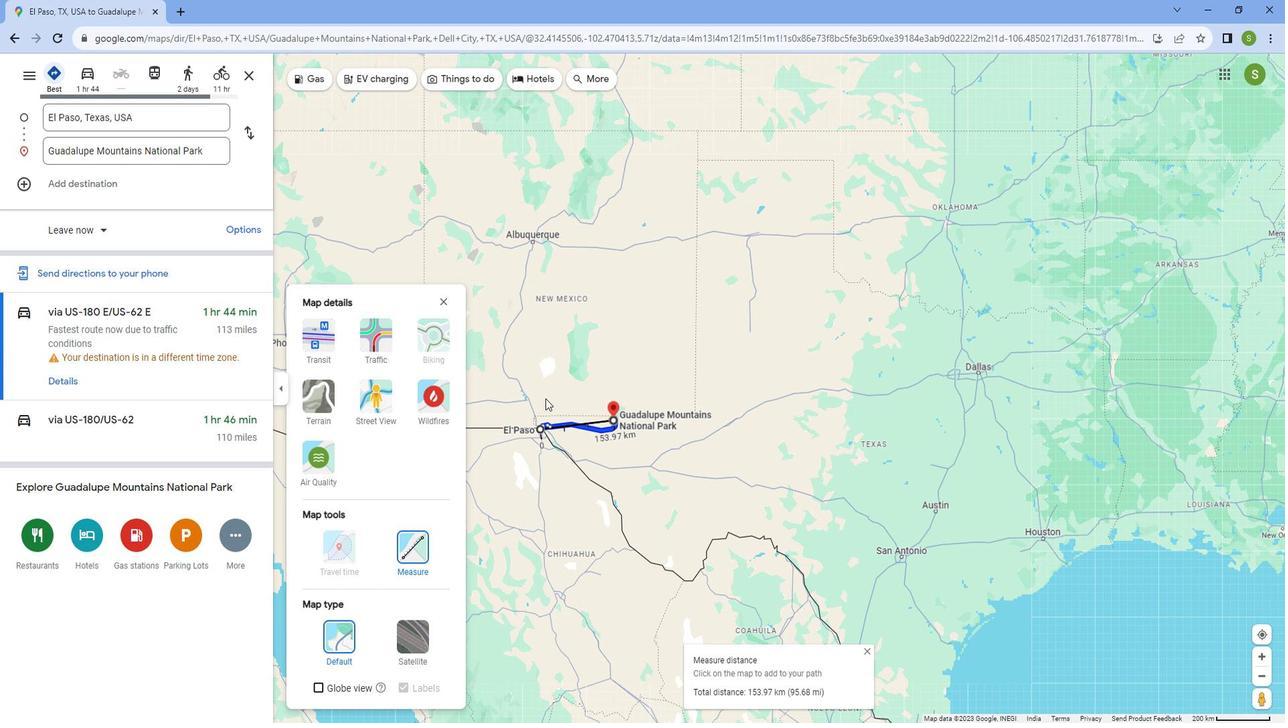 
Action: Mouse scrolled (565, 412) with delta (0, 0)
Screenshot: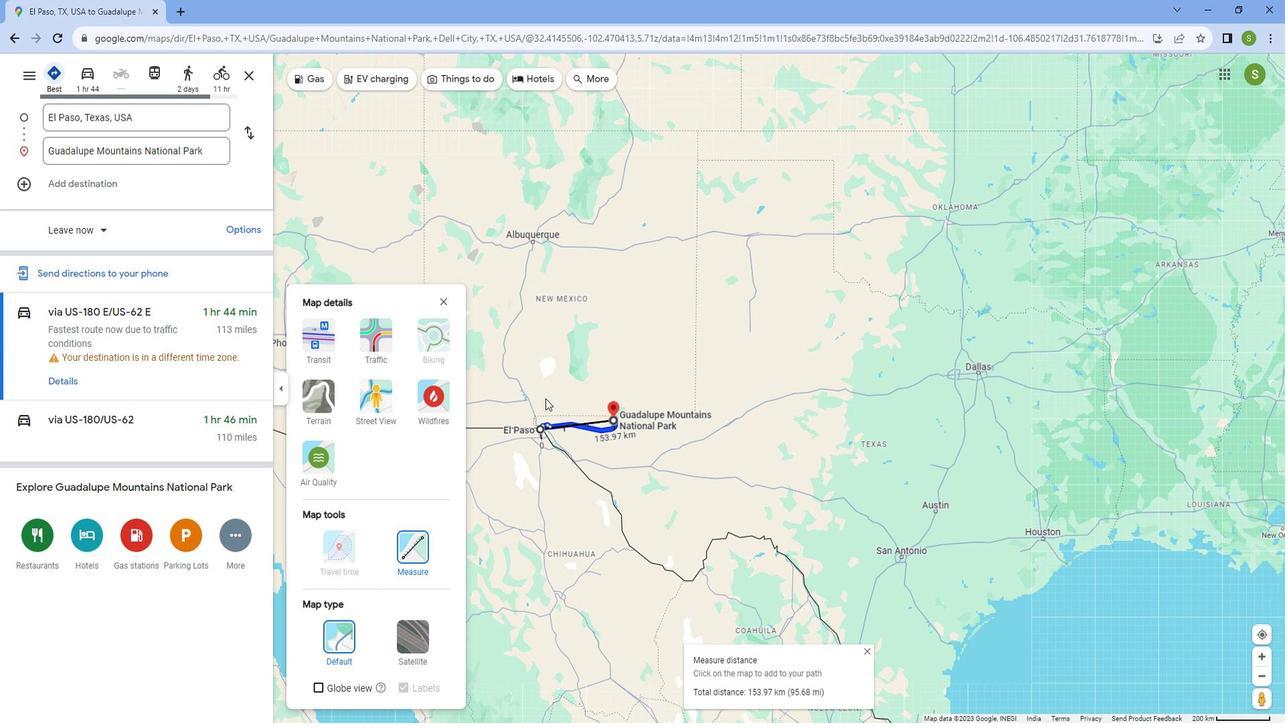 
Action: Mouse scrolled (565, 412) with delta (0, 0)
Screenshot: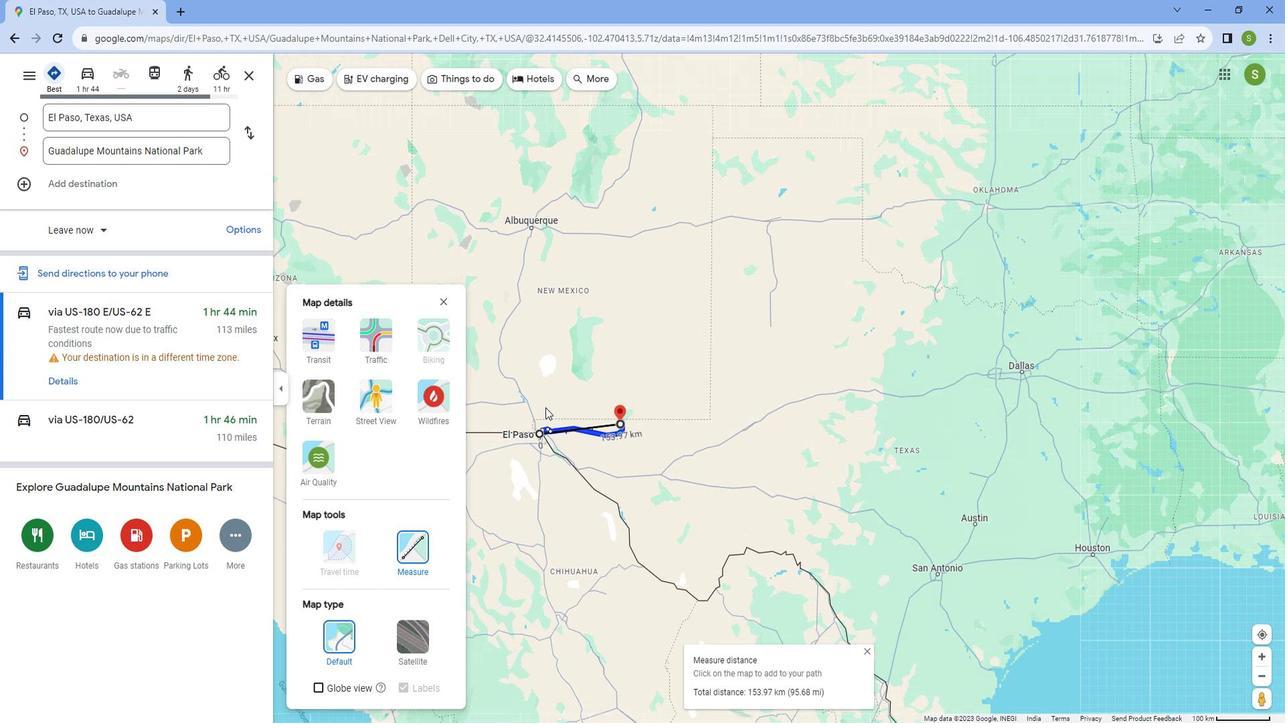 
Action: Mouse scrolled (565, 412) with delta (0, 0)
Screenshot: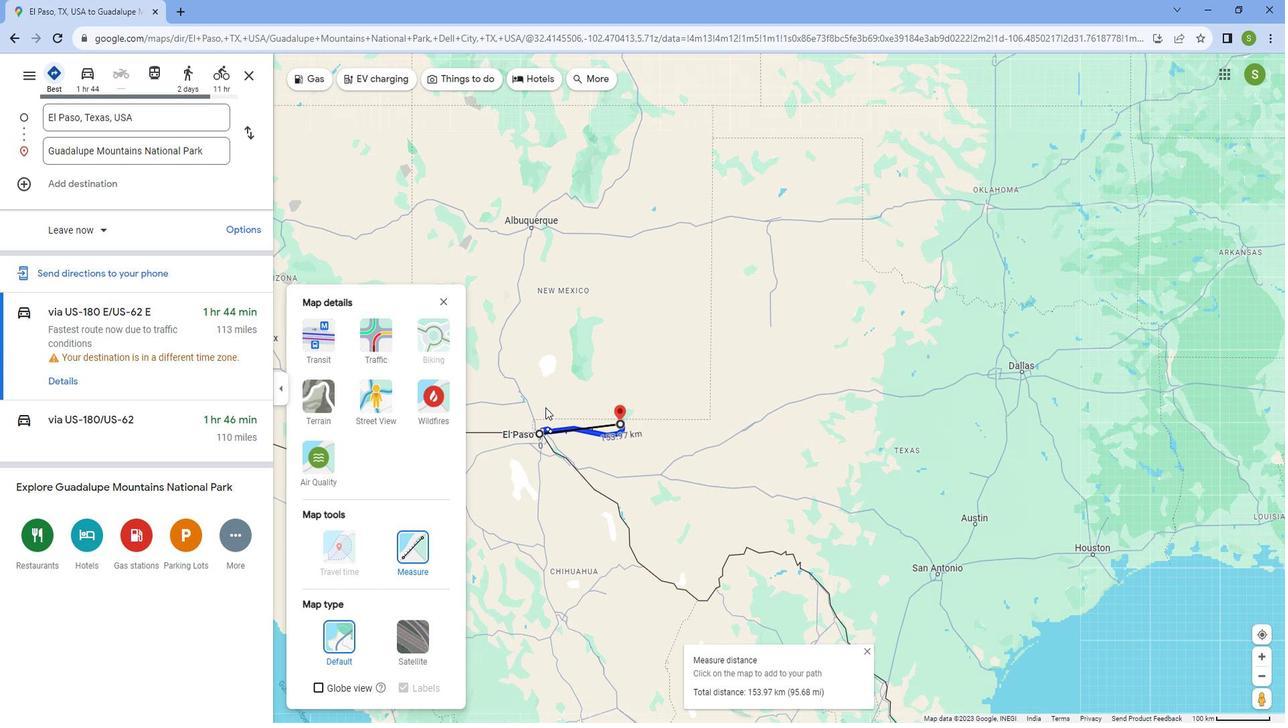 
Action: Mouse scrolled (565, 412) with delta (0, 0)
Screenshot: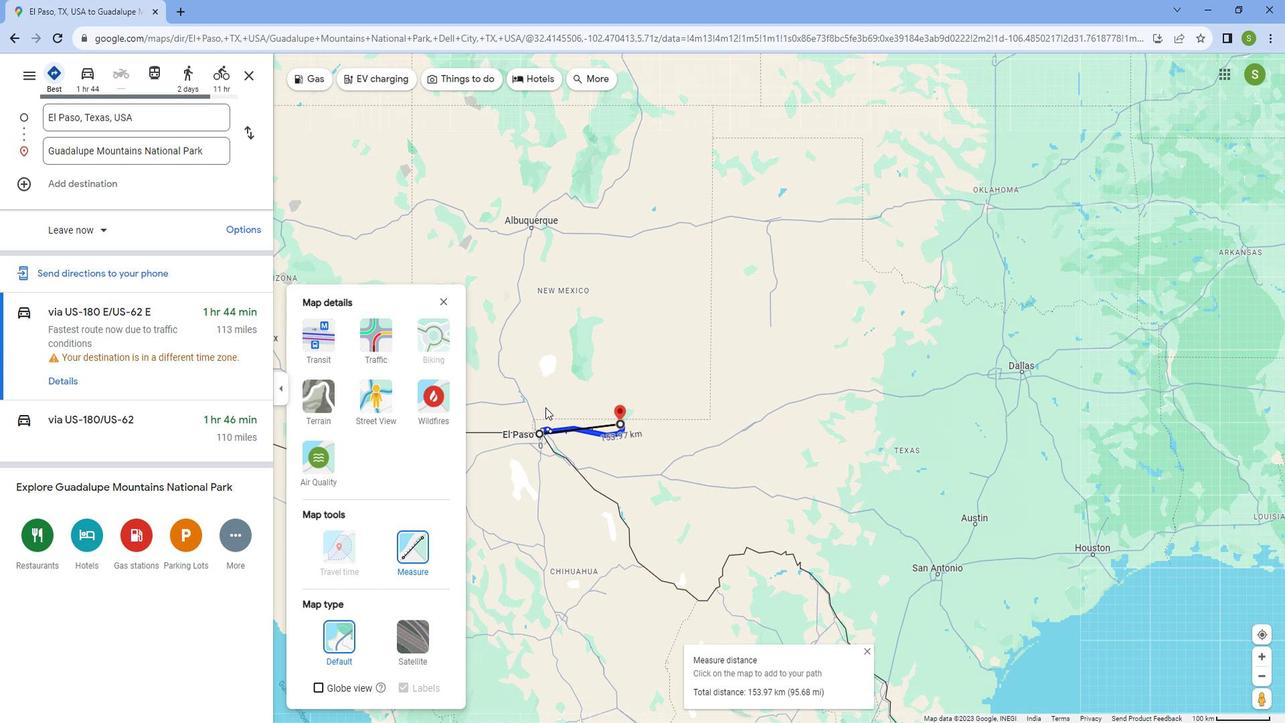 
Action: Mouse scrolled (565, 412) with delta (0, 0)
Screenshot: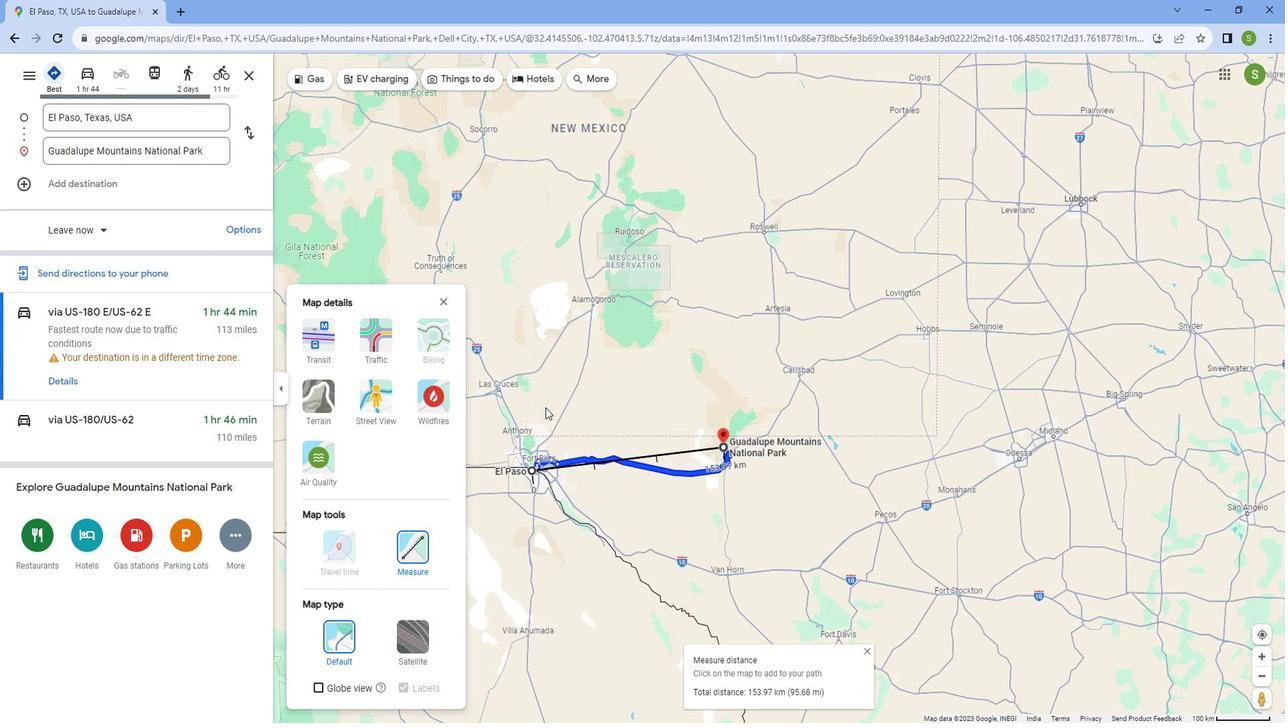 
Action: Mouse scrolled (565, 412) with delta (0, 0)
Screenshot: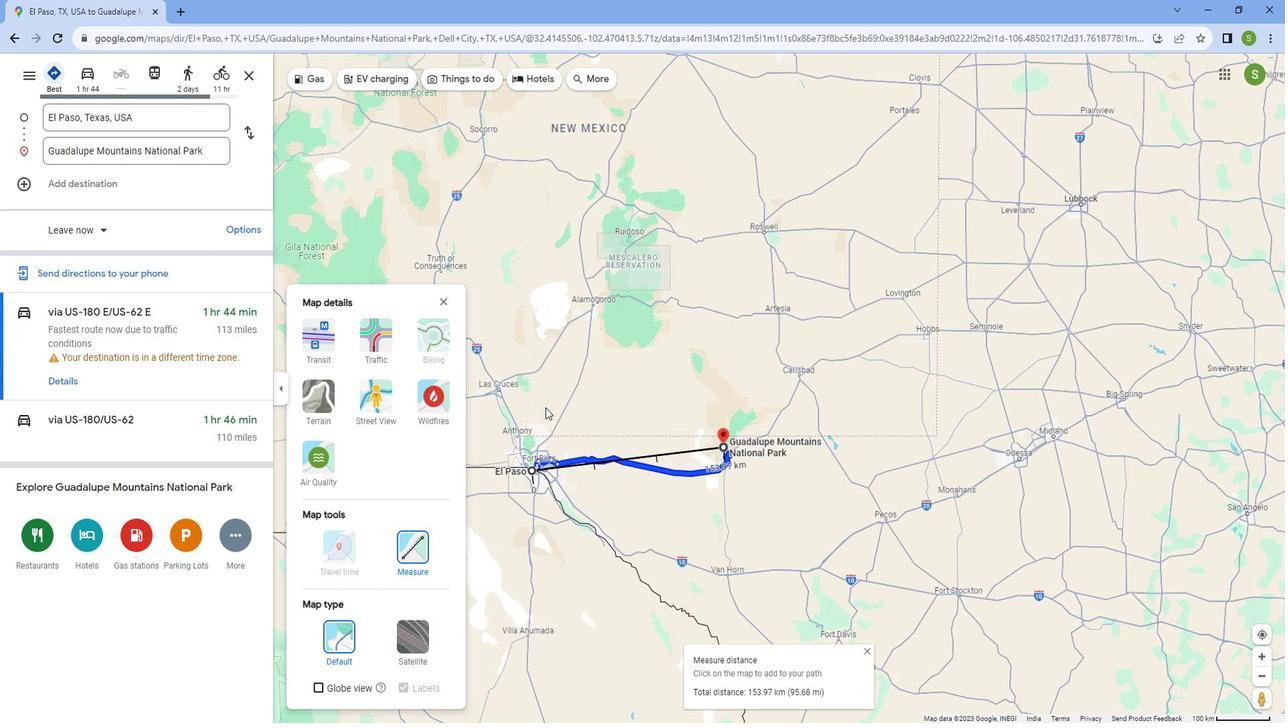 
Action: Mouse scrolled (565, 412) with delta (0, 0)
Screenshot: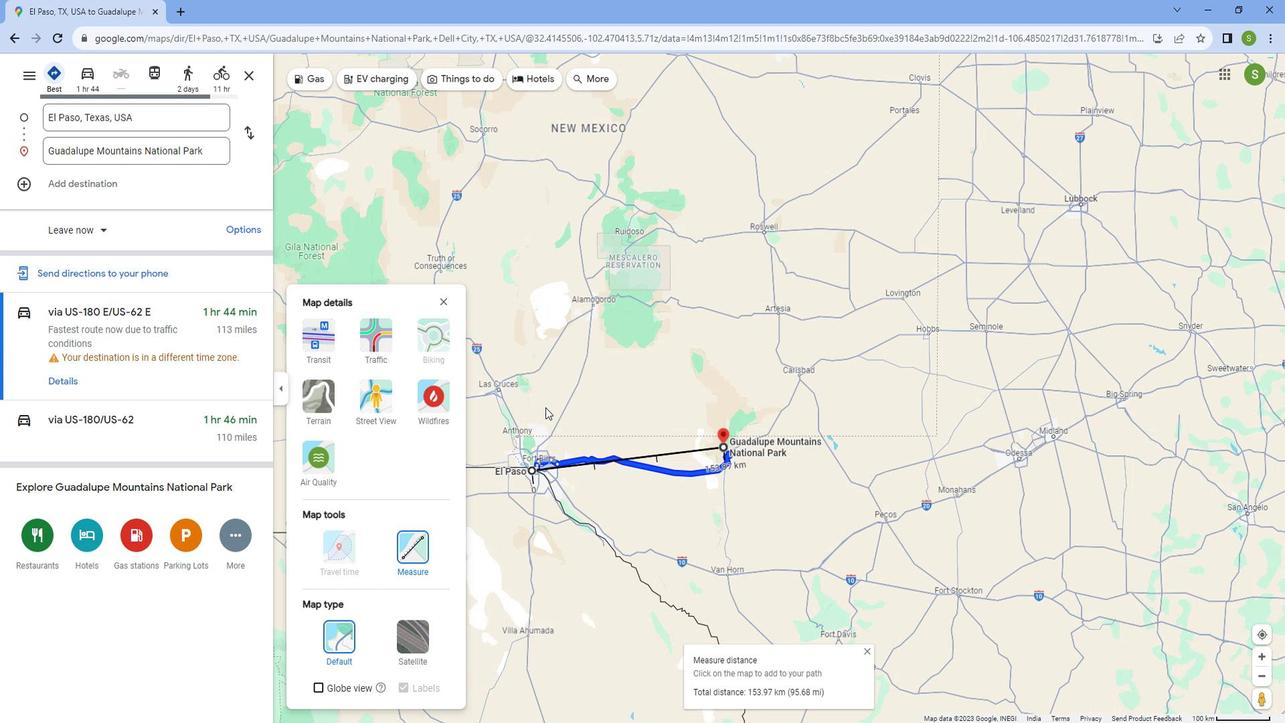 
Action: Mouse scrolled (565, 412) with delta (0, 0)
Screenshot: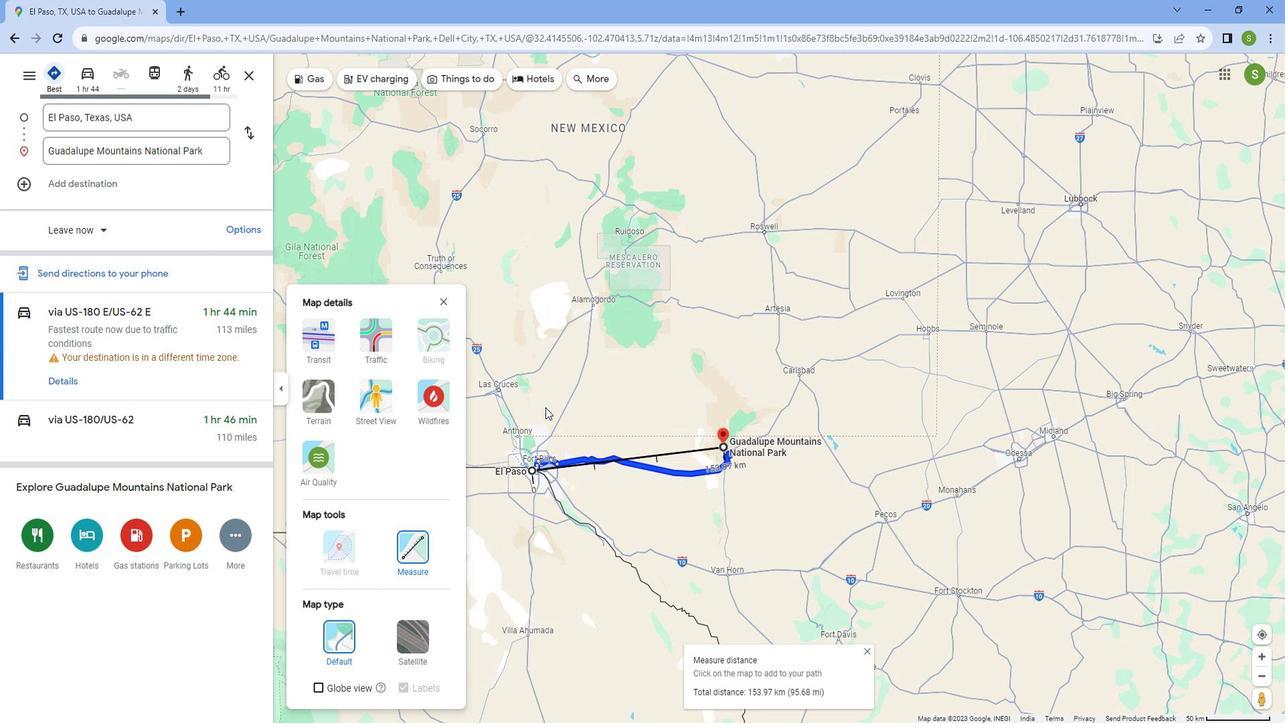 
Action: Mouse scrolled (565, 412) with delta (0, 0)
Screenshot: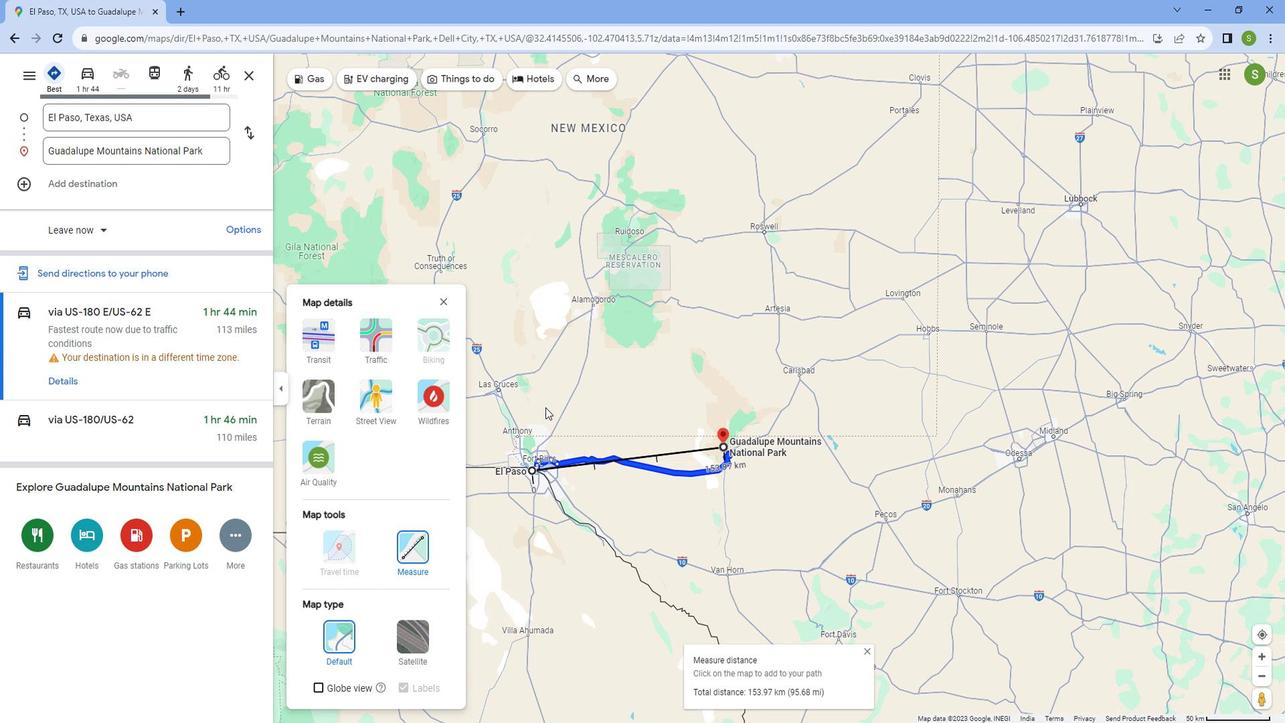 
Action: Mouse scrolled (565, 412) with delta (0, 0)
Screenshot: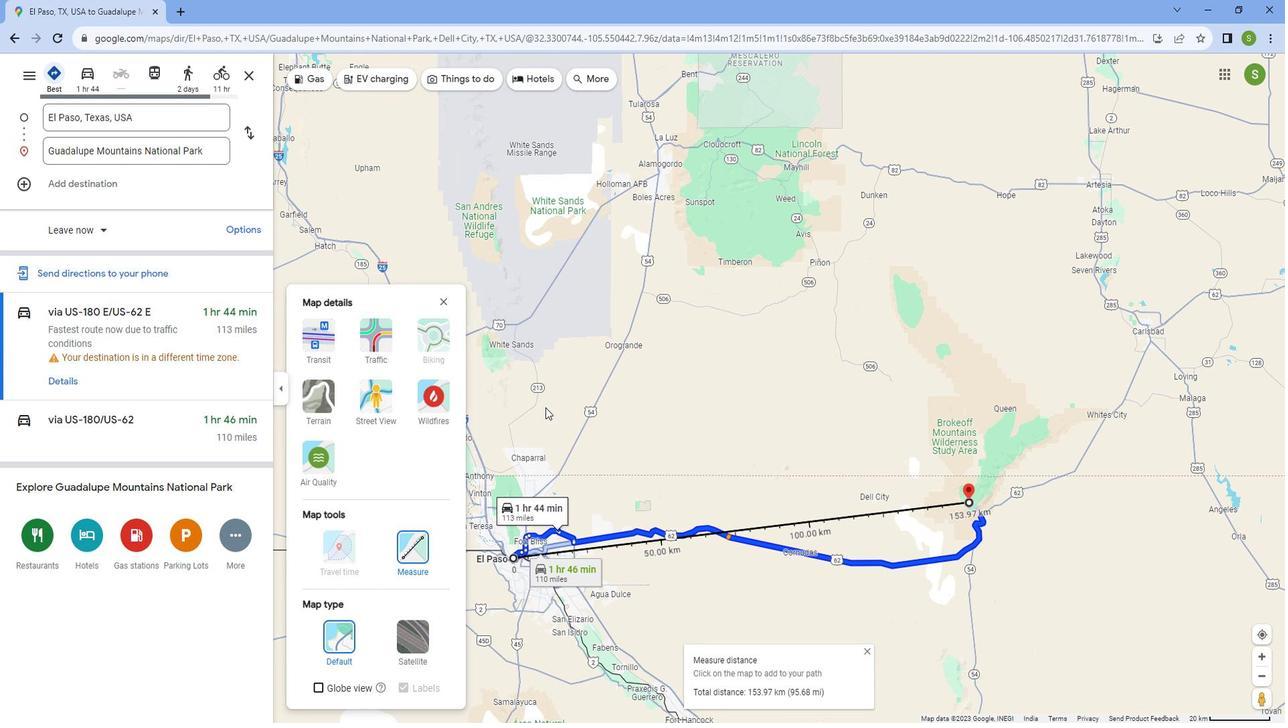 
Action: Mouse scrolled (565, 412) with delta (0, 0)
Screenshot: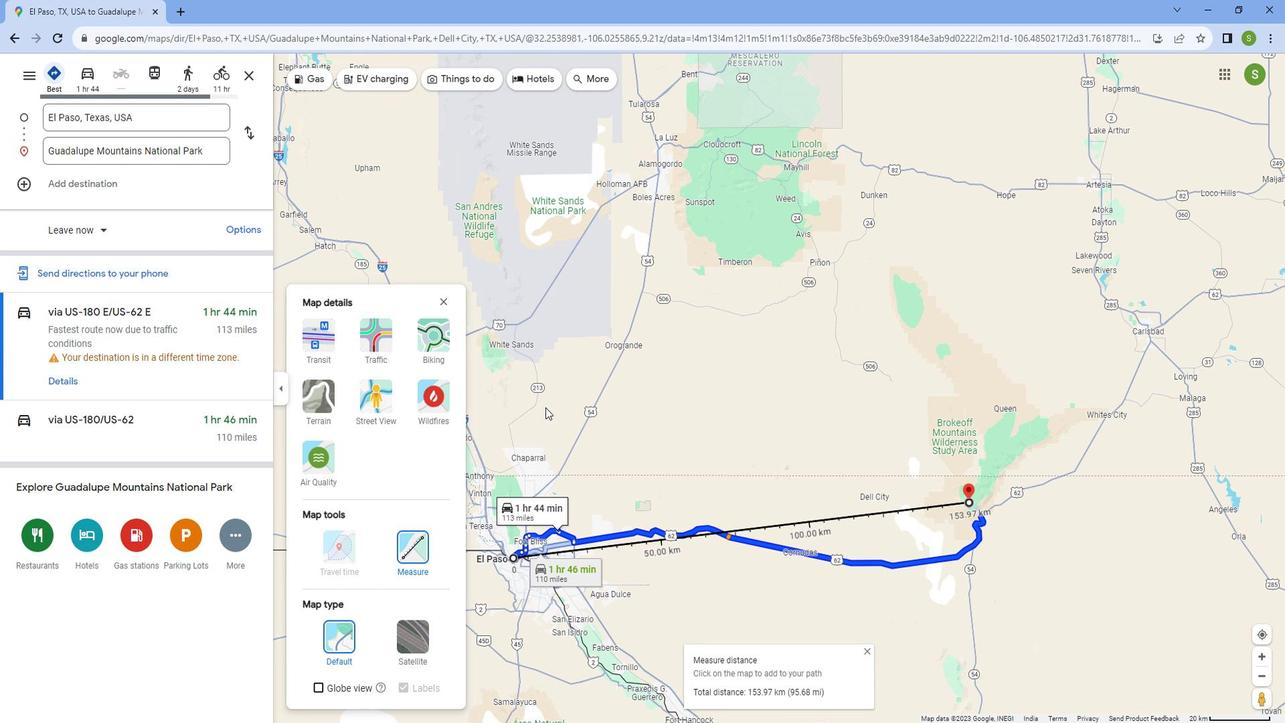 
Action: Mouse scrolled (565, 412) with delta (0, 0)
Screenshot: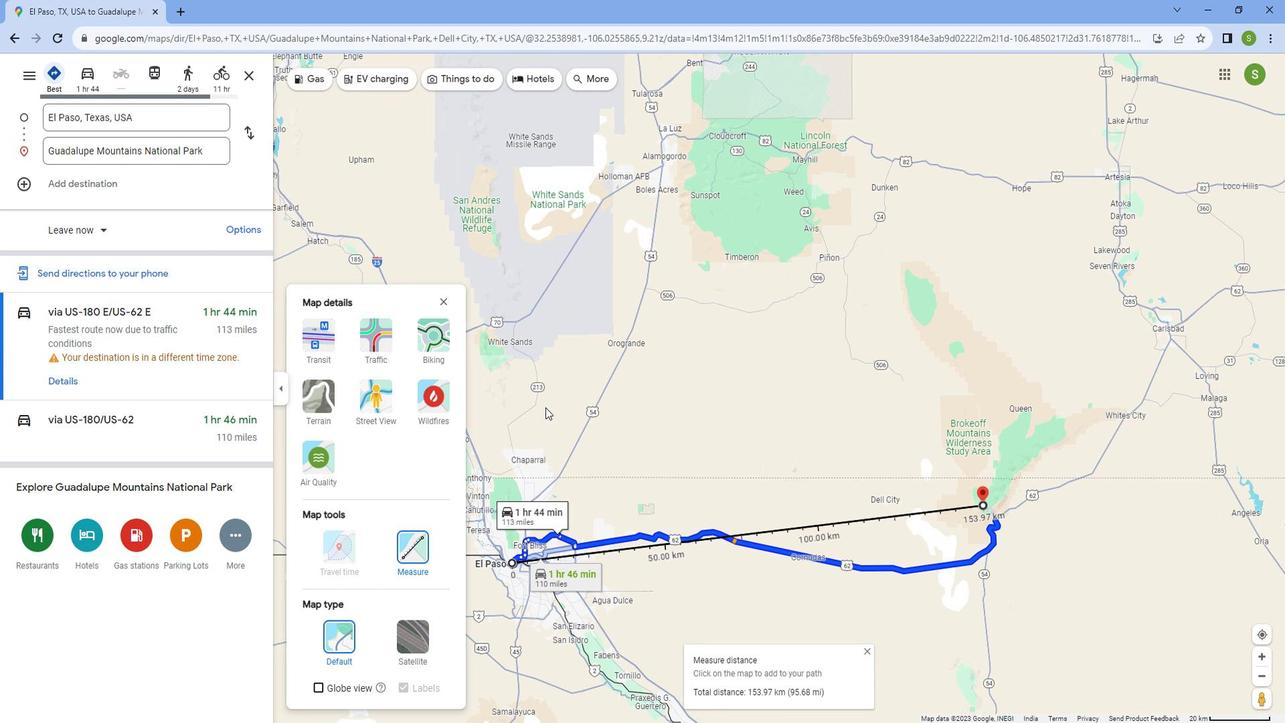 
Action: Mouse scrolled (565, 411) with delta (0, 0)
Screenshot: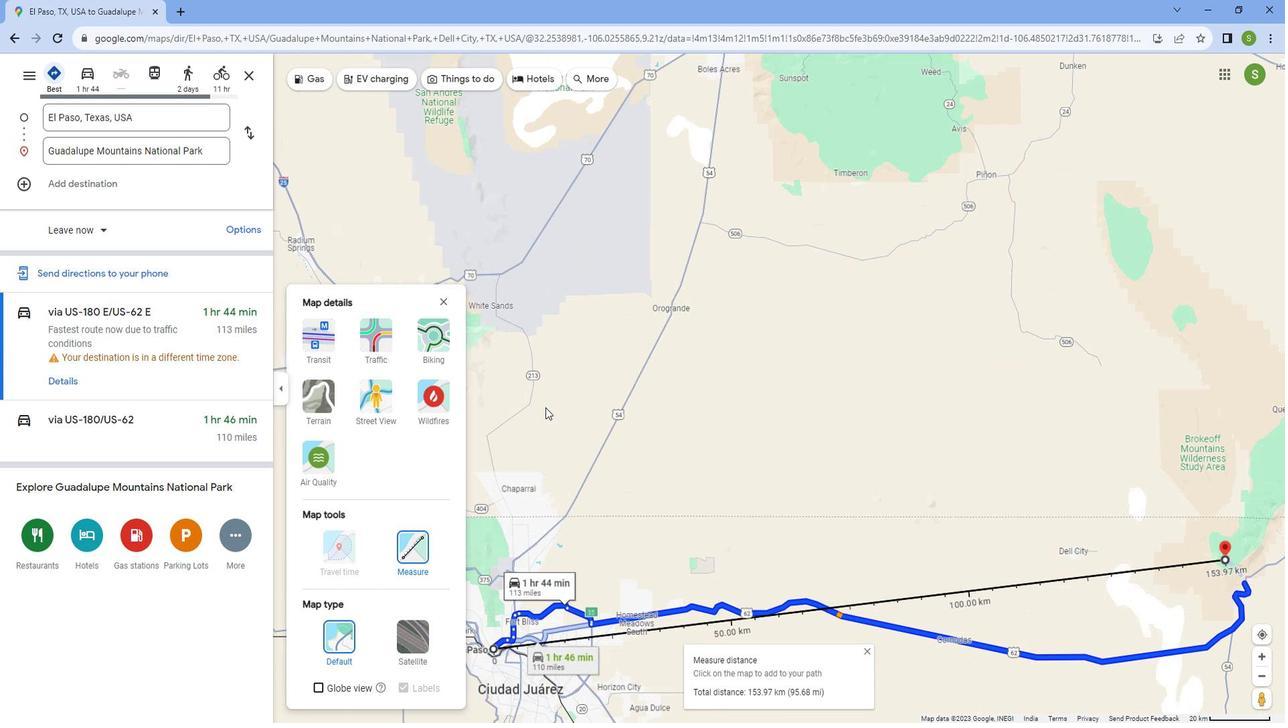 
Action: Mouse scrolled (565, 411) with delta (0, 0)
Screenshot: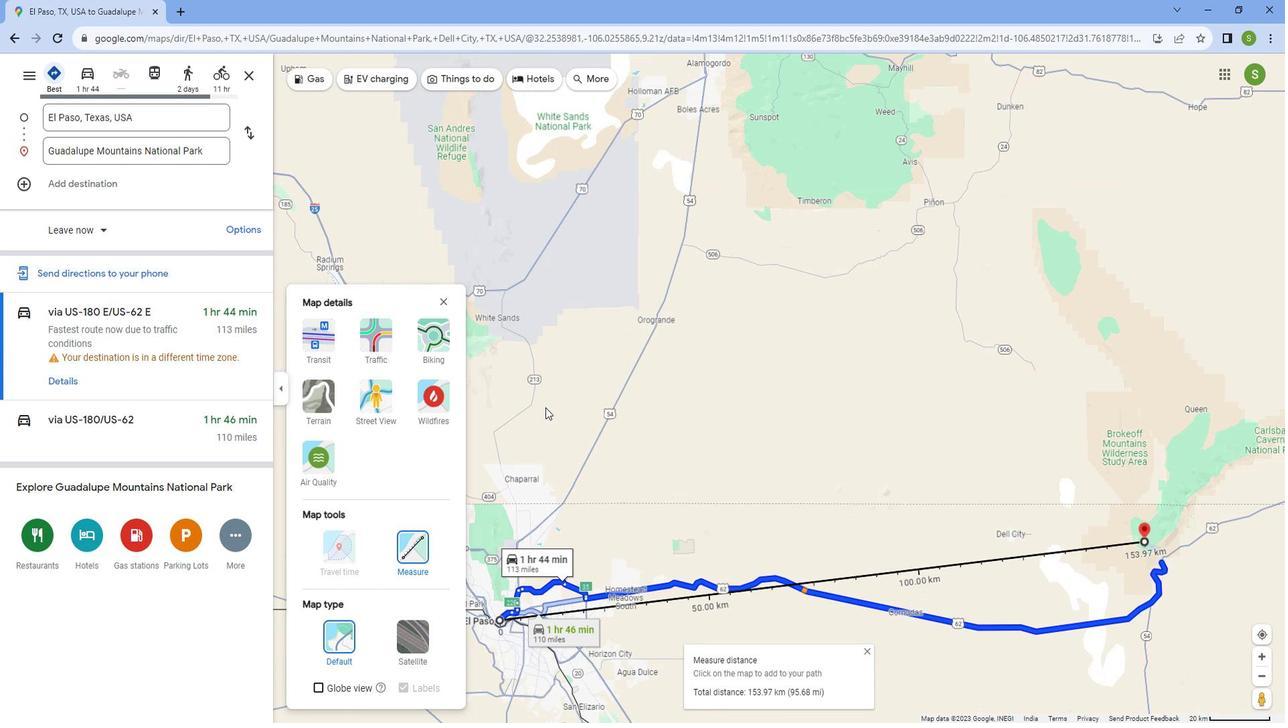 
Action: Mouse moved to (624, 454)
Screenshot: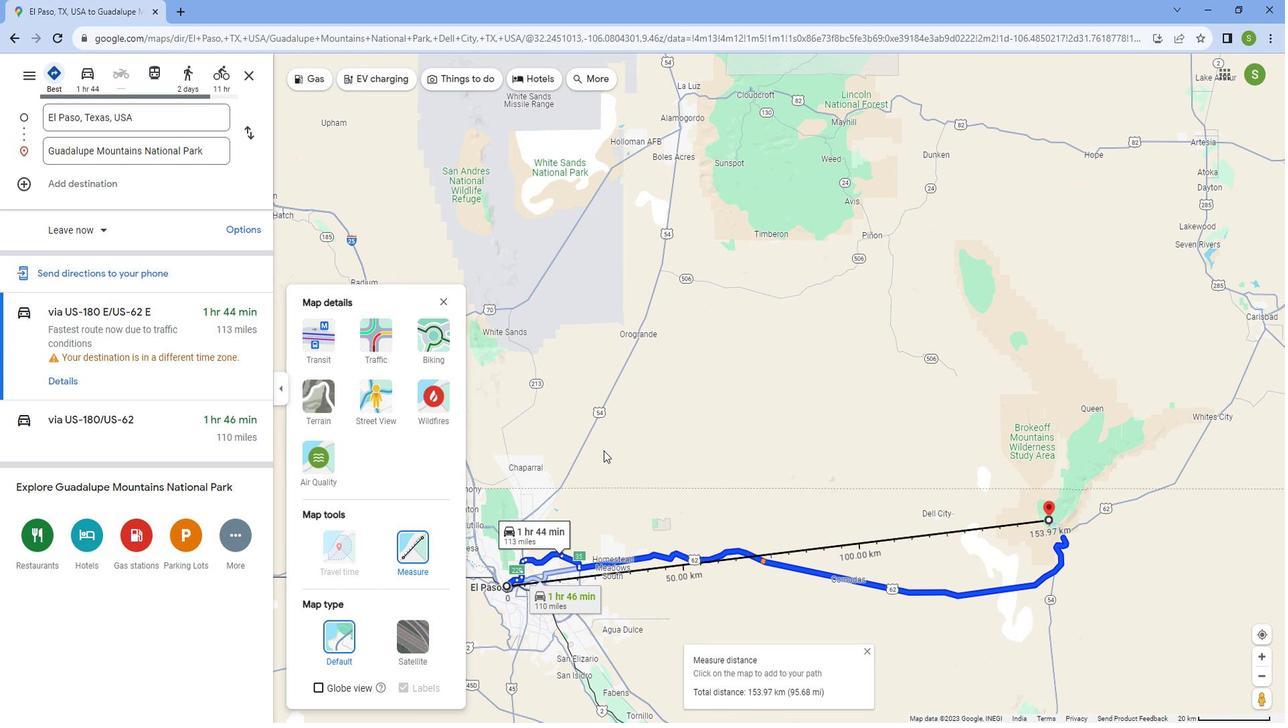 
